 Task: Display intermediate skiing trails near Riverside and moderate hiking trails near Salt Lake City.
Action: Mouse moved to (109, 67)
Screenshot: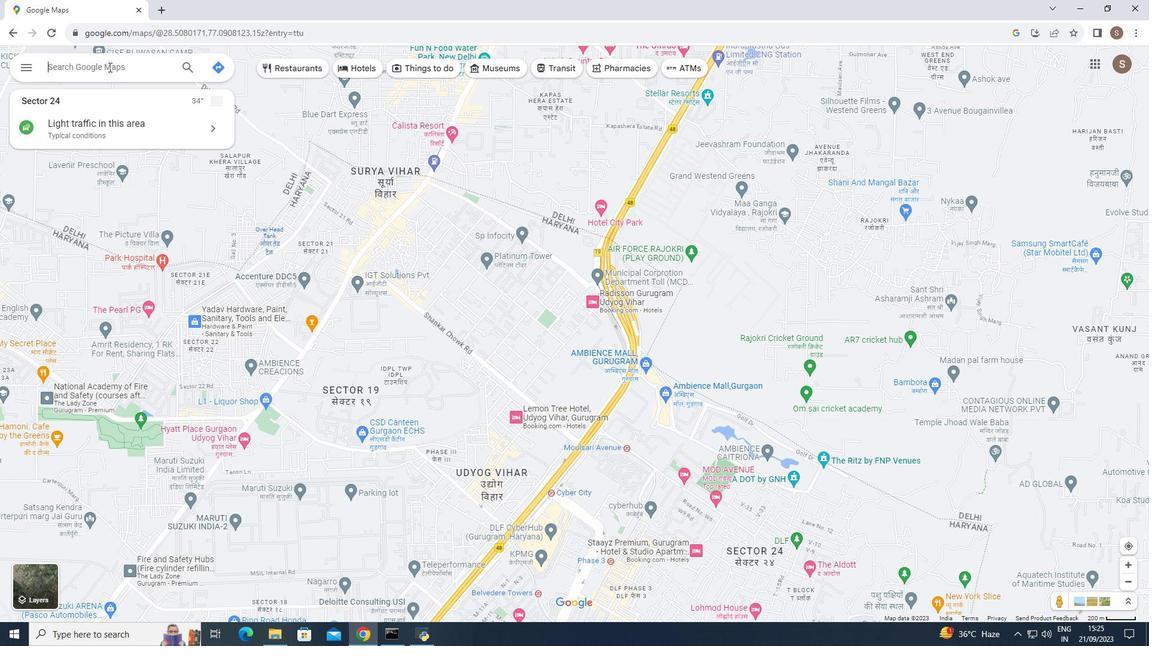 
Action: Mouse pressed left at (109, 67)
Screenshot: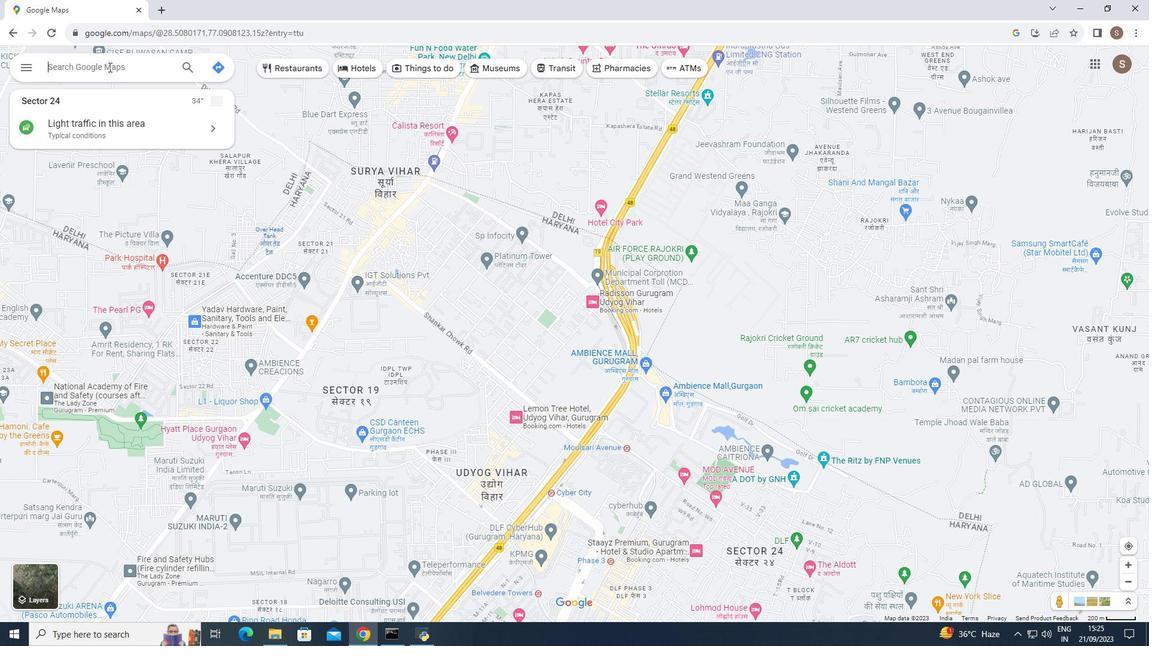 
Action: Key pressed <Key.caps_lock>RIVERSIDE
Screenshot: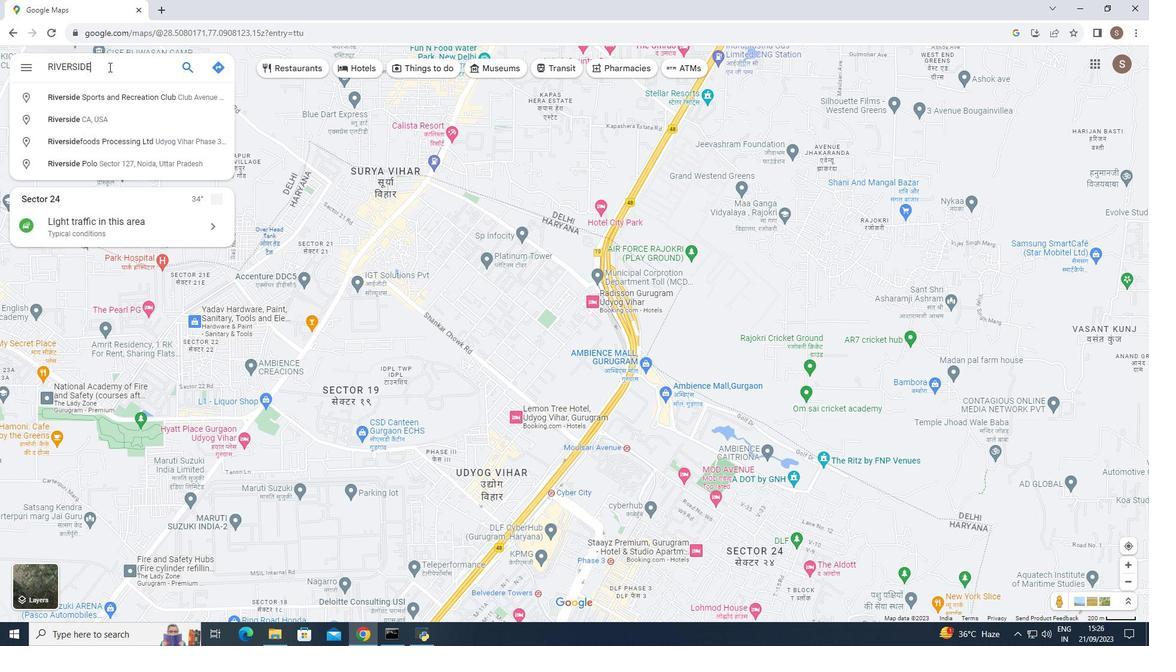 
Action: Mouse moved to (125, 120)
Screenshot: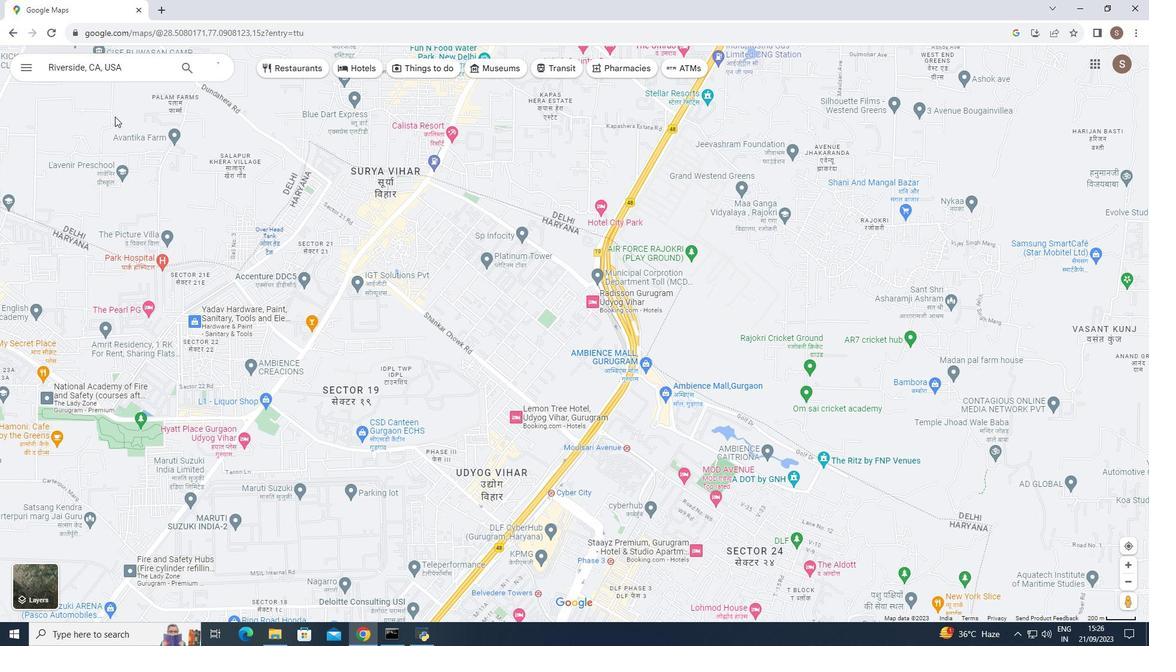 
Action: Mouse pressed left at (125, 120)
Screenshot: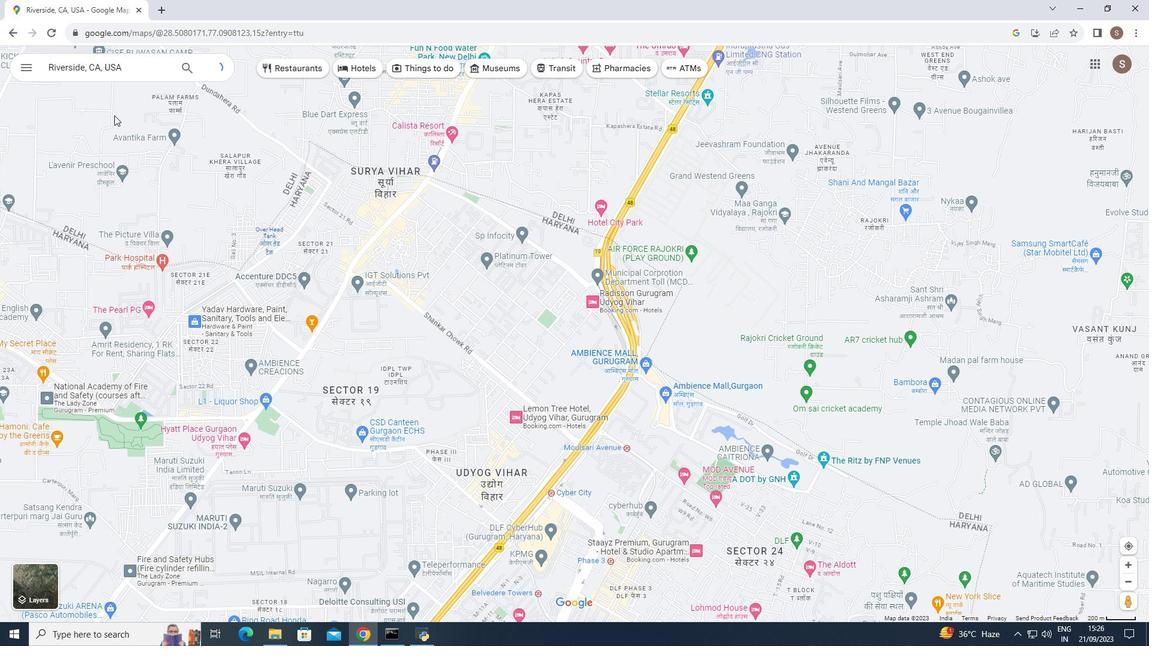 
Action: Mouse moved to (83, 200)
Screenshot: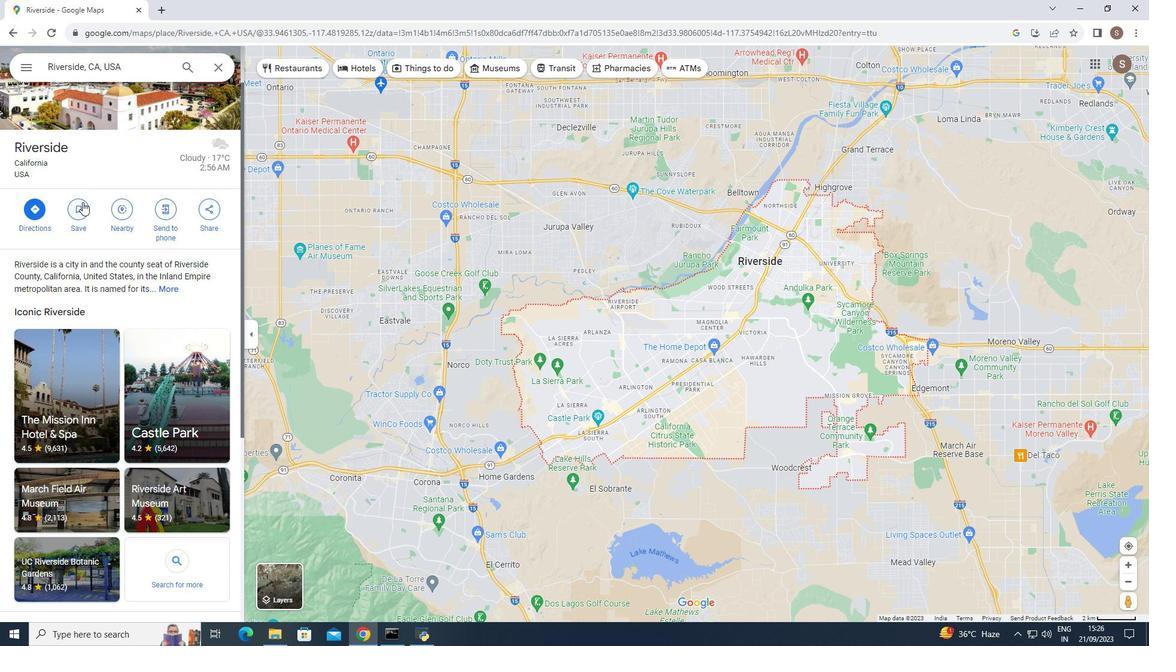 
Action: Mouse scrolled (83, 200) with delta (0, 0)
Screenshot: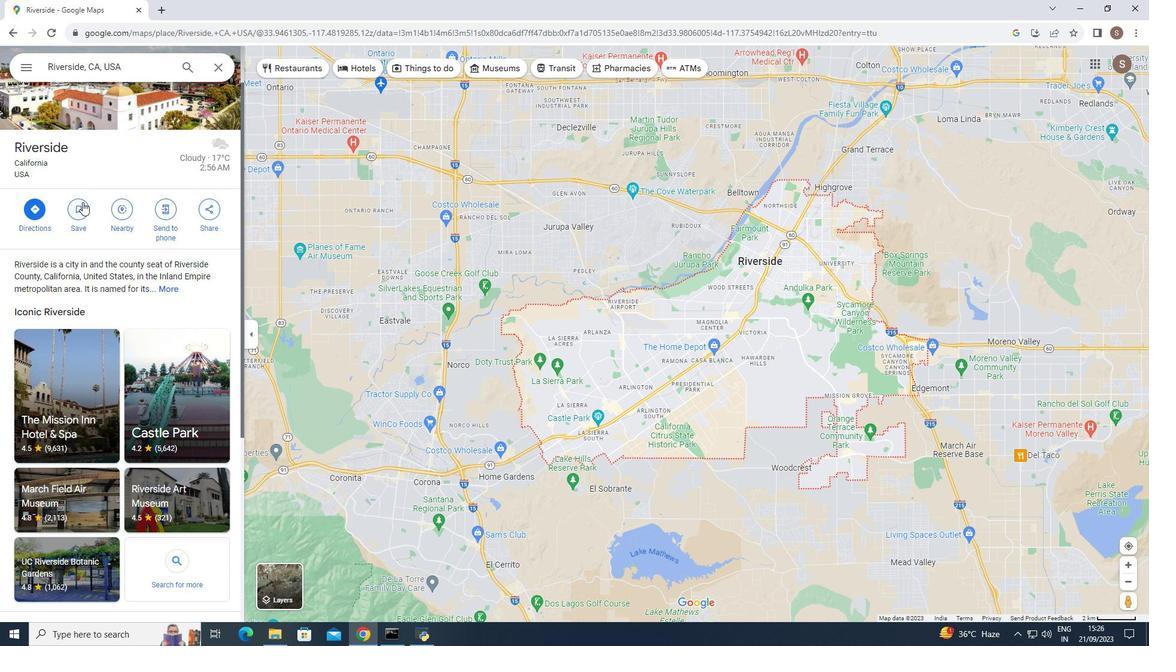 
Action: Mouse moved to (122, 206)
Screenshot: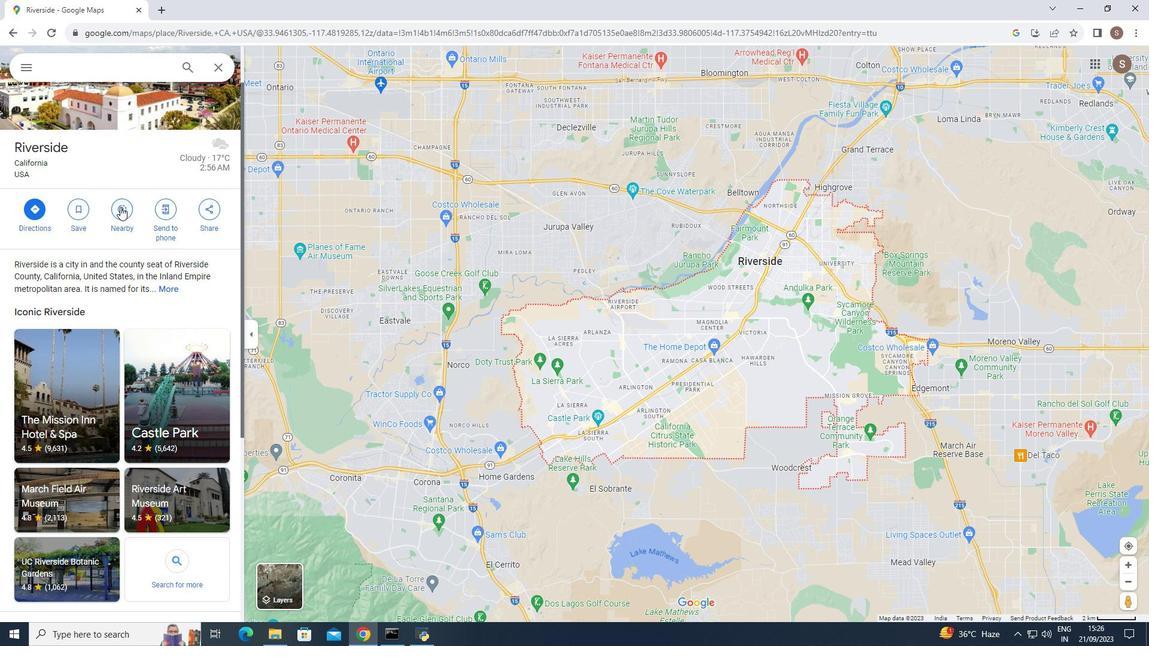 
Action: Mouse pressed left at (122, 206)
Screenshot: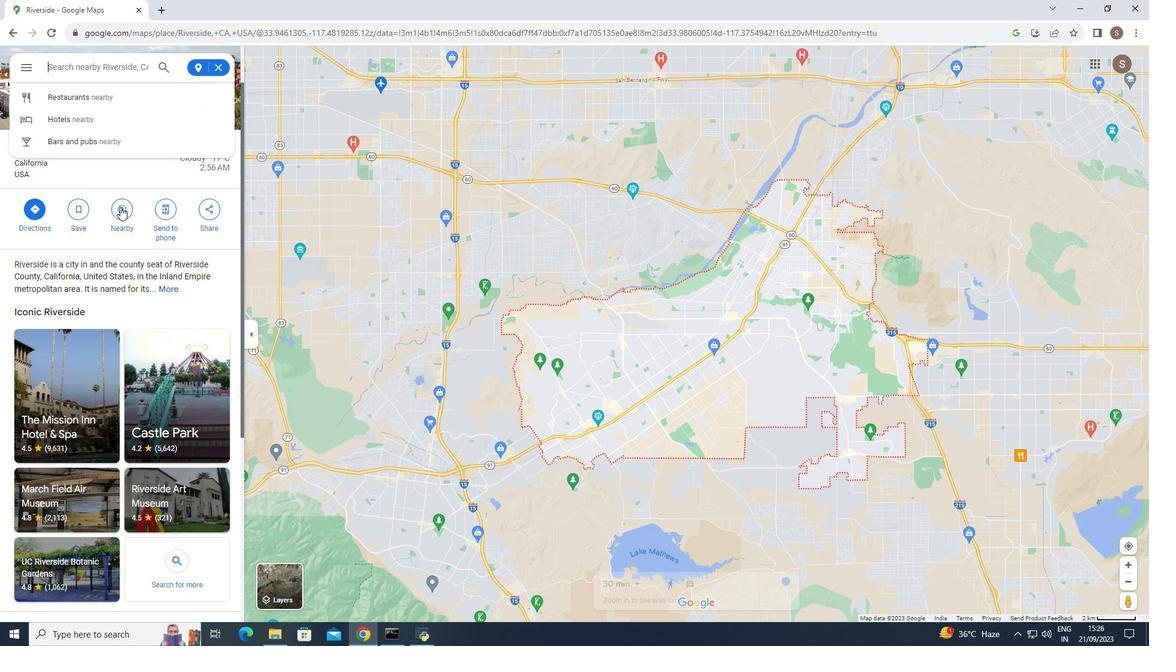
Action: Mouse moved to (101, 67)
Screenshot: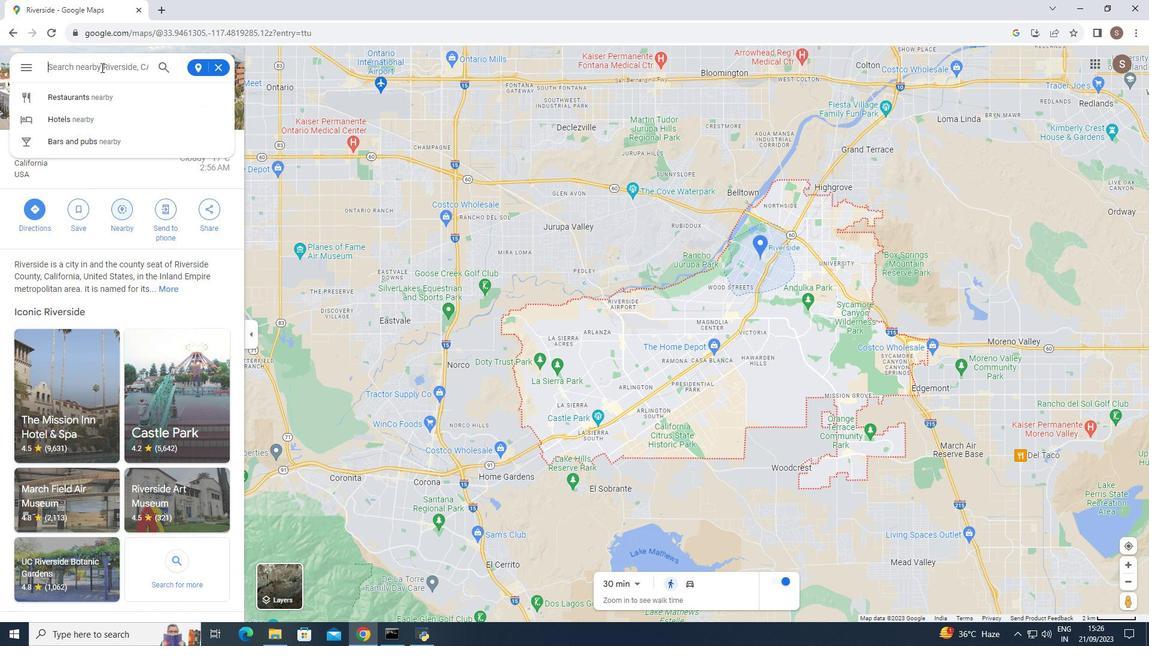 
Action: Key pressed INTERMEDIATE<Key.space>SKIING<Key.space>TRAILS
Screenshot: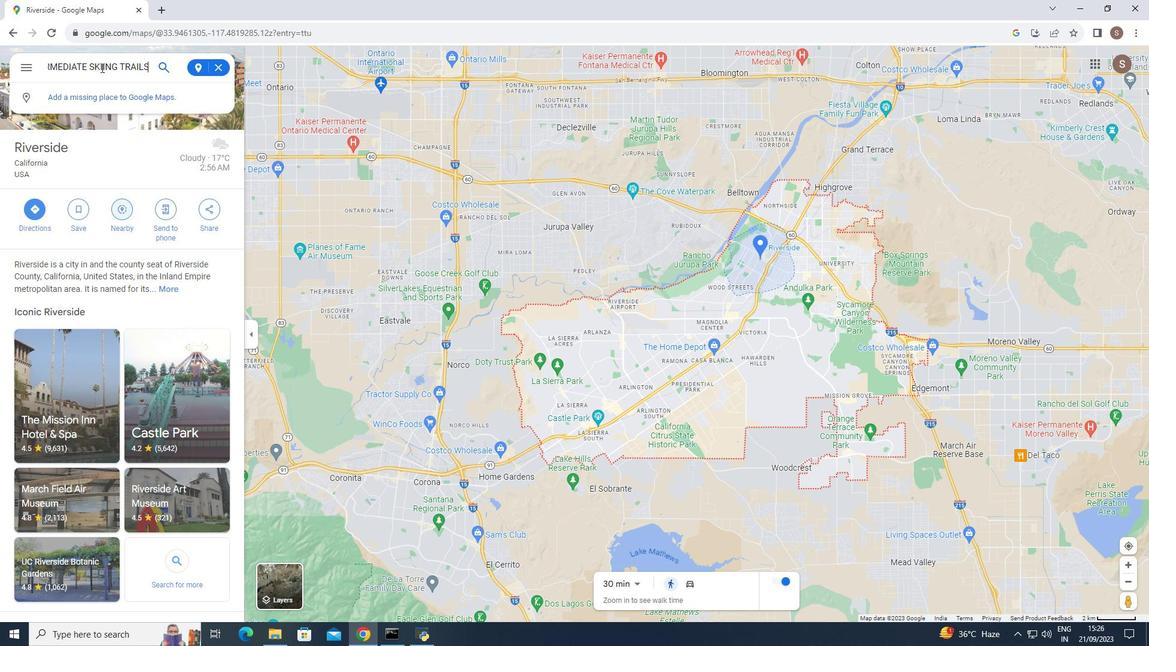 
Action: Mouse moved to (164, 65)
Screenshot: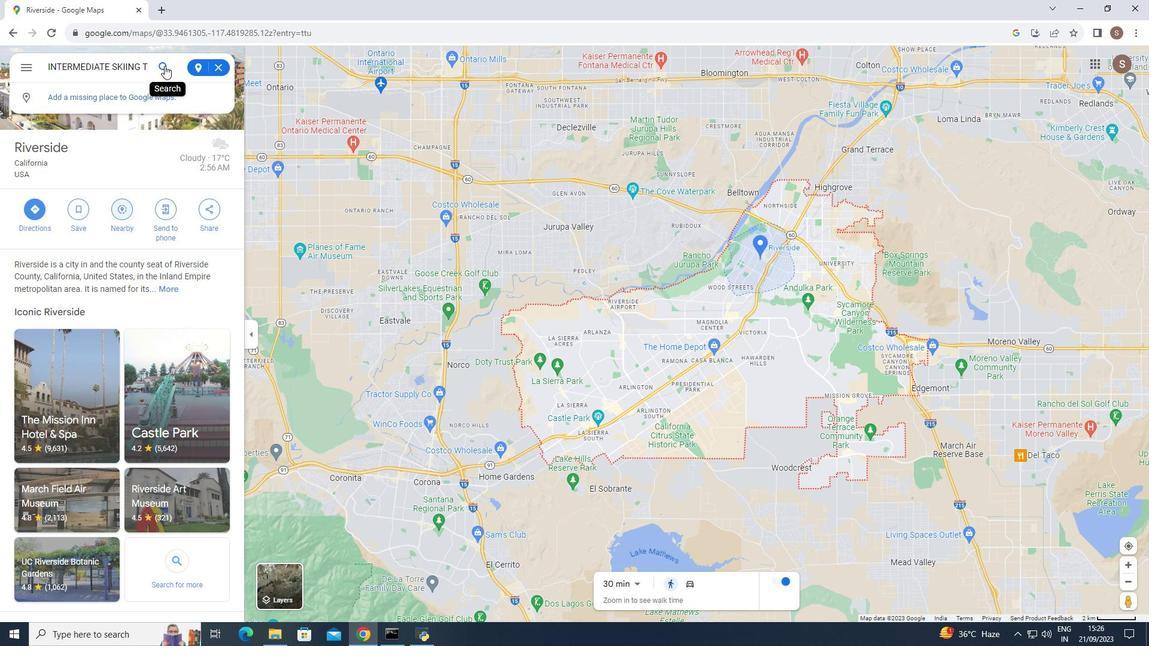 
Action: Mouse pressed left at (164, 65)
Screenshot: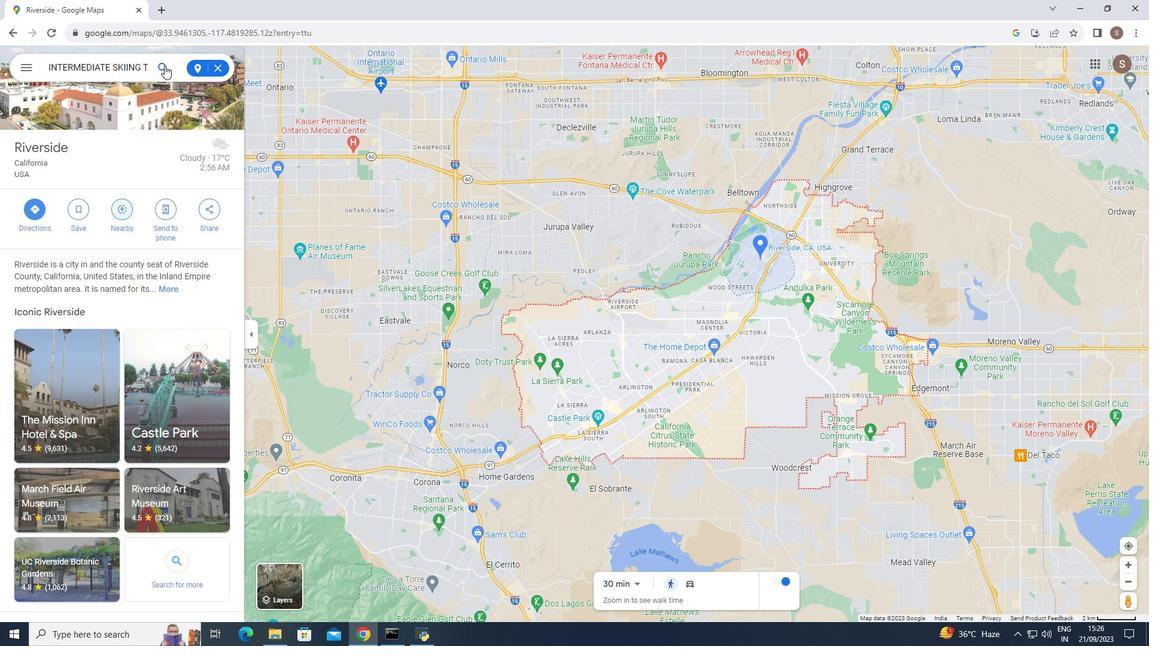 
Action: Mouse moved to (803, 318)
Screenshot: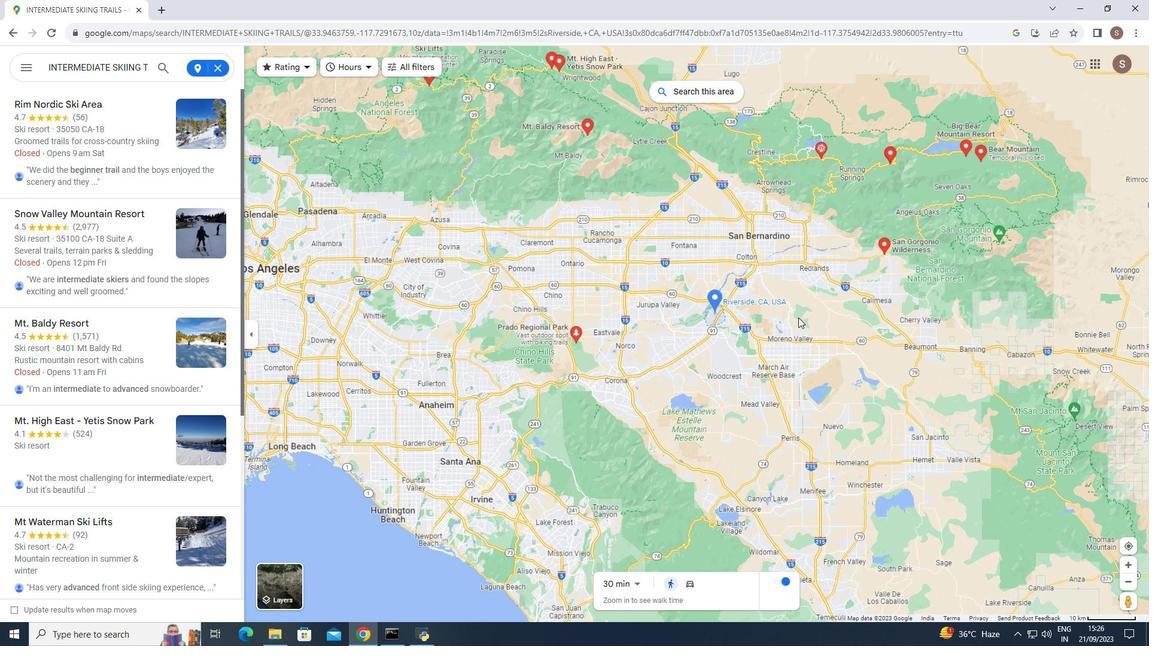 
Action: Mouse scrolled (803, 318) with delta (0, 0)
Screenshot: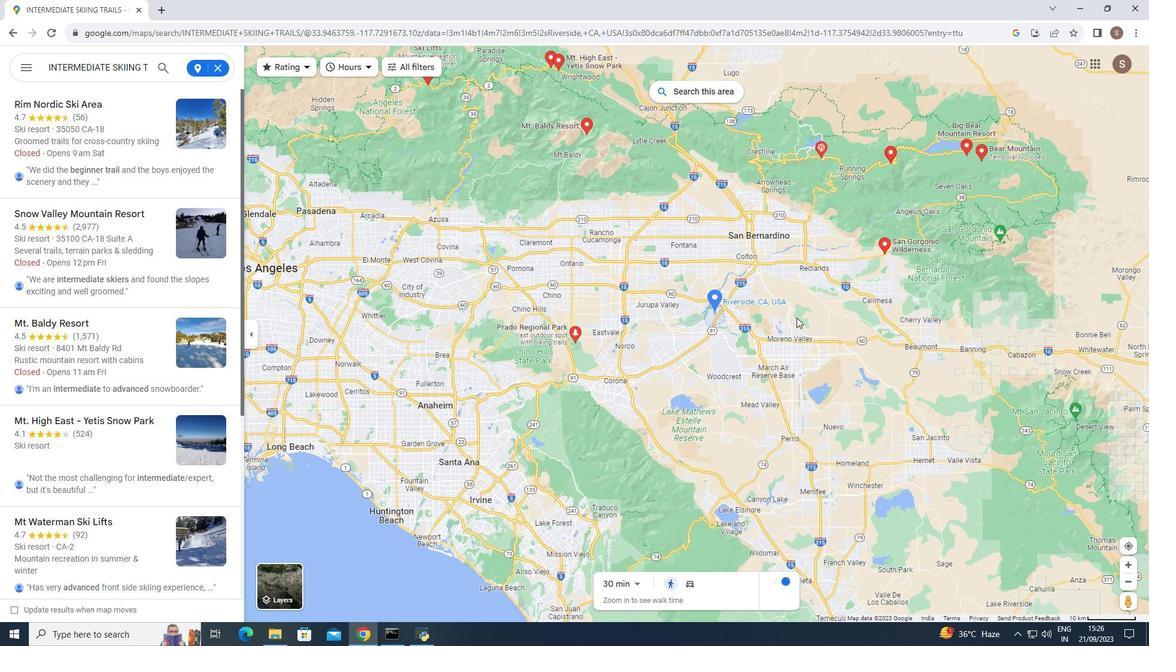 
Action: Mouse moved to (795, 318)
Screenshot: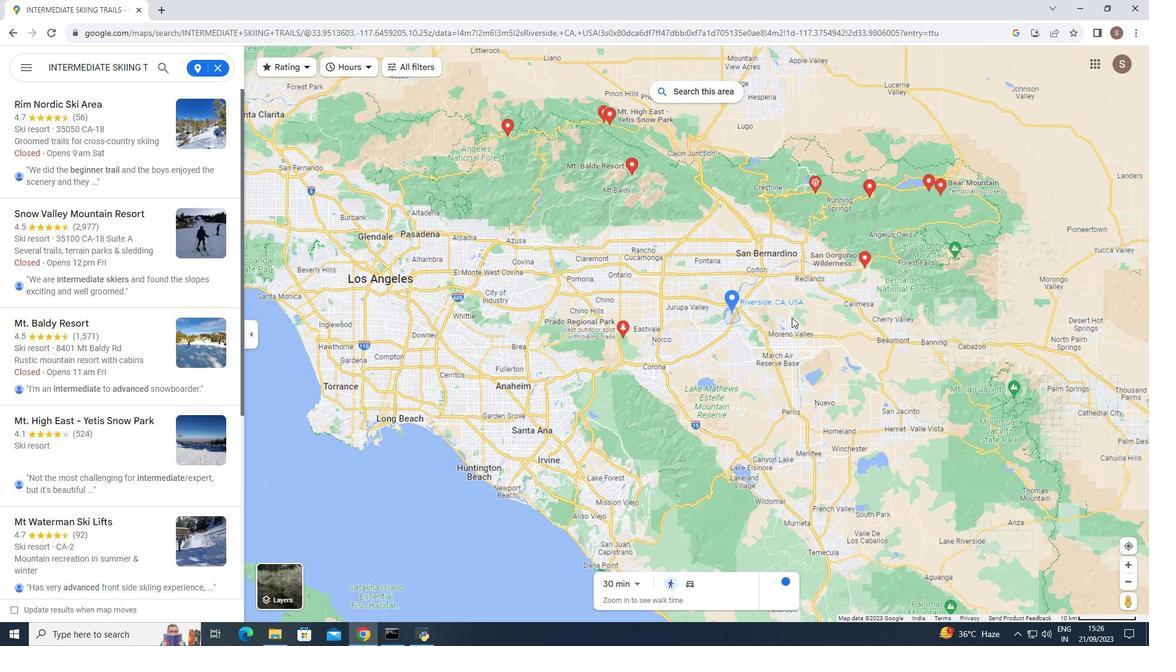 
Action: Mouse scrolled (795, 317) with delta (0, 0)
Screenshot: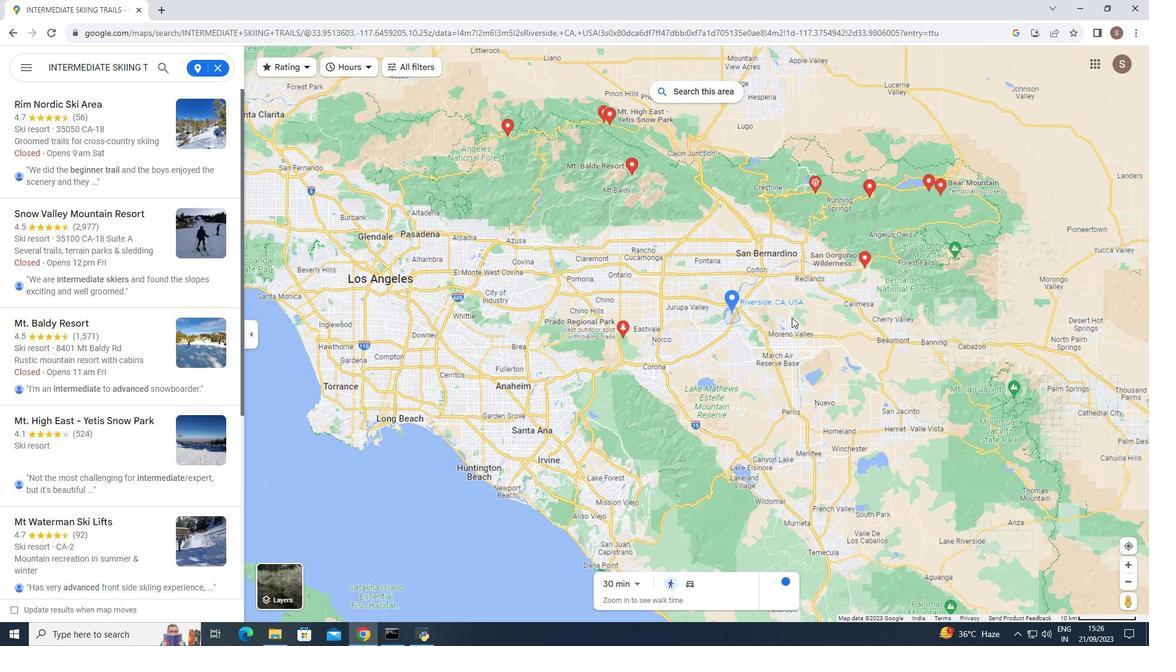 
Action: Mouse moved to (792, 318)
Screenshot: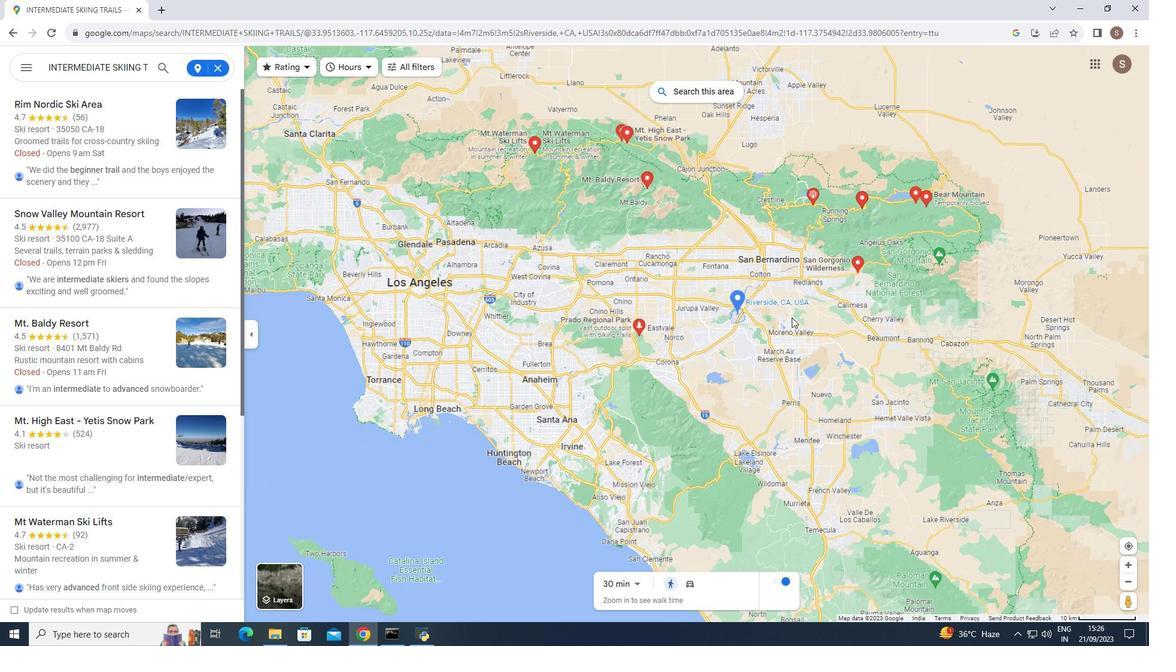 
Action: Mouse scrolled (792, 317) with delta (0, 0)
Screenshot: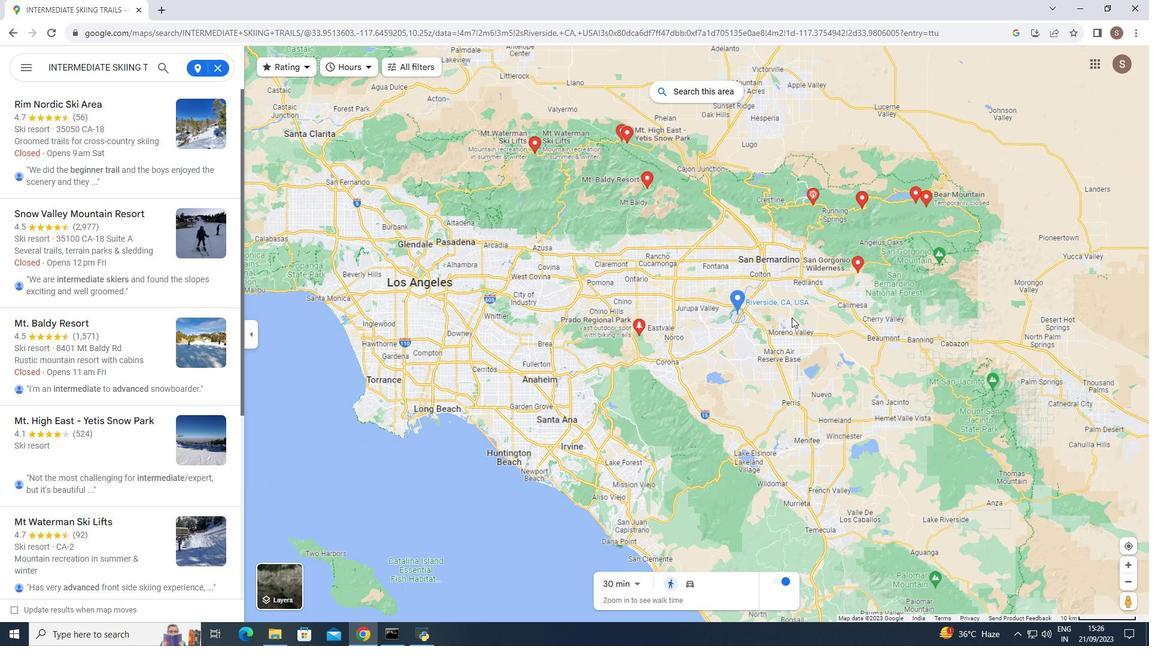 
Action: Mouse scrolled (792, 317) with delta (0, 0)
Screenshot: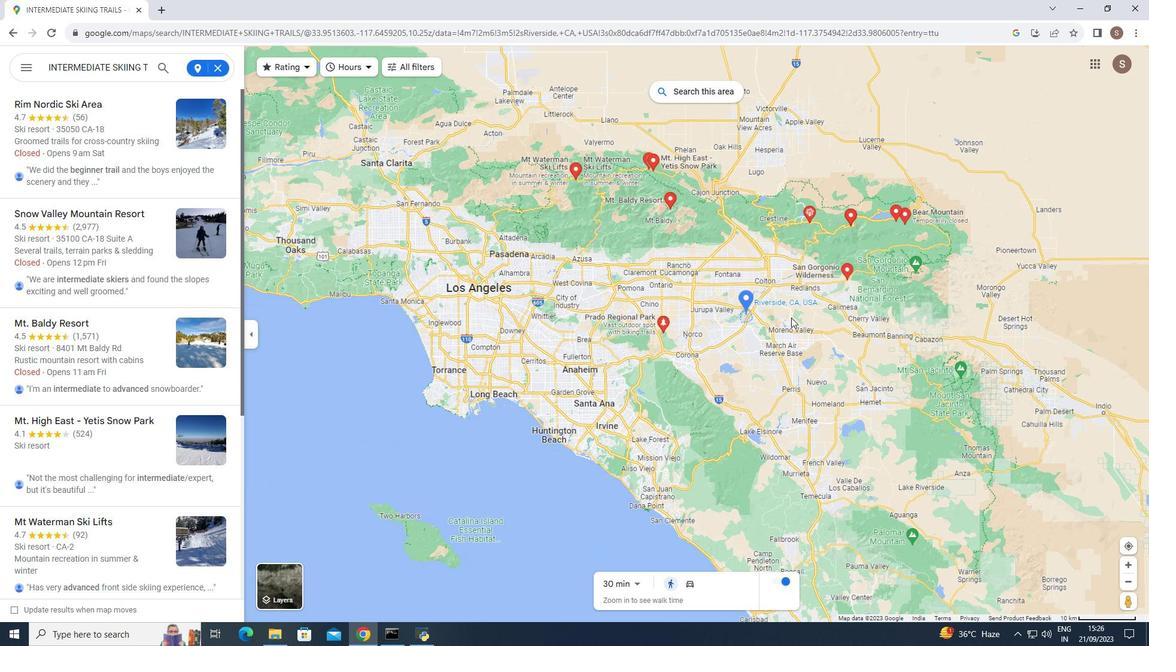 
Action: Mouse moved to (791, 318)
Screenshot: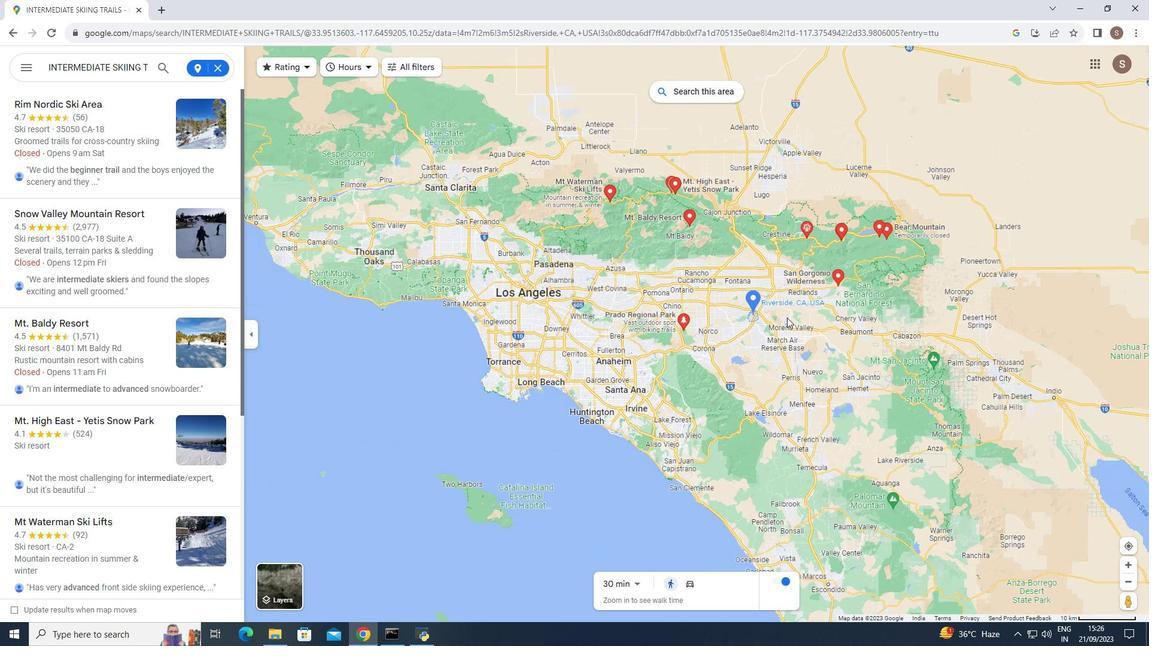 
Action: Mouse scrolled (791, 317) with delta (0, 0)
Screenshot: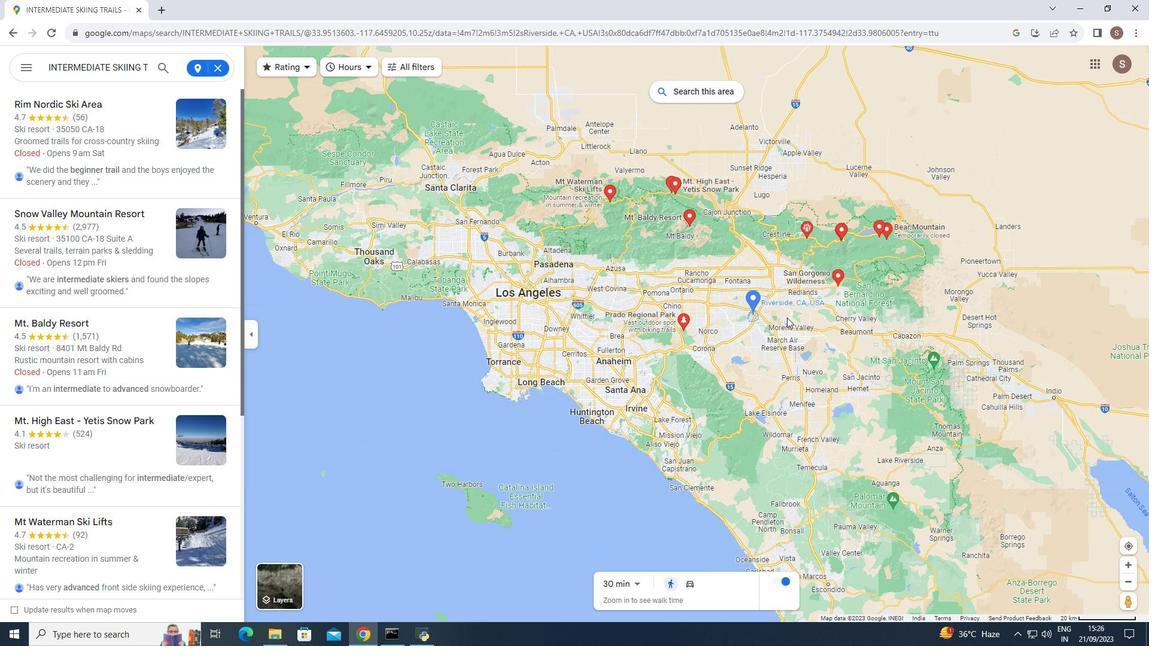 
Action: Mouse moved to (787, 318)
Screenshot: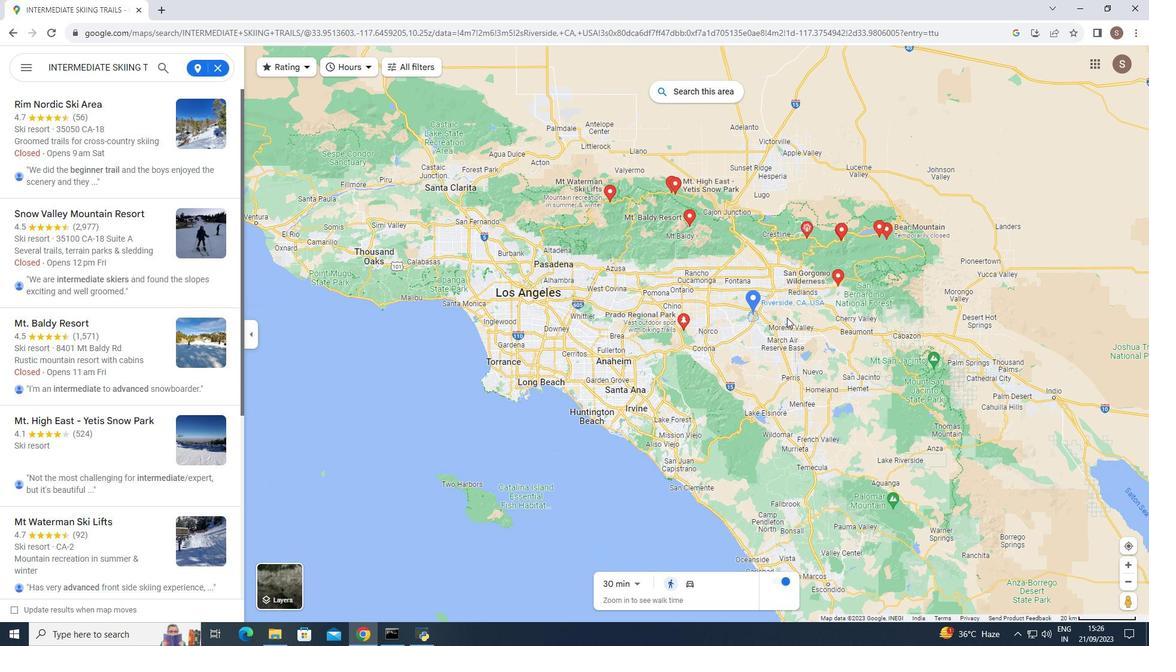 
Action: Mouse scrolled (787, 318) with delta (0, 0)
Screenshot: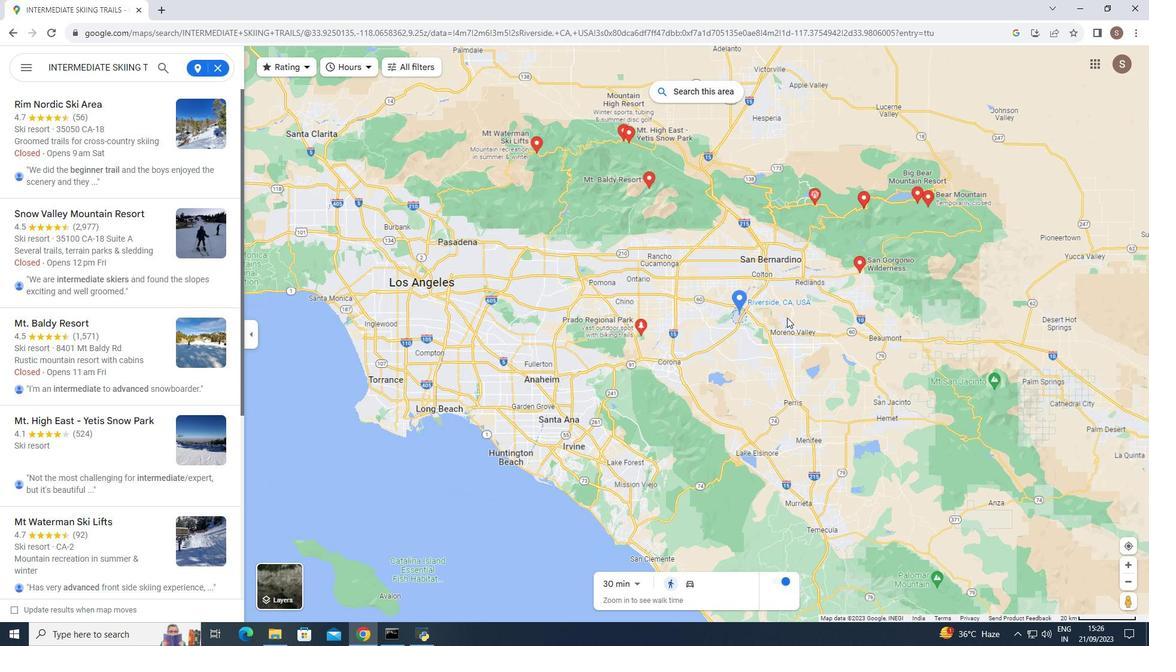 
Action: Mouse scrolled (787, 318) with delta (0, 0)
Screenshot: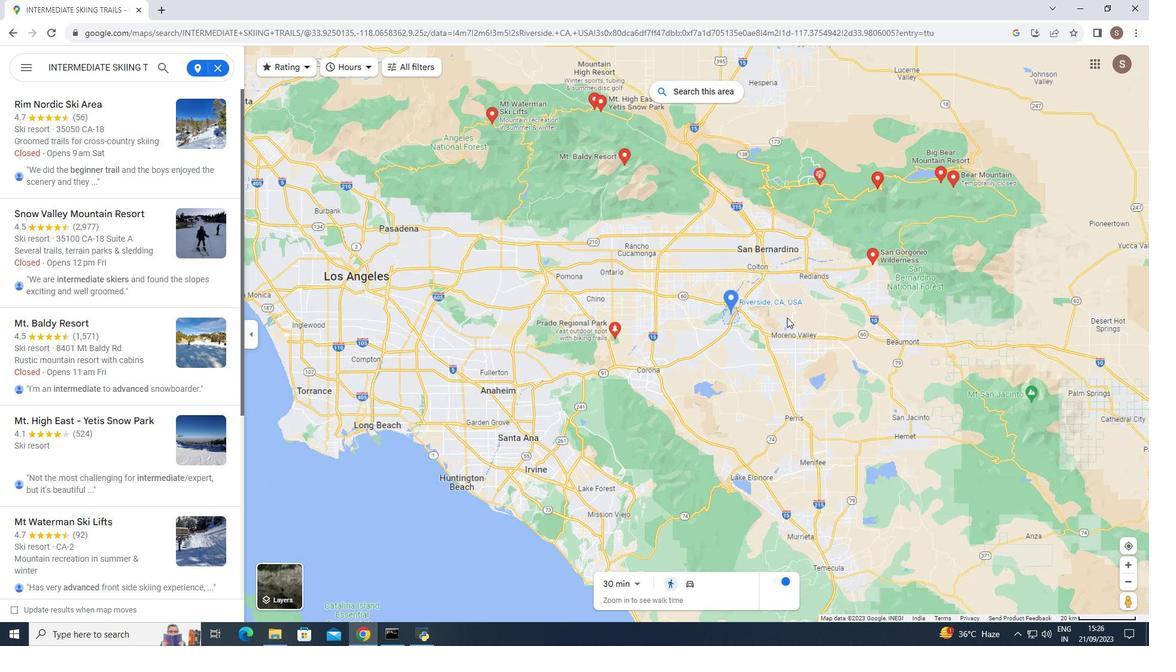 
Action: Mouse scrolled (787, 318) with delta (0, 0)
Screenshot: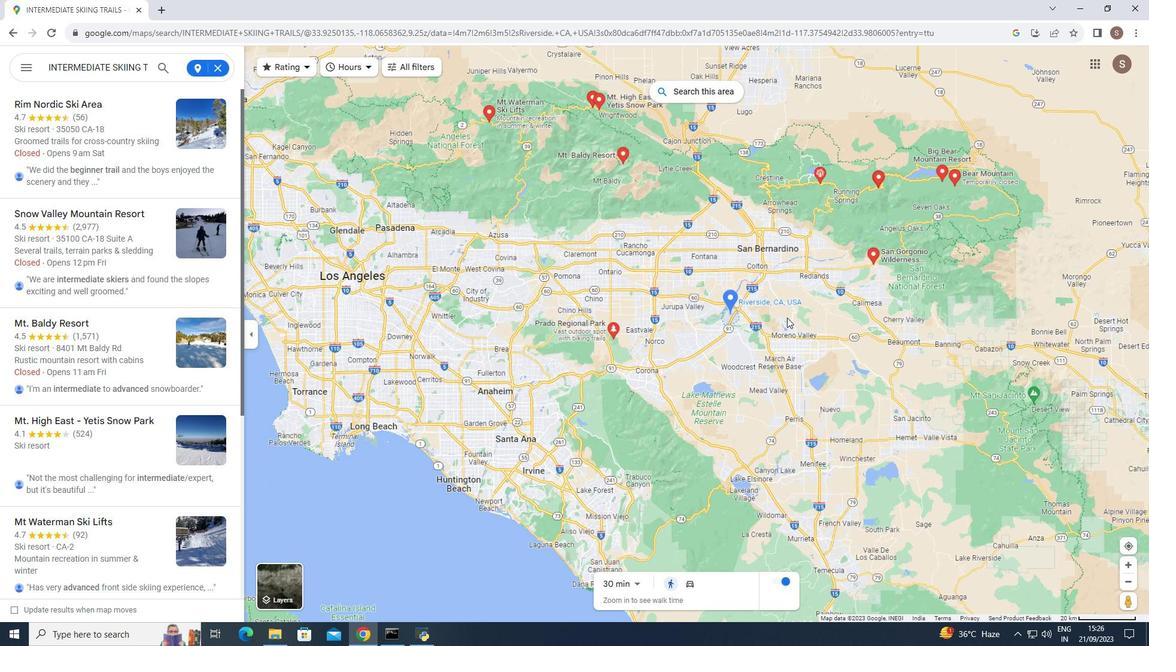 
Action: Mouse moved to (148, 99)
Screenshot: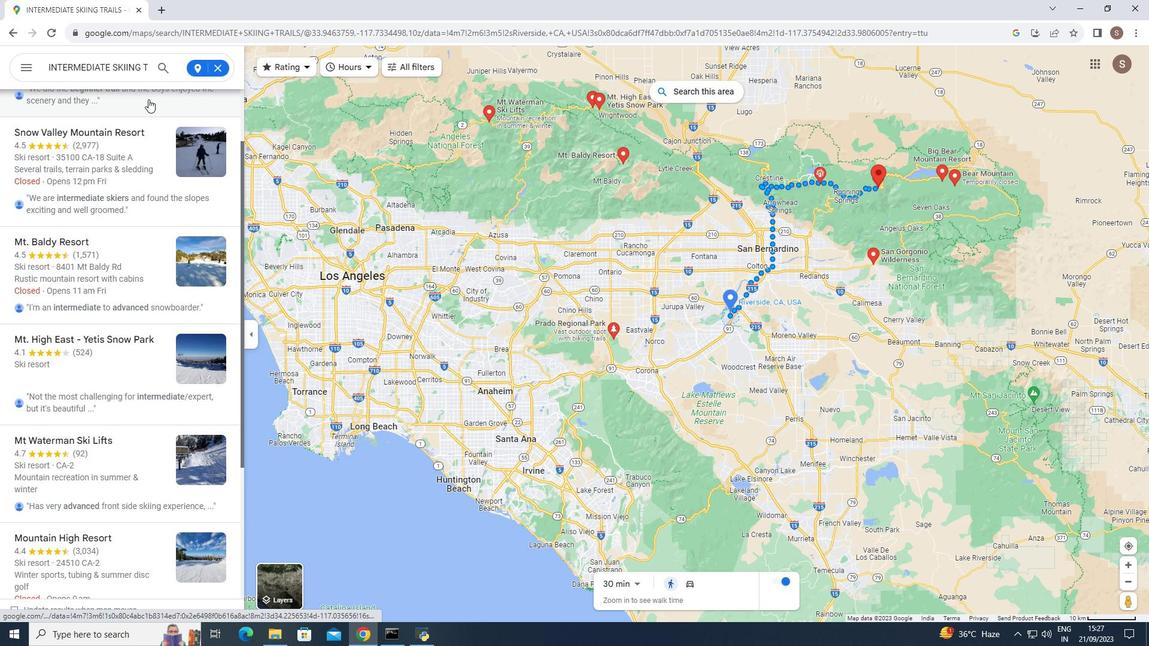 
Action: Mouse scrolled (148, 98) with delta (0, 0)
Screenshot: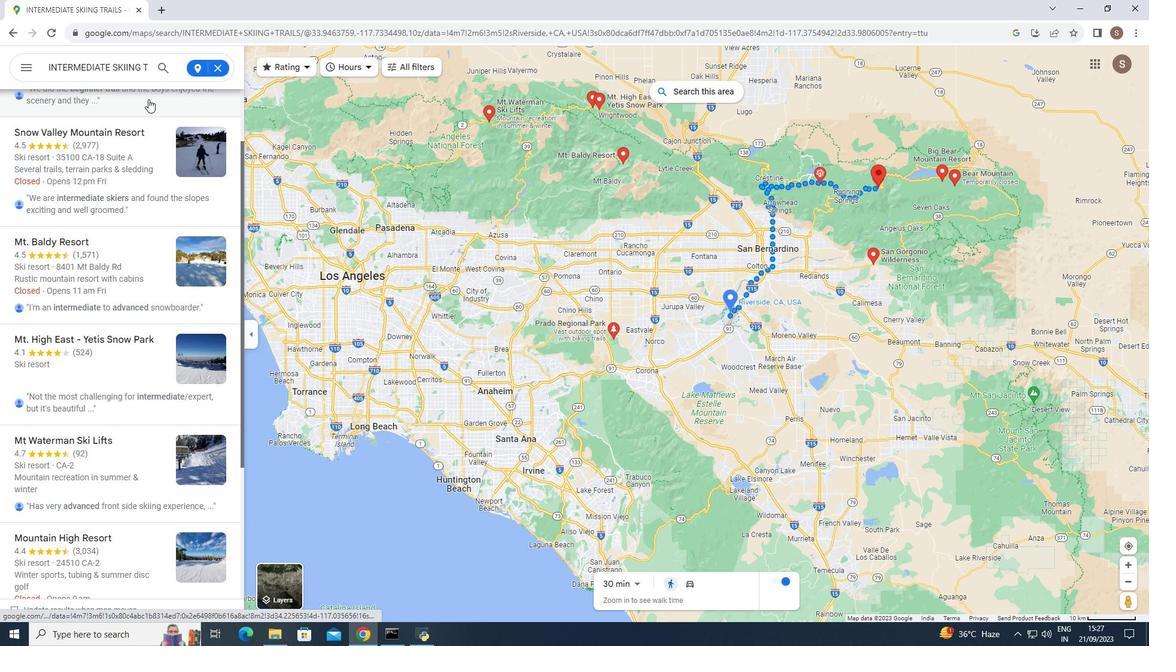 
Action: Mouse scrolled (148, 98) with delta (0, 0)
Screenshot: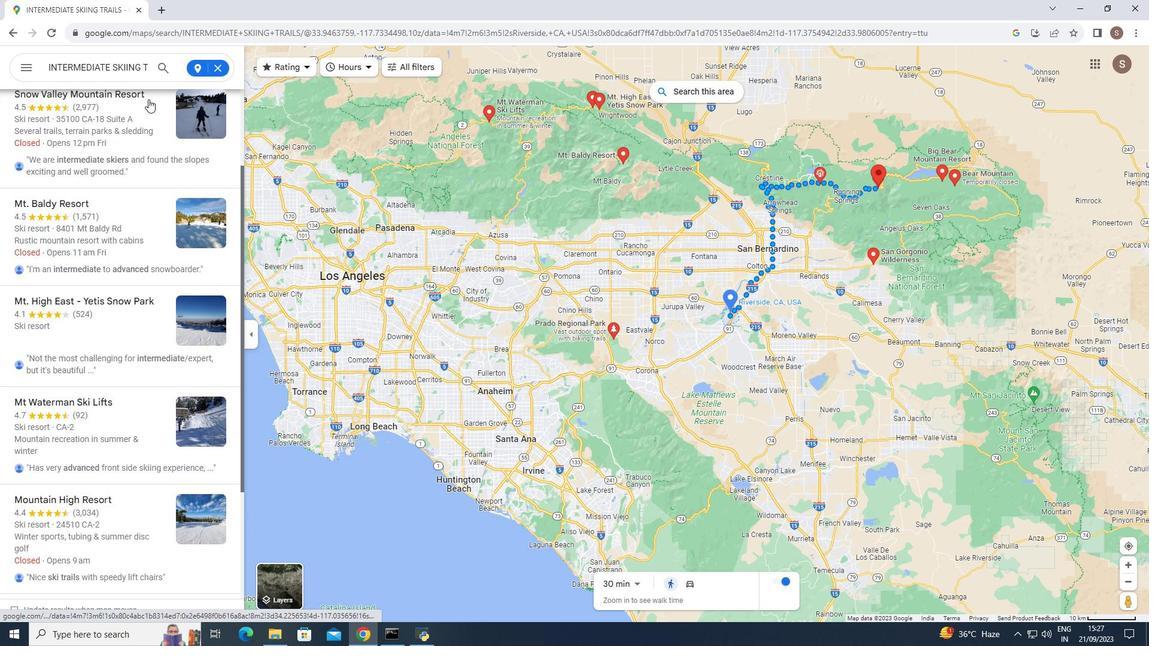 
Action: Mouse moved to (50, 131)
Screenshot: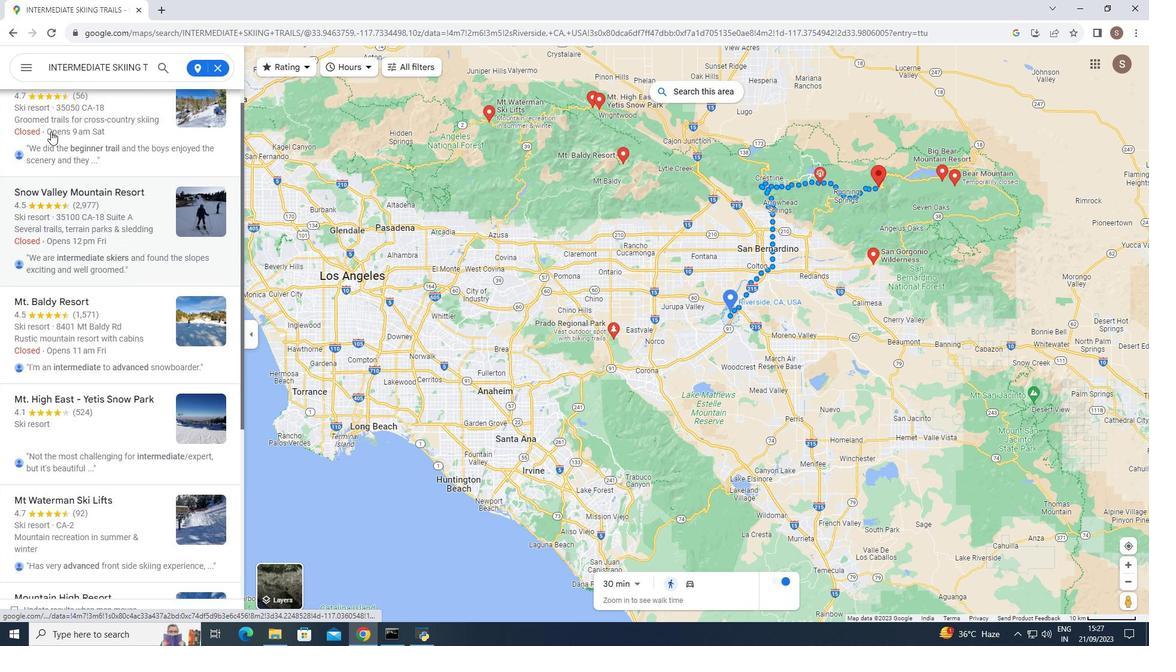 
Action: Mouse scrolled (50, 132) with delta (0, 0)
Screenshot: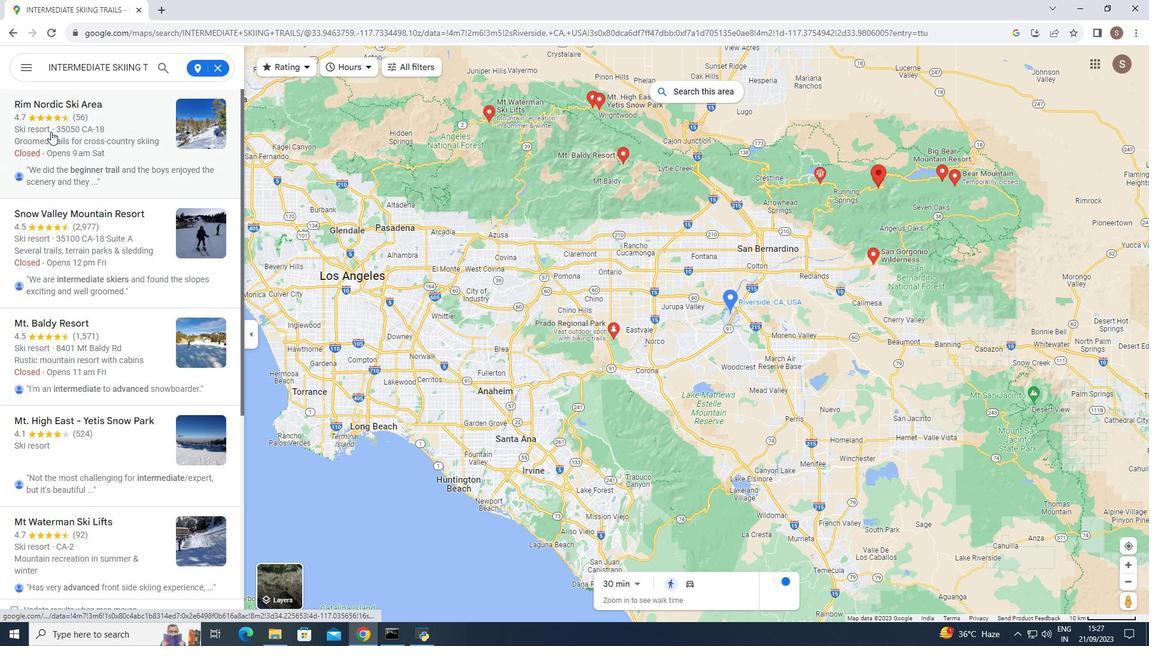 
Action: Mouse scrolled (50, 132) with delta (0, 0)
Screenshot: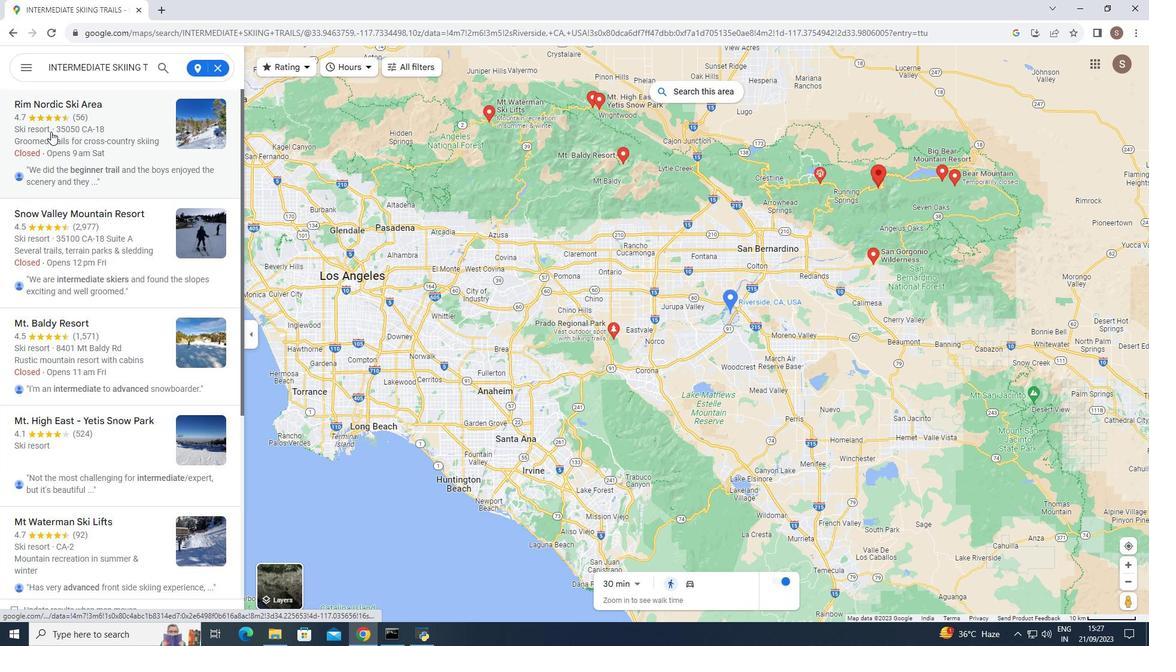
Action: Mouse scrolled (50, 132) with delta (0, 0)
Screenshot: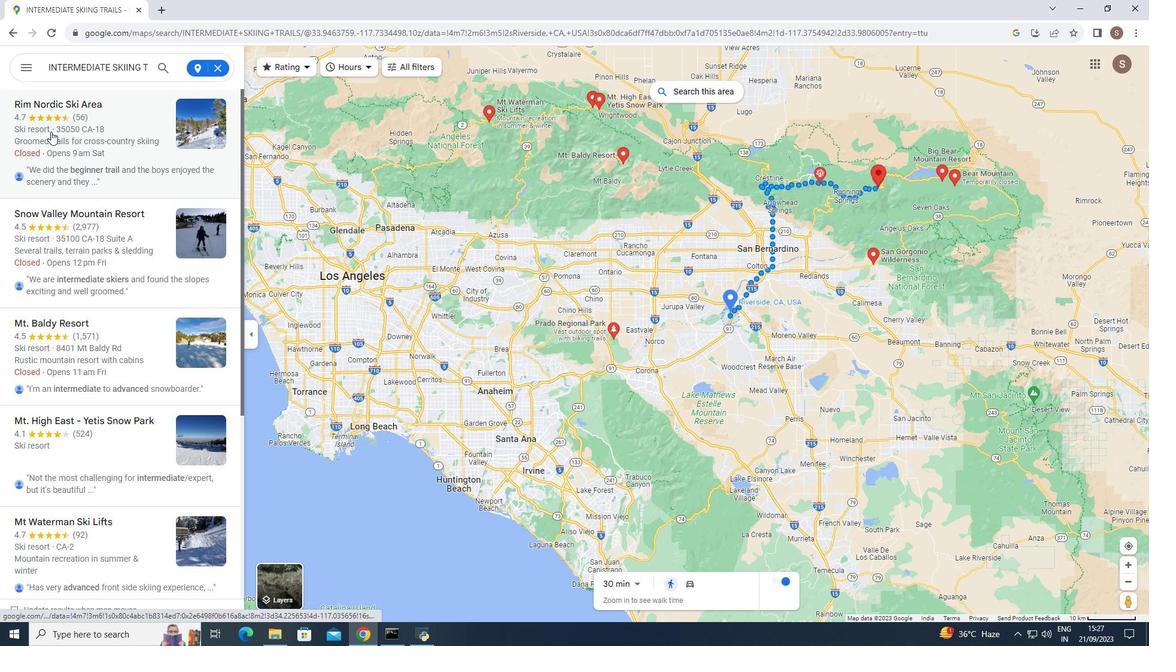 
Action: Mouse scrolled (50, 132) with delta (0, 0)
Screenshot: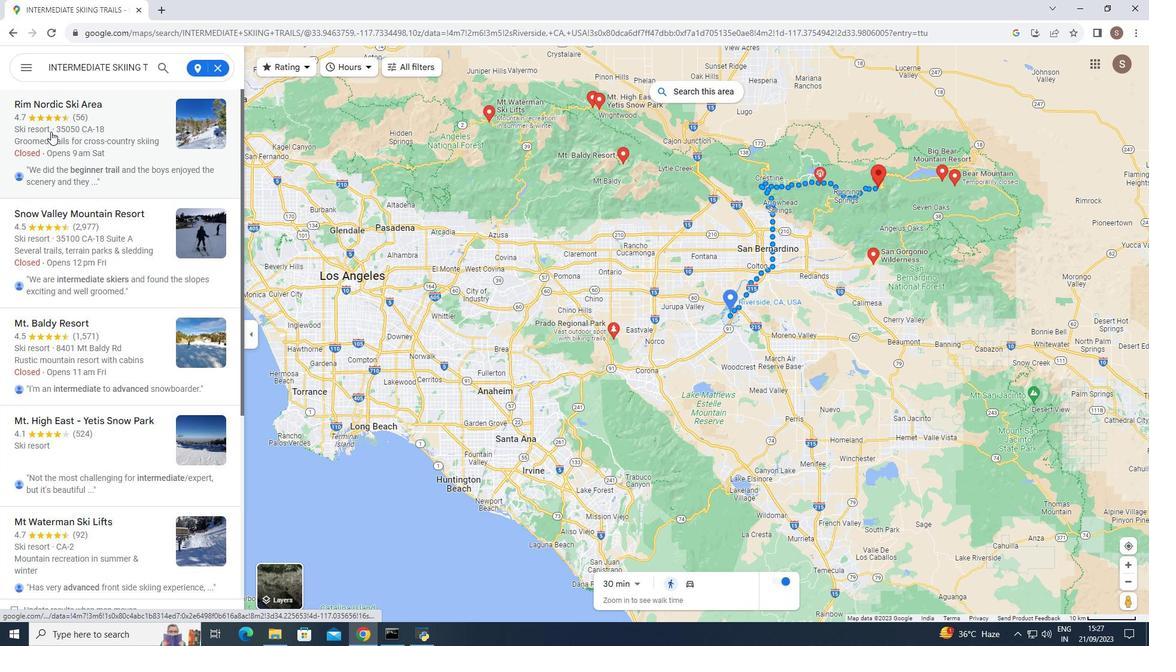
Action: Mouse scrolled (50, 132) with delta (0, 0)
Screenshot: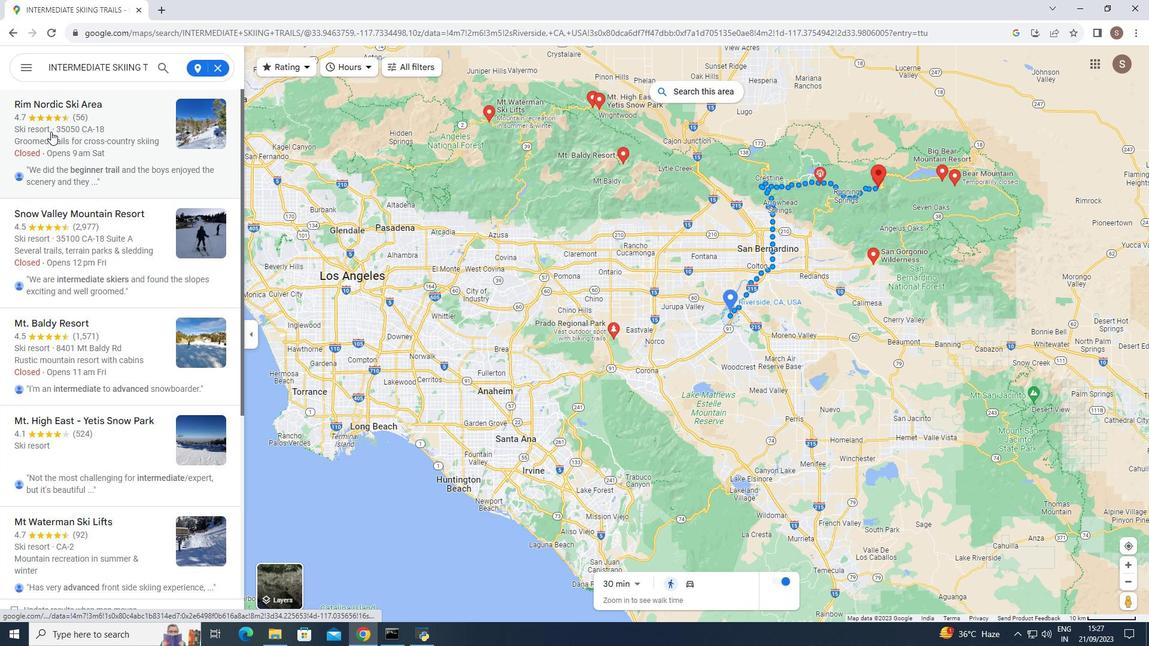 
Action: Mouse scrolled (50, 132) with delta (0, 0)
Screenshot: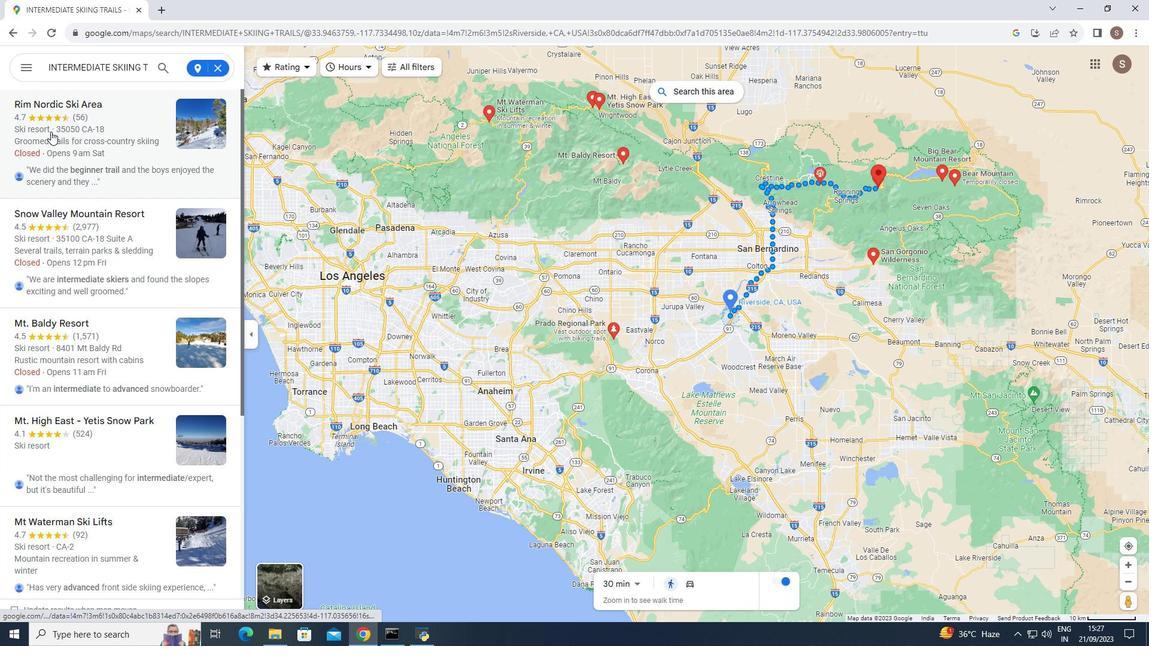 
Action: Mouse scrolled (50, 132) with delta (0, 0)
Screenshot: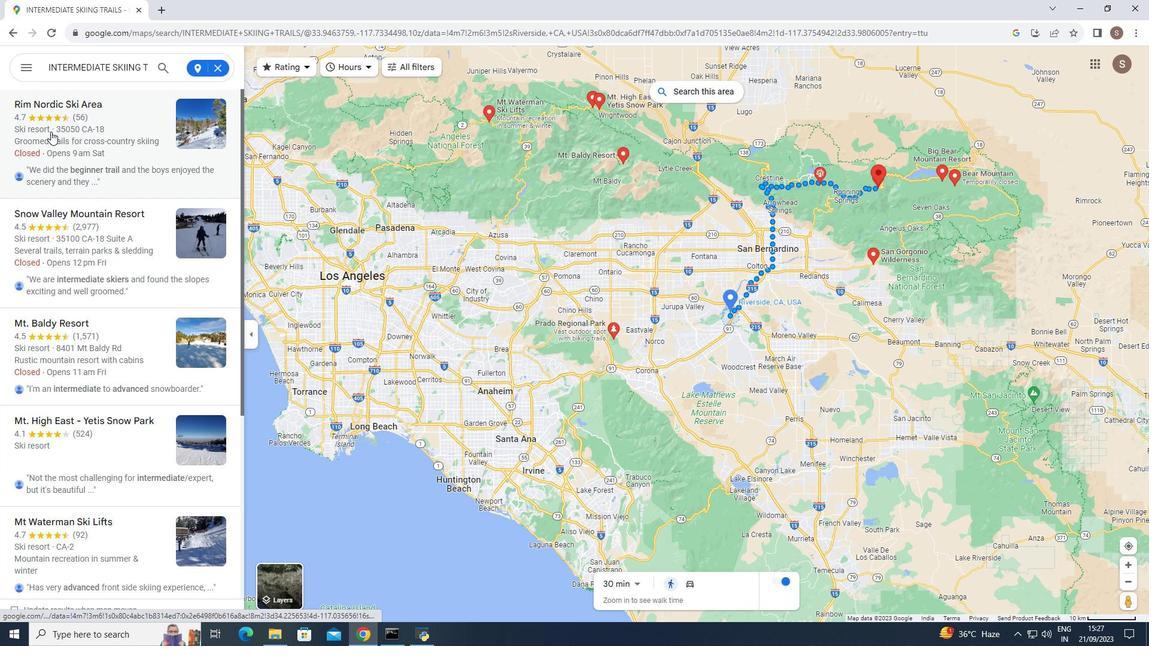 
Action: Mouse scrolled (50, 132) with delta (0, 0)
Screenshot: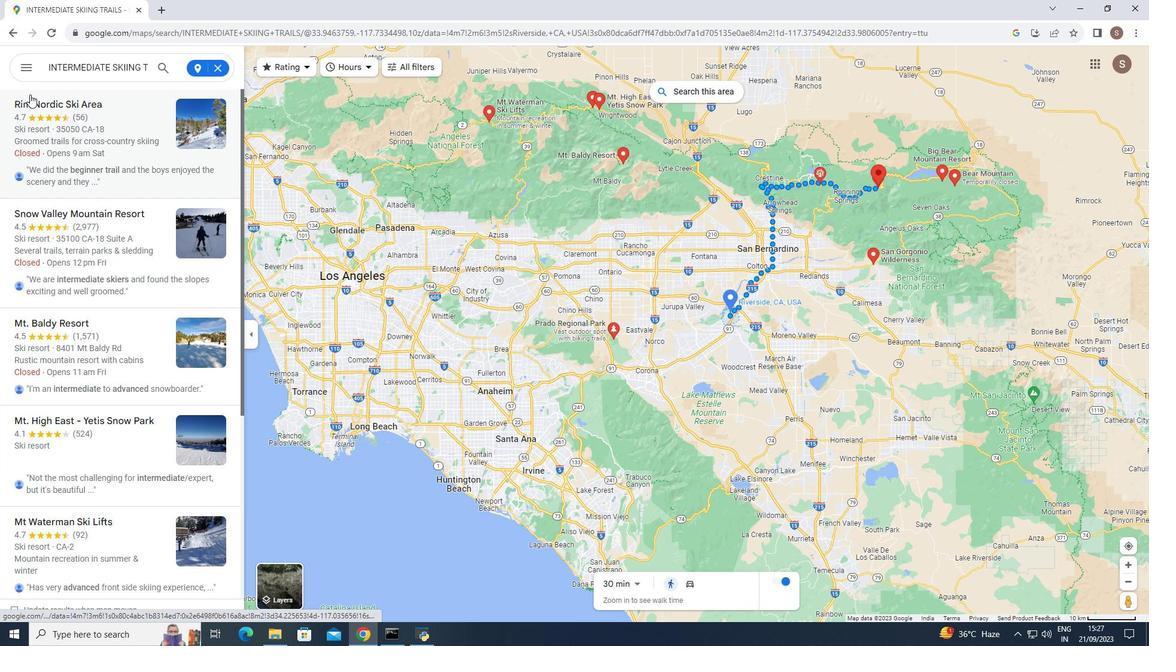 
Action: Mouse moved to (80, 185)
Screenshot: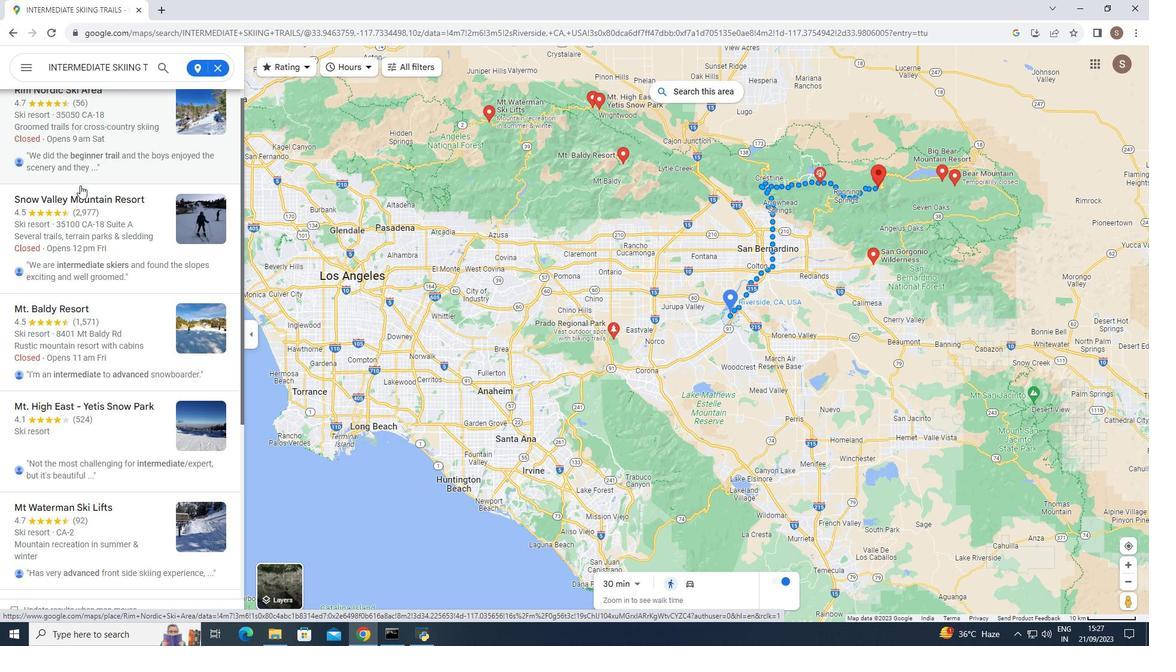 
Action: Mouse scrolled (80, 185) with delta (0, 0)
Screenshot: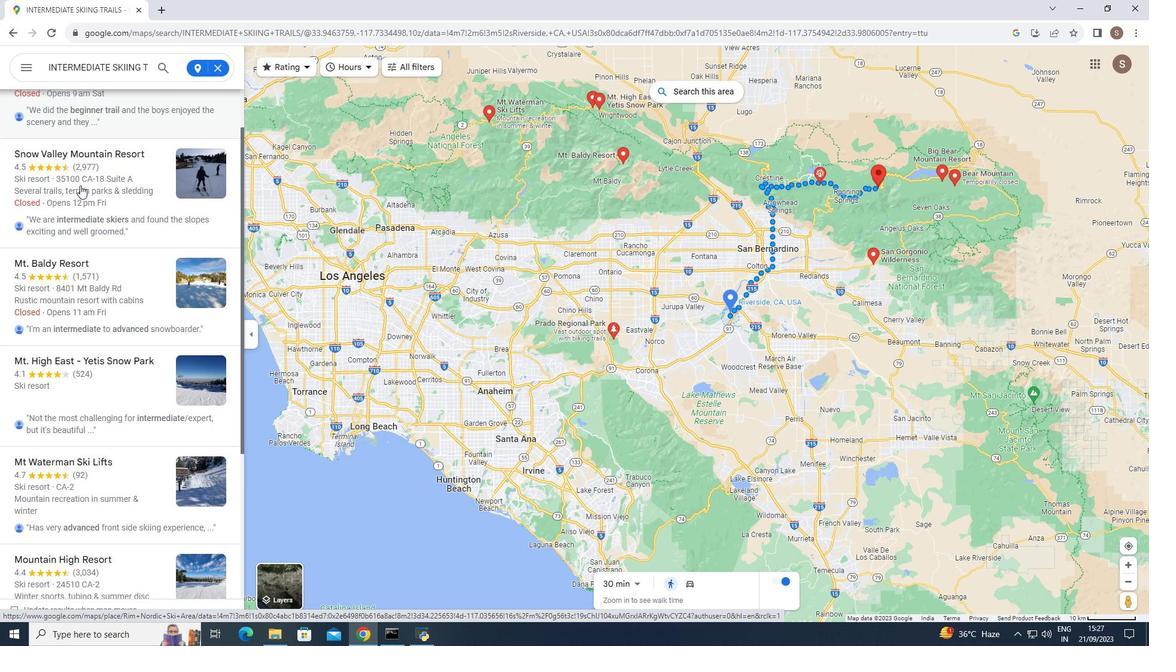 
Action: Mouse moved to (80, 177)
Screenshot: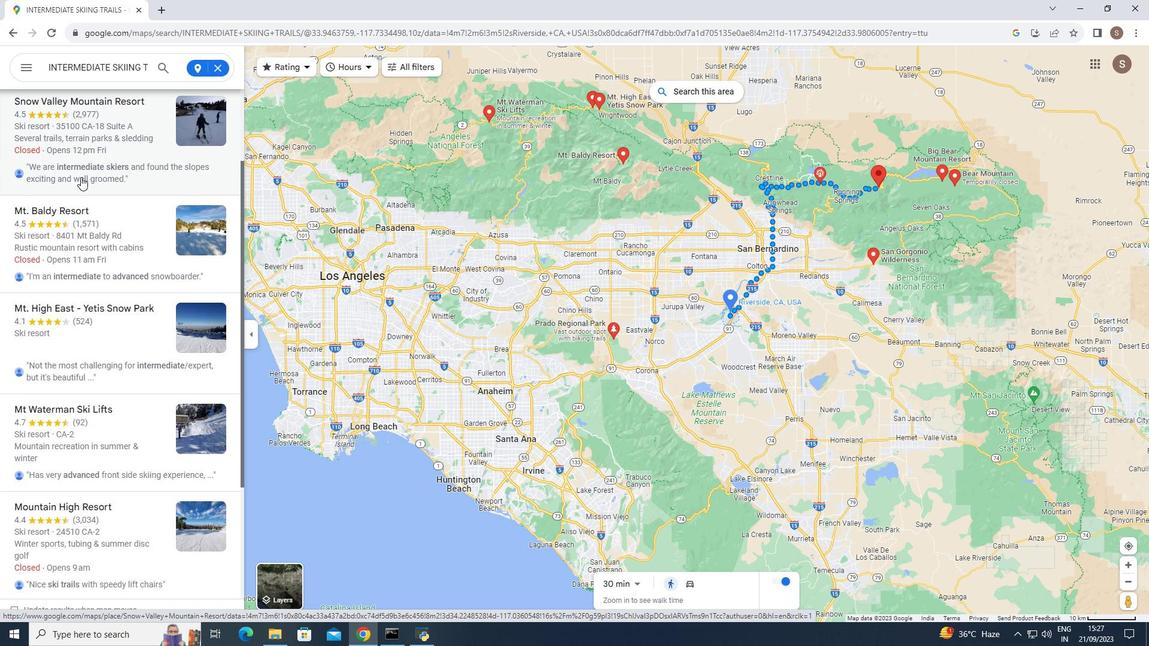 
Action: Mouse scrolled (80, 176) with delta (0, 0)
Screenshot: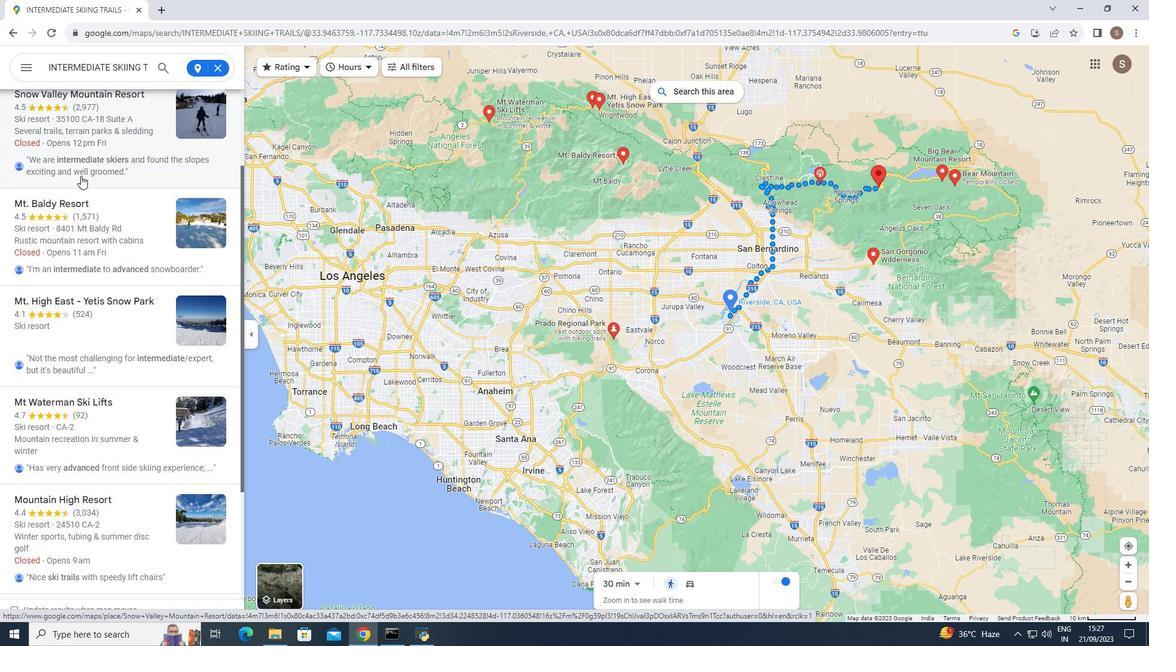 
Action: Mouse moved to (80, 174)
Screenshot: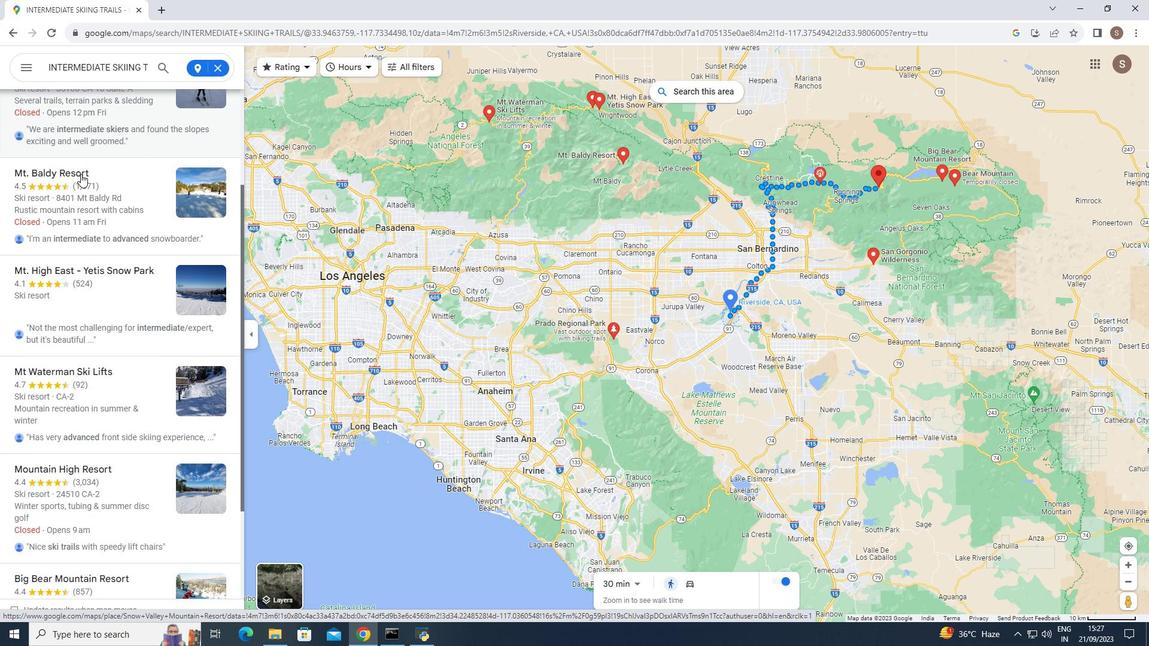 
Action: Mouse scrolled (80, 173) with delta (0, 0)
Screenshot: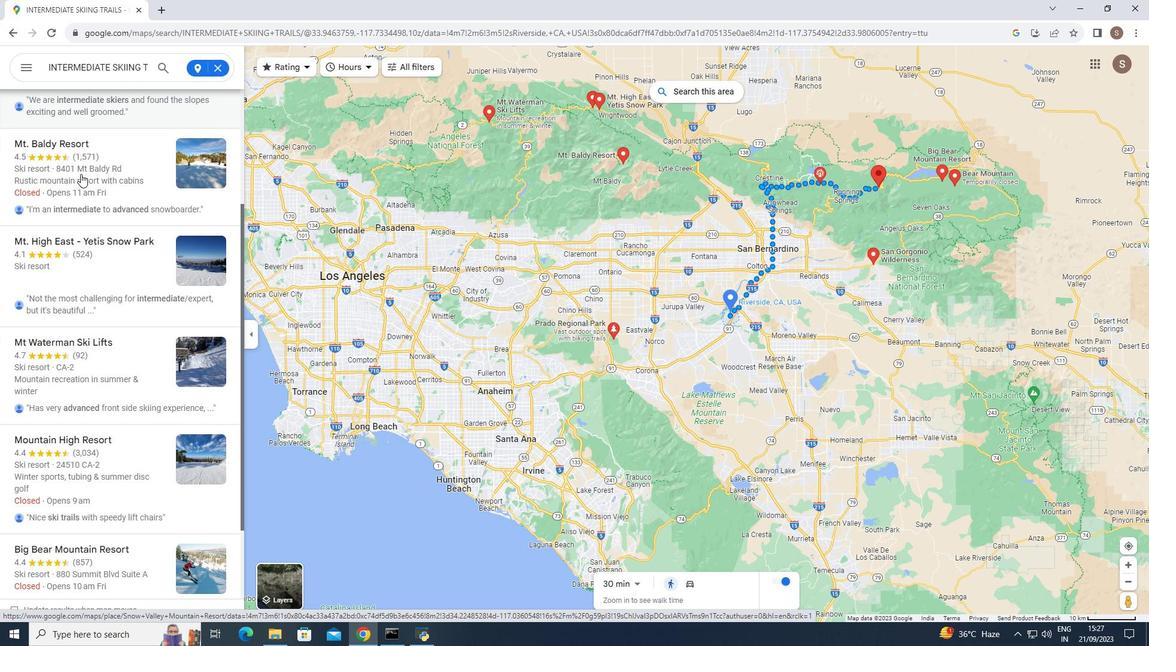 
Action: Mouse moved to (80, 171)
Screenshot: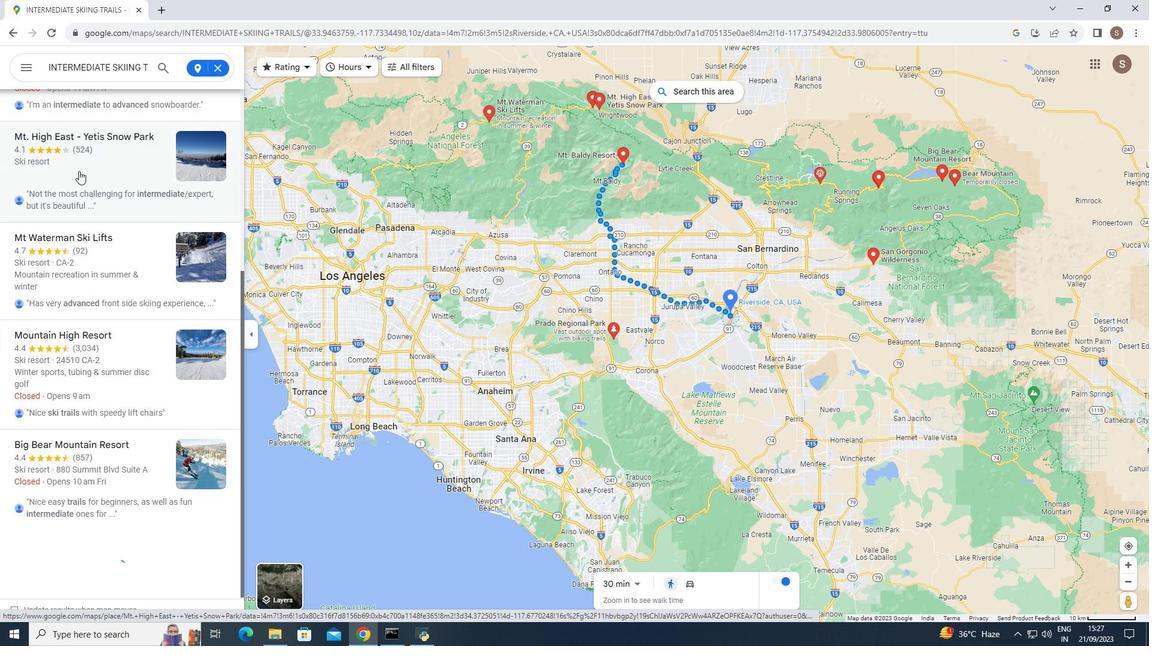 
Action: Mouse scrolled (80, 171) with delta (0, 0)
Screenshot: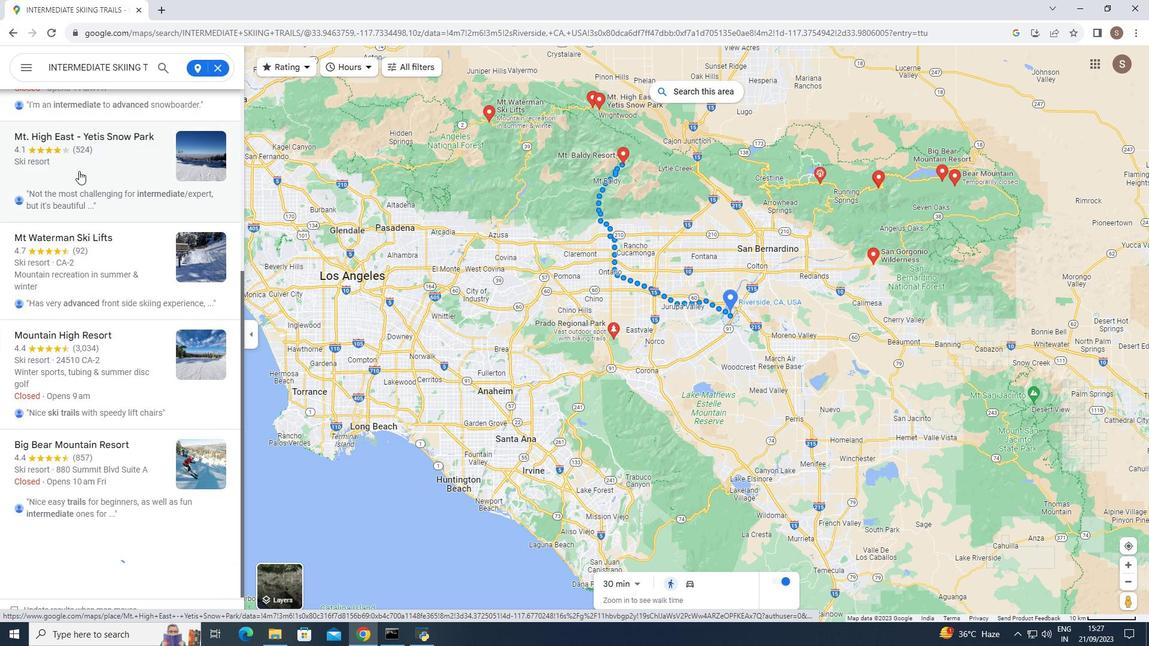 
Action: Mouse scrolled (80, 171) with delta (0, 0)
Screenshot: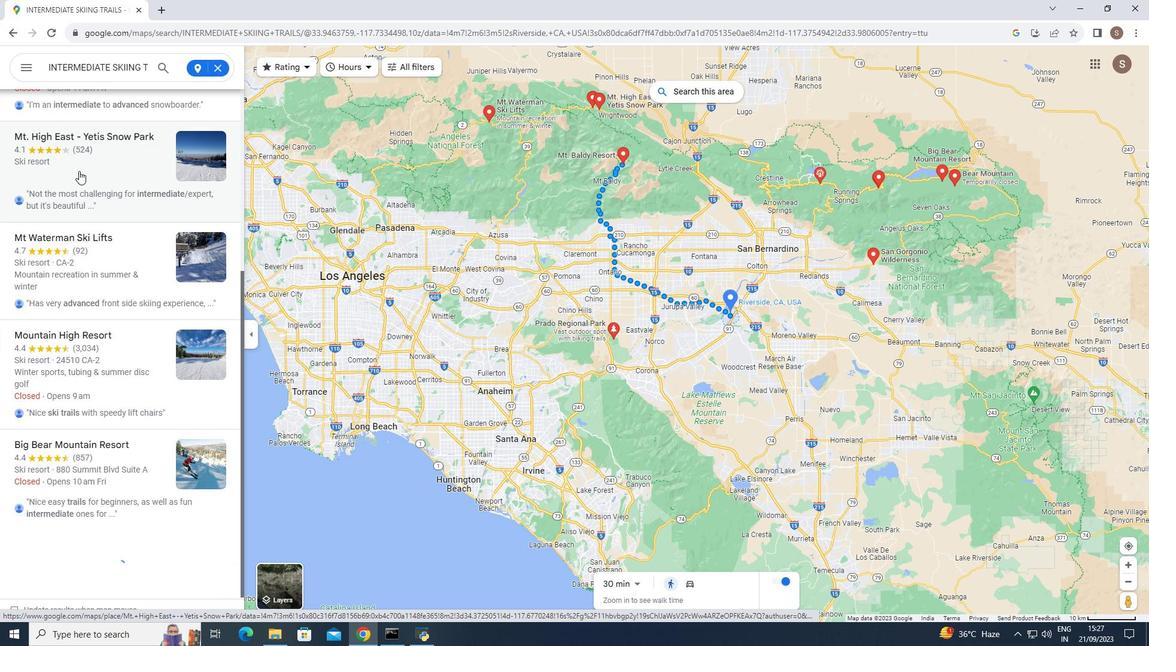 
Action: Mouse moved to (77, 168)
Screenshot: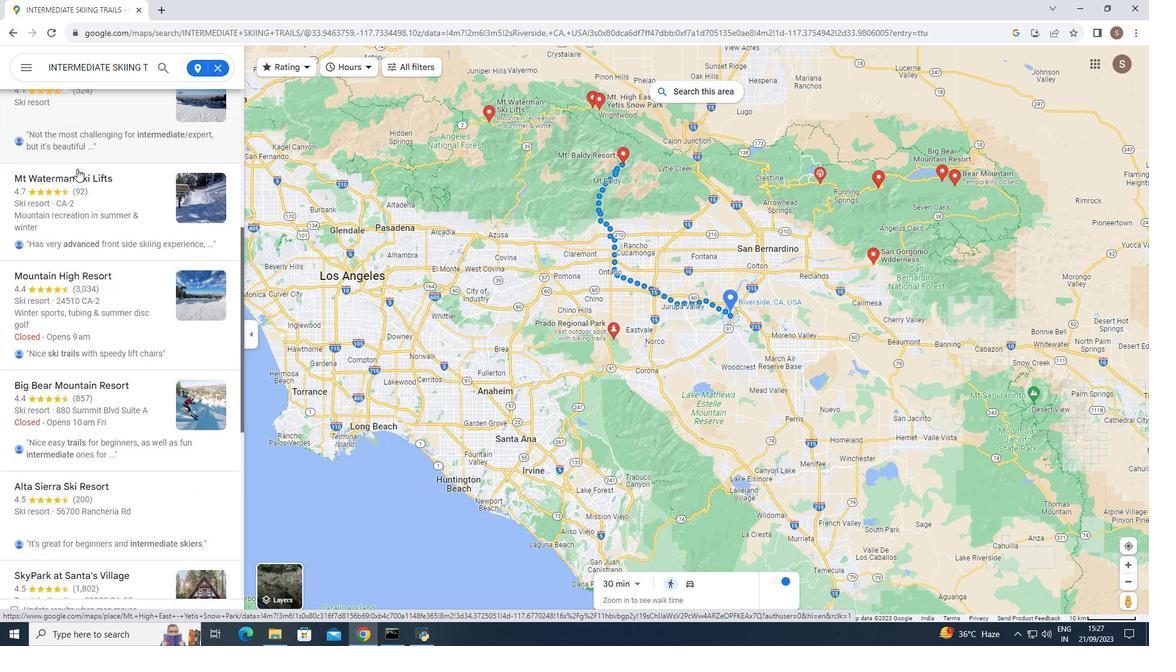 
Action: Mouse scrolled (77, 168) with delta (0, 0)
Screenshot: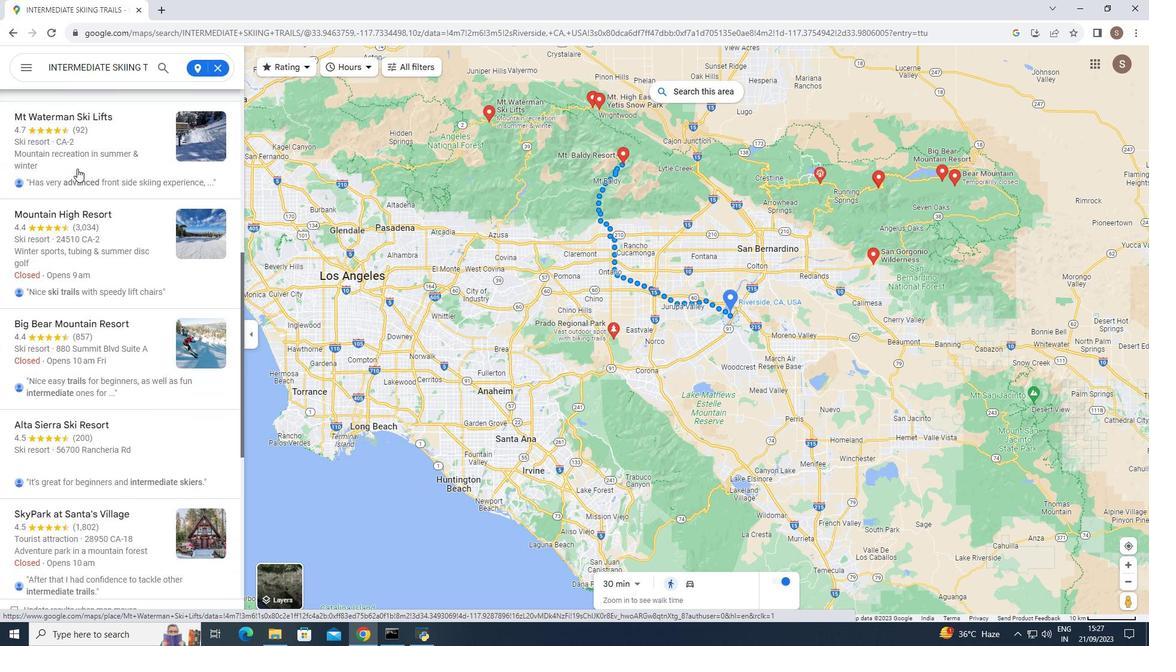 
Action: Mouse moved to (77, 168)
Screenshot: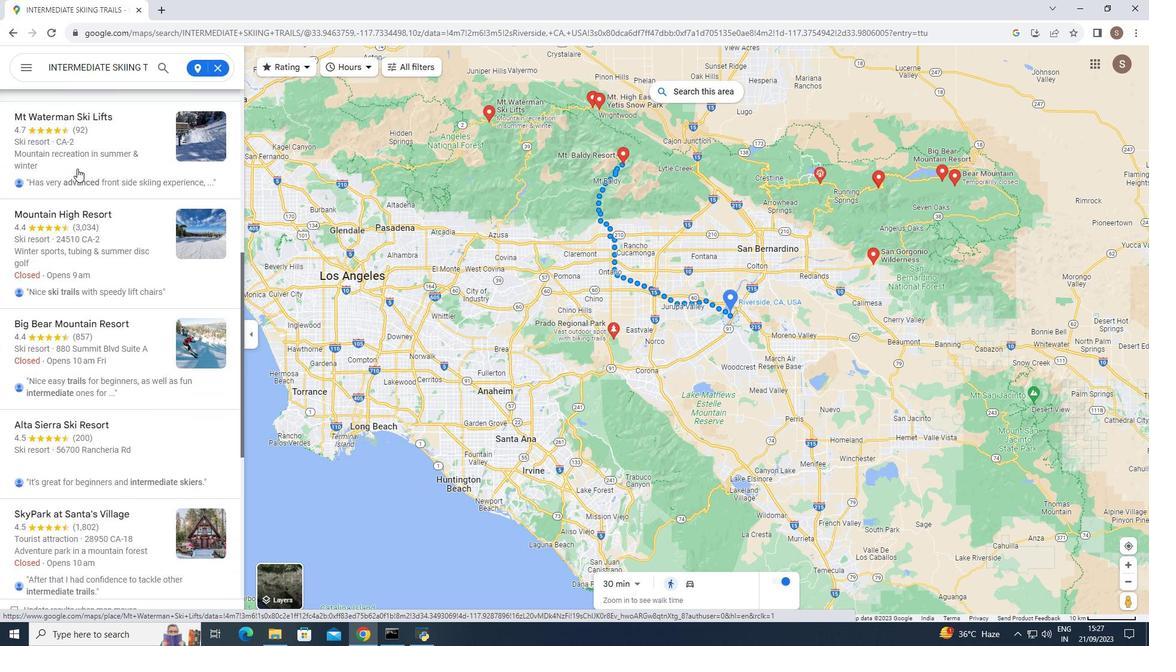 
Action: Mouse scrolled (77, 168) with delta (0, 0)
Screenshot: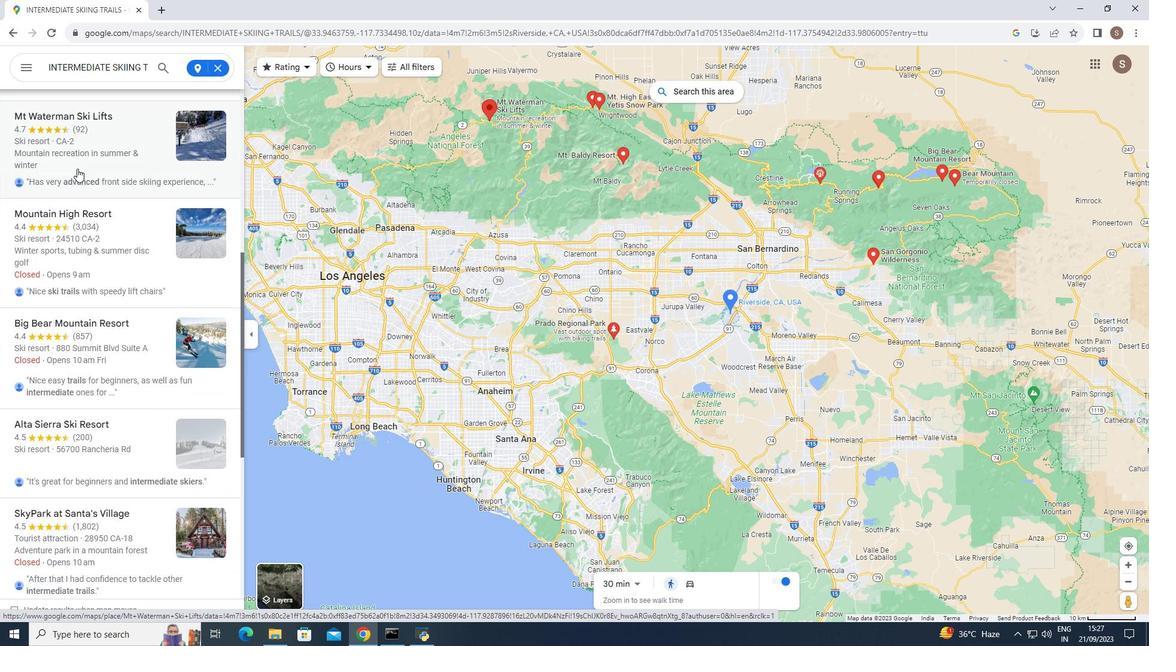 
Action: Mouse moved to (77, 166)
Screenshot: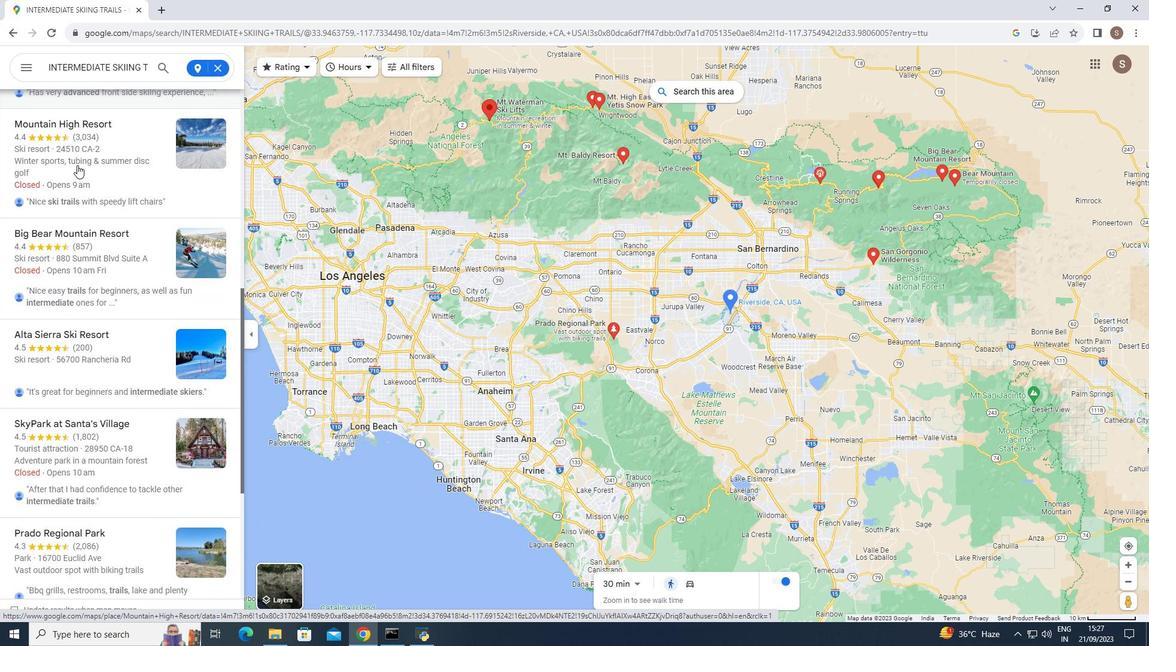 
Action: Mouse scrolled (77, 165) with delta (0, 0)
Screenshot: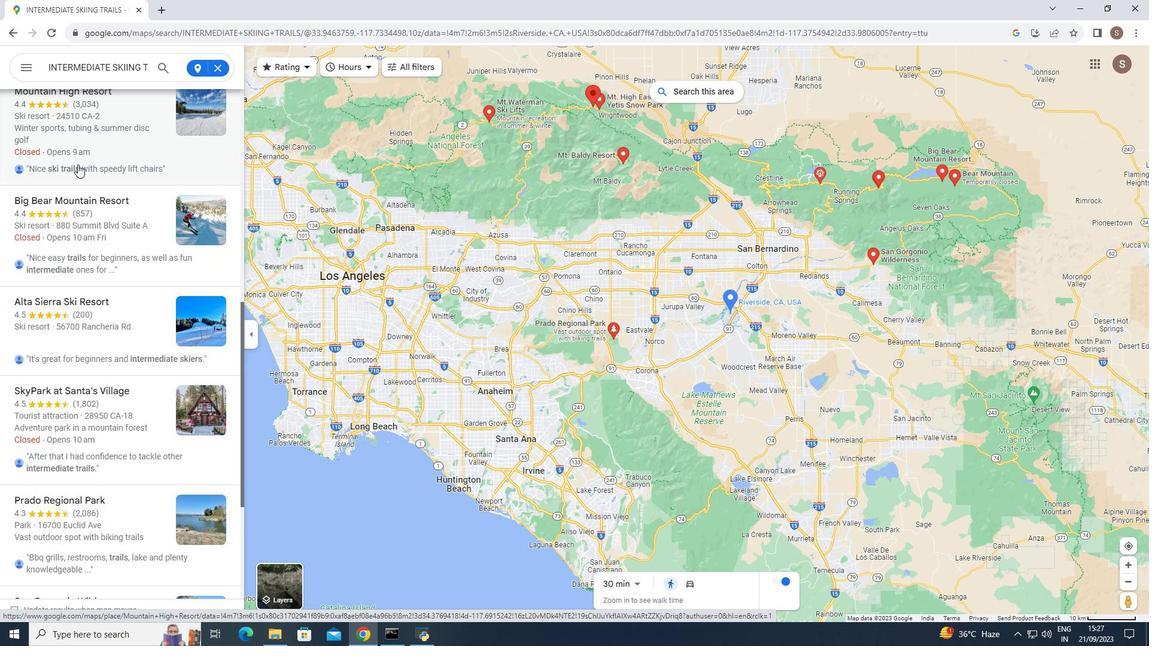 
Action: Mouse scrolled (77, 165) with delta (0, 0)
Screenshot: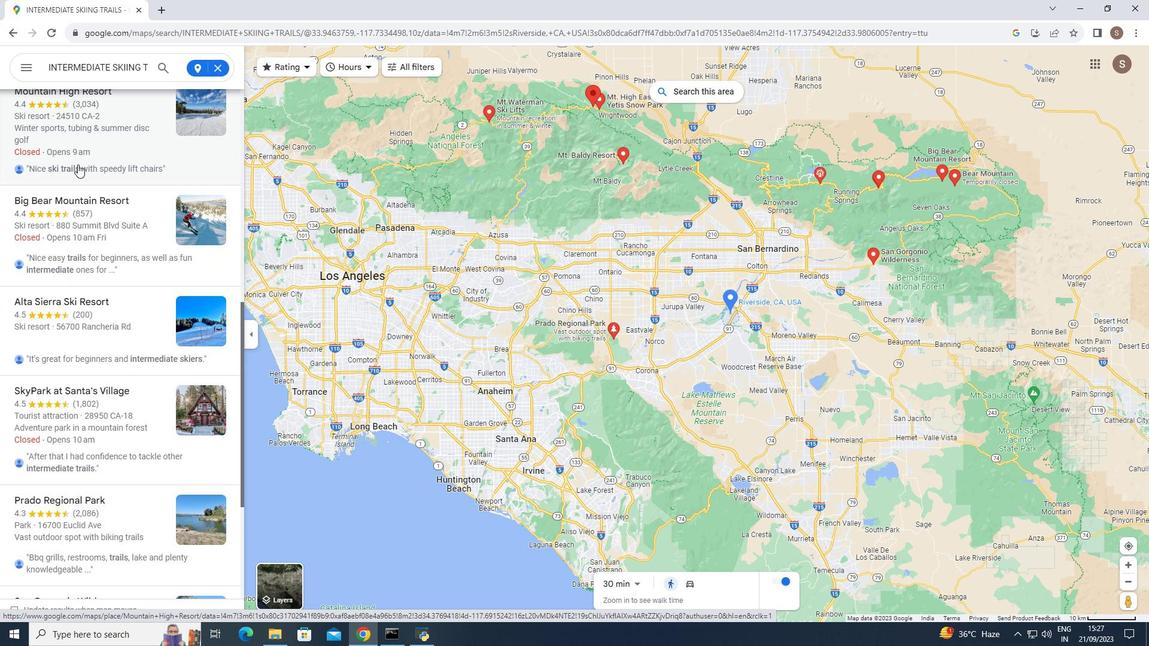 
Action: Mouse scrolled (77, 165) with delta (0, 0)
Screenshot: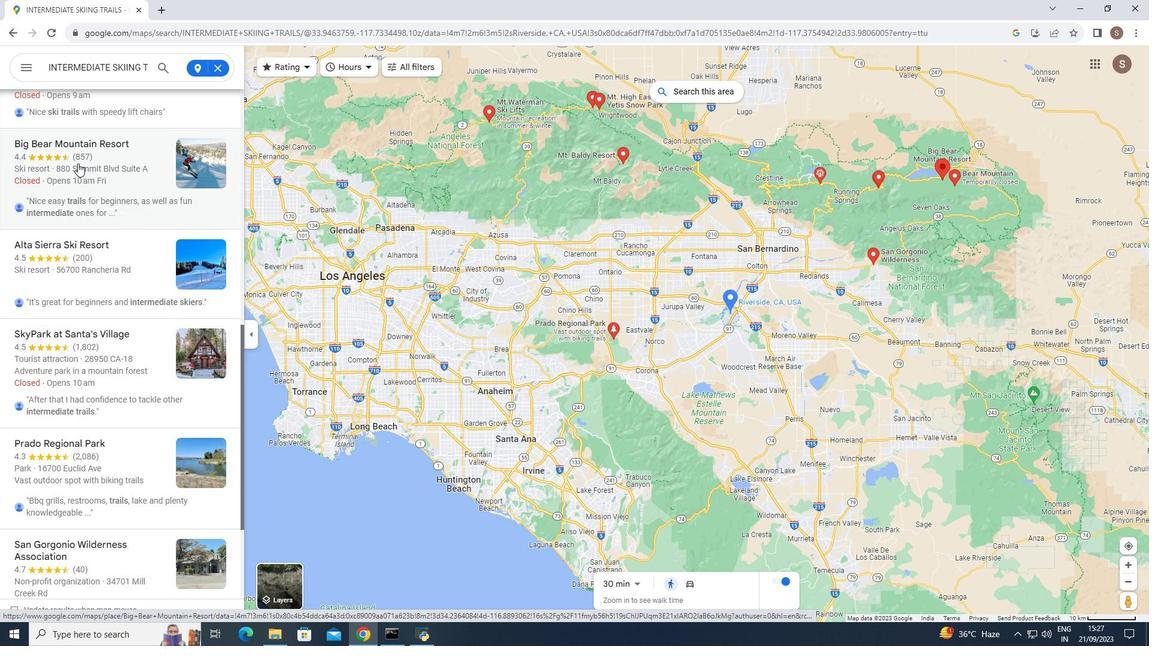 
Action: Mouse moved to (78, 161)
Screenshot: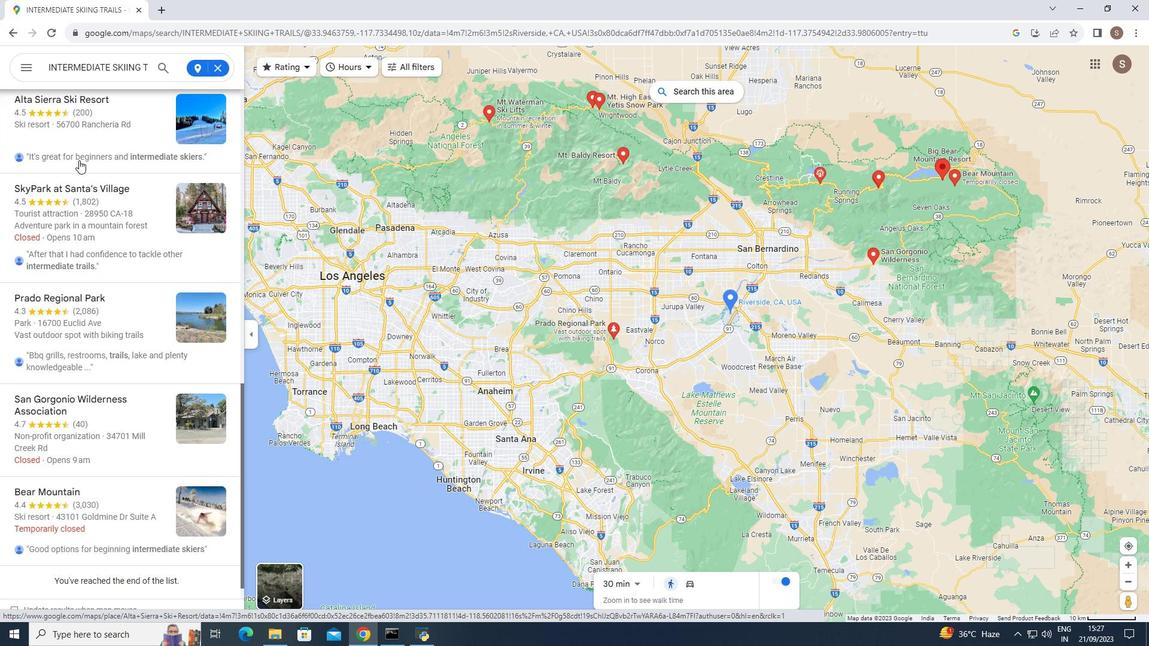 
Action: Mouse scrolled (78, 160) with delta (0, 0)
Screenshot: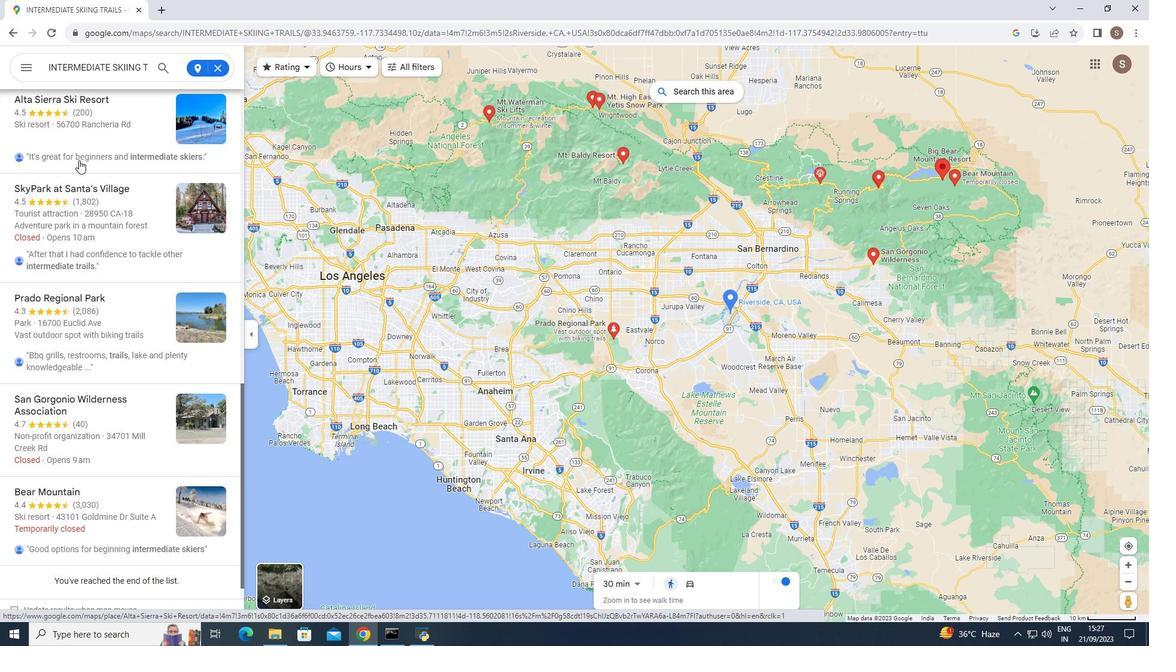
Action: Mouse scrolled (78, 160) with delta (0, 0)
Screenshot: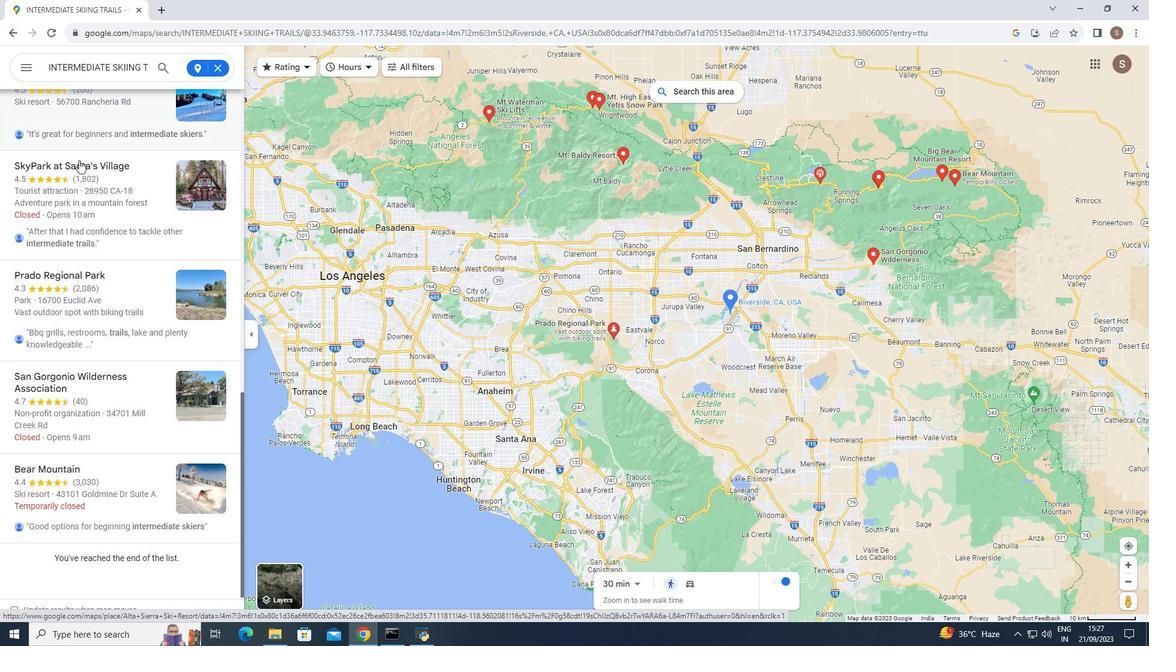 
Action: Mouse scrolled (78, 160) with delta (0, 0)
Screenshot: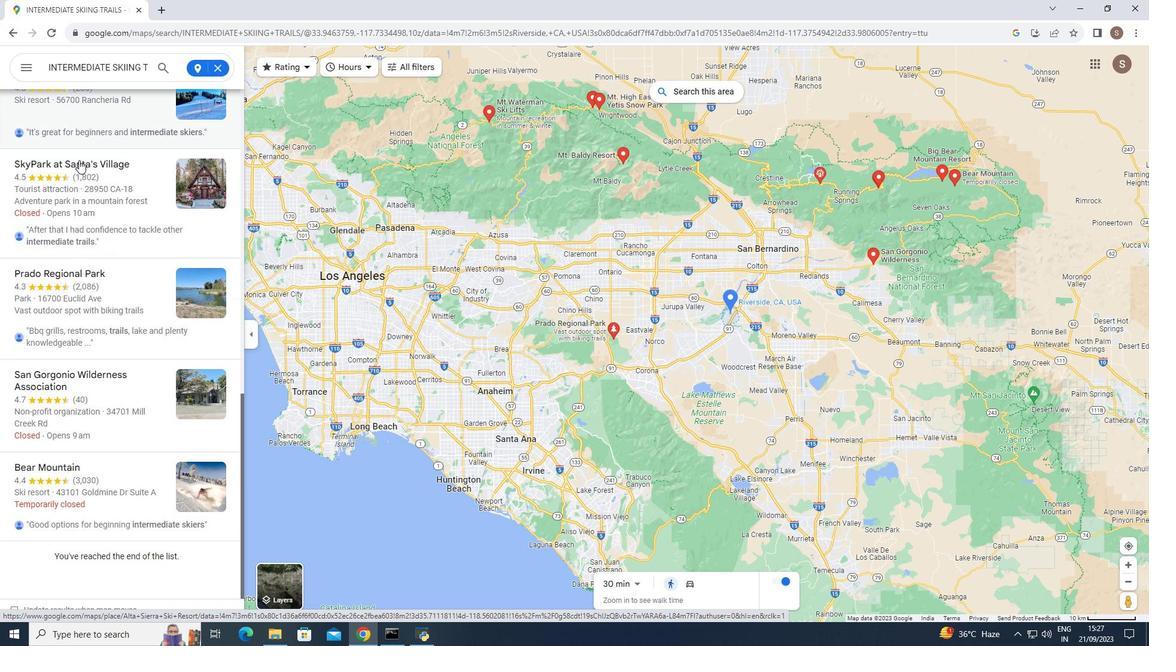 
Action: Mouse moved to (79, 160)
Screenshot: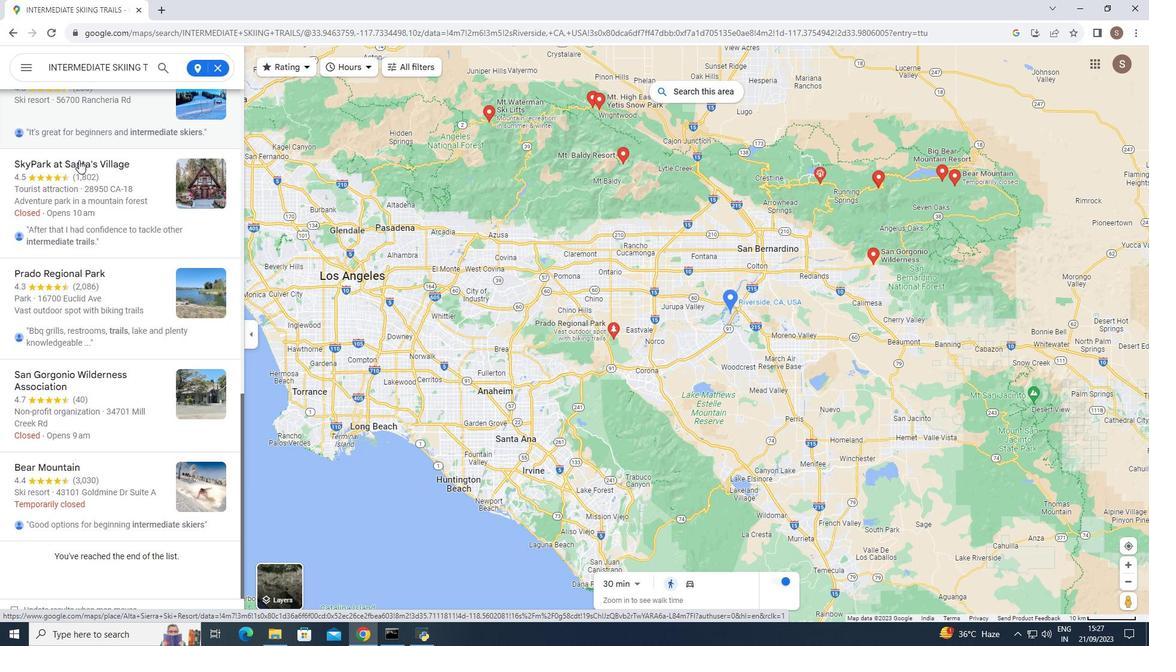 
Action: Mouse scrolled (79, 159) with delta (0, 0)
Screenshot: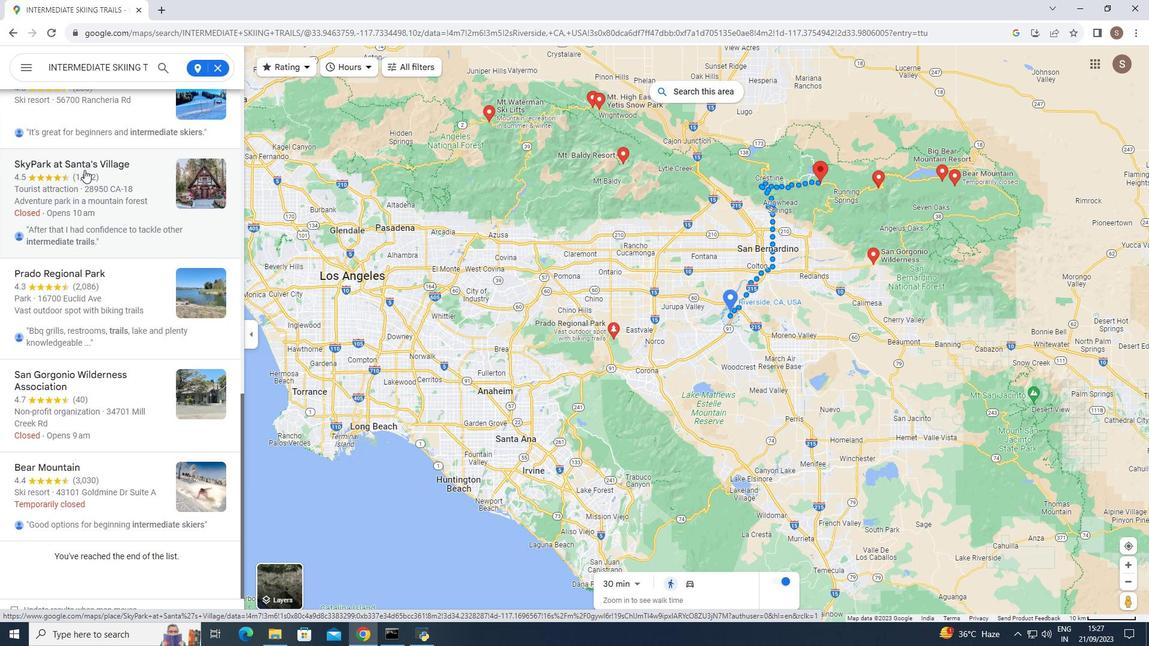 
Action: Mouse scrolled (79, 159) with delta (0, 0)
Screenshot: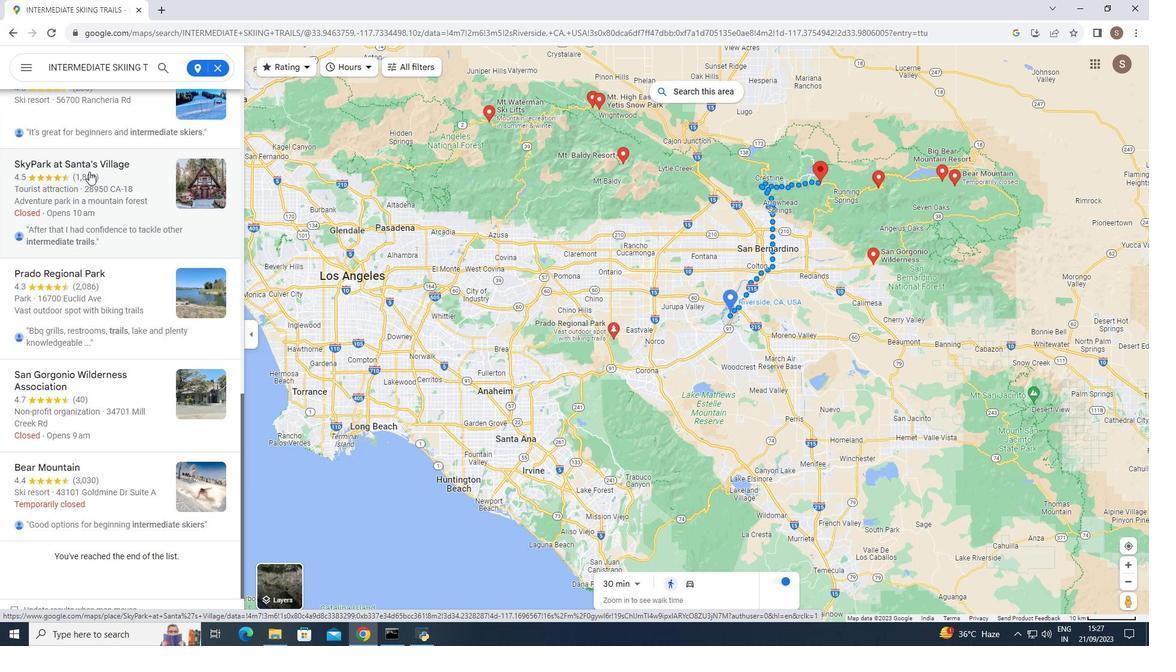 
Action: Mouse moved to (83, 167)
Screenshot: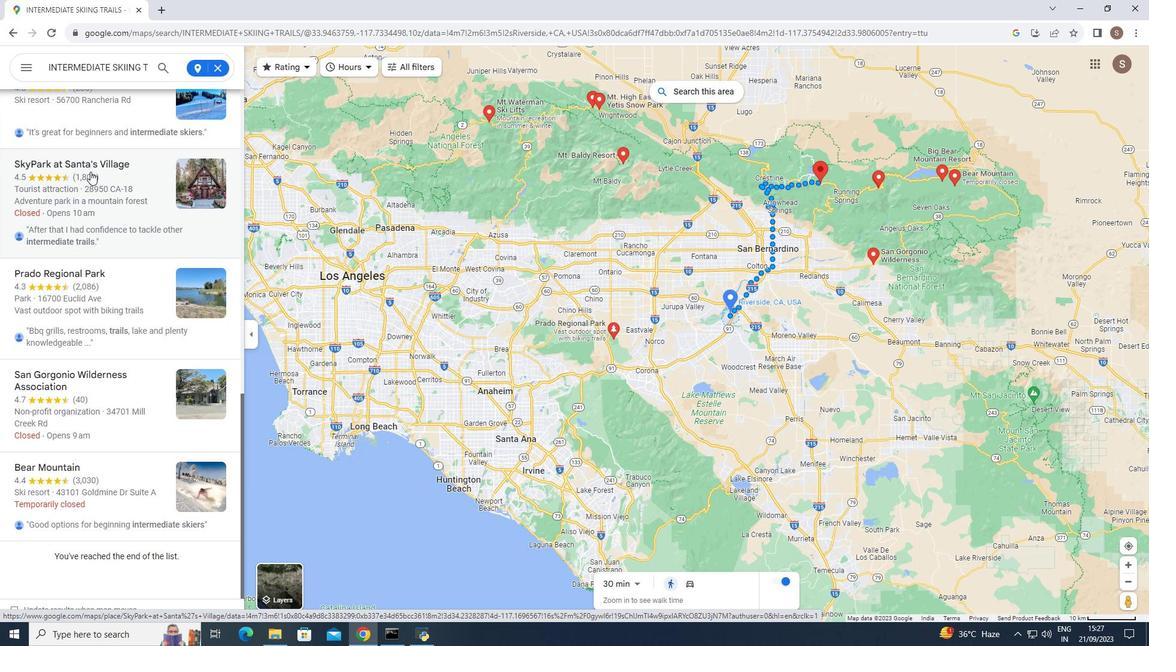 
Action: Mouse scrolled (83, 166) with delta (0, 0)
Screenshot: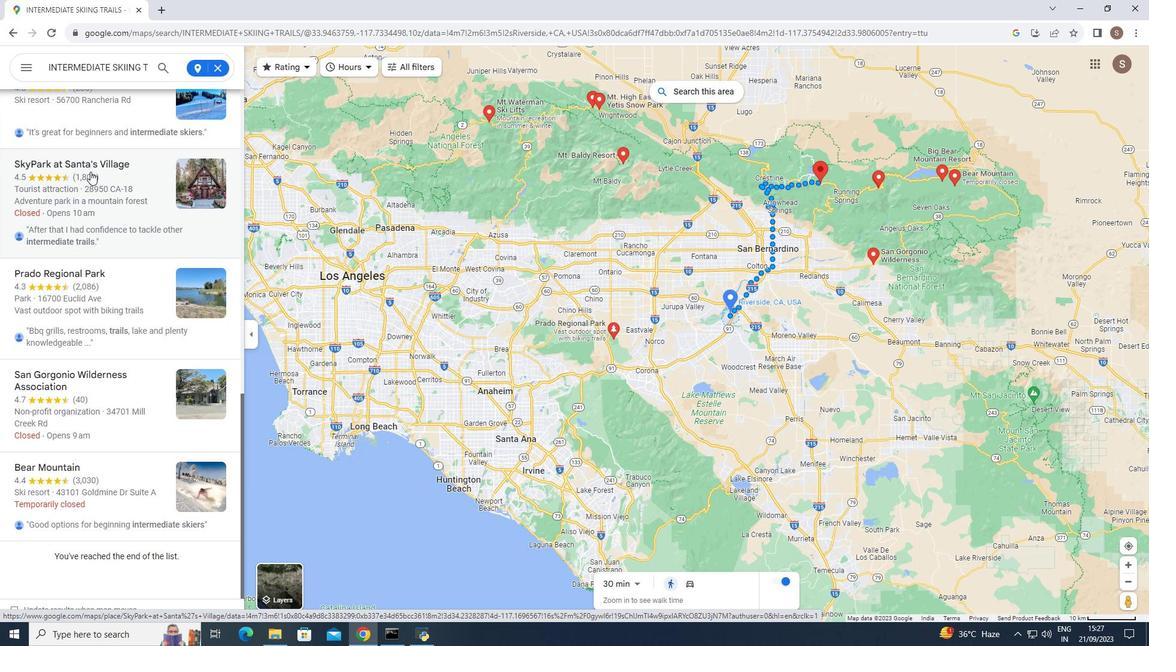 
Action: Mouse moved to (90, 171)
Screenshot: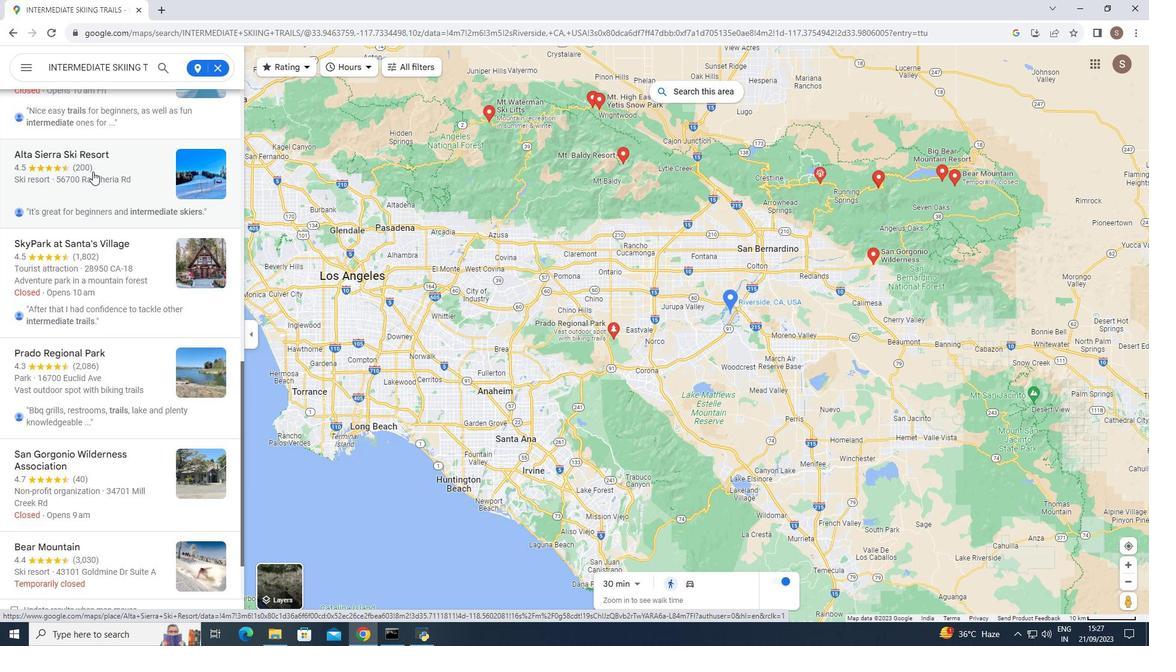 
Action: Mouse scrolled (90, 172) with delta (0, 0)
Screenshot: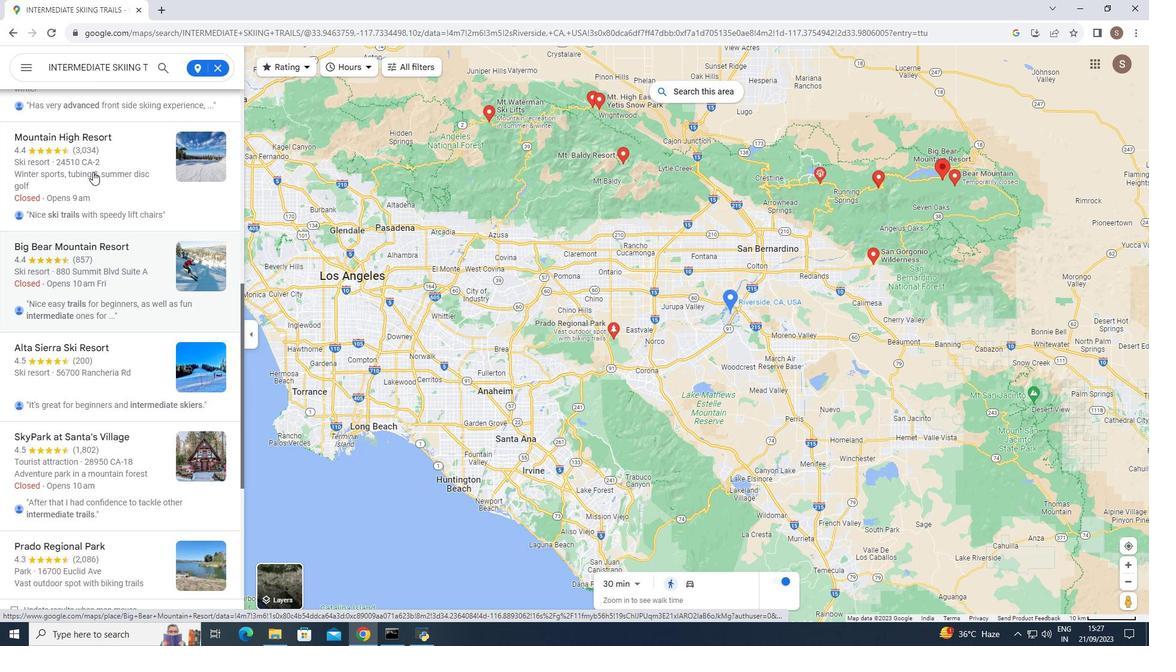 
Action: Mouse scrolled (90, 172) with delta (0, 0)
Screenshot: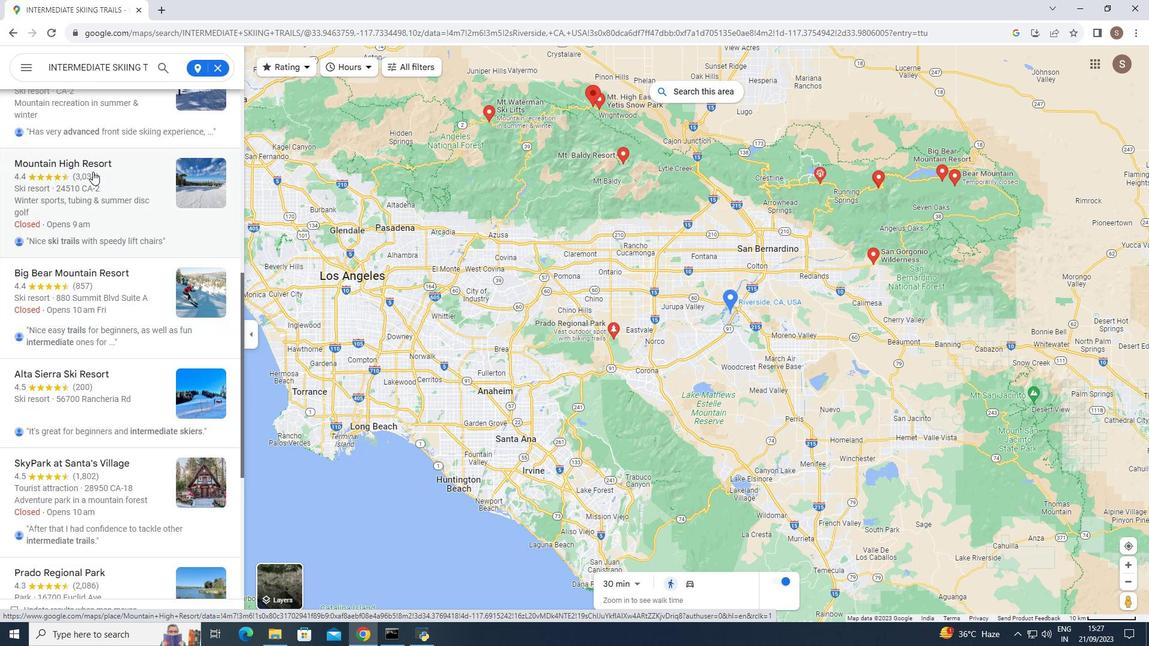 
Action: Mouse scrolled (90, 172) with delta (0, 0)
Screenshot: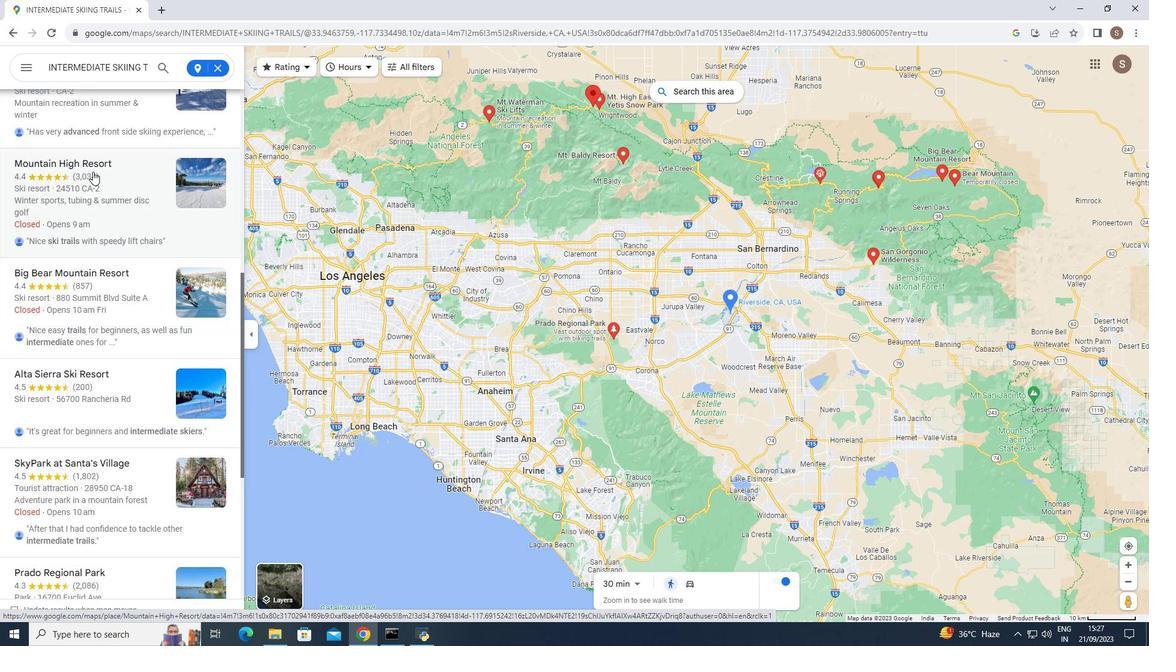 
Action: Mouse scrolled (90, 172) with delta (0, 0)
Screenshot: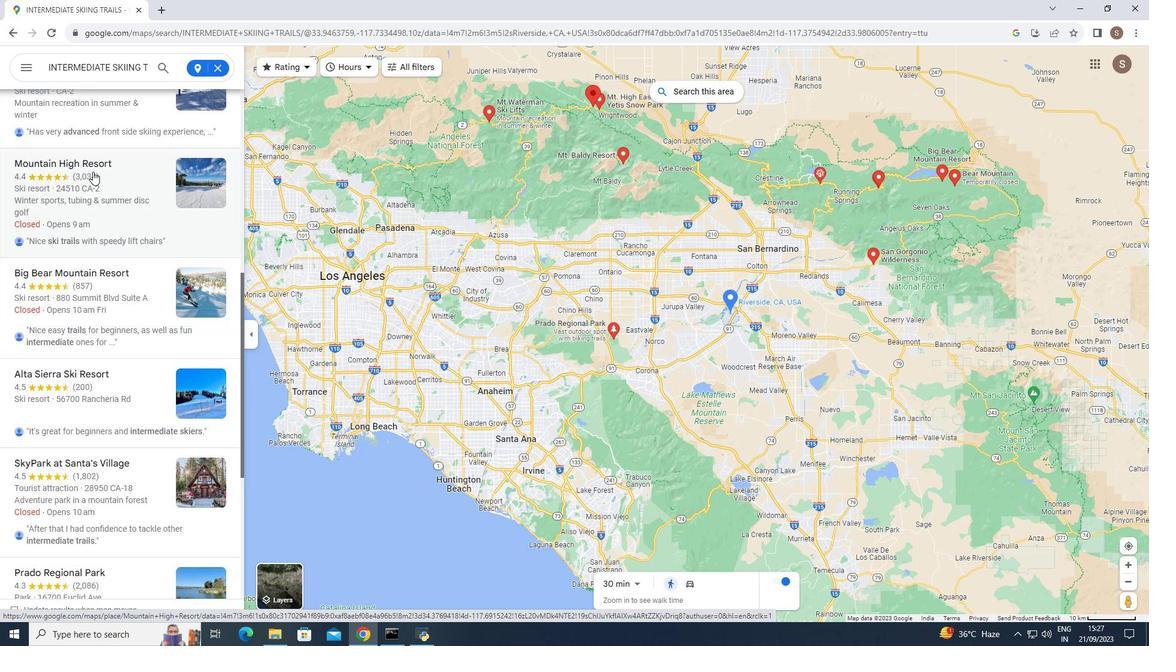 
Action: Mouse moved to (92, 171)
Screenshot: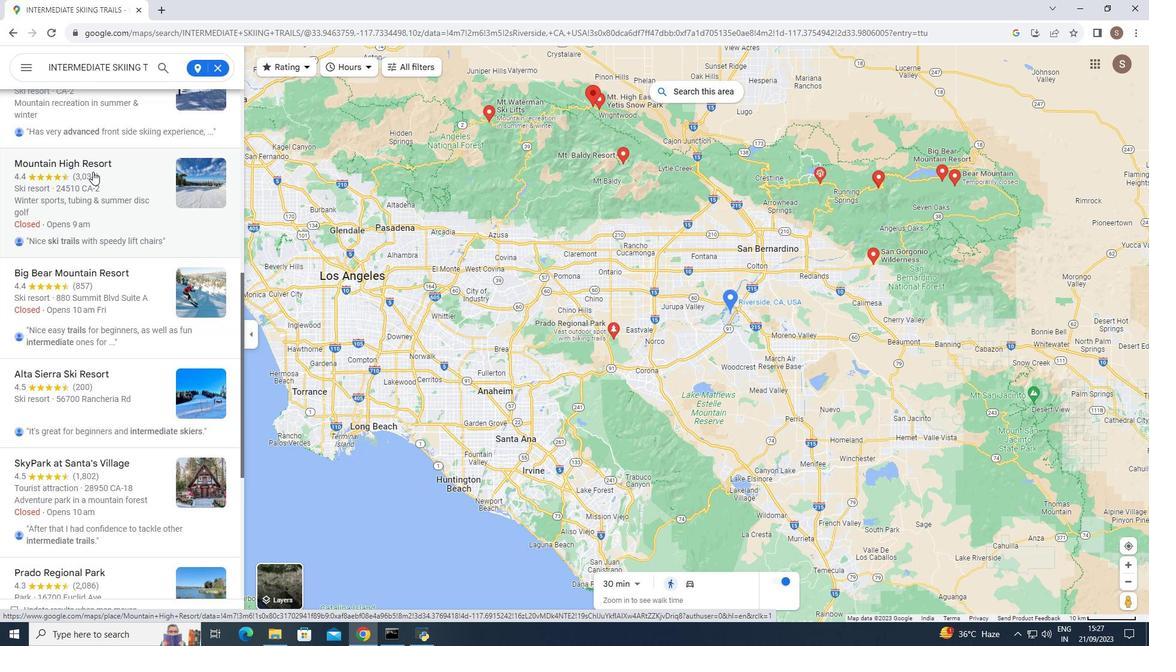 
Action: Mouse scrolled (92, 172) with delta (0, 0)
Screenshot: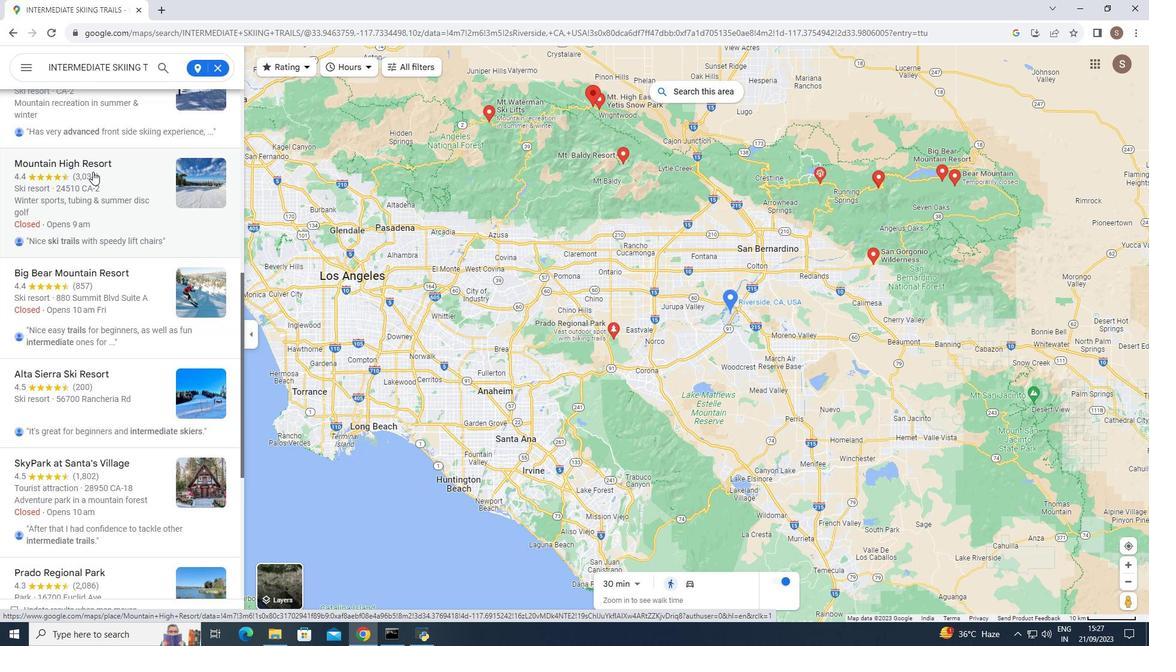 
Action: Mouse moved to (92, 171)
Screenshot: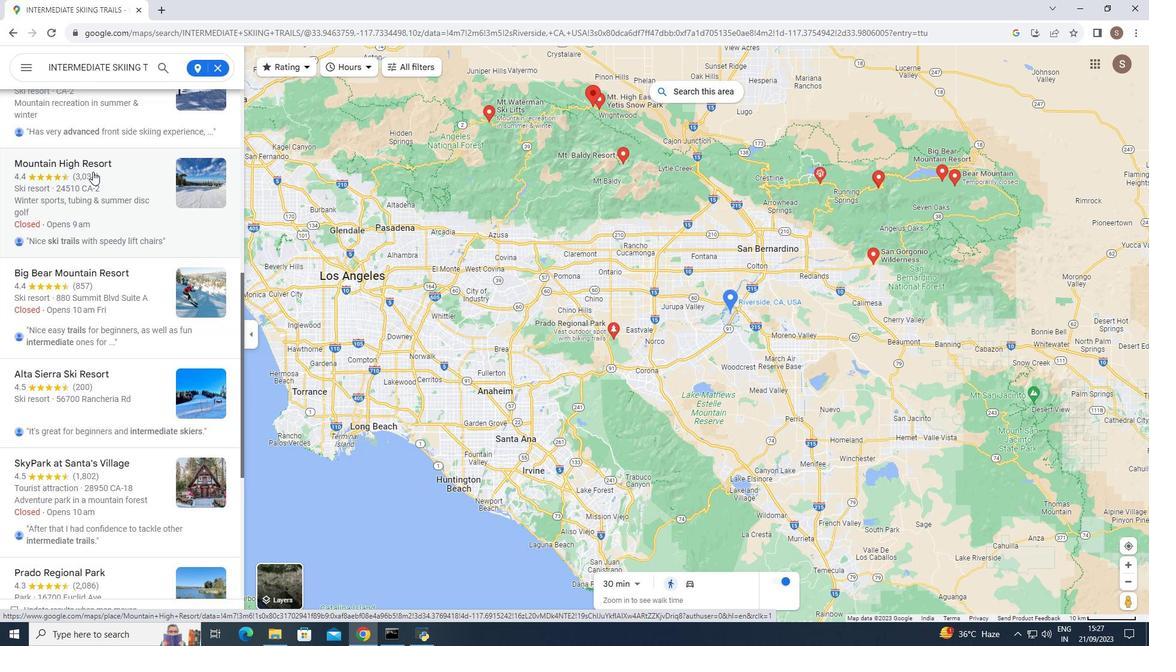 
Action: Mouse scrolled (92, 172) with delta (0, 0)
Screenshot: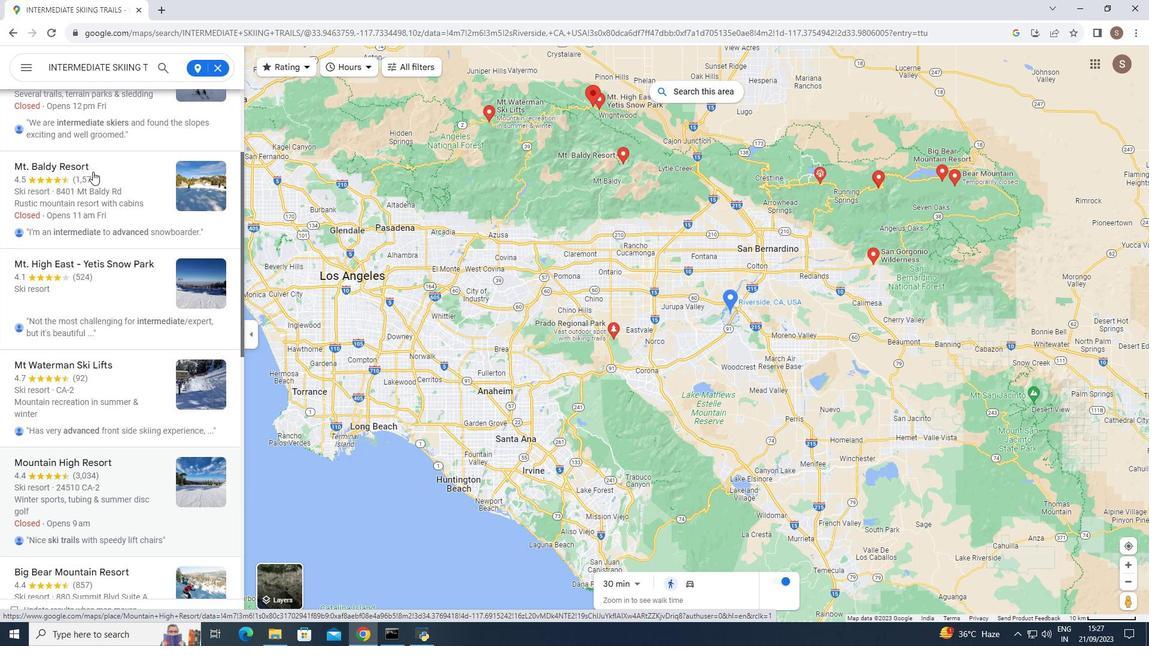 
Action: Mouse scrolled (92, 172) with delta (0, 0)
Screenshot: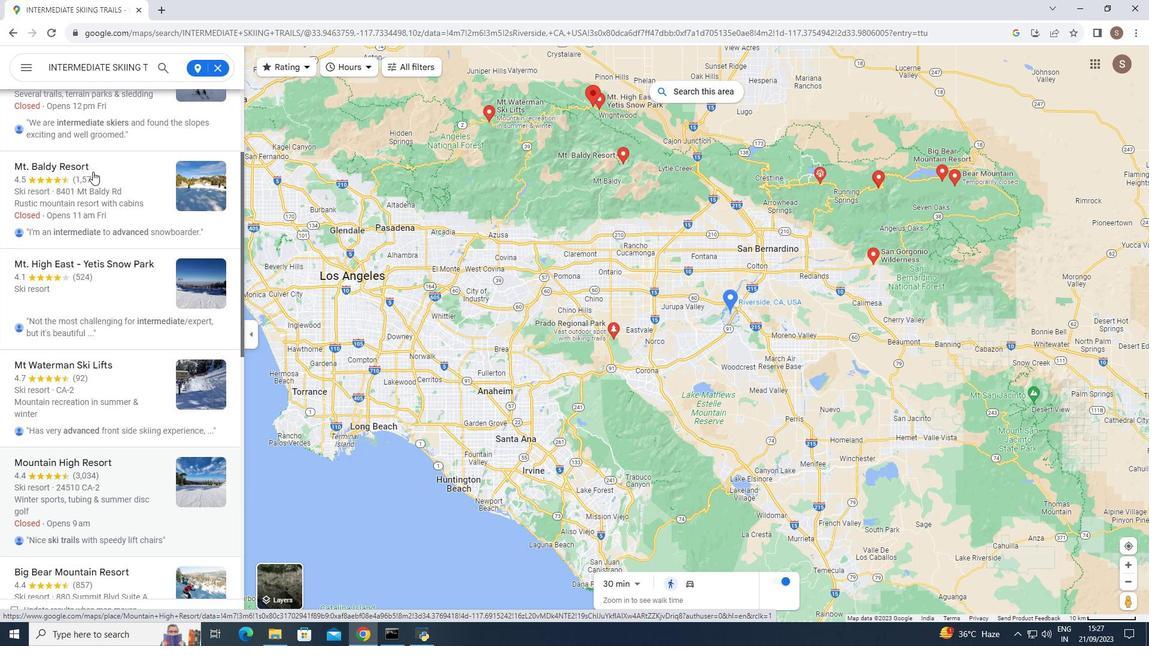 
Action: Mouse scrolled (92, 172) with delta (0, 0)
Screenshot: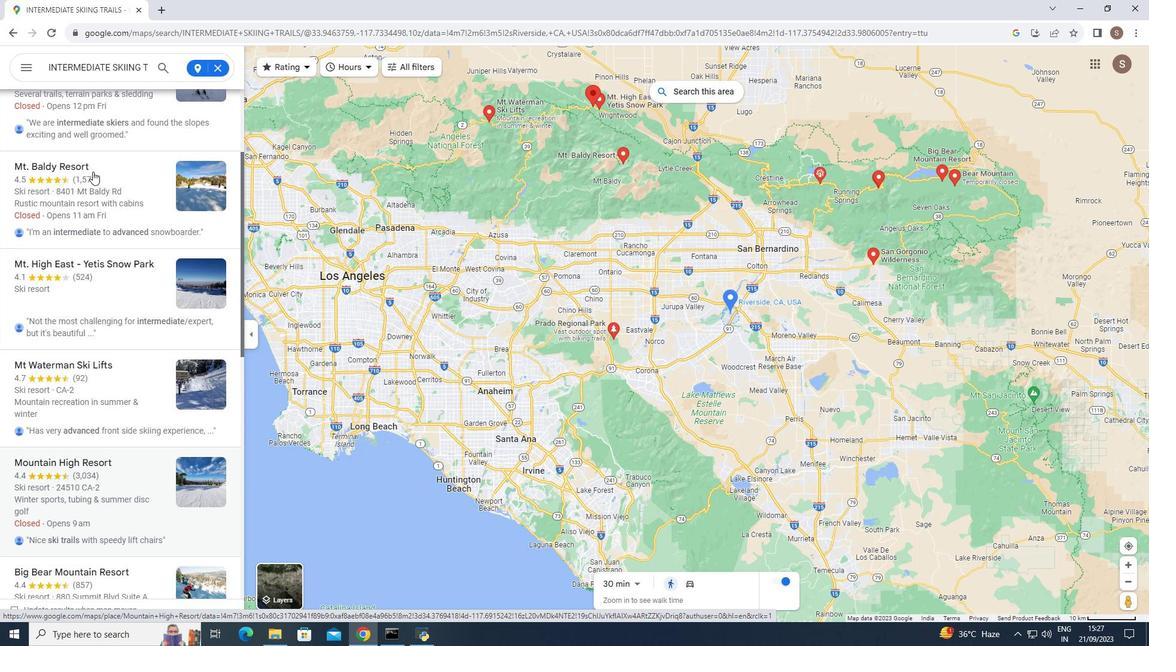 
Action: Mouse scrolled (92, 172) with delta (0, 0)
Screenshot: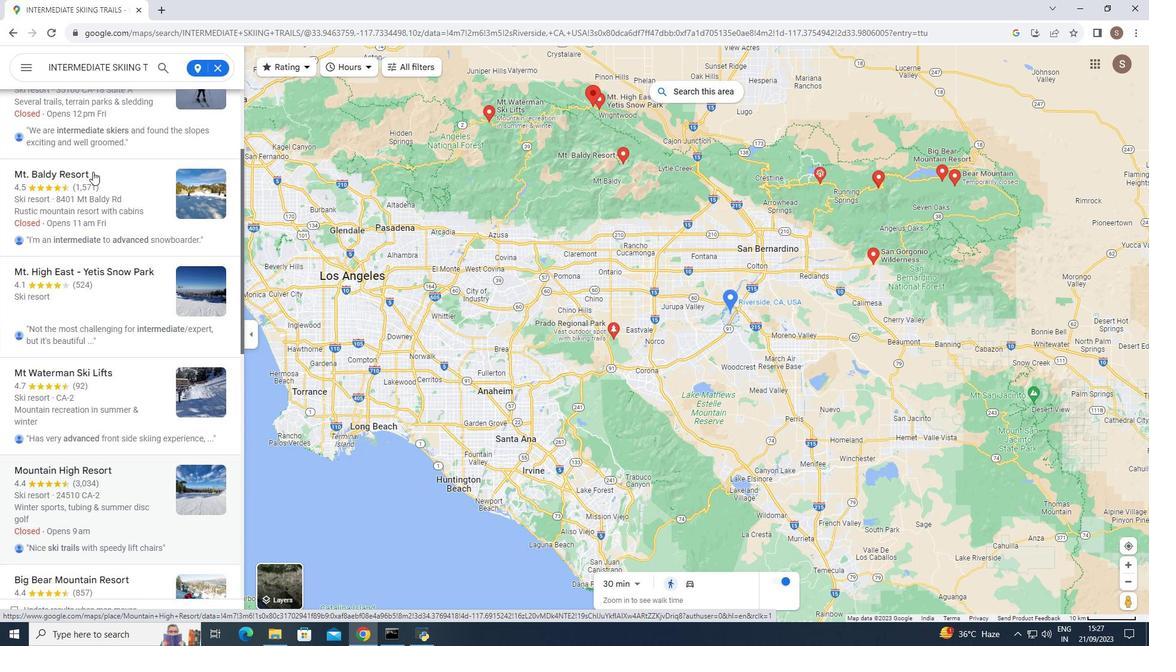 
Action: Mouse scrolled (92, 172) with delta (0, 0)
Screenshot: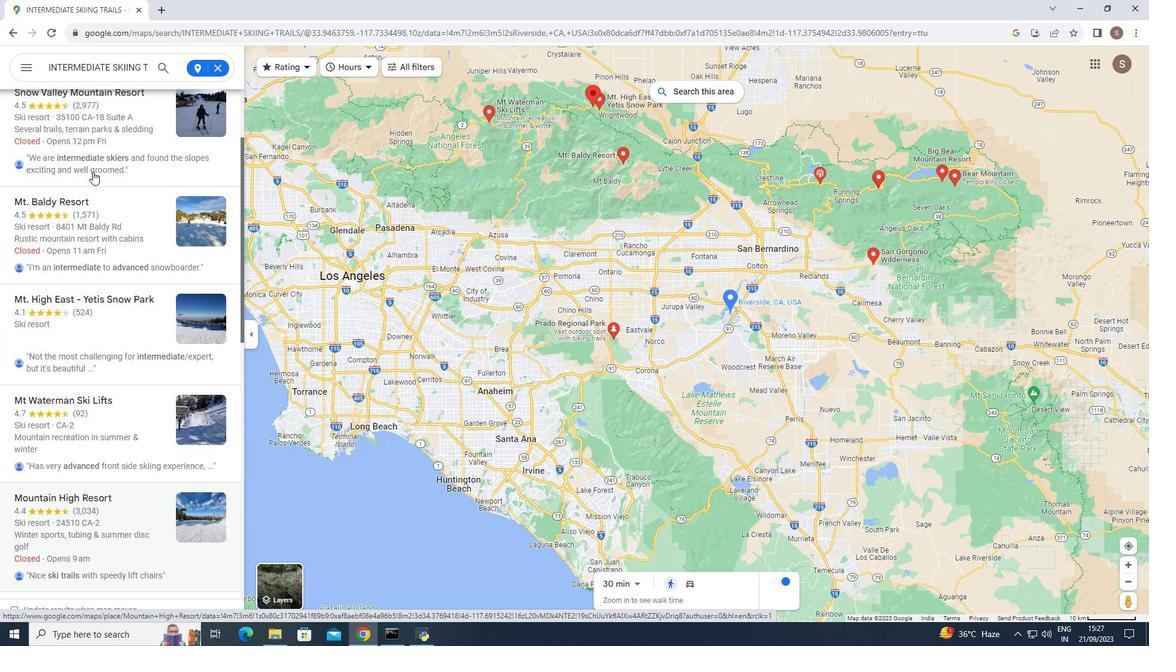 
Action: Mouse scrolled (92, 172) with delta (0, 0)
Screenshot: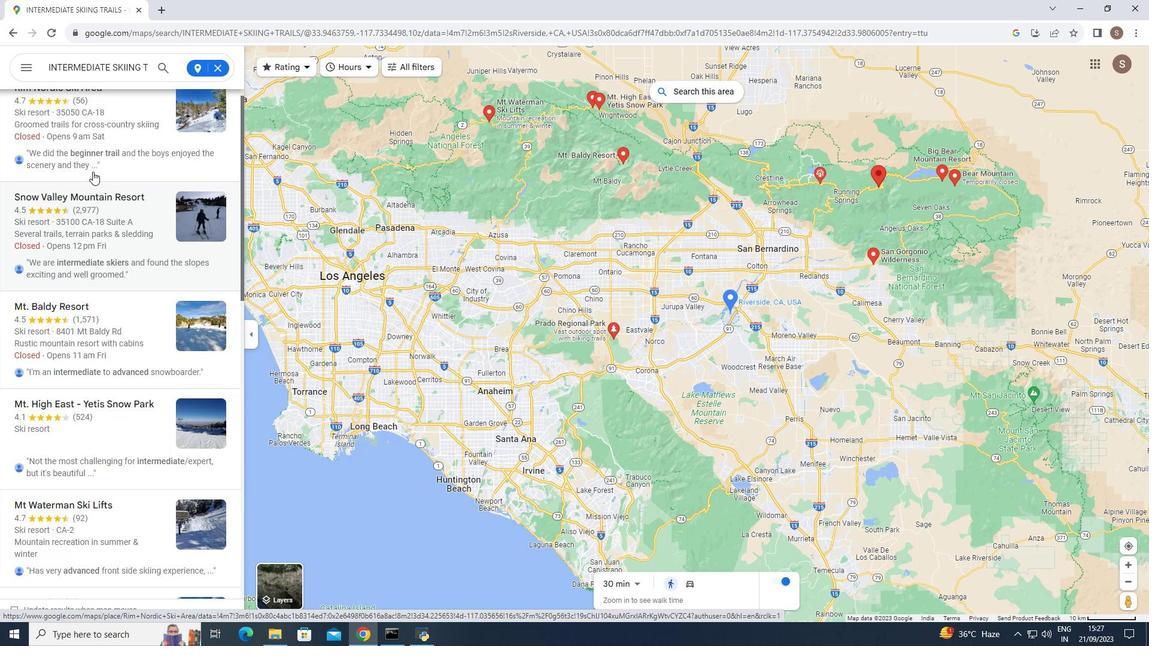 
Action: Mouse scrolled (92, 172) with delta (0, 0)
Screenshot: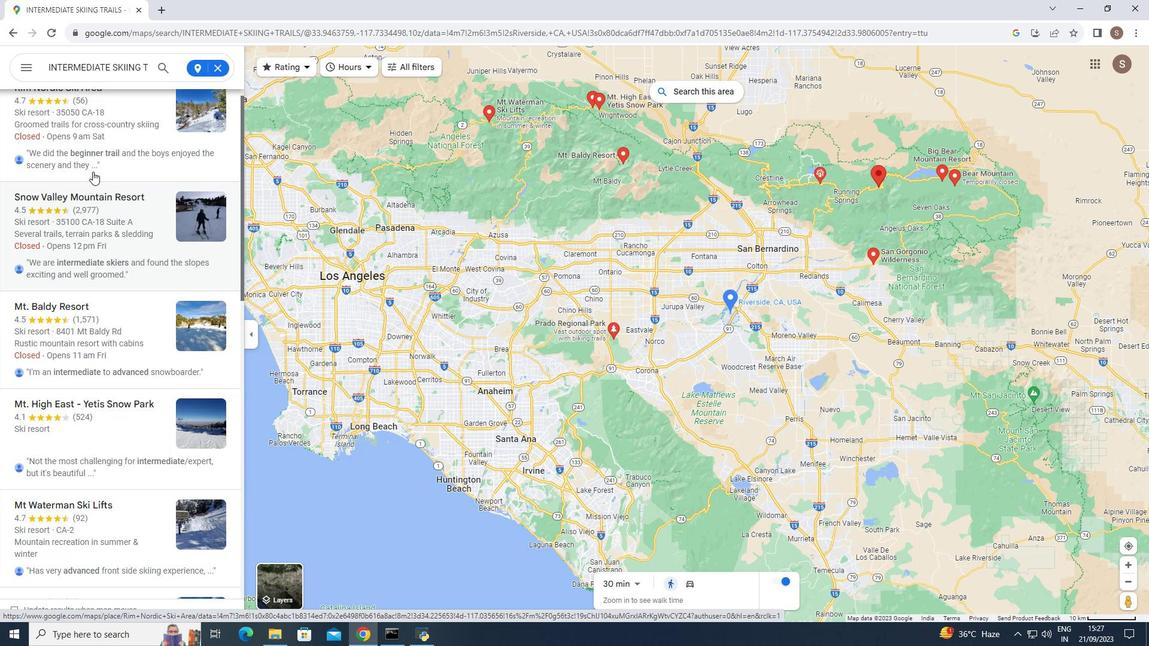 
Action: Mouse scrolled (92, 172) with delta (0, 0)
Screenshot: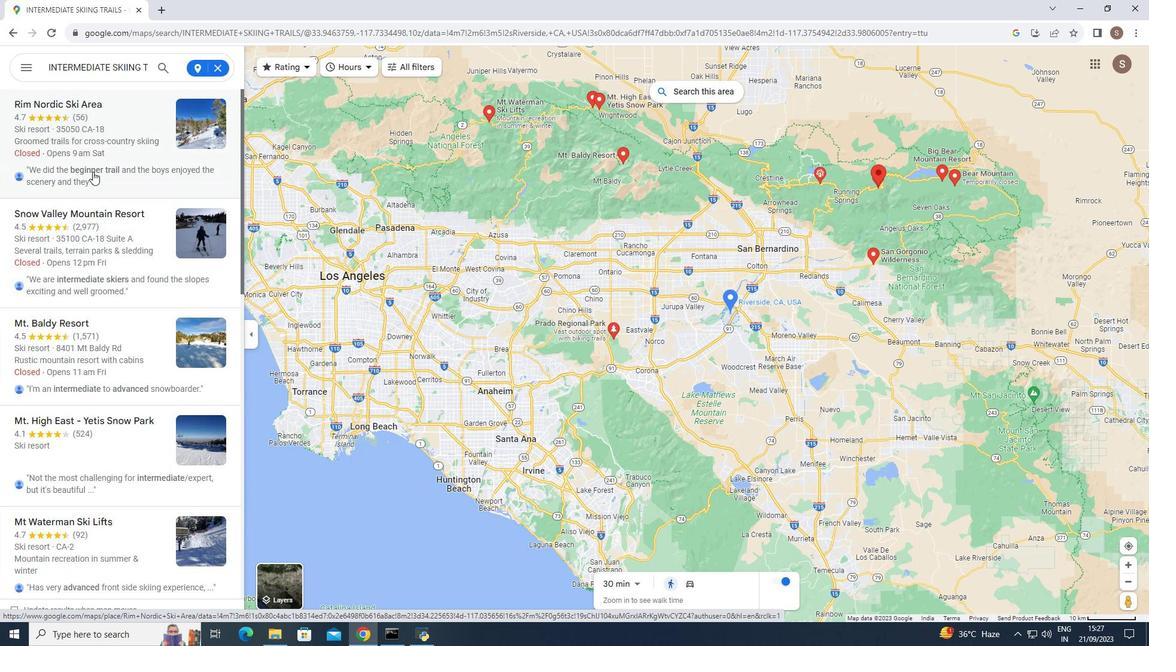 
Action: Mouse scrolled (92, 172) with delta (0, 0)
Screenshot: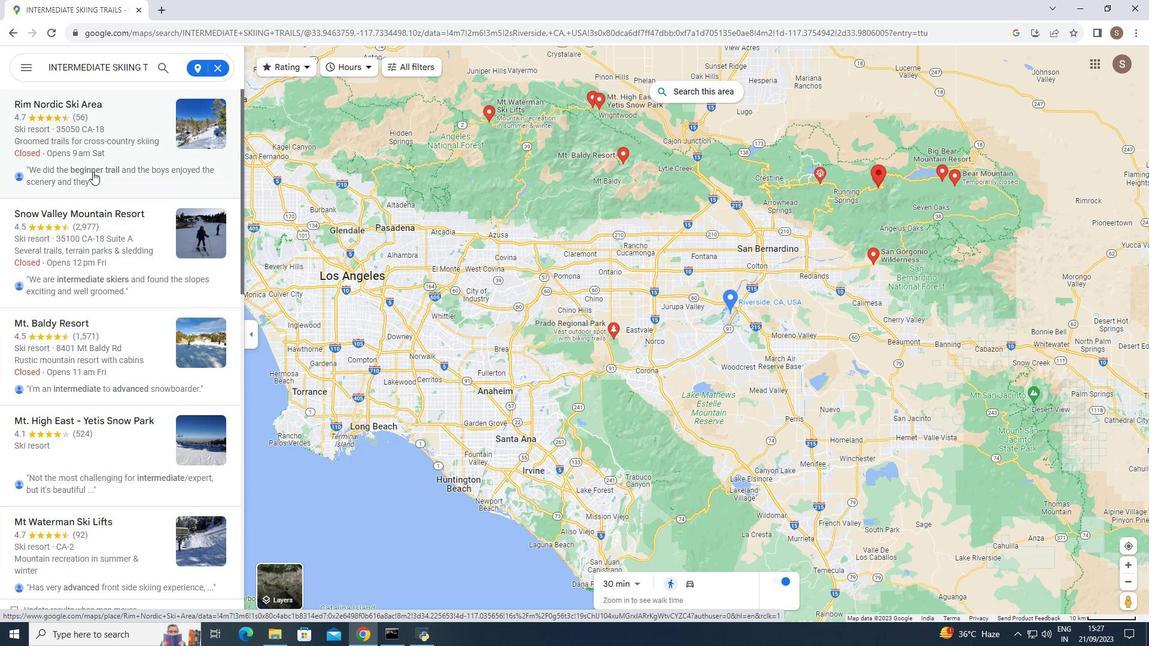 
Action: Mouse scrolled (92, 172) with delta (0, 0)
Screenshot: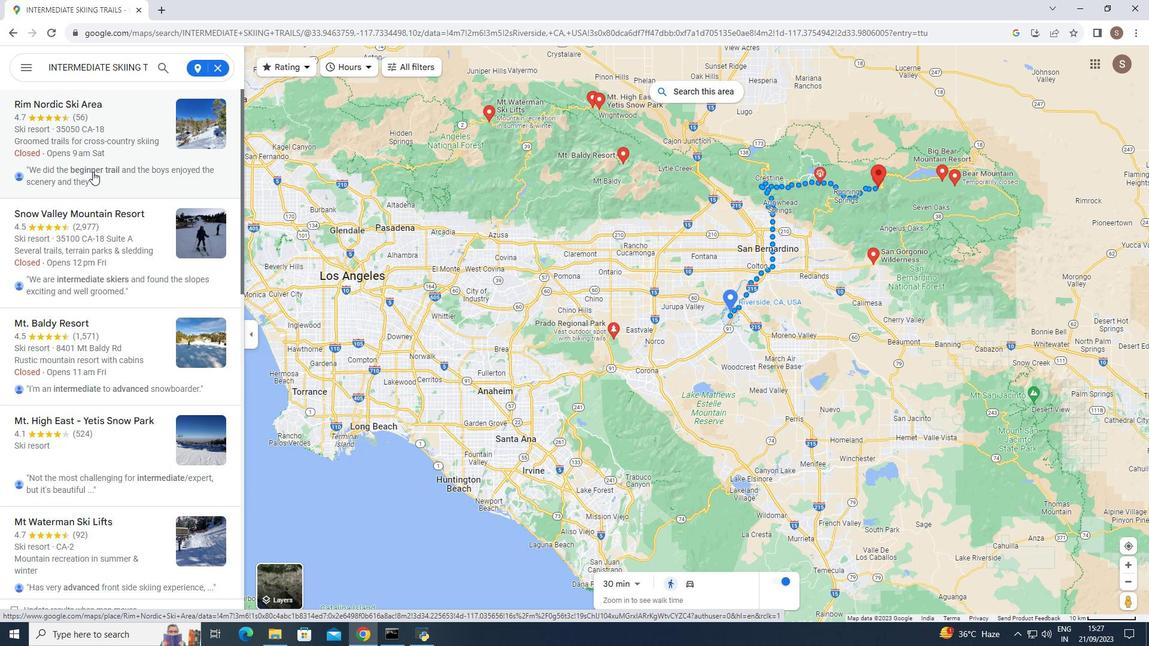 
Action: Mouse scrolled (92, 172) with delta (0, 0)
Screenshot: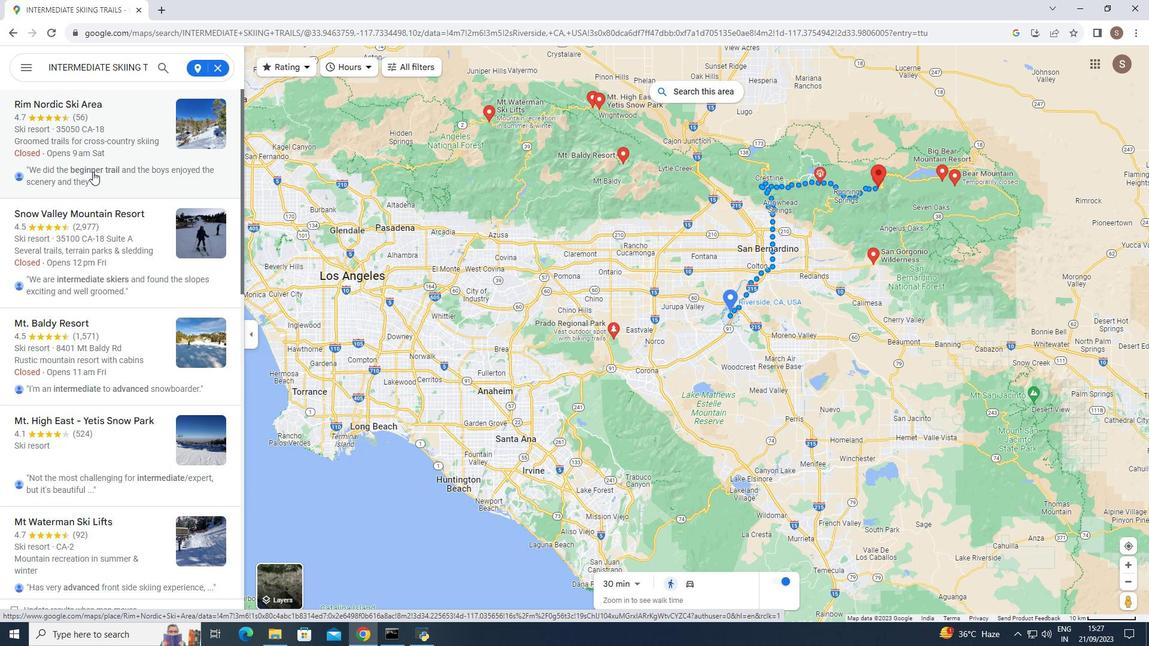 
Action: Mouse scrolled (92, 172) with delta (0, 0)
Screenshot: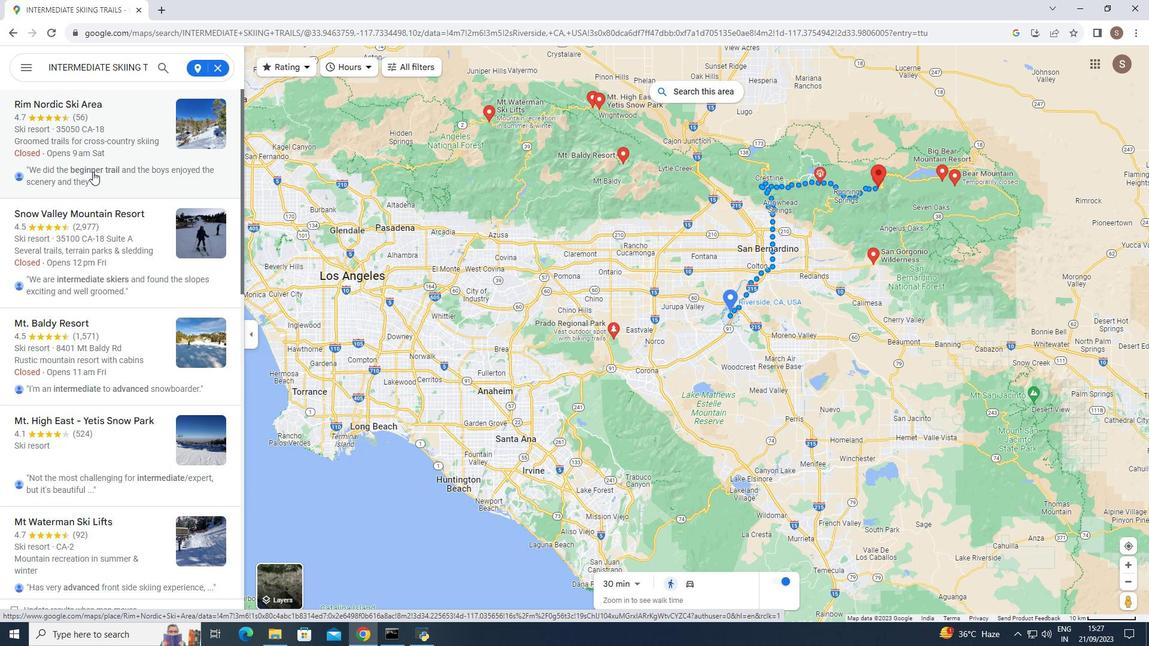 
Action: Mouse scrolled (92, 172) with delta (0, 0)
Screenshot: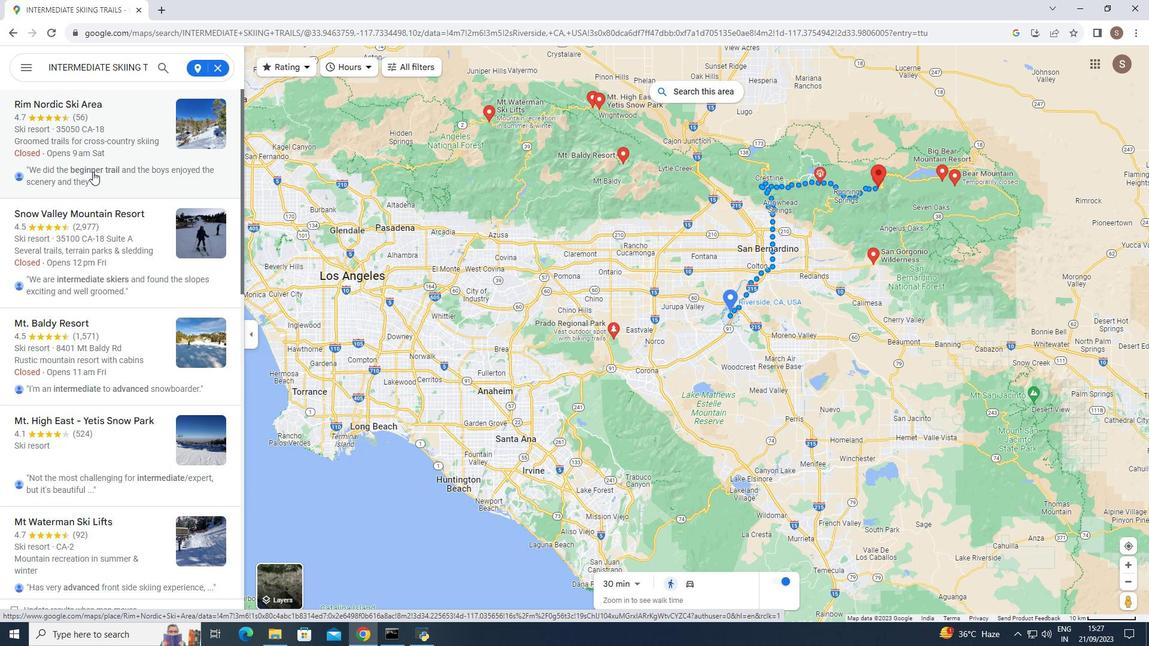 
Action: Mouse scrolled (92, 172) with delta (0, 0)
Screenshot: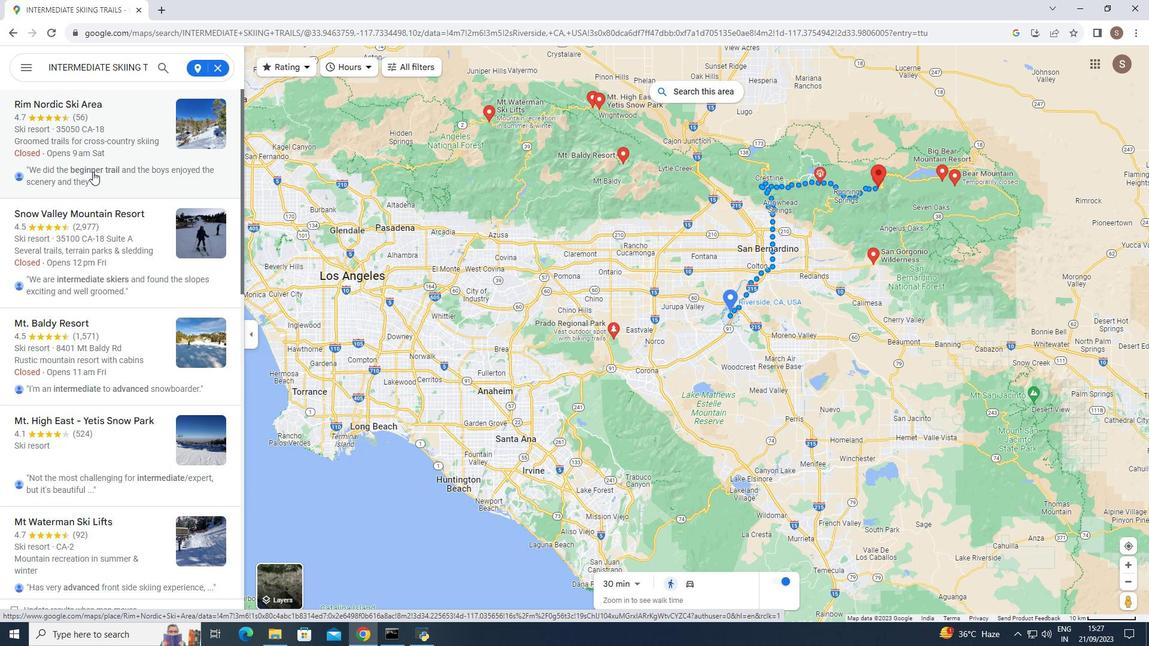 
Action: Mouse scrolled (92, 172) with delta (0, 0)
Screenshot: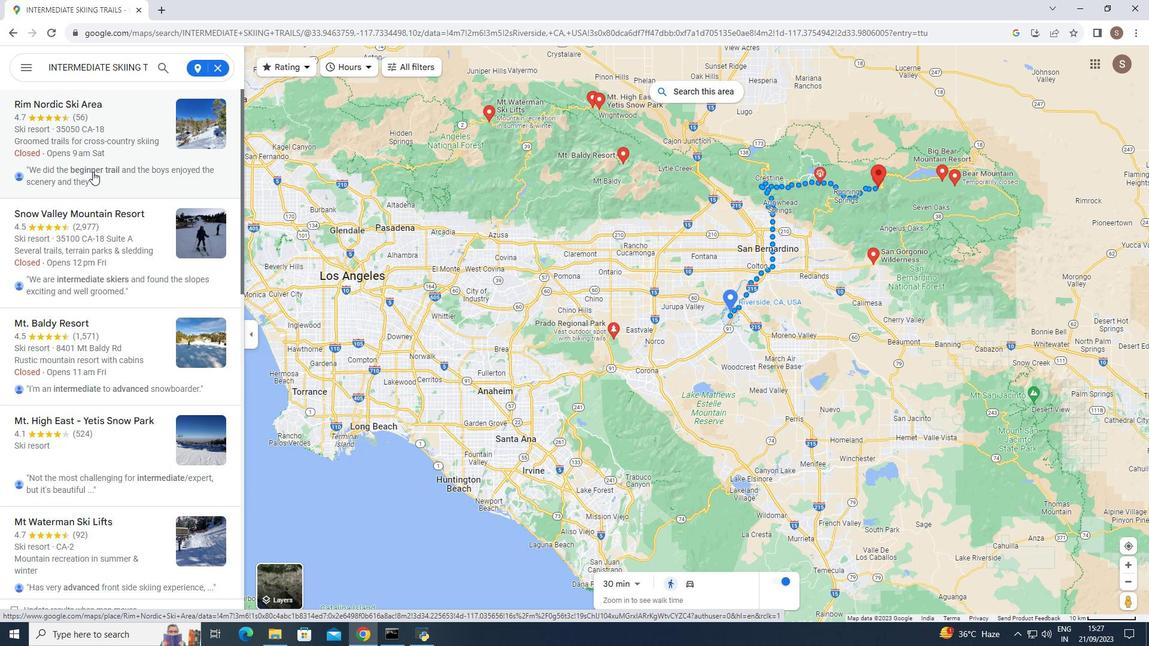 
Action: Mouse scrolled (92, 172) with delta (0, 0)
Screenshot: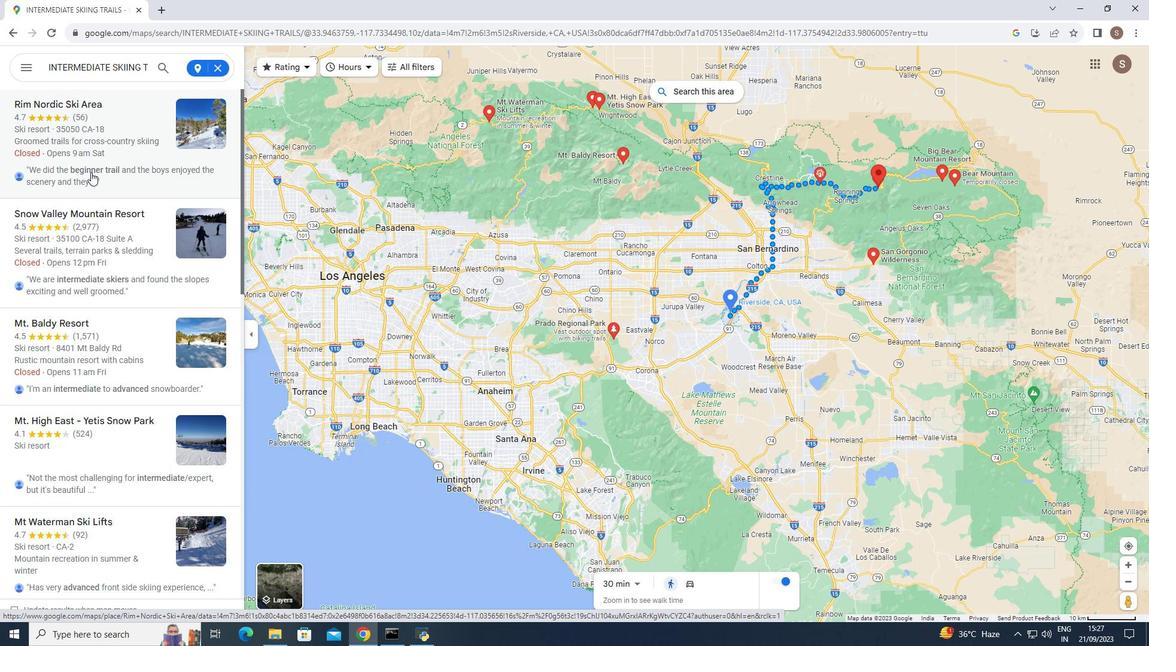 
Action: Mouse scrolled (92, 172) with delta (0, 0)
Screenshot: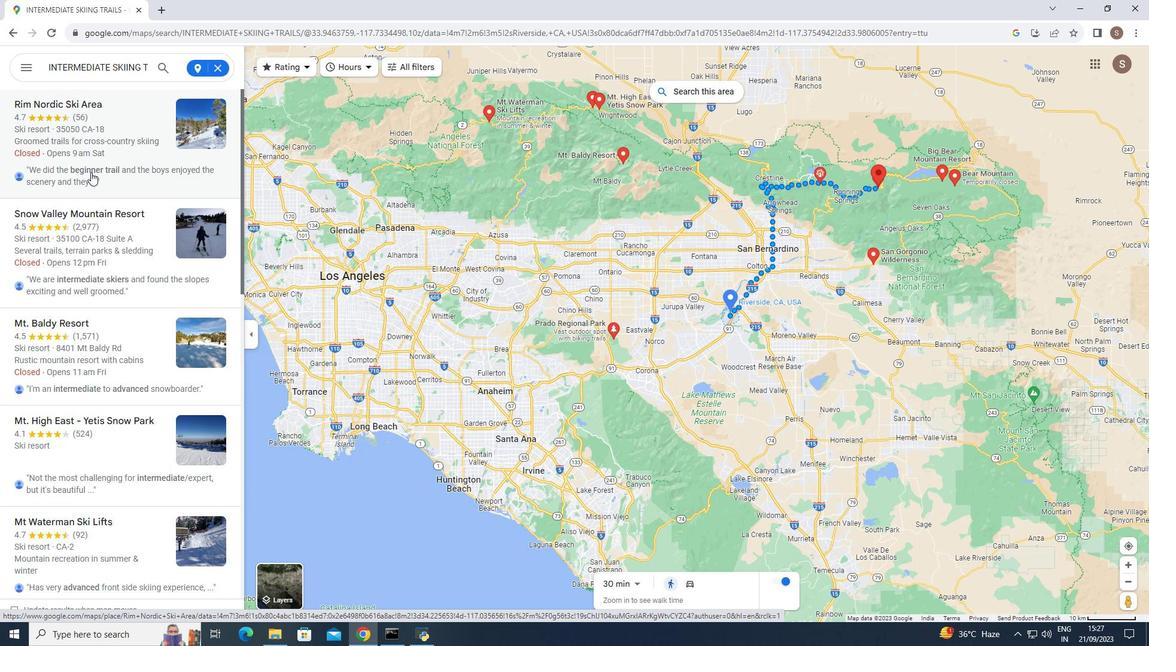 
Action: Mouse moved to (51, 106)
Screenshot: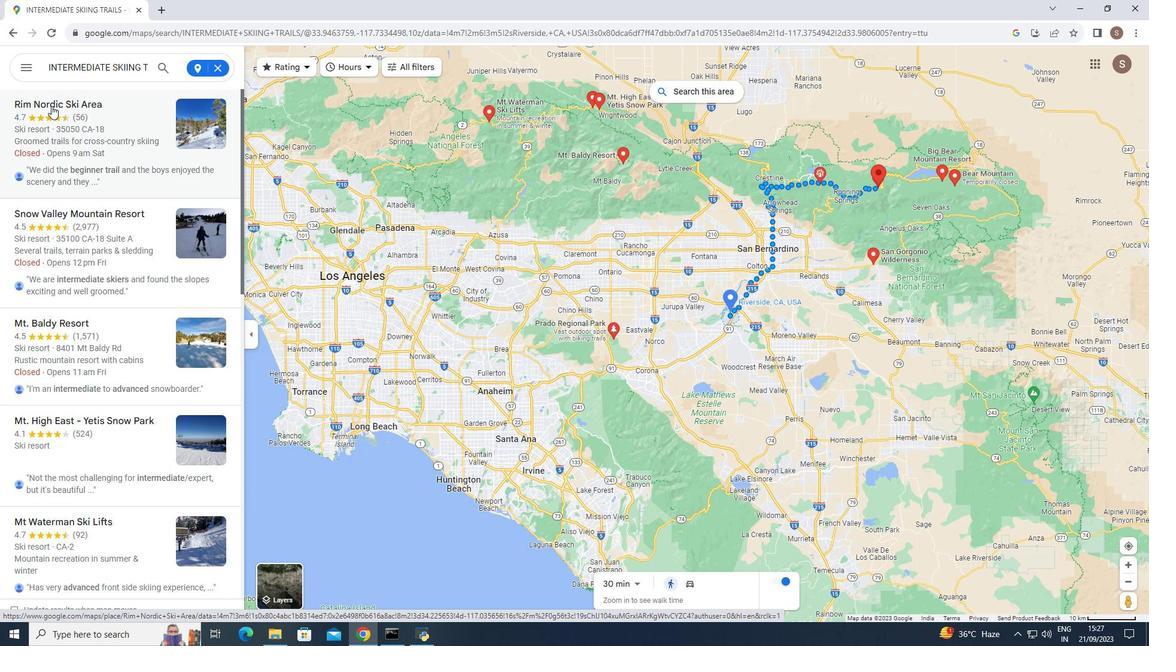 
Action: Mouse pressed left at (51, 106)
Screenshot: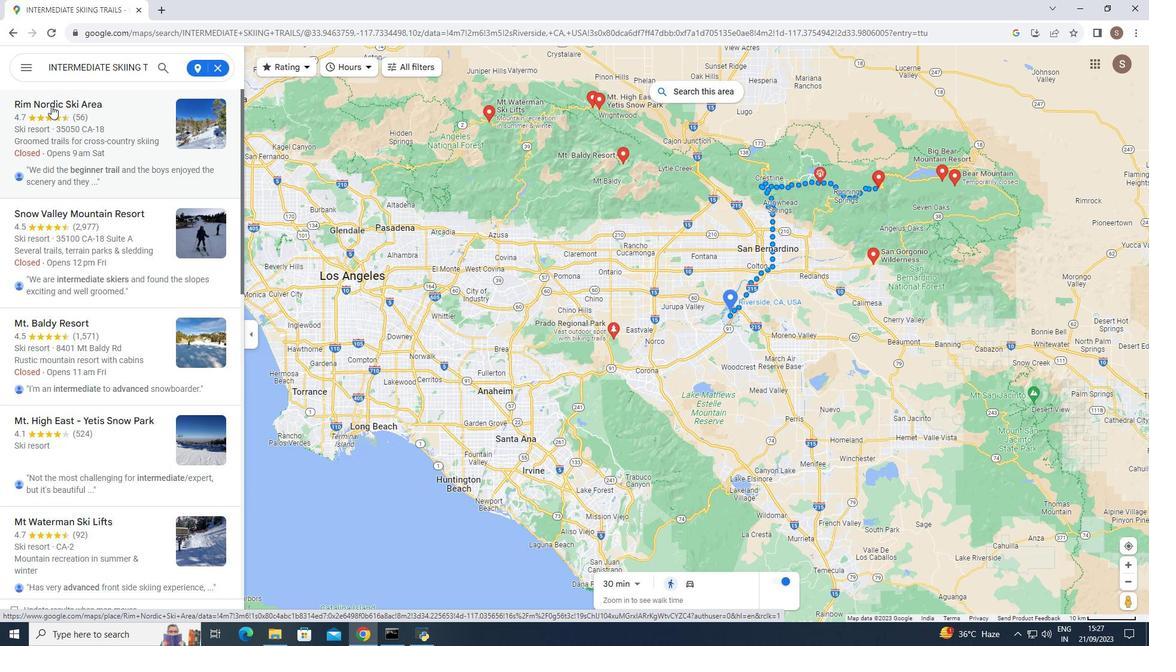 
Action: Mouse moved to (309, 309)
Screenshot: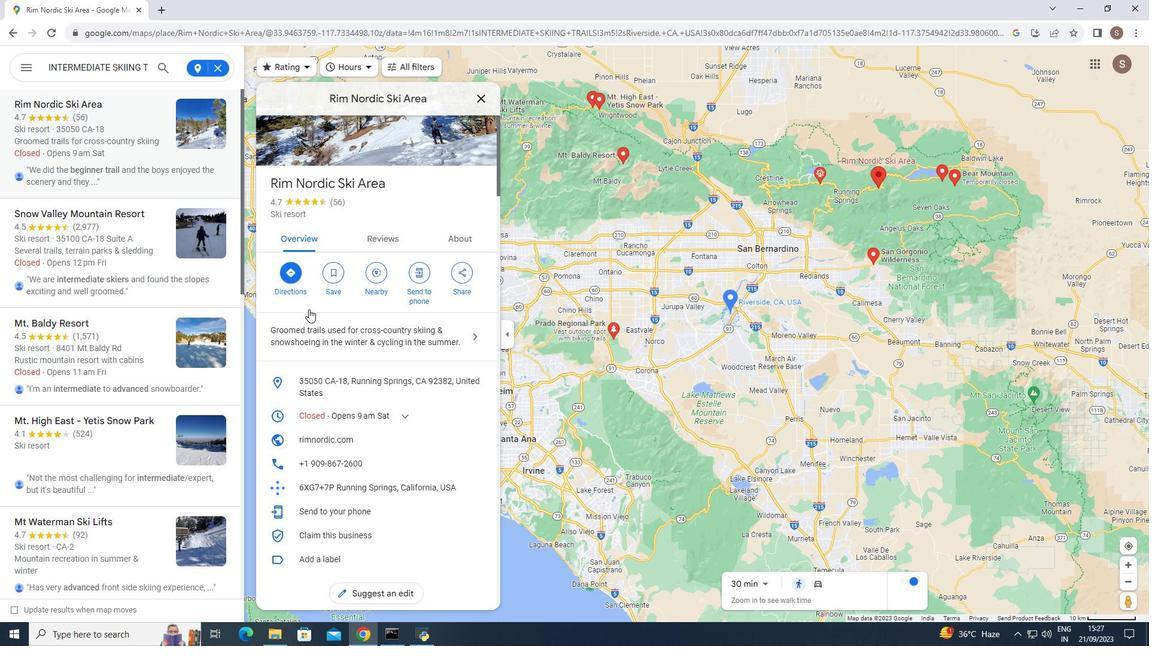 
Action: Mouse scrolled (309, 309) with delta (0, 0)
Screenshot: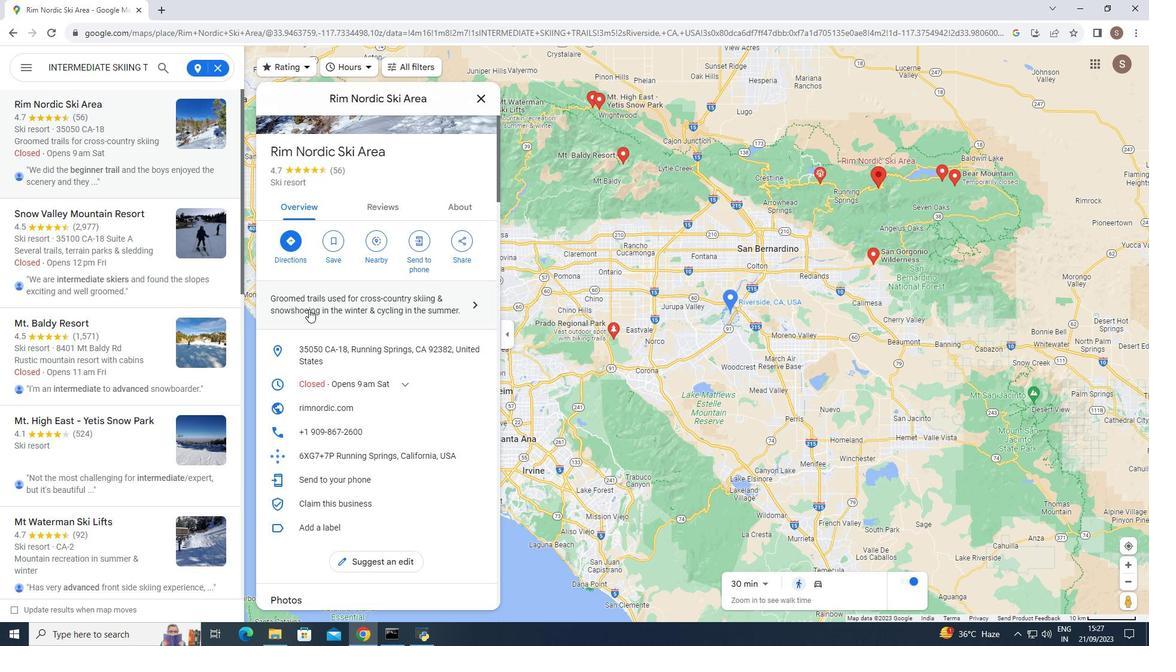 
Action: Mouse scrolled (309, 309) with delta (0, 0)
Screenshot: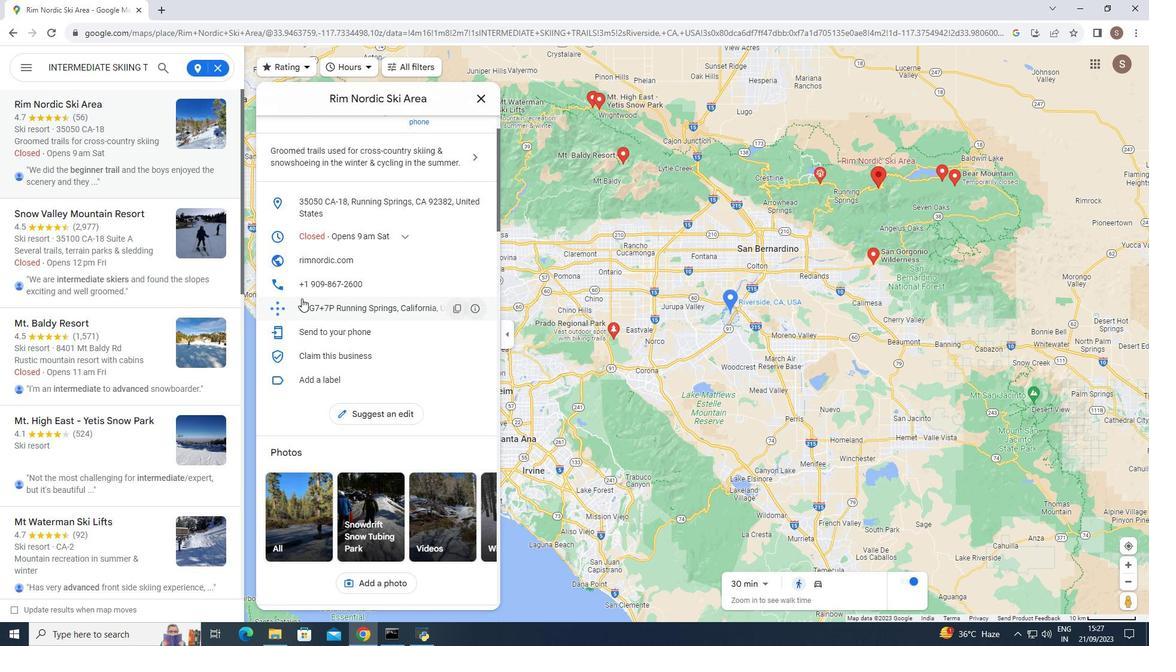 
Action: Mouse scrolled (309, 309) with delta (0, 0)
Screenshot: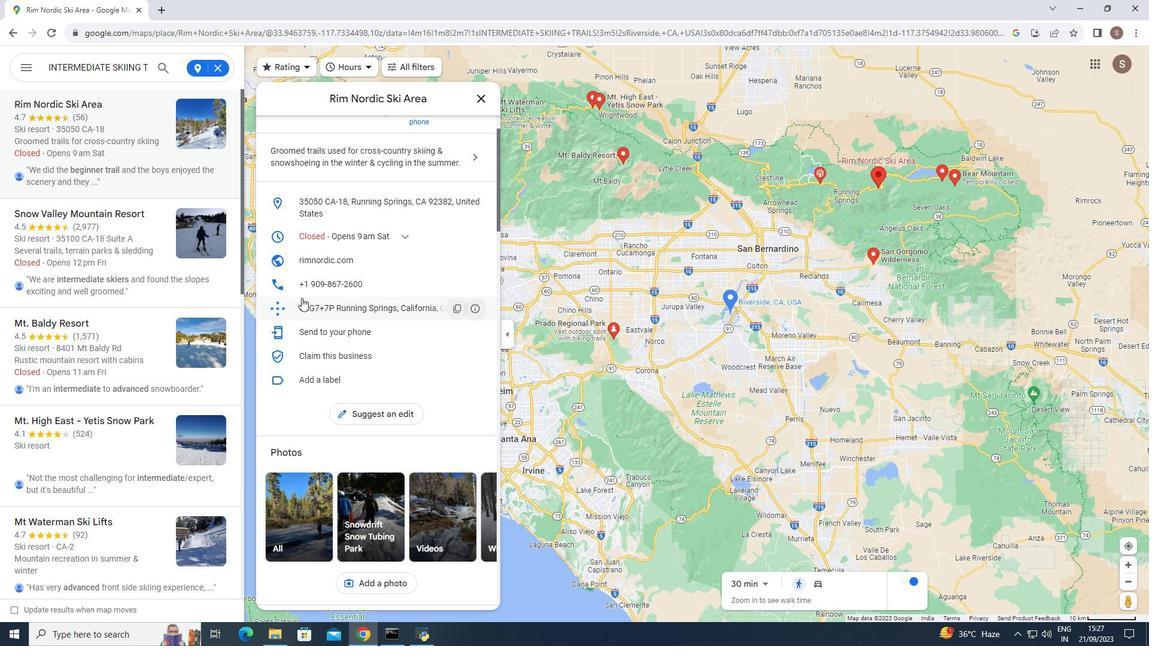 
Action: Mouse scrolled (309, 309) with delta (0, 0)
Screenshot: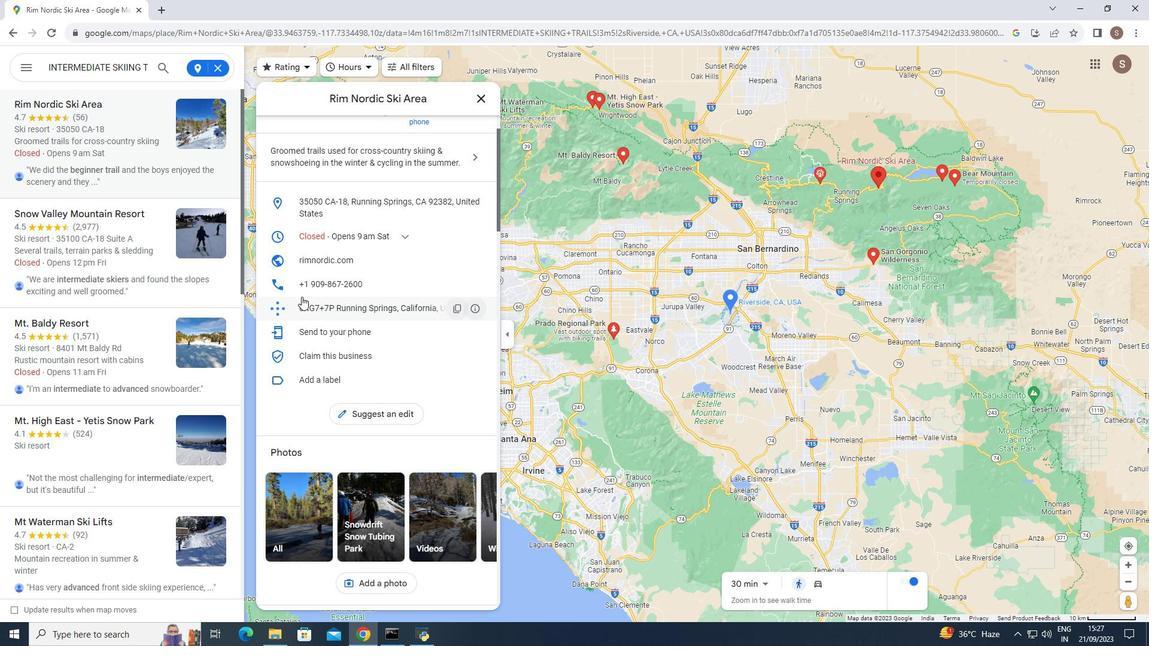 
Action: Mouse moved to (301, 297)
Screenshot: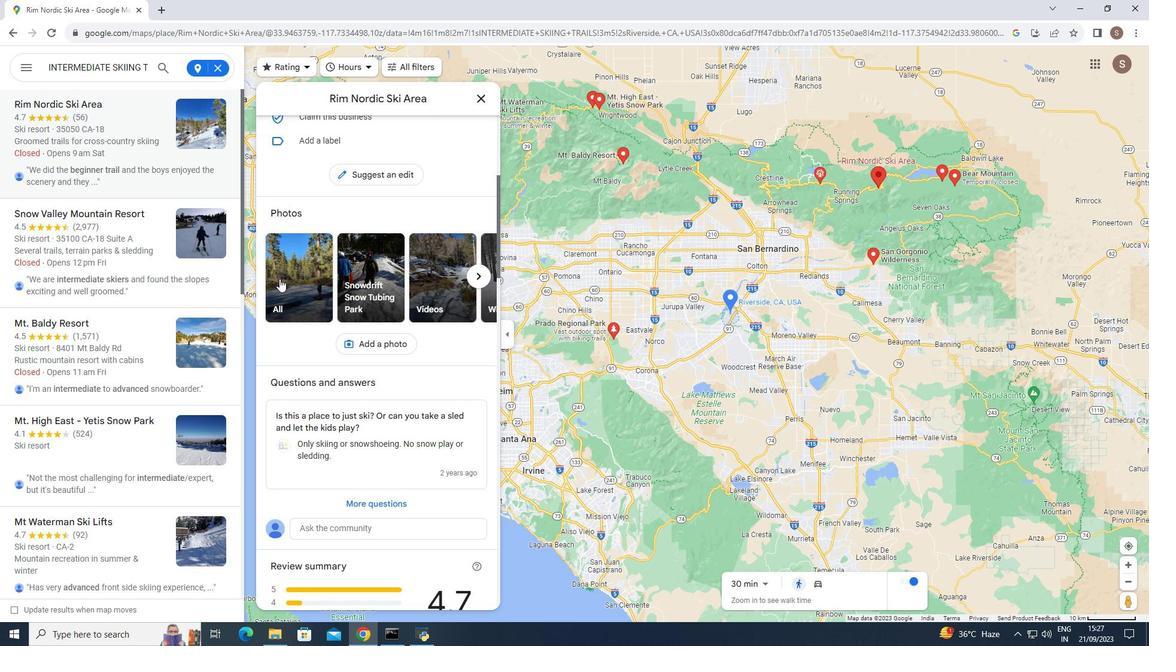 
Action: Mouse scrolled (301, 296) with delta (0, 0)
Screenshot: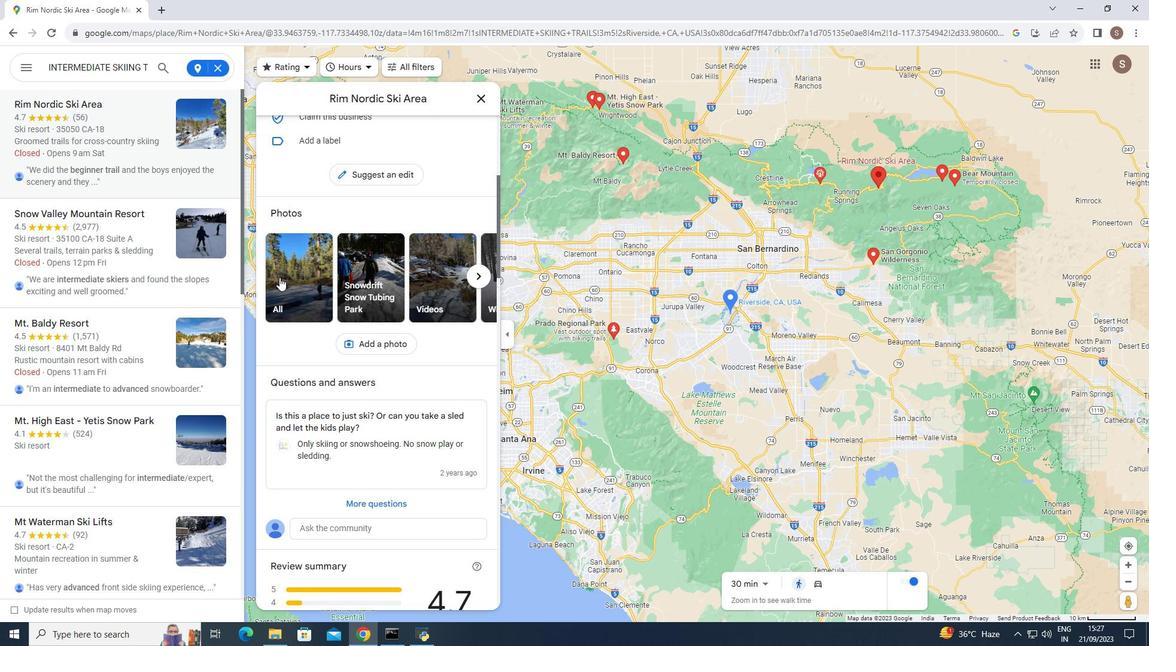 
Action: Mouse scrolled (301, 296) with delta (0, 0)
Screenshot: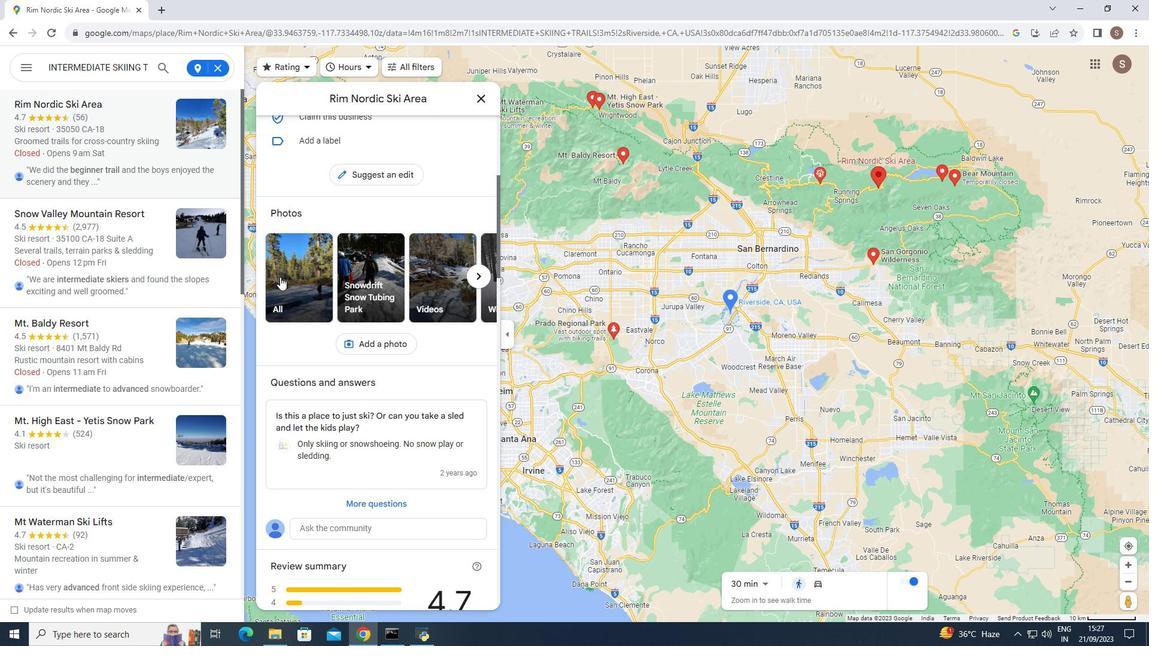
Action: Mouse scrolled (301, 296) with delta (0, 0)
Screenshot: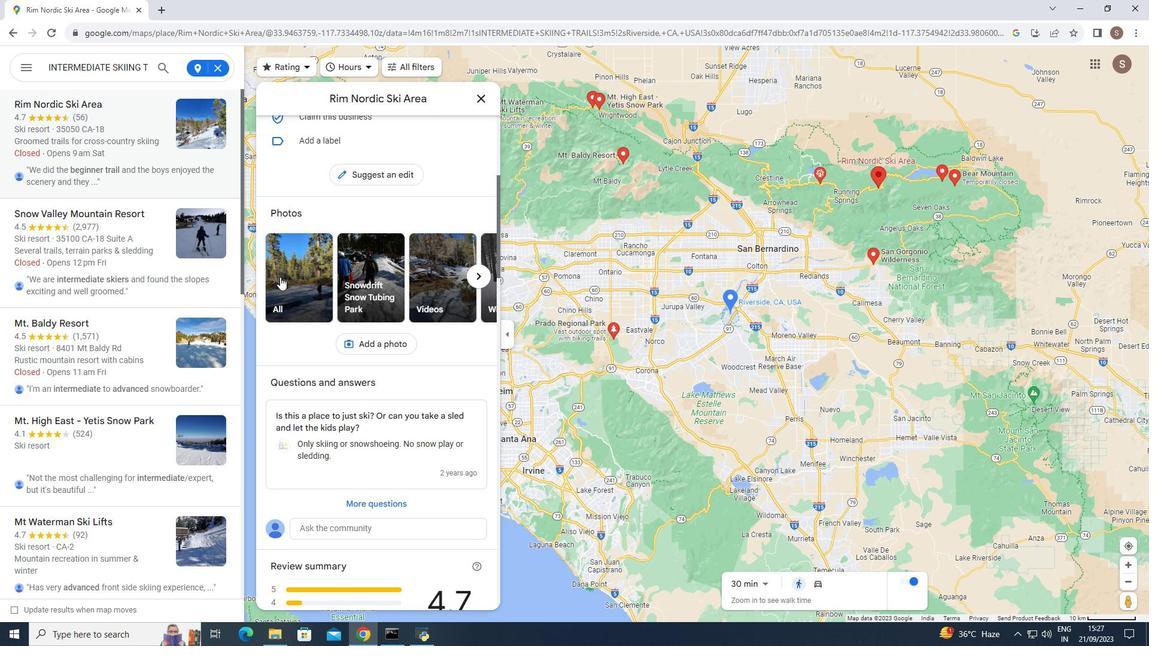
Action: Mouse moved to (301, 296)
Screenshot: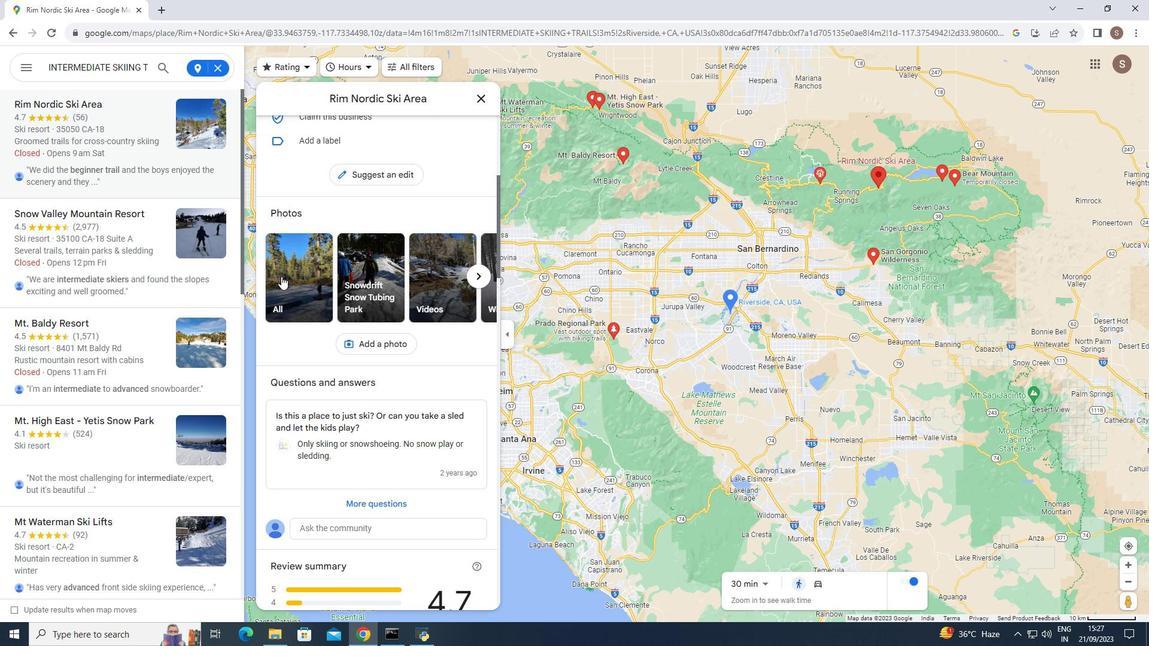 
Action: Mouse scrolled (301, 295) with delta (0, 0)
Screenshot: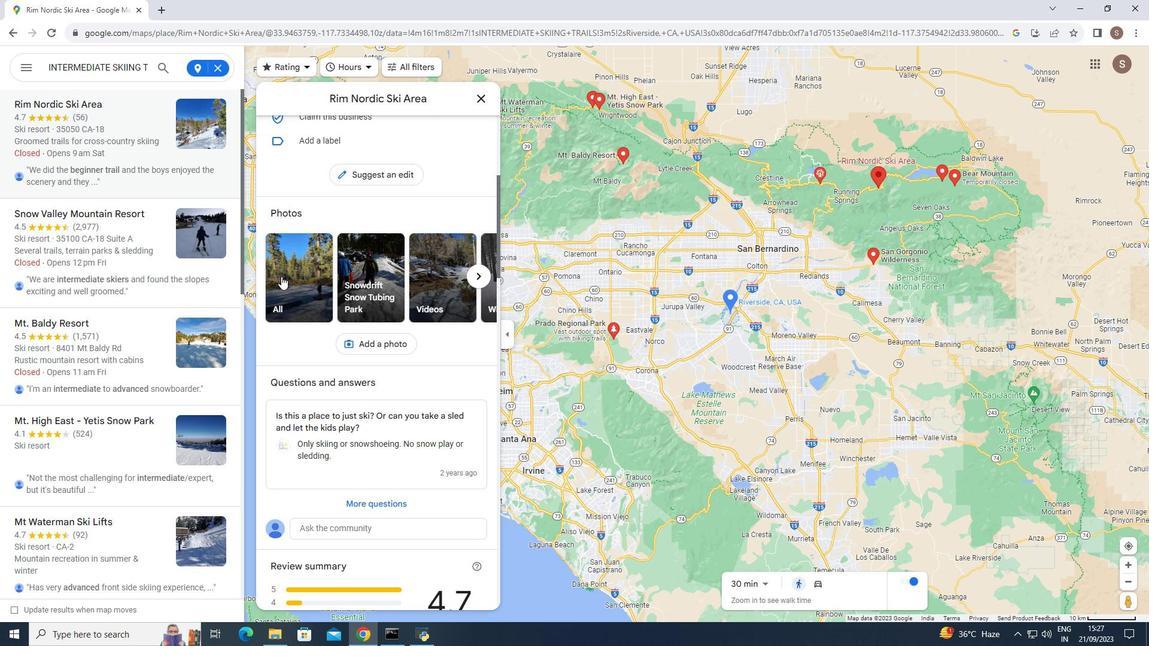 
Action: Mouse moved to (281, 276)
Screenshot: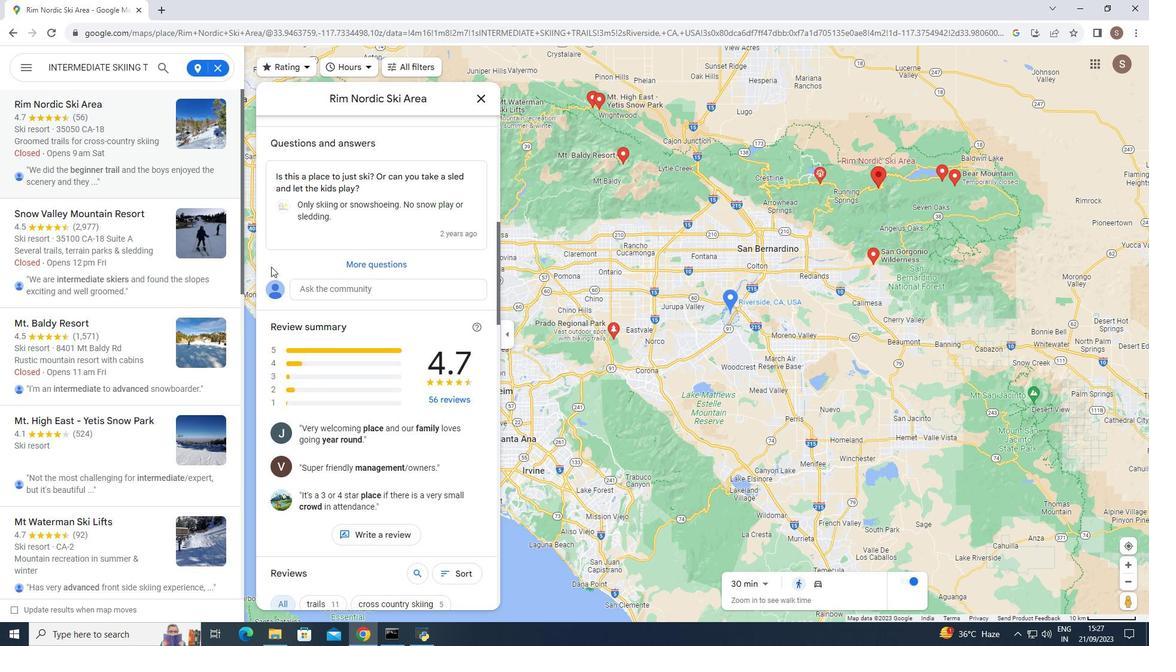 
Action: Mouse scrolled (281, 276) with delta (0, 0)
Screenshot: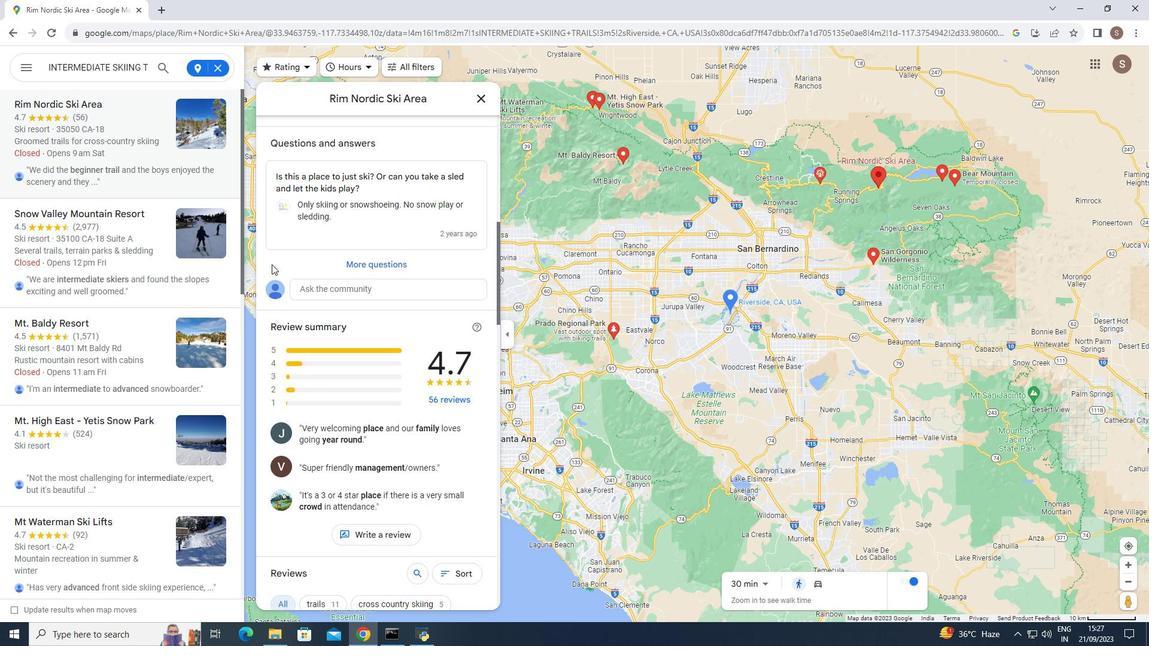 
Action: Mouse scrolled (281, 276) with delta (0, 0)
Screenshot: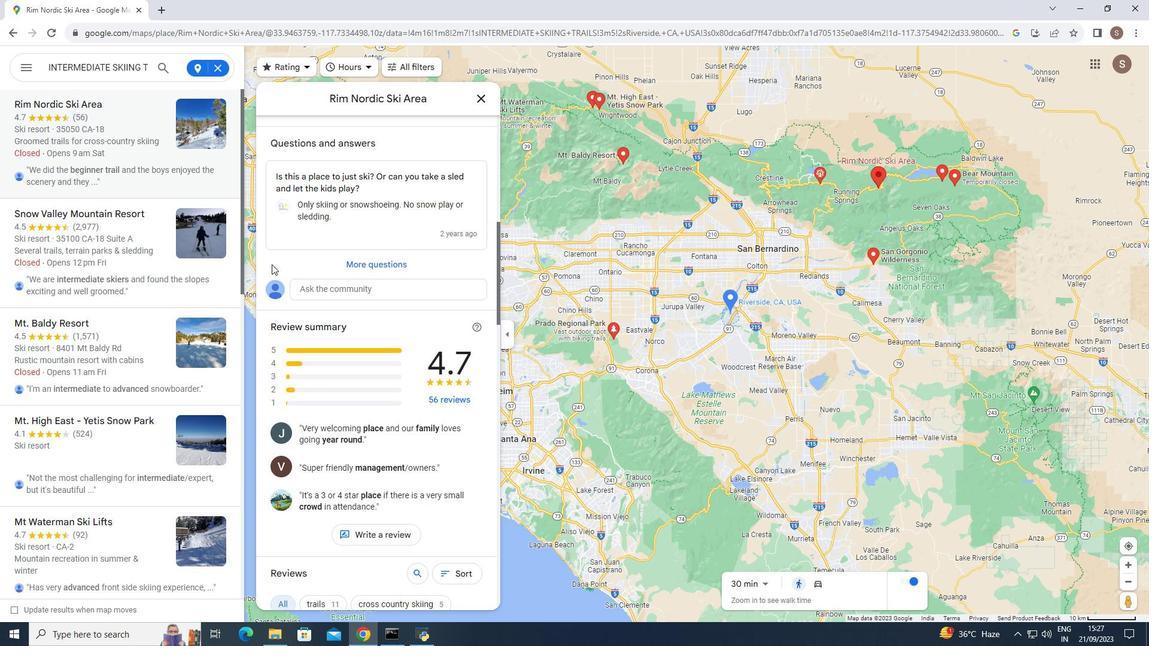 
Action: Mouse scrolled (281, 276) with delta (0, 0)
Screenshot: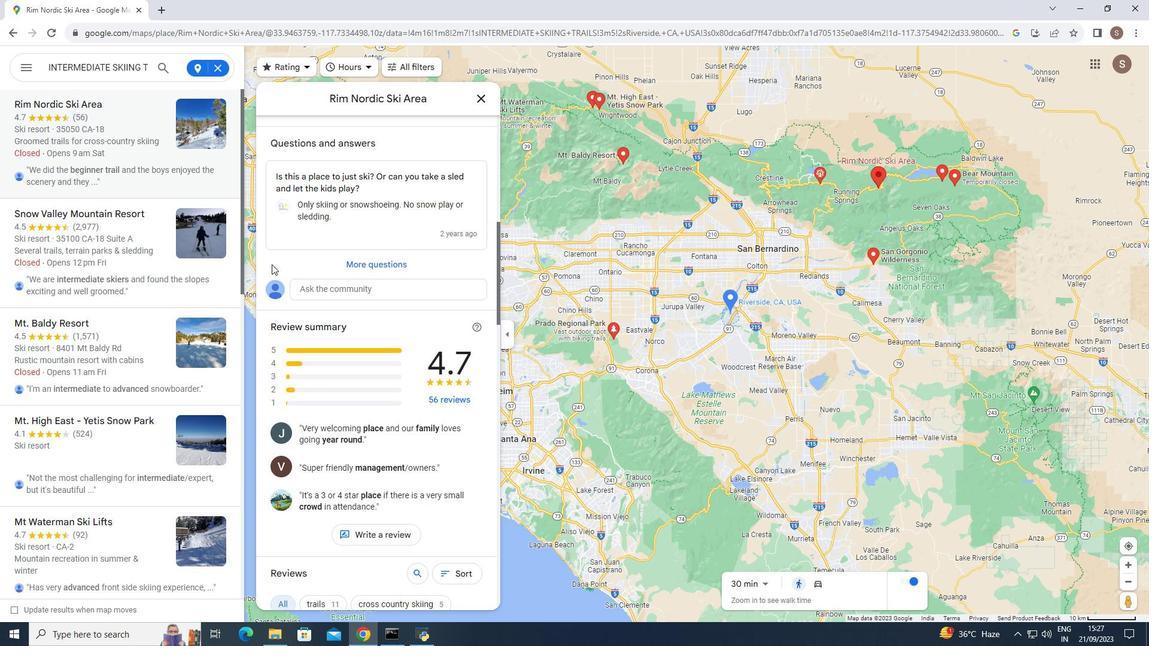 
Action: Mouse scrolled (281, 276) with delta (0, 0)
Screenshot: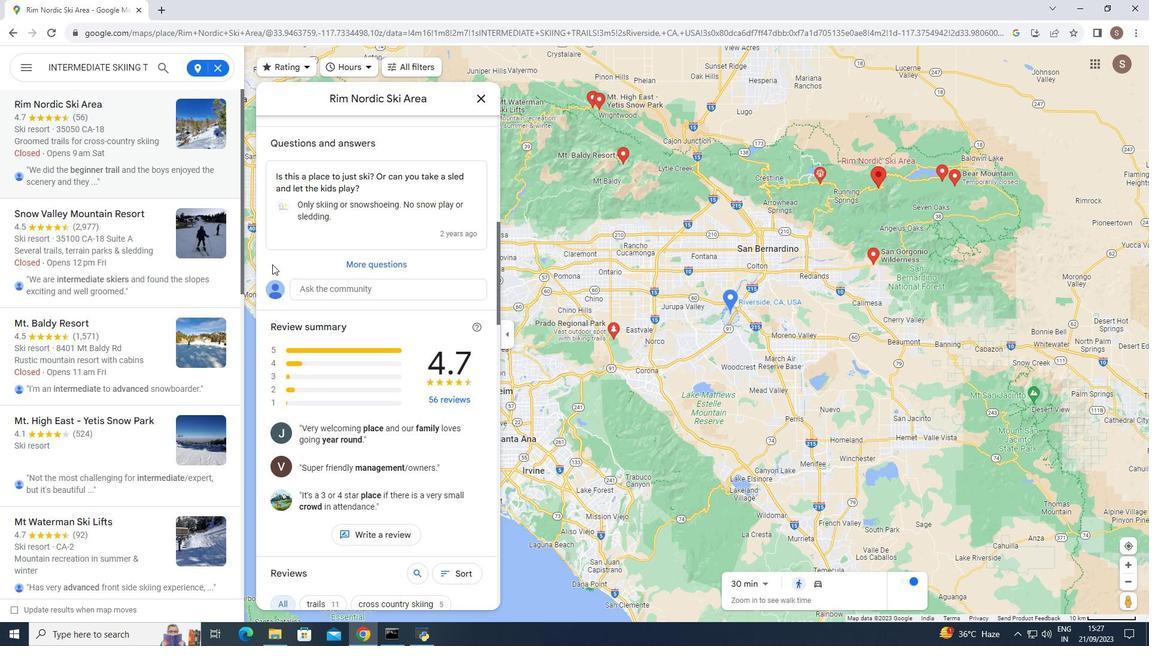 
Action: Mouse moved to (272, 264)
Screenshot: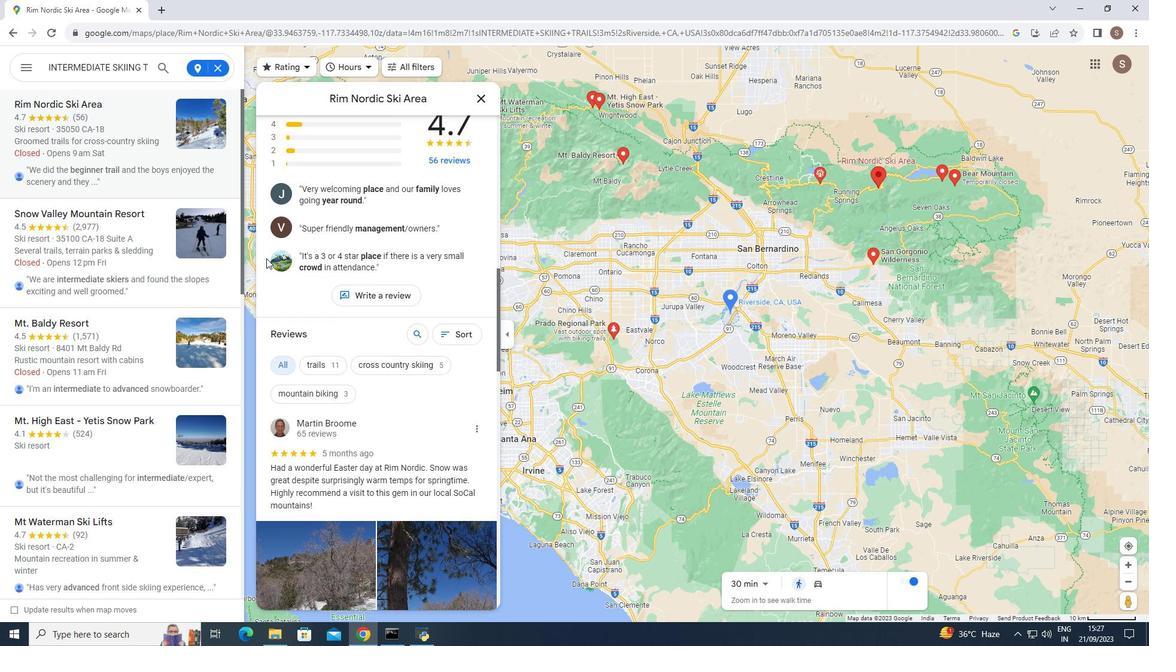 
Action: Mouse scrolled (272, 264) with delta (0, 0)
Screenshot: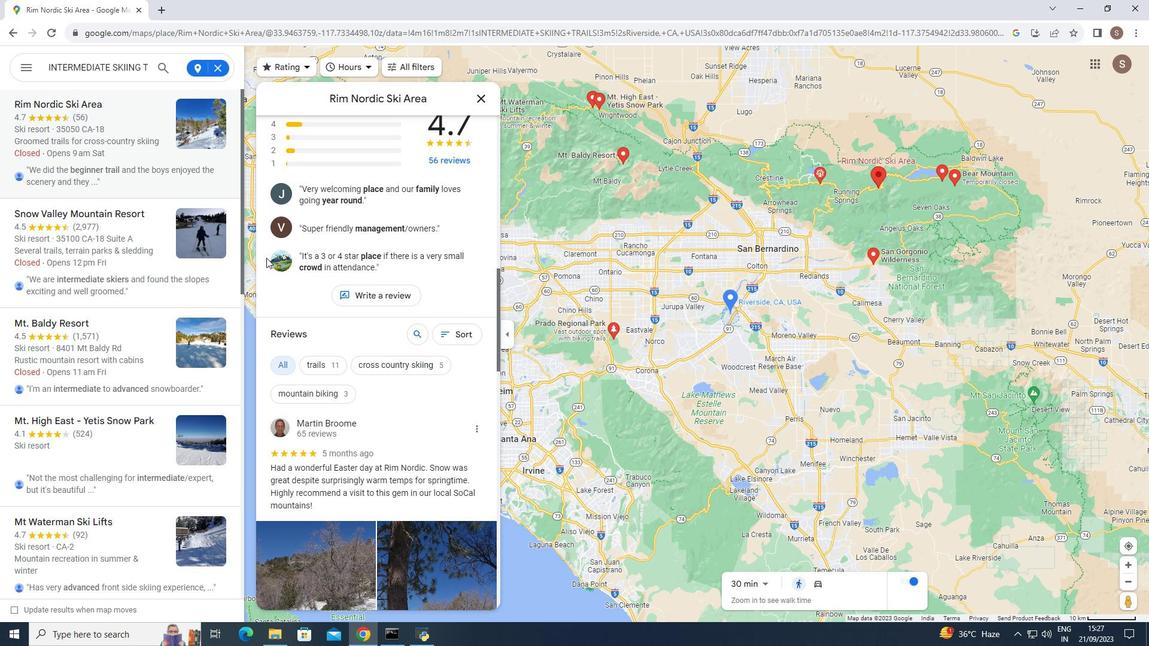 
Action: Mouse scrolled (272, 264) with delta (0, 0)
Screenshot: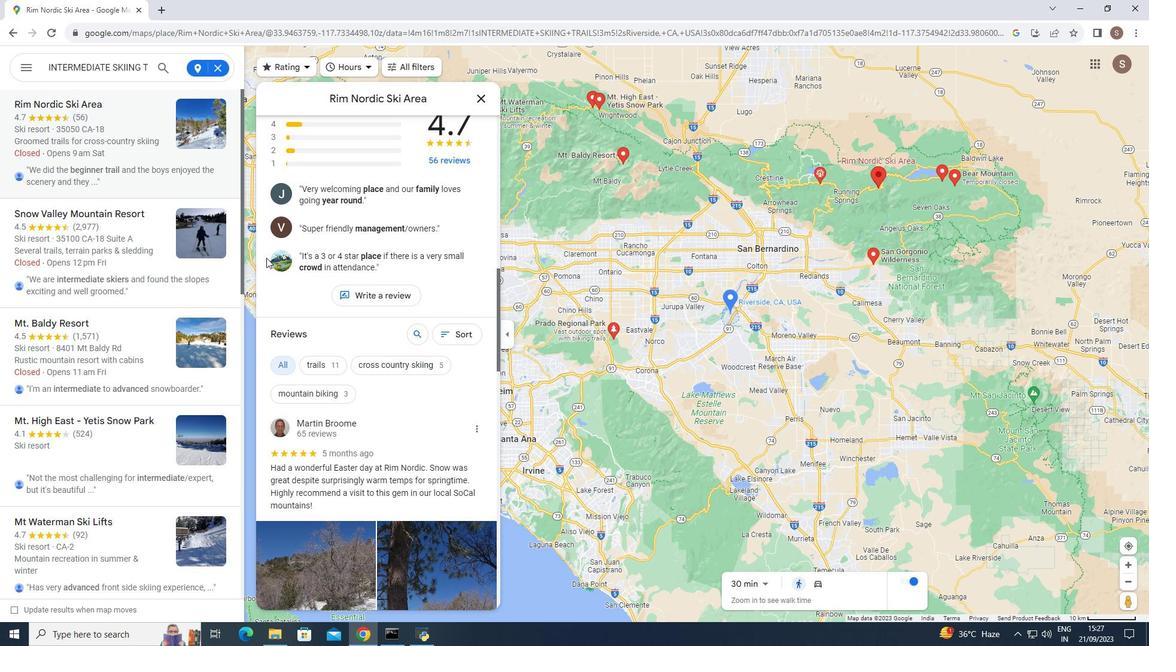 
Action: Mouse moved to (272, 264)
Screenshot: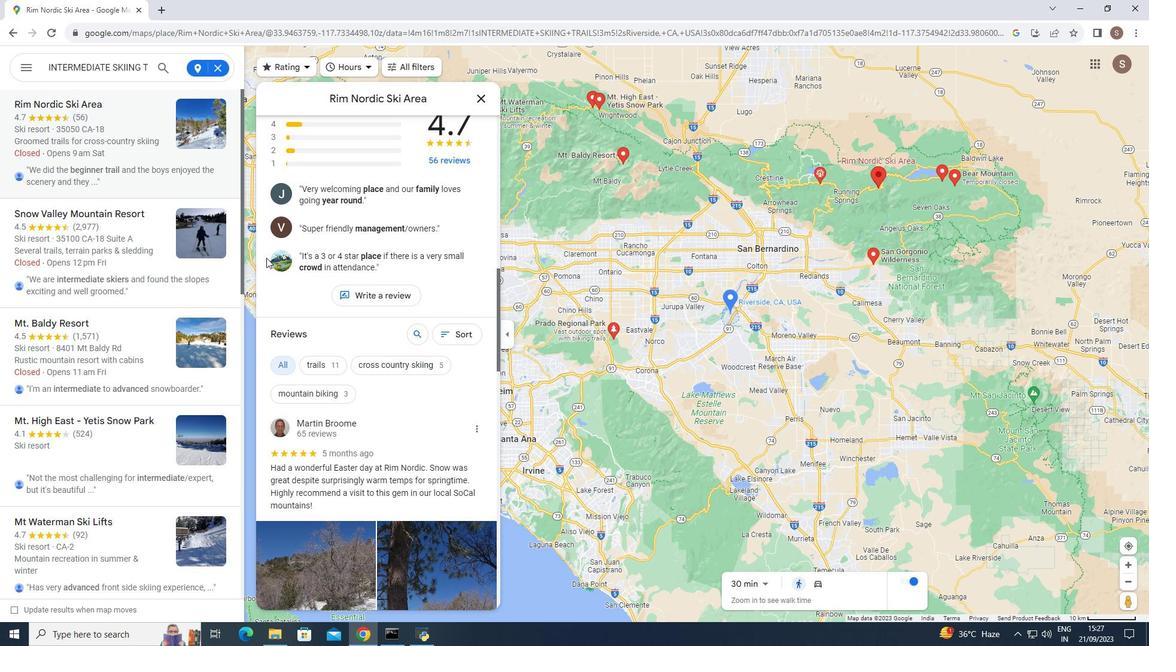 
Action: Mouse scrolled (272, 264) with delta (0, 0)
Screenshot: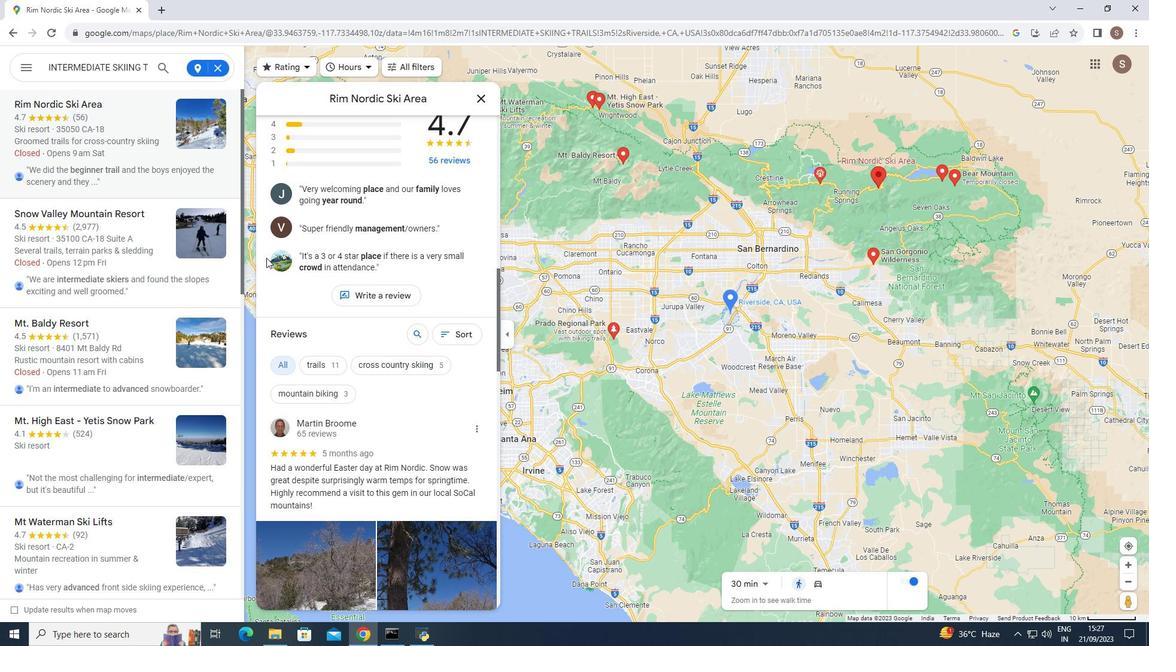 
Action: Mouse moved to (272, 264)
Screenshot: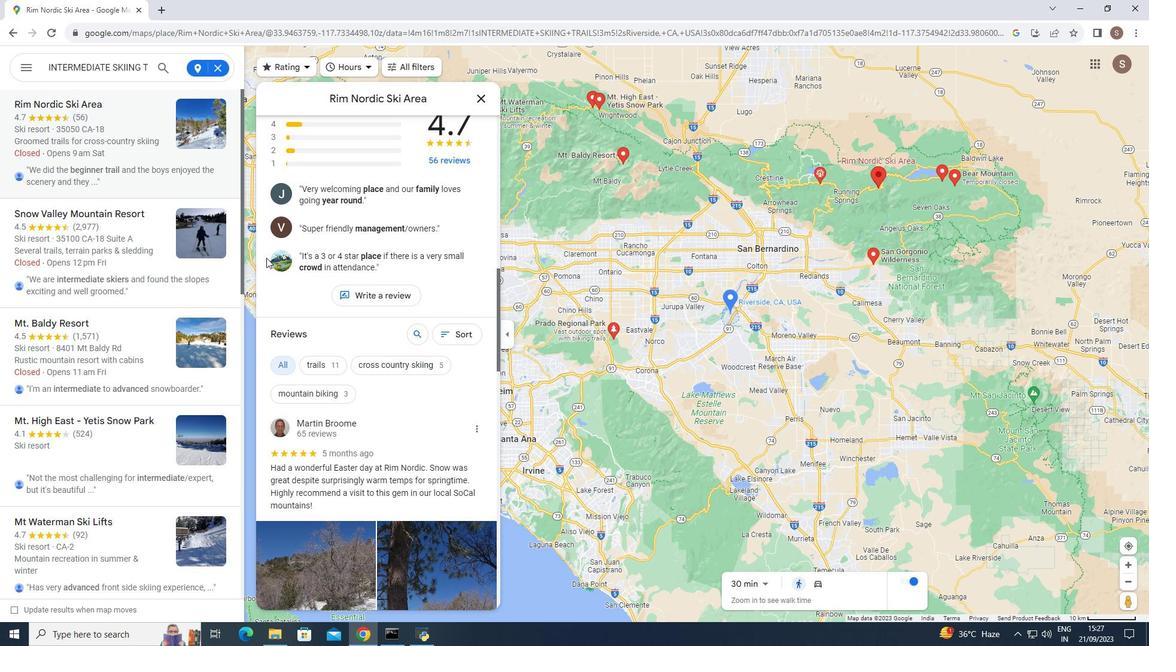 
Action: Mouse scrolled (272, 264) with delta (0, 0)
Screenshot: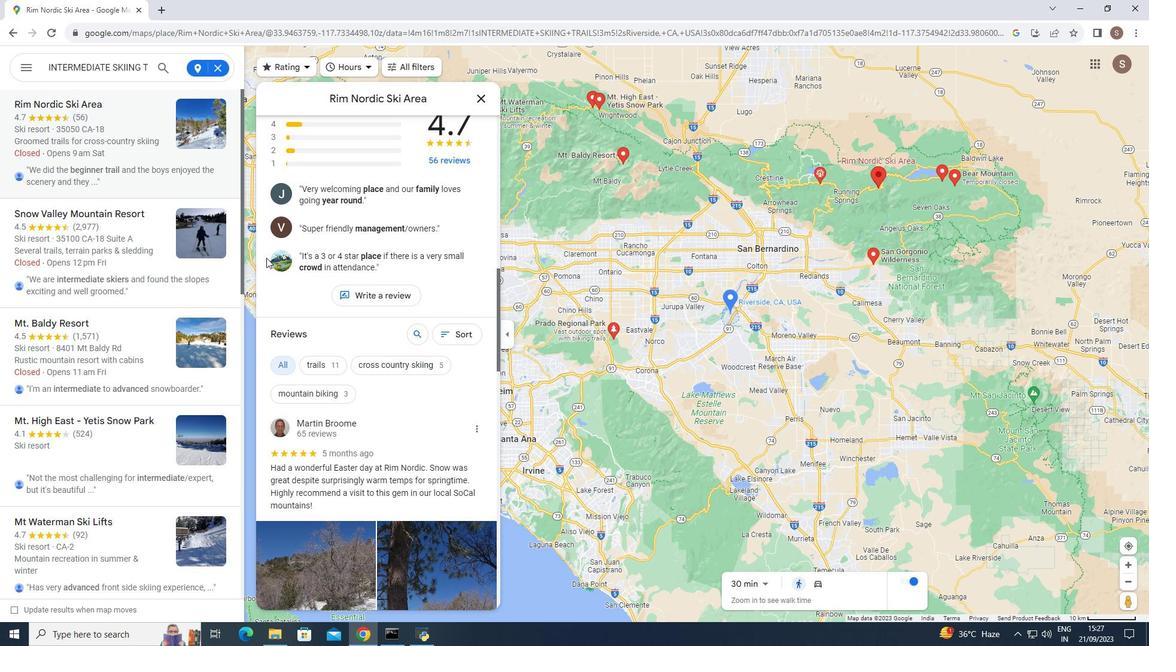 
Action: Mouse moved to (266, 258)
Screenshot: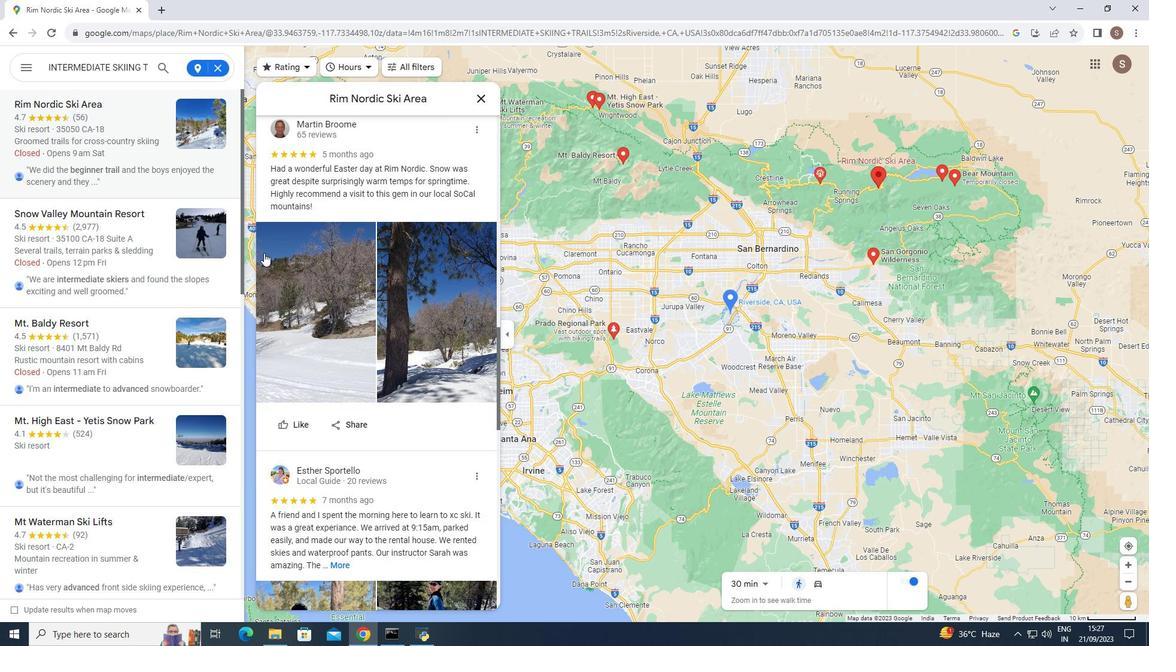 
Action: Mouse scrolled (266, 257) with delta (0, 0)
Screenshot: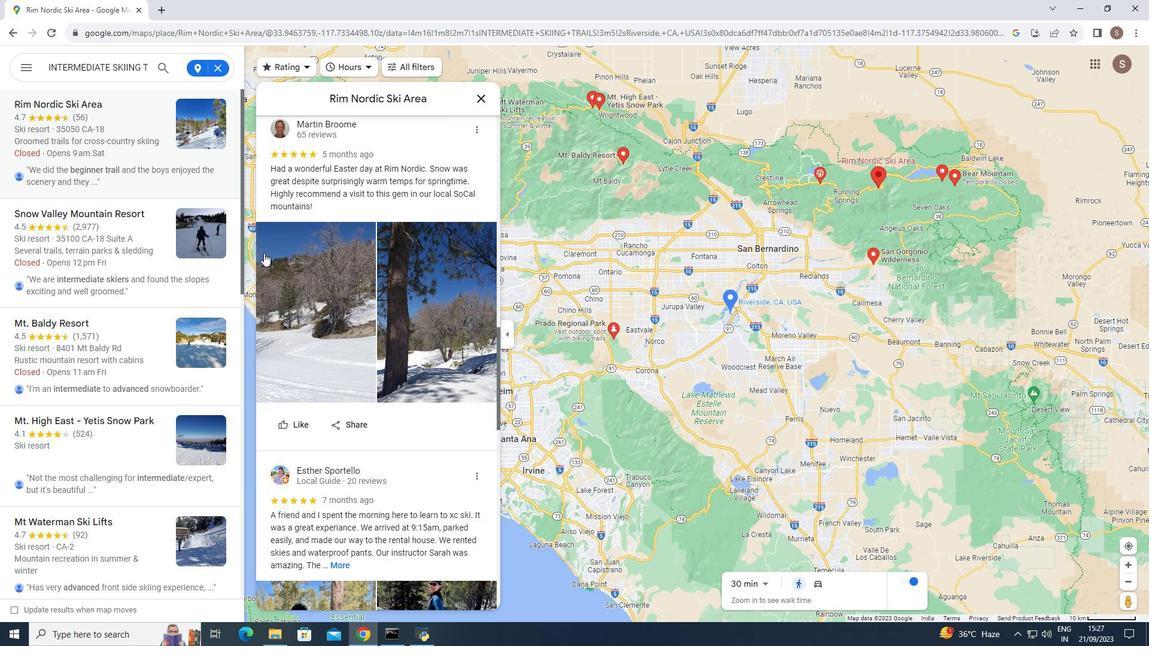 
Action: Mouse scrolled (266, 257) with delta (0, 0)
Screenshot: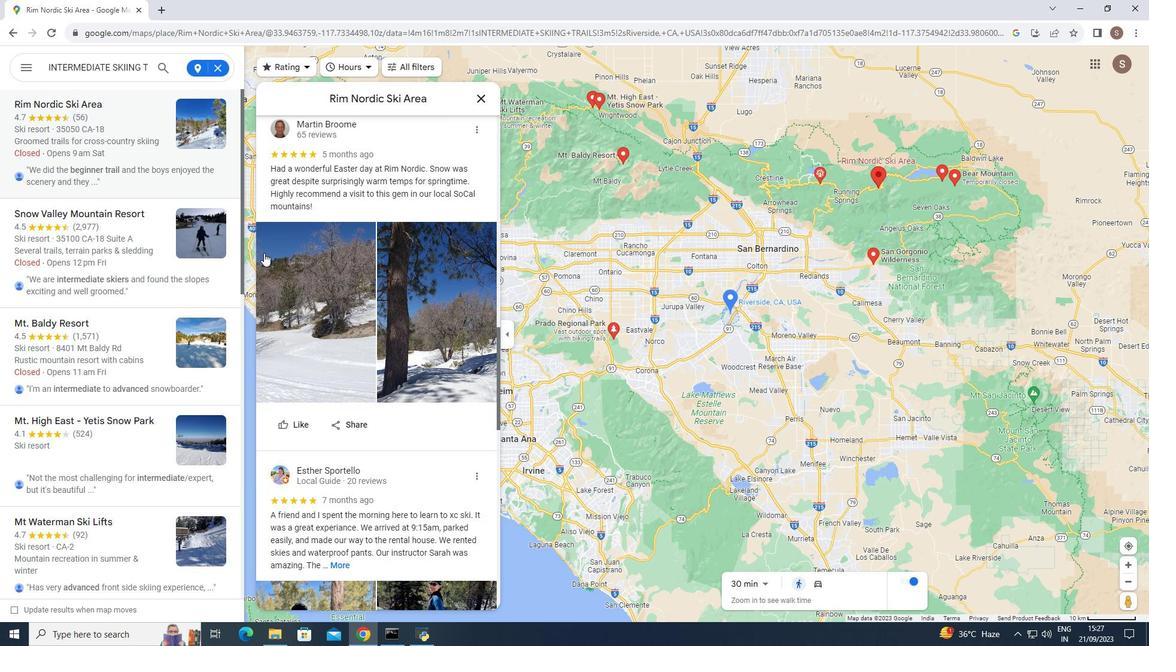 
Action: Mouse scrolled (266, 257) with delta (0, 0)
Screenshot: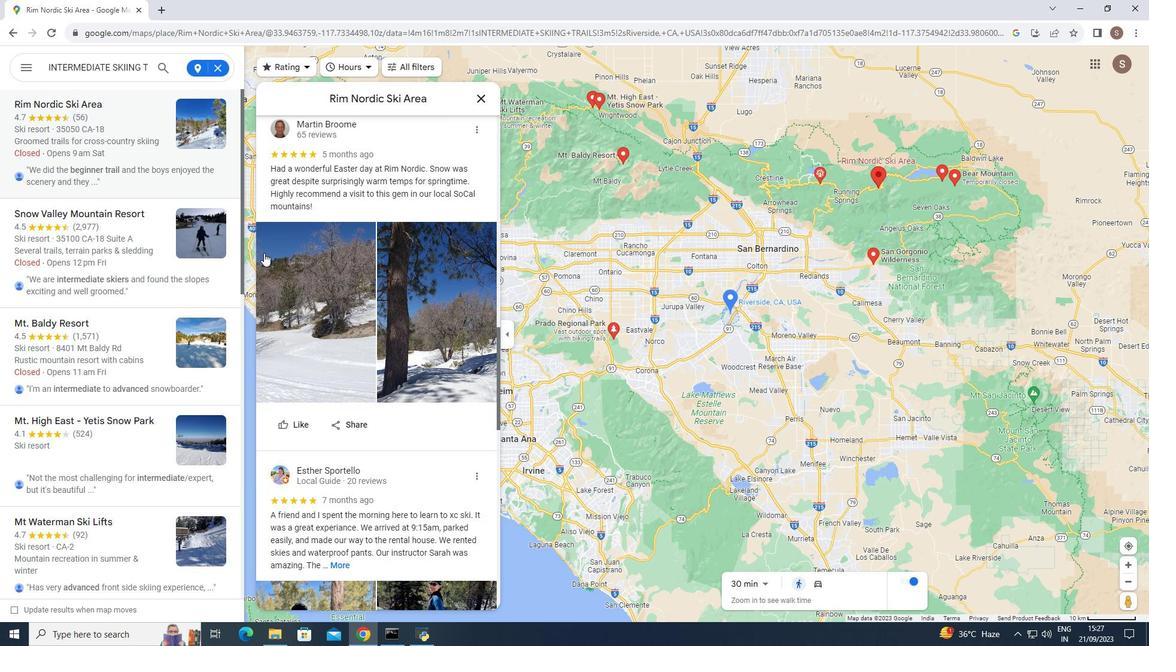 
Action: Mouse scrolled (266, 257) with delta (0, 0)
Screenshot: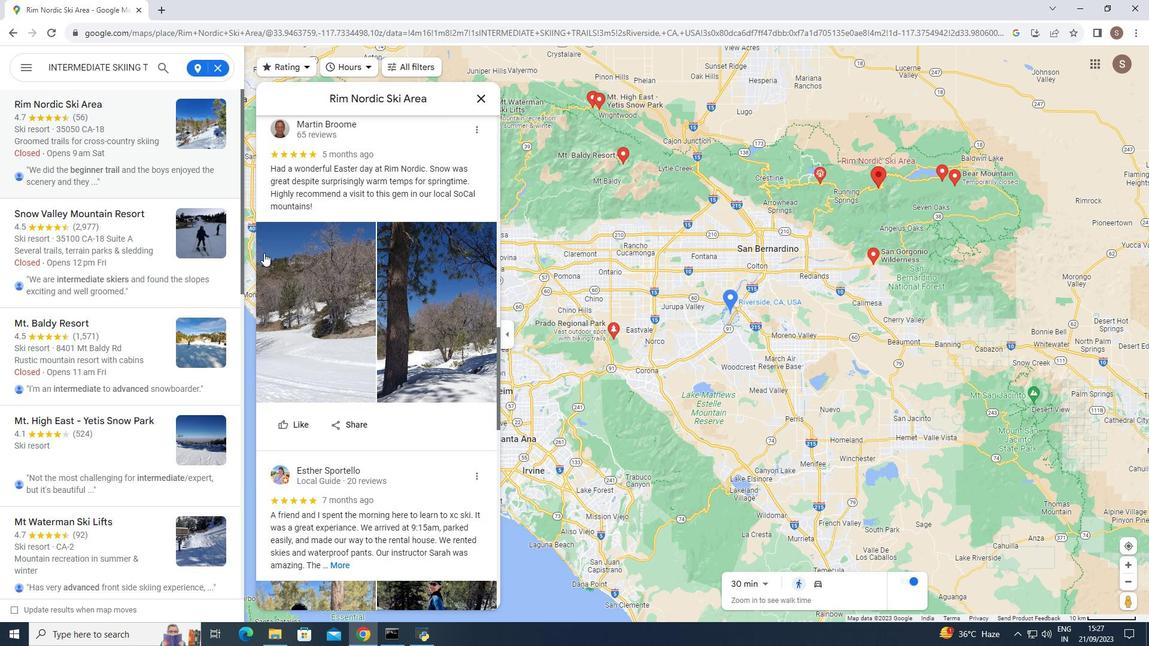 
Action: Mouse scrolled (266, 257) with delta (0, 0)
Screenshot: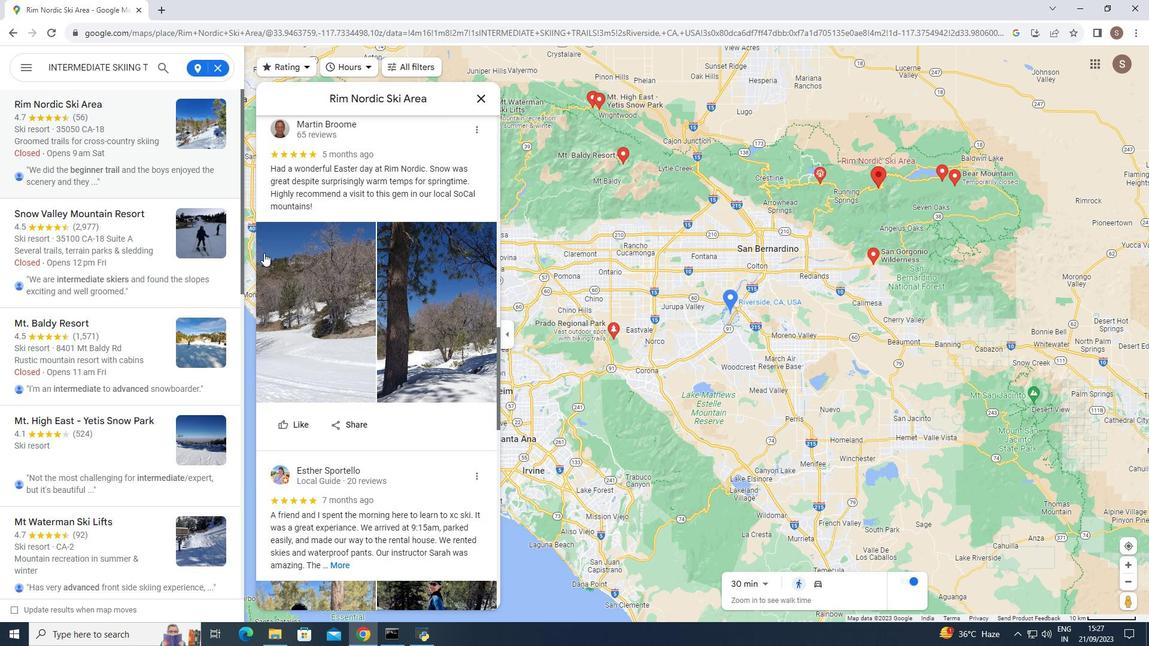 
Action: Mouse moved to (264, 253)
Screenshot: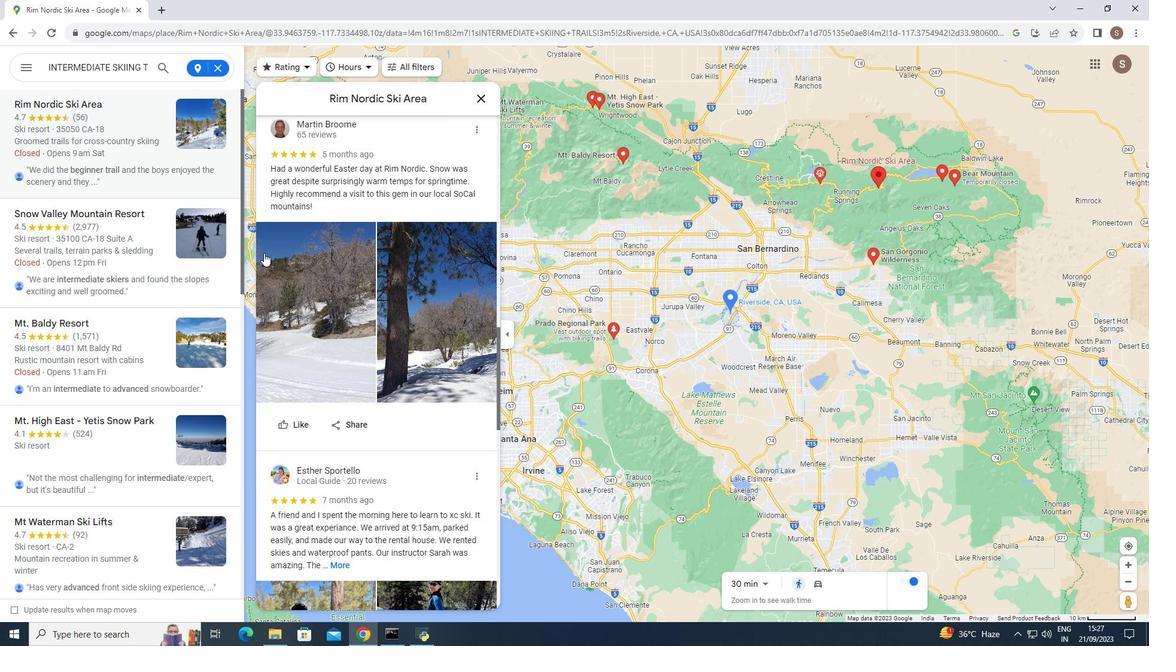 
Action: Mouse scrolled (264, 252) with delta (0, 0)
Screenshot: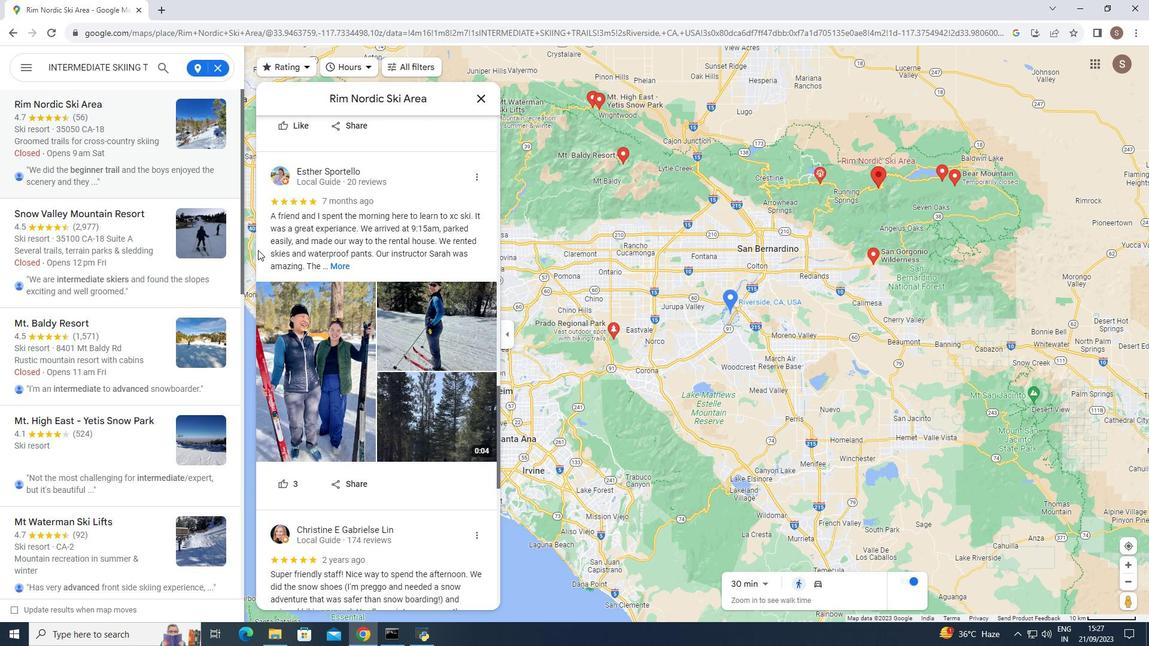 
Action: Mouse scrolled (264, 252) with delta (0, 0)
Screenshot: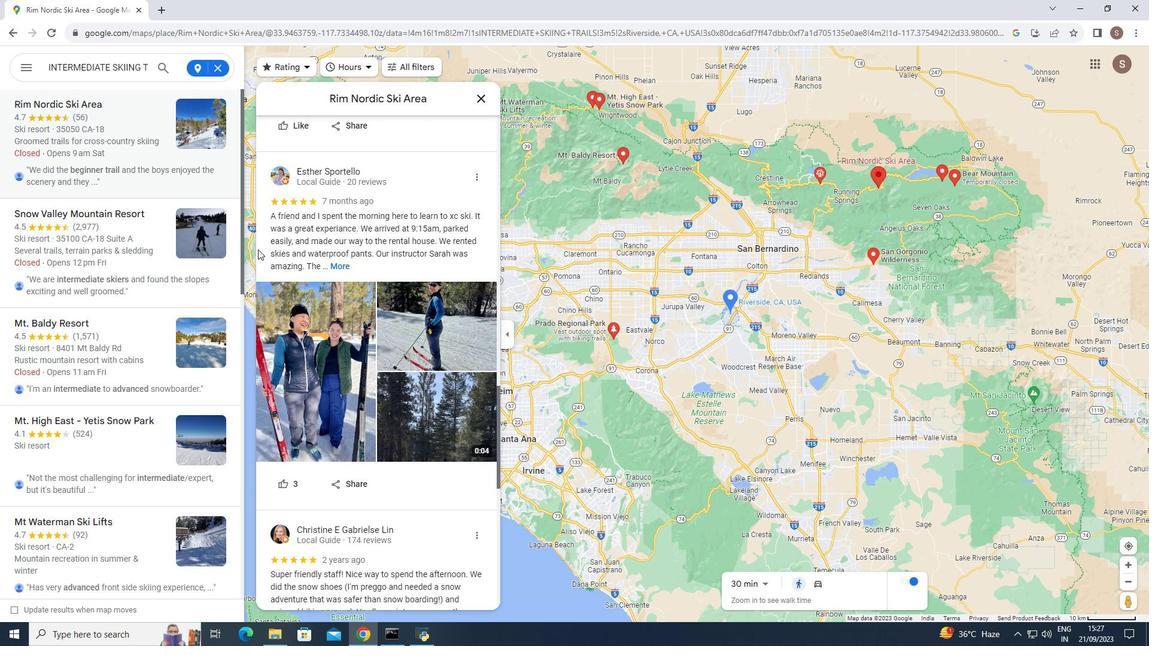 
Action: Mouse scrolled (264, 252) with delta (0, 0)
Screenshot: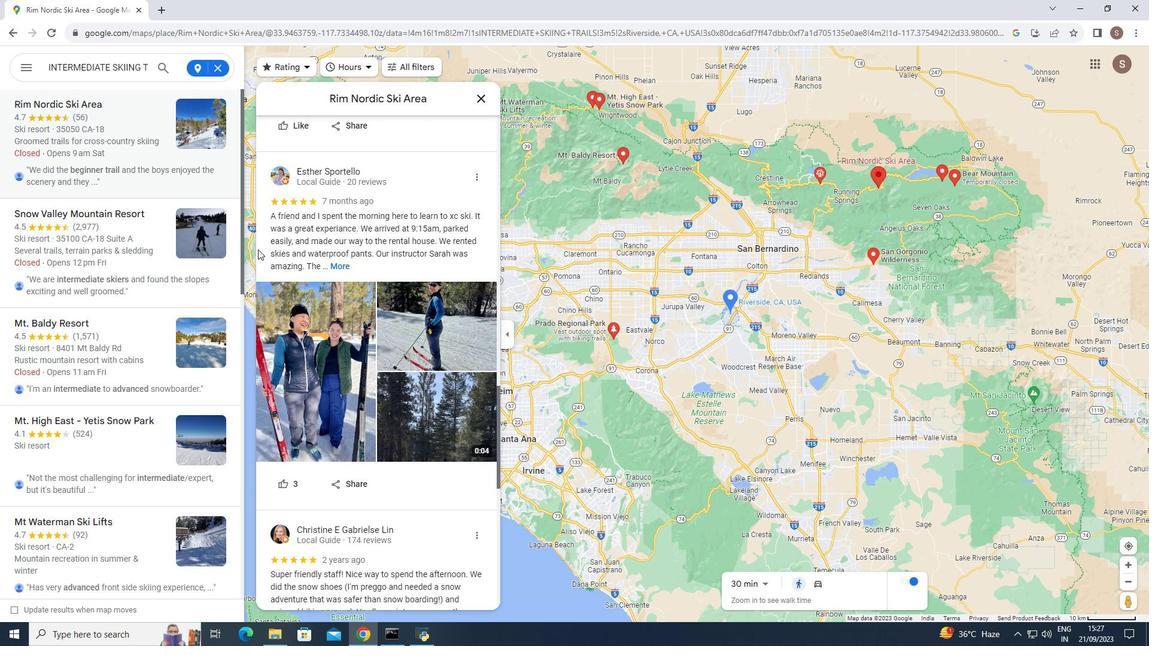 
Action: Mouse scrolled (264, 252) with delta (0, 0)
Screenshot: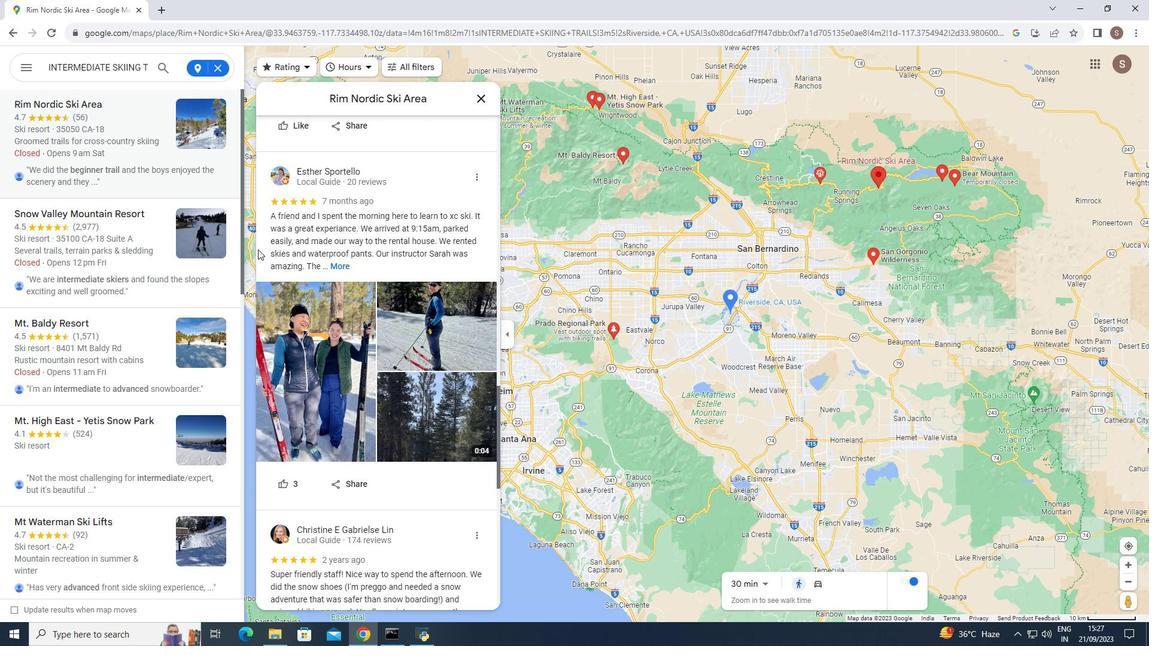 
Action: Mouse scrolled (264, 252) with delta (0, 0)
Screenshot: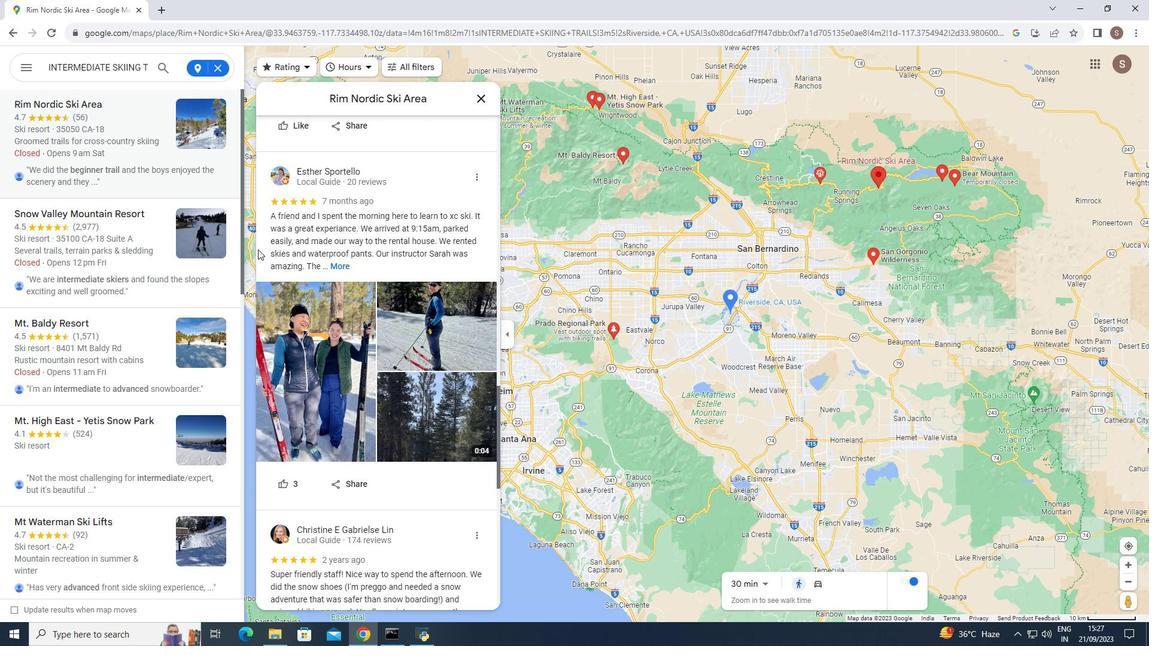 
Action: Mouse moved to (258, 249)
Screenshot: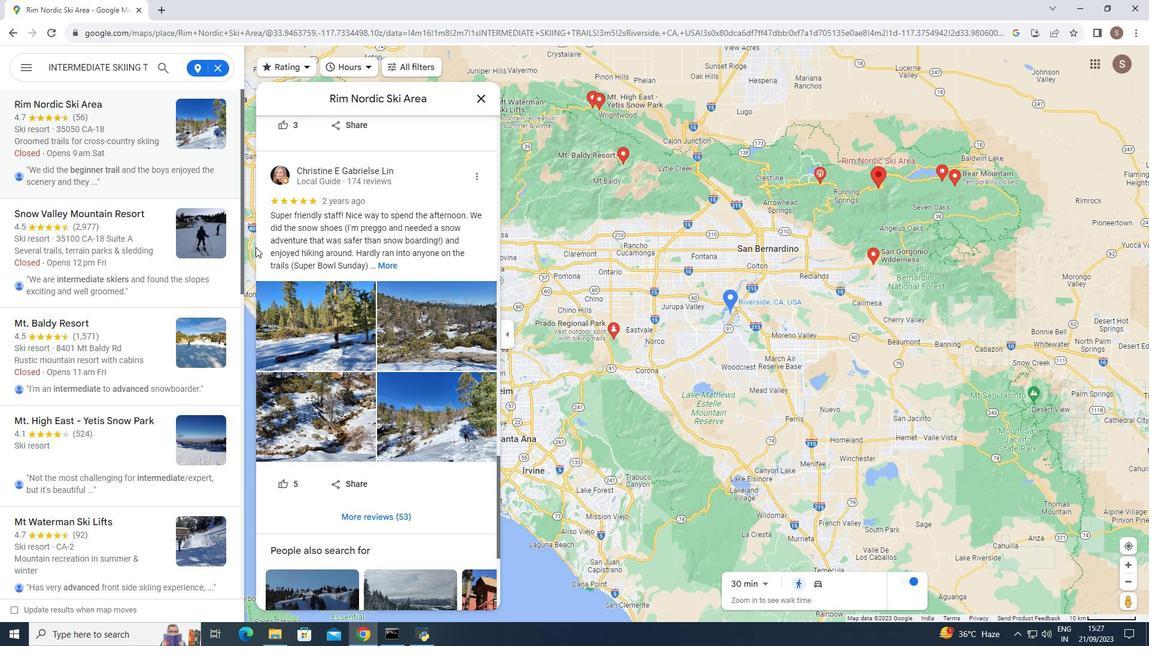 
Action: Mouse scrolled (258, 249) with delta (0, 0)
Screenshot: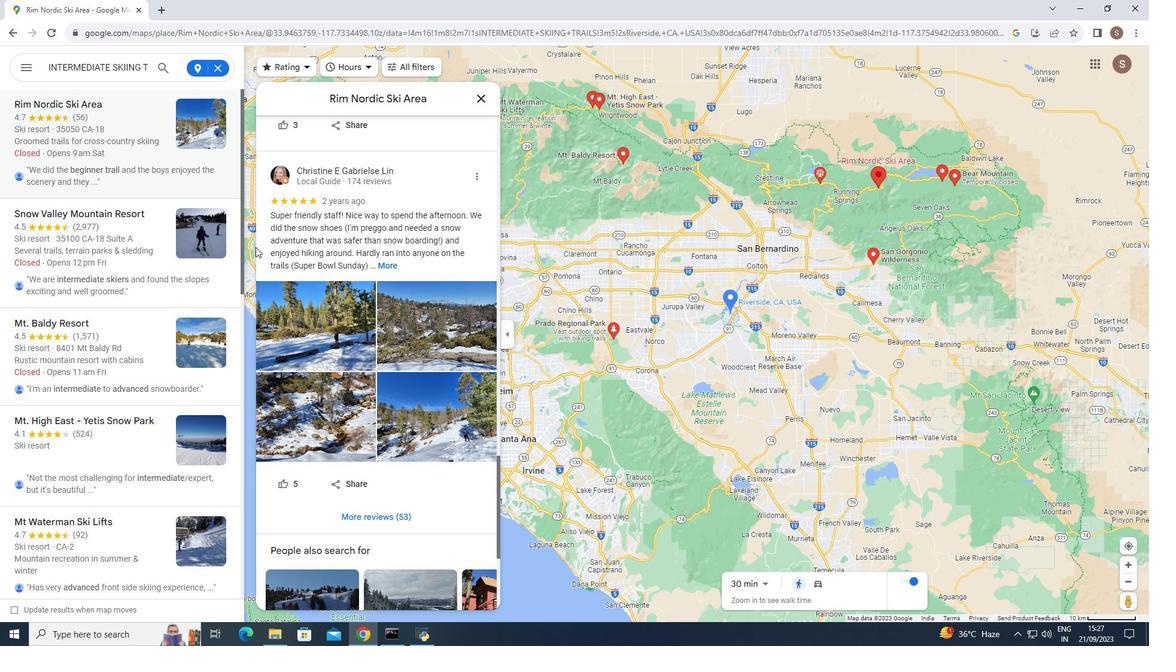 
Action: Mouse scrolled (258, 249) with delta (0, 0)
Screenshot: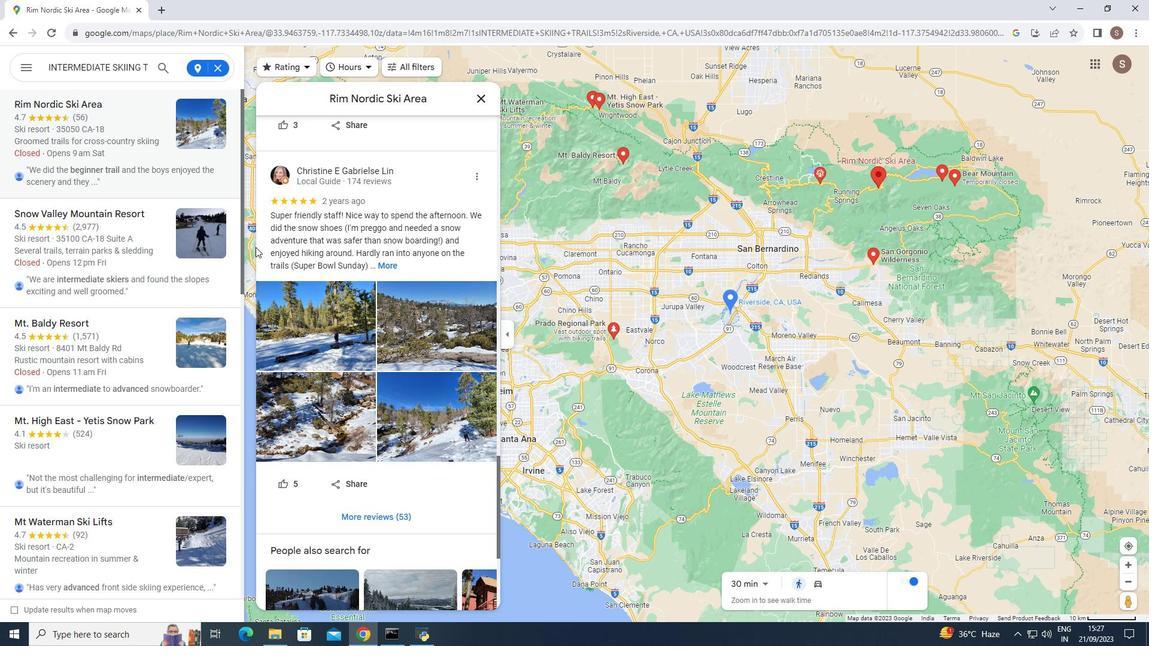 
Action: Mouse scrolled (258, 249) with delta (0, 0)
Screenshot: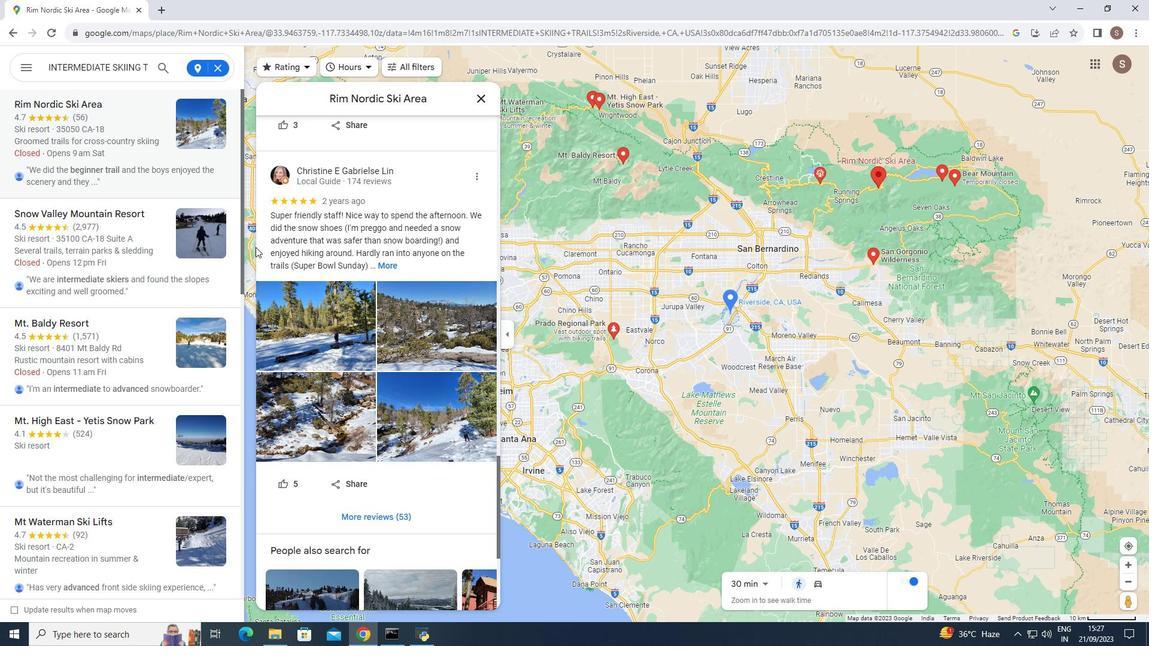 
Action: Mouse scrolled (258, 249) with delta (0, 0)
Screenshot: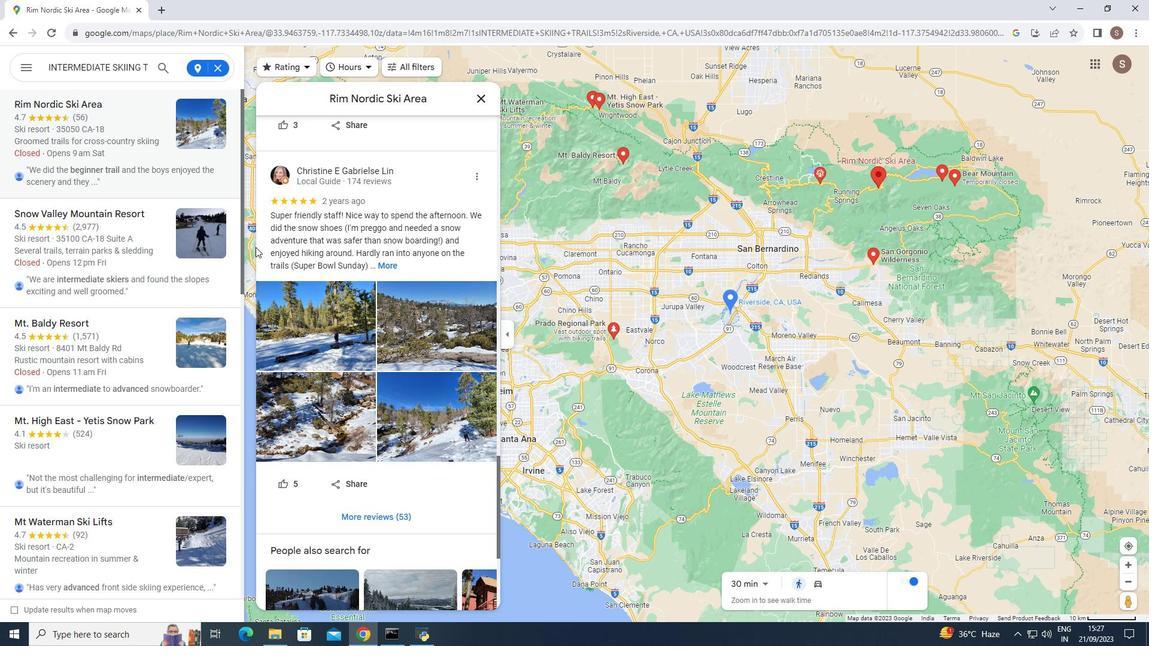 
Action: Mouse scrolled (258, 249) with delta (0, 0)
Screenshot: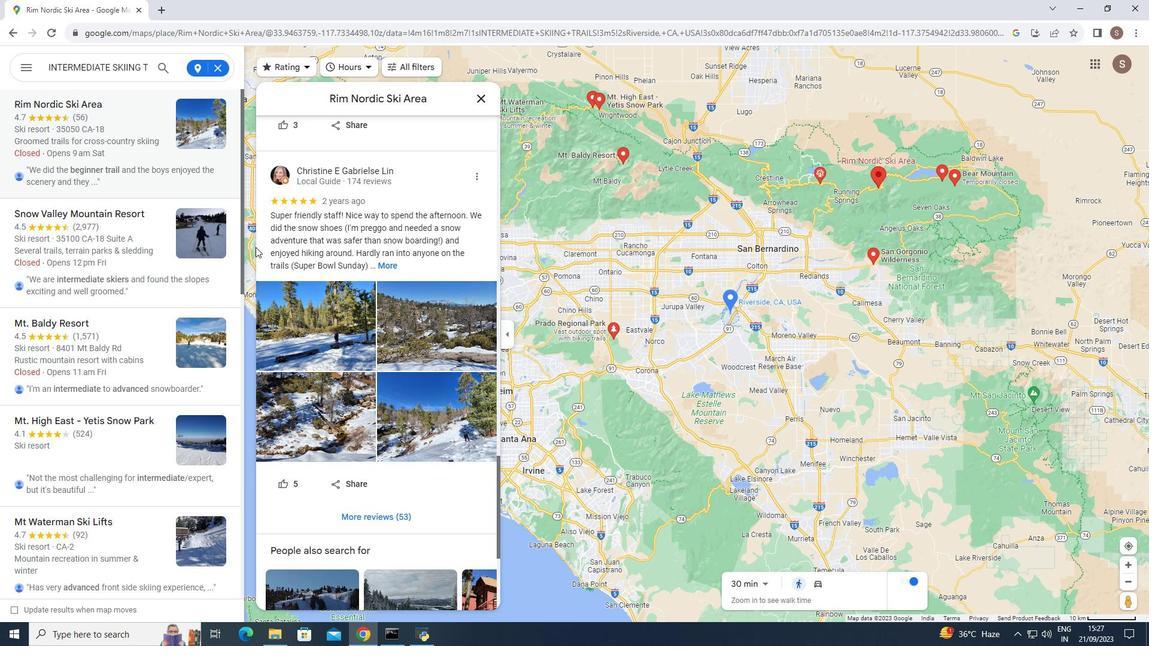 
Action: Mouse scrolled (258, 249) with delta (0, 0)
Screenshot: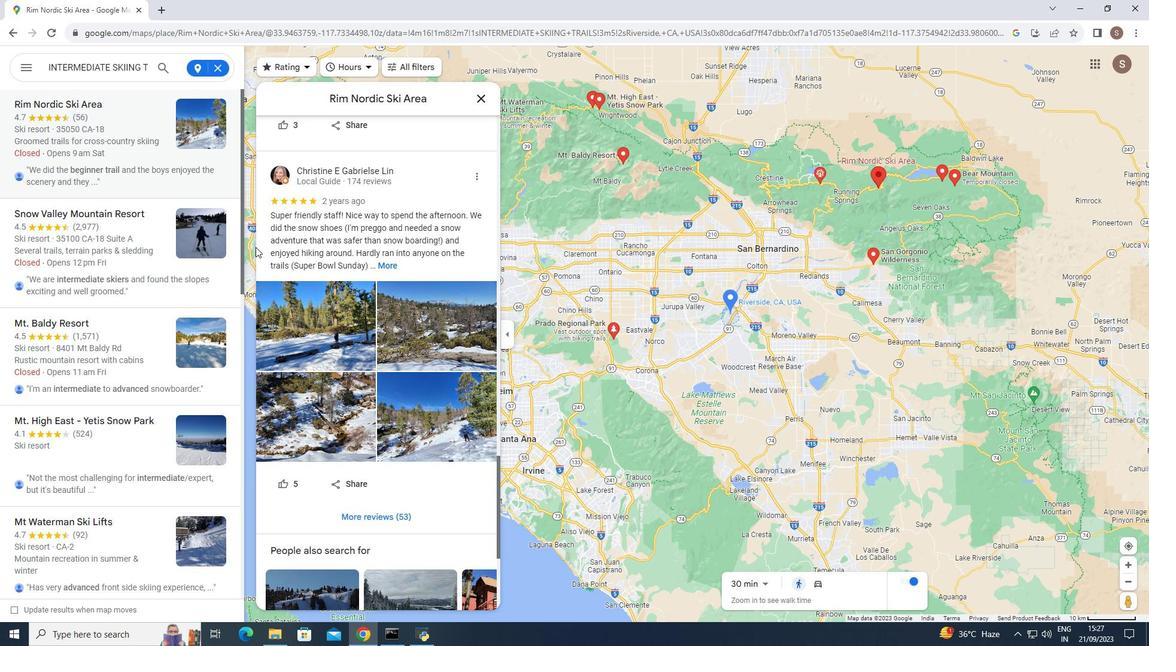 
Action: Mouse moved to (255, 247)
Screenshot: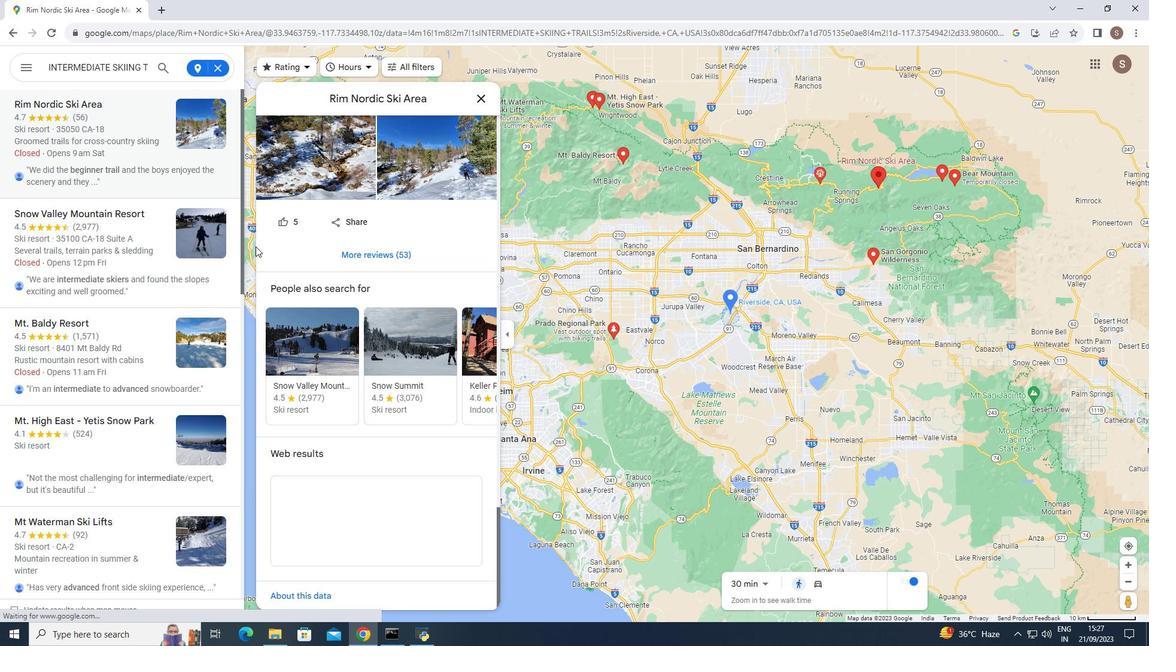 
Action: Mouse scrolled (255, 246) with delta (0, 0)
Screenshot: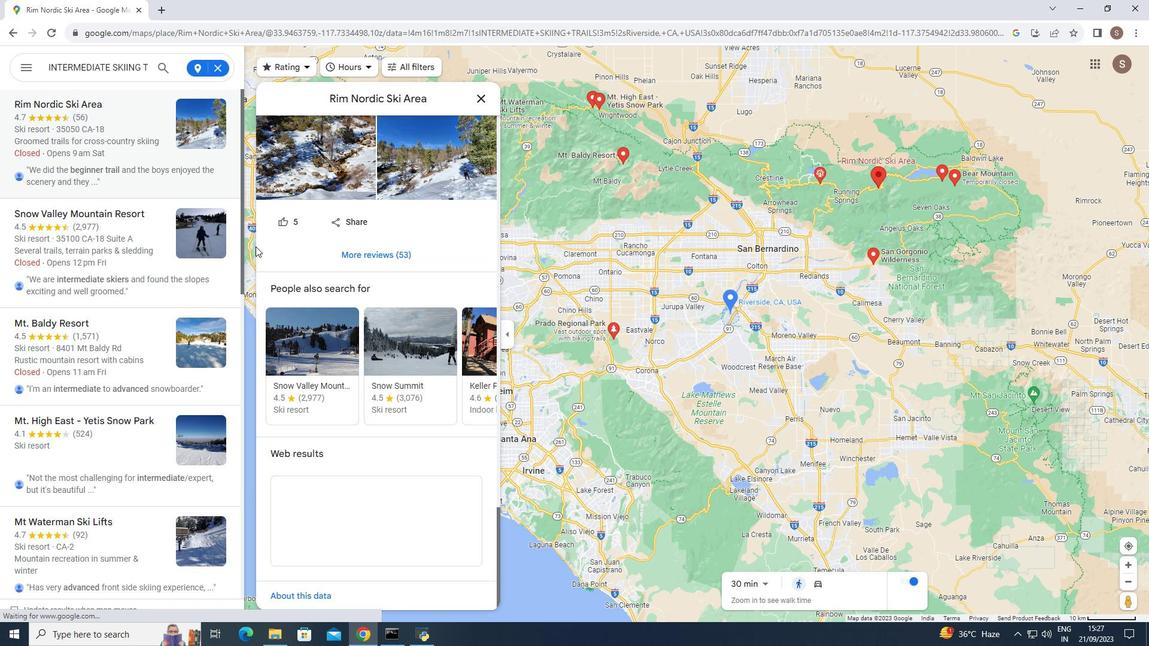 
Action: Mouse scrolled (255, 246) with delta (0, 0)
Screenshot: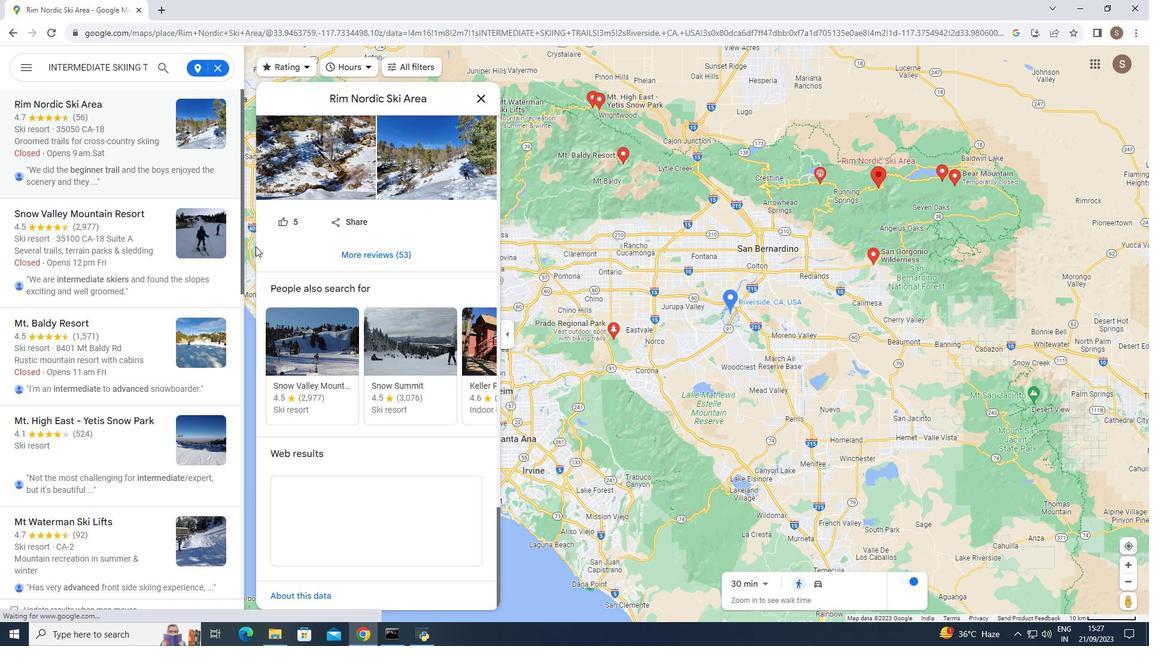 
Action: Mouse scrolled (255, 246) with delta (0, 0)
Screenshot: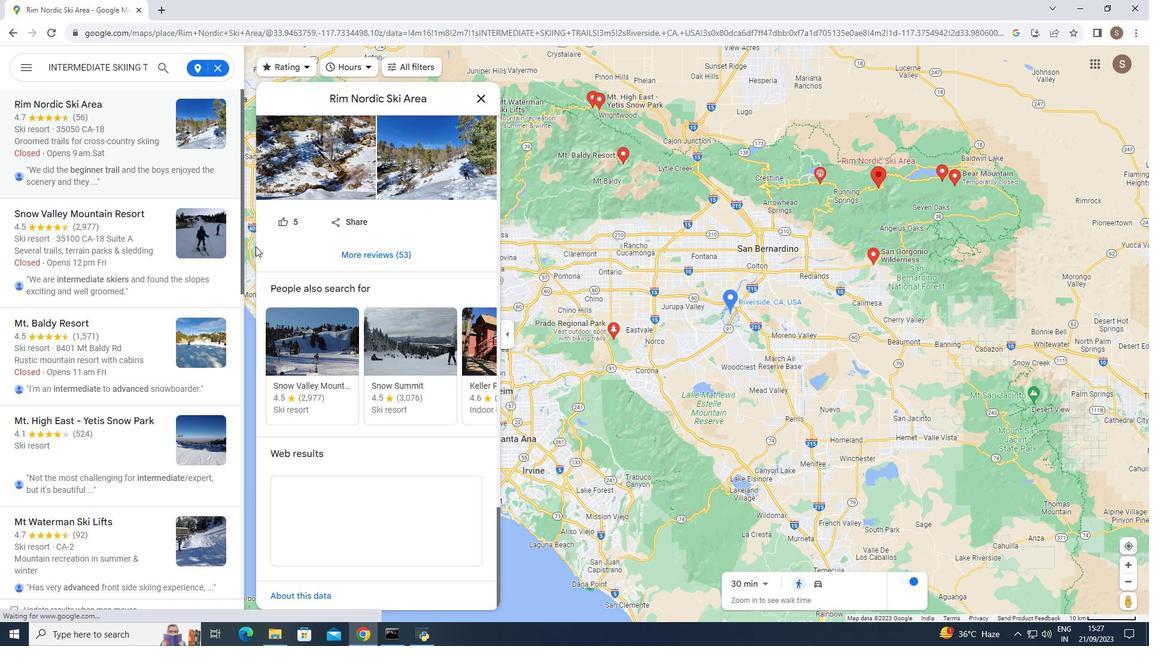 
Action: Mouse moved to (255, 246)
Screenshot: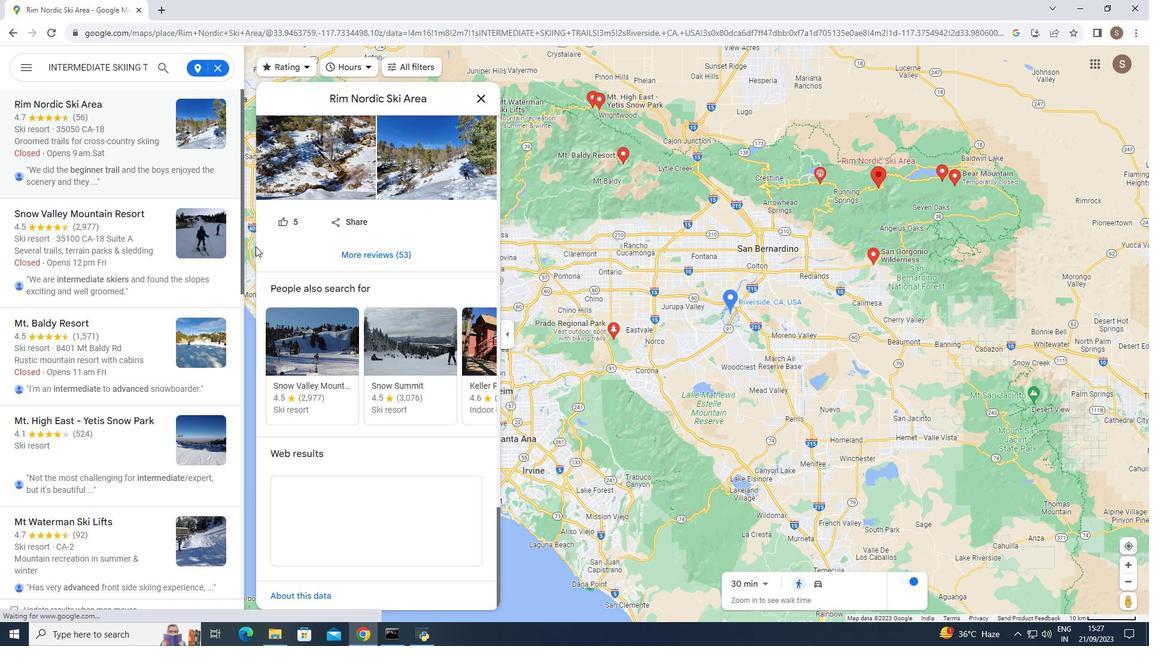 
Action: Mouse scrolled (255, 246) with delta (0, 0)
Screenshot: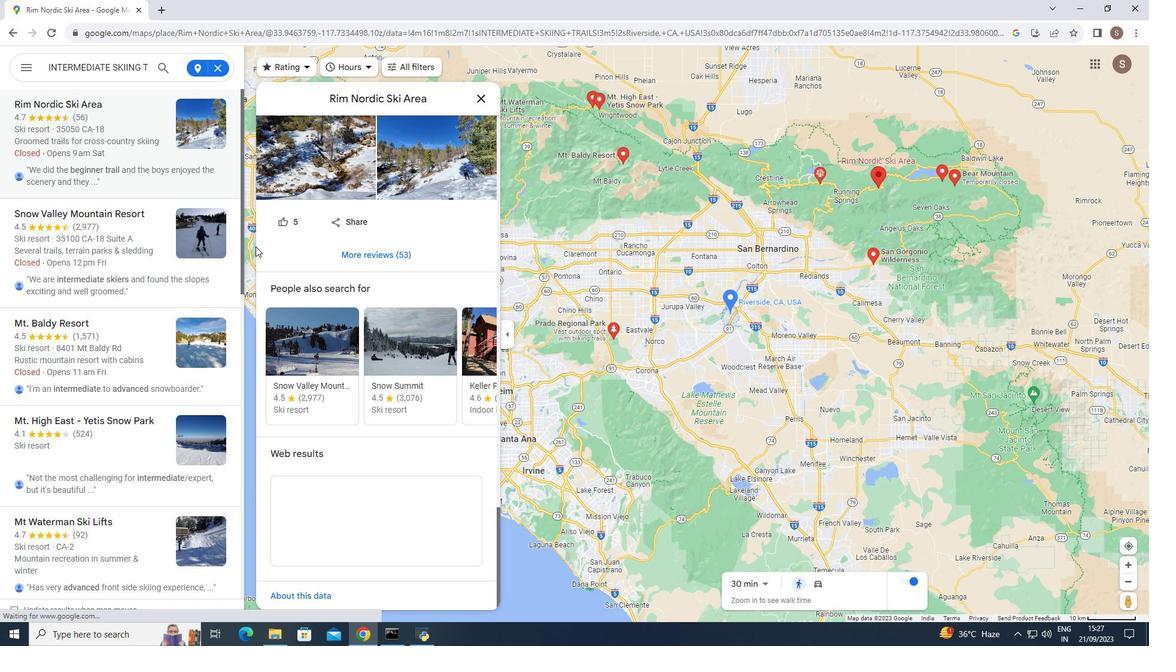 
Action: Mouse scrolled (255, 246) with delta (0, 0)
Screenshot: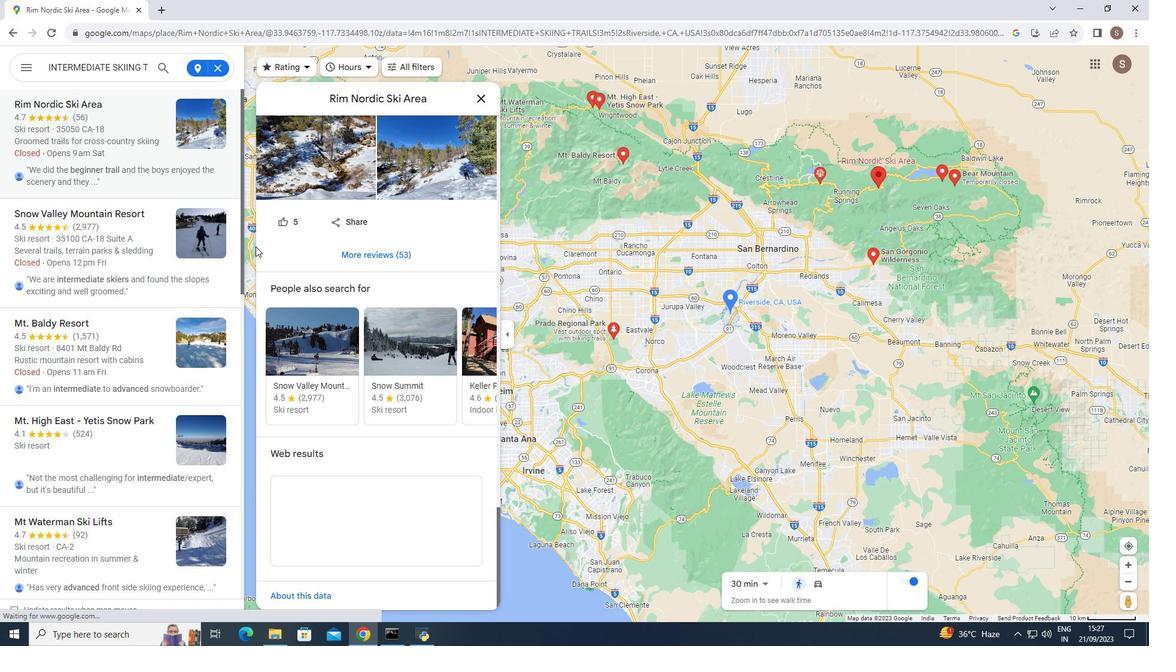 
Action: Mouse scrolled (255, 246) with delta (0, 0)
Screenshot: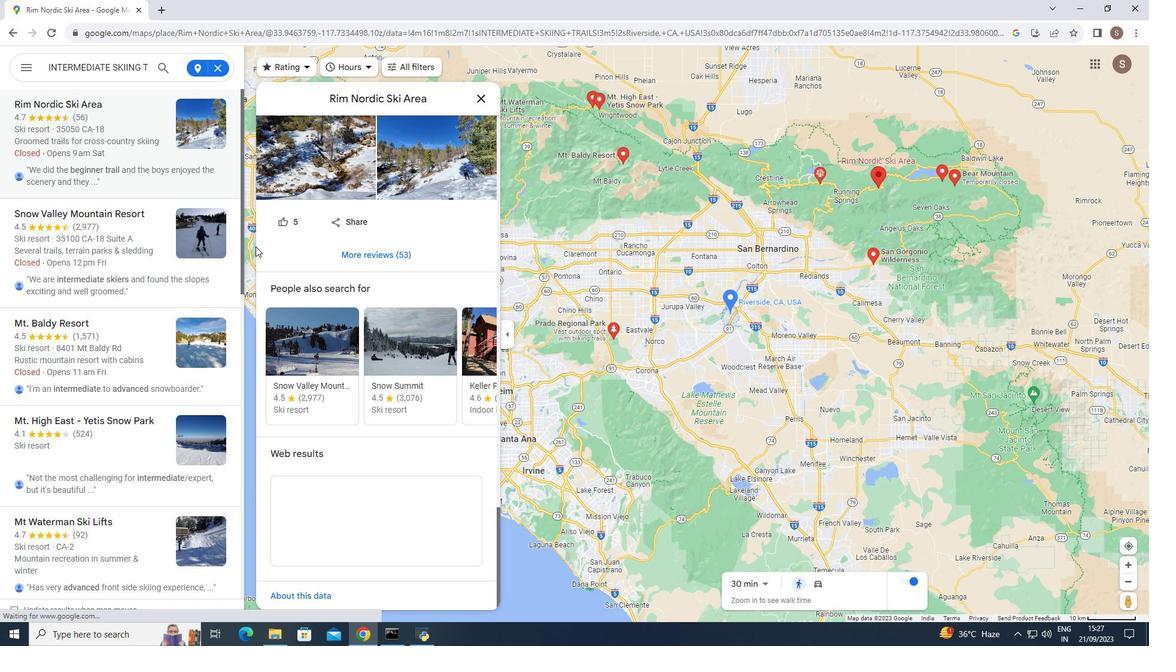
Action: Mouse scrolled (255, 246) with delta (0, 0)
Screenshot: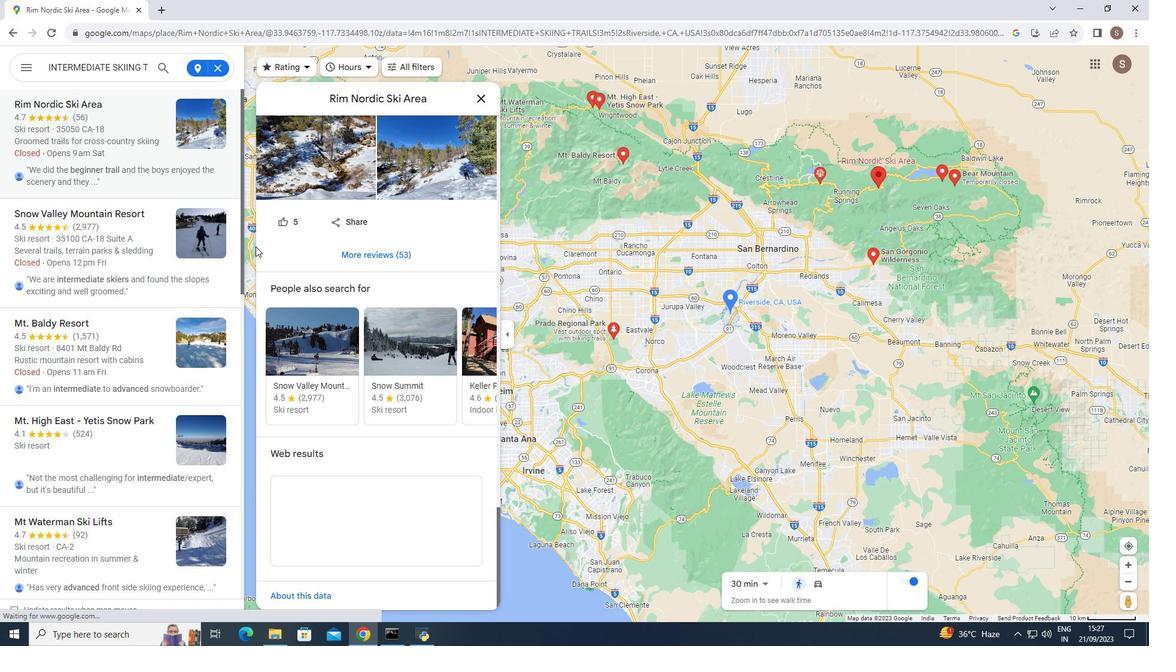 
Action: Mouse moved to (255, 246)
Screenshot: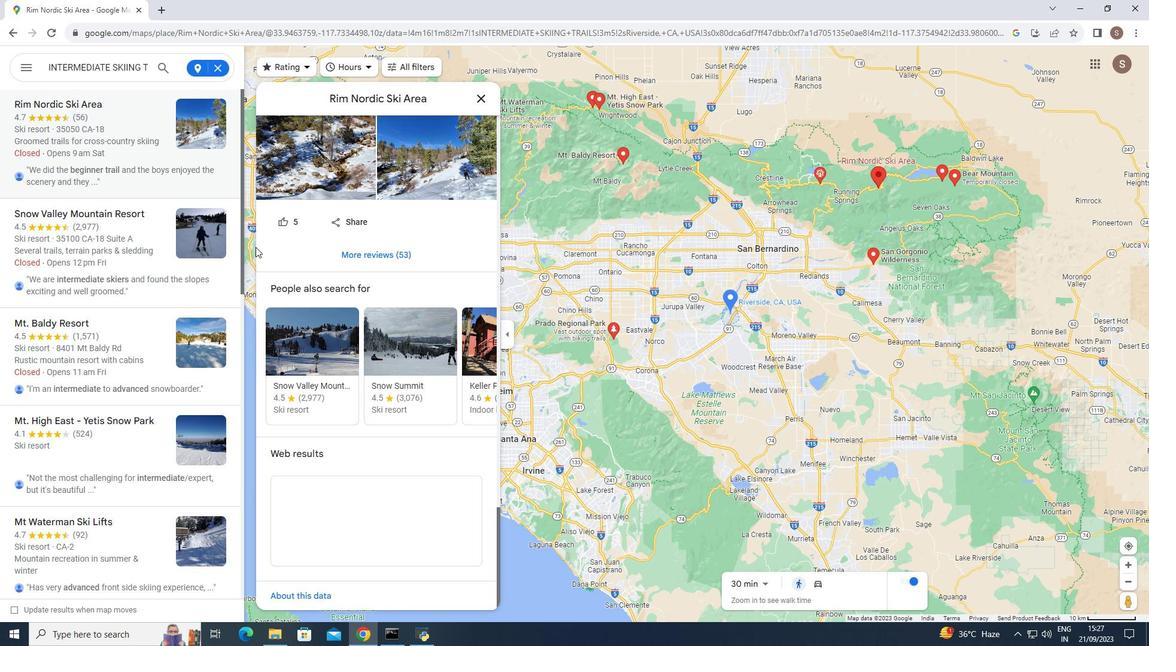
Action: Mouse scrolled (255, 246) with delta (0, 0)
Screenshot: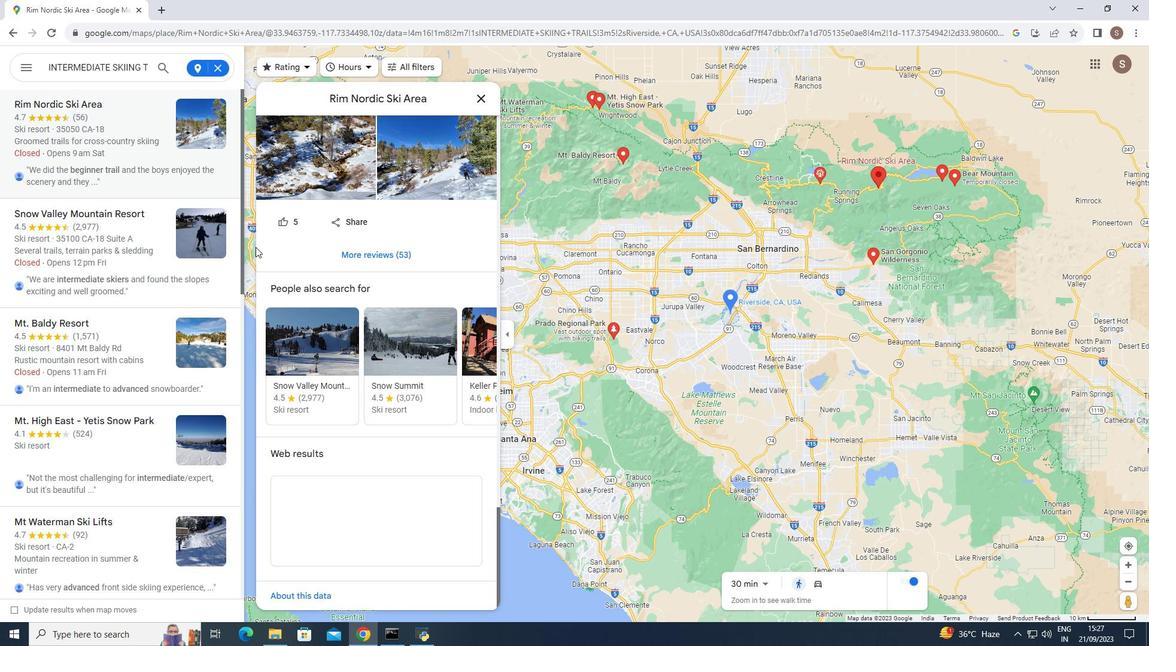 
Action: Mouse moved to (255, 246)
Screenshot: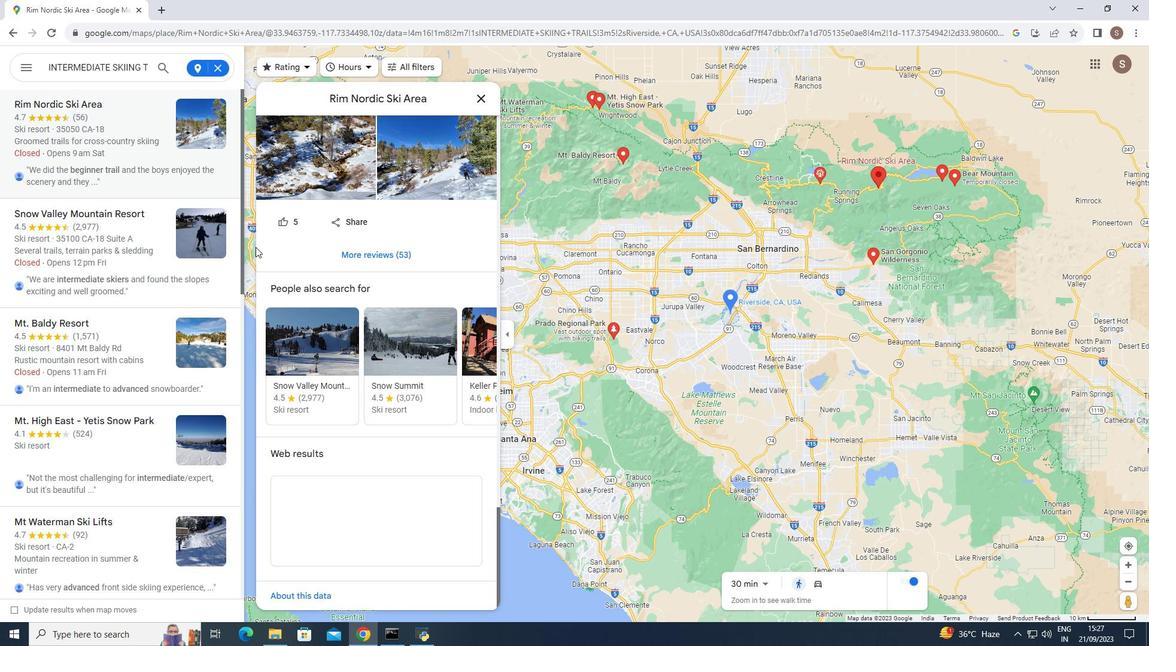 
Action: Mouse scrolled (255, 246) with delta (0, 0)
Screenshot: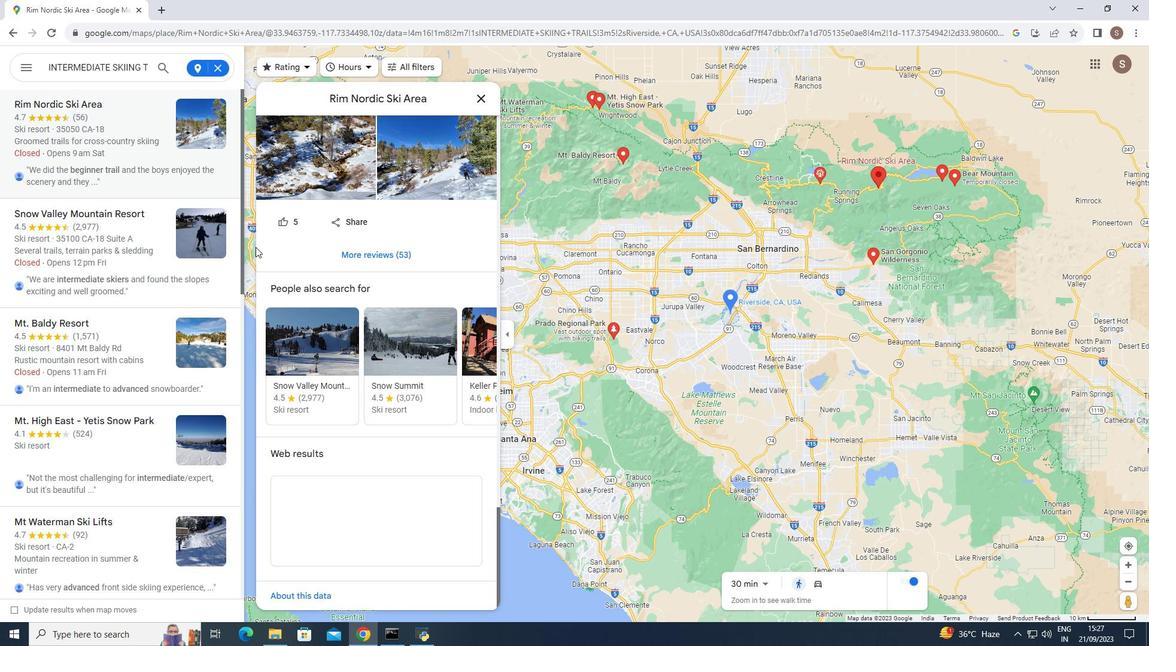 
Action: Mouse scrolled (255, 246) with delta (0, 0)
Screenshot: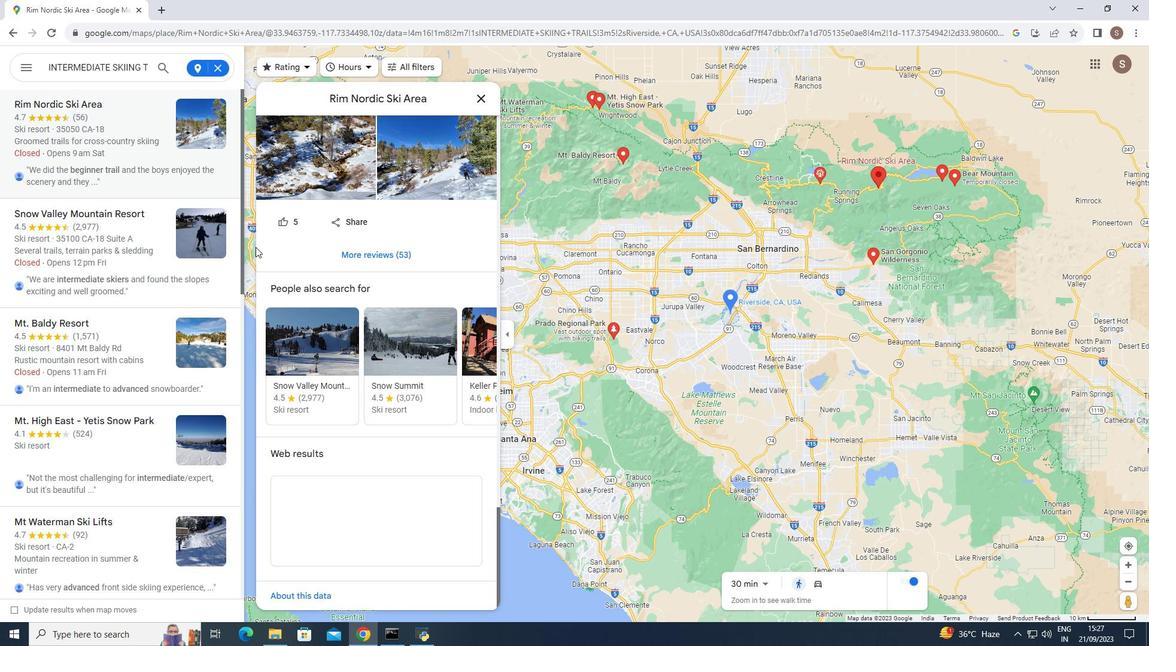 
Action: Mouse scrolled (255, 246) with delta (0, 0)
Screenshot: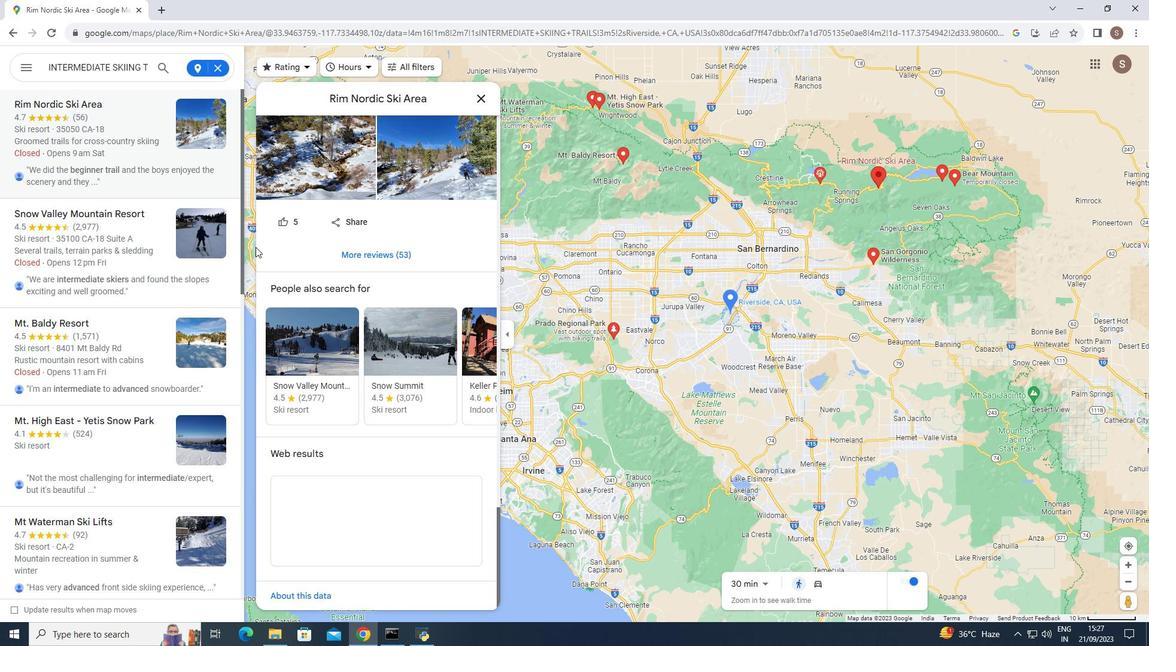 
Action: Mouse scrolled (255, 246) with delta (0, 0)
Screenshot: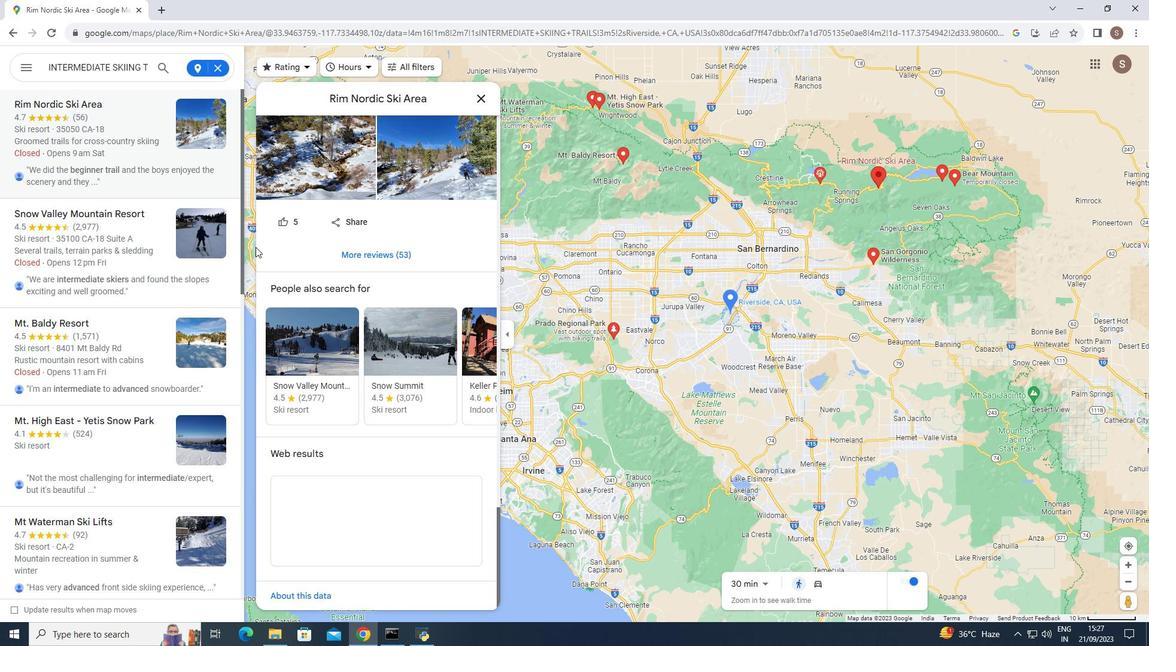 
Action: Mouse moved to (256, 247)
Screenshot: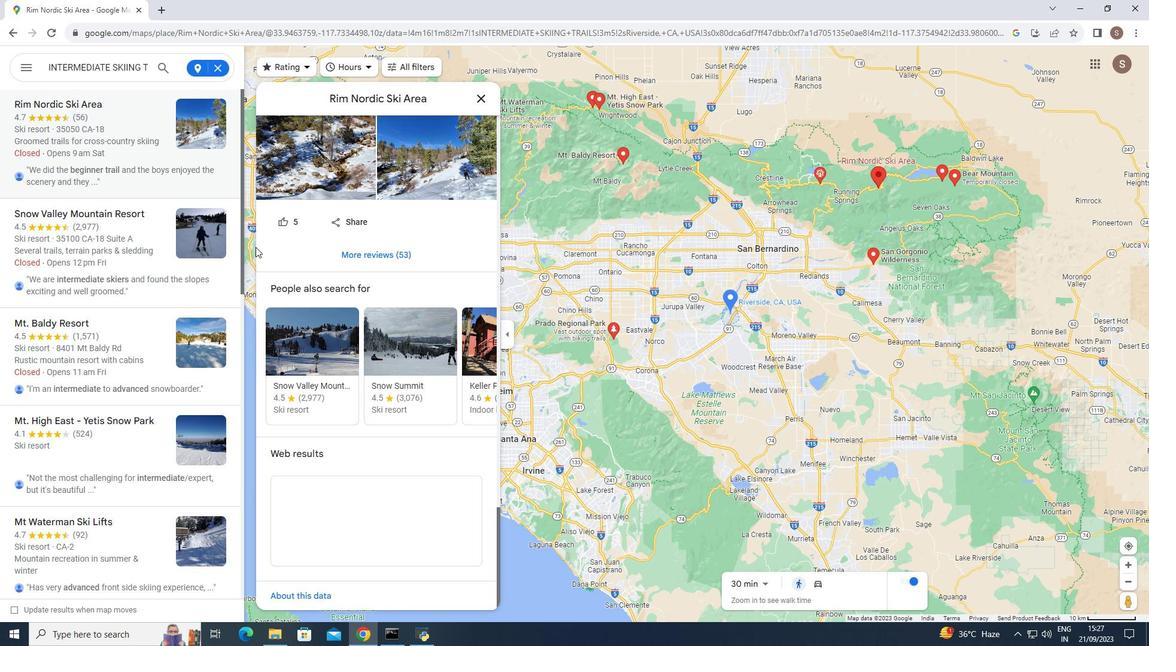 
Action: Mouse scrolled (256, 246) with delta (0, 0)
Screenshot: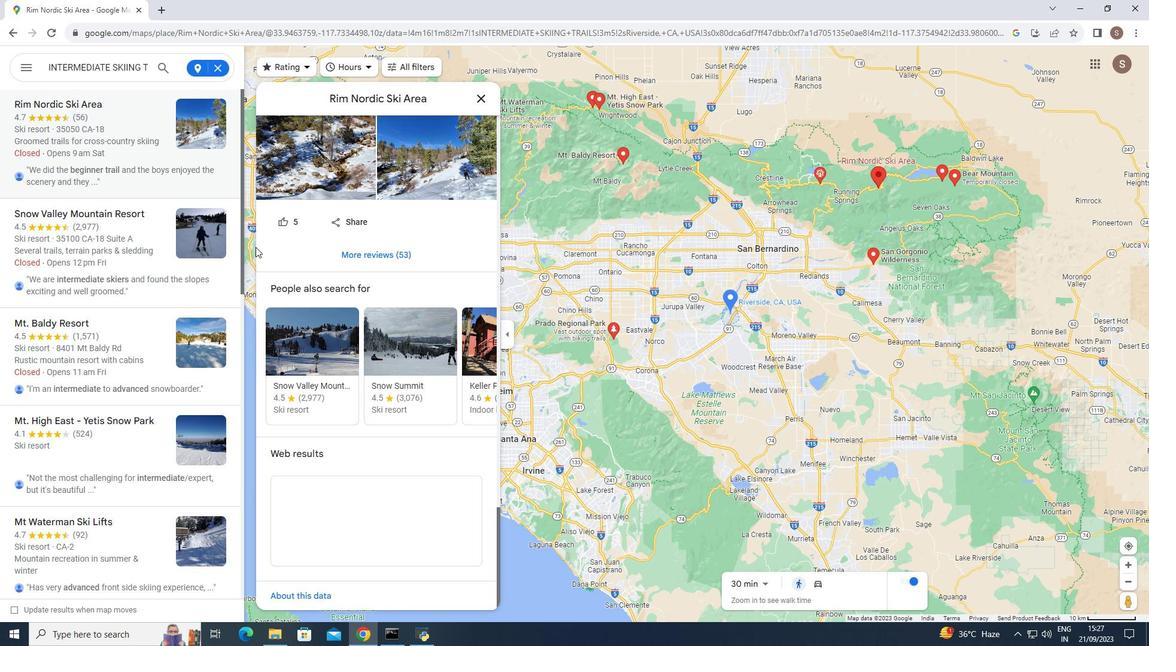 
Action: Mouse moved to (255, 247)
Screenshot: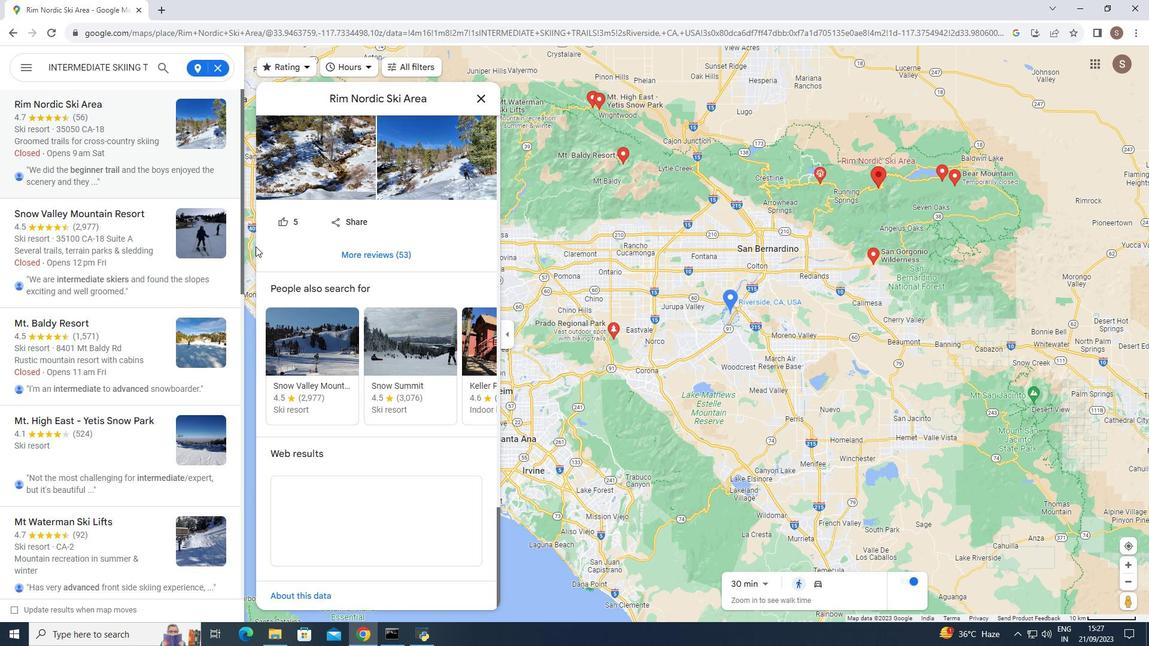 
Action: Mouse scrolled (255, 246) with delta (0, 0)
Screenshot: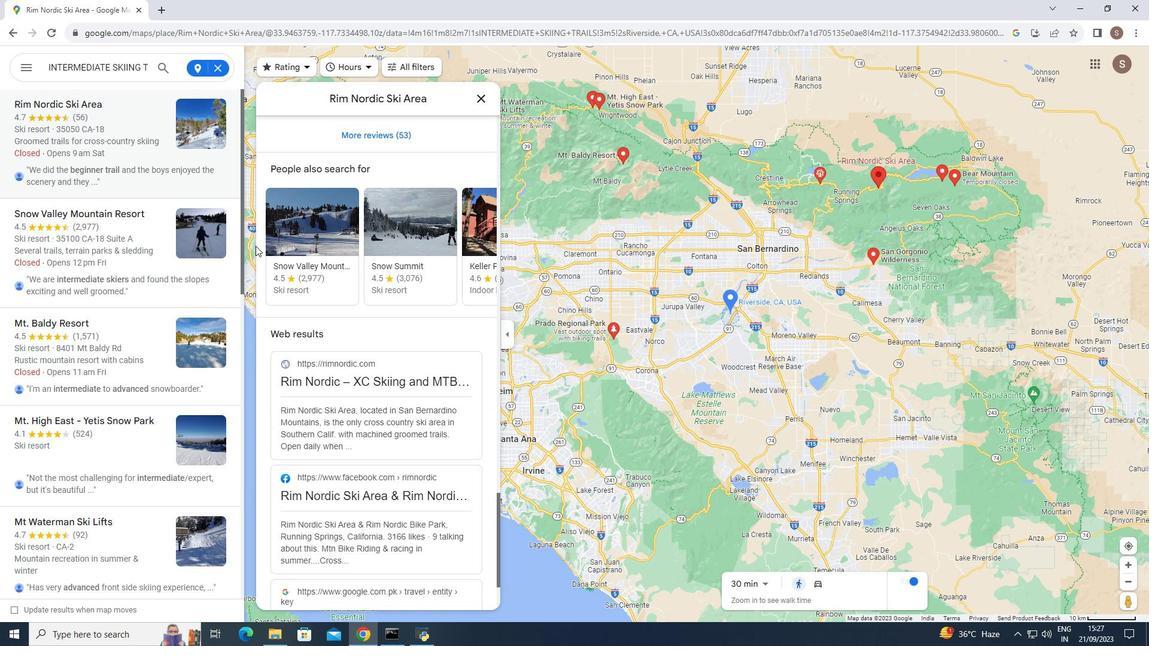
Action: Mouse scrolled (255, 246) with delta (0, 0)
Screenshot: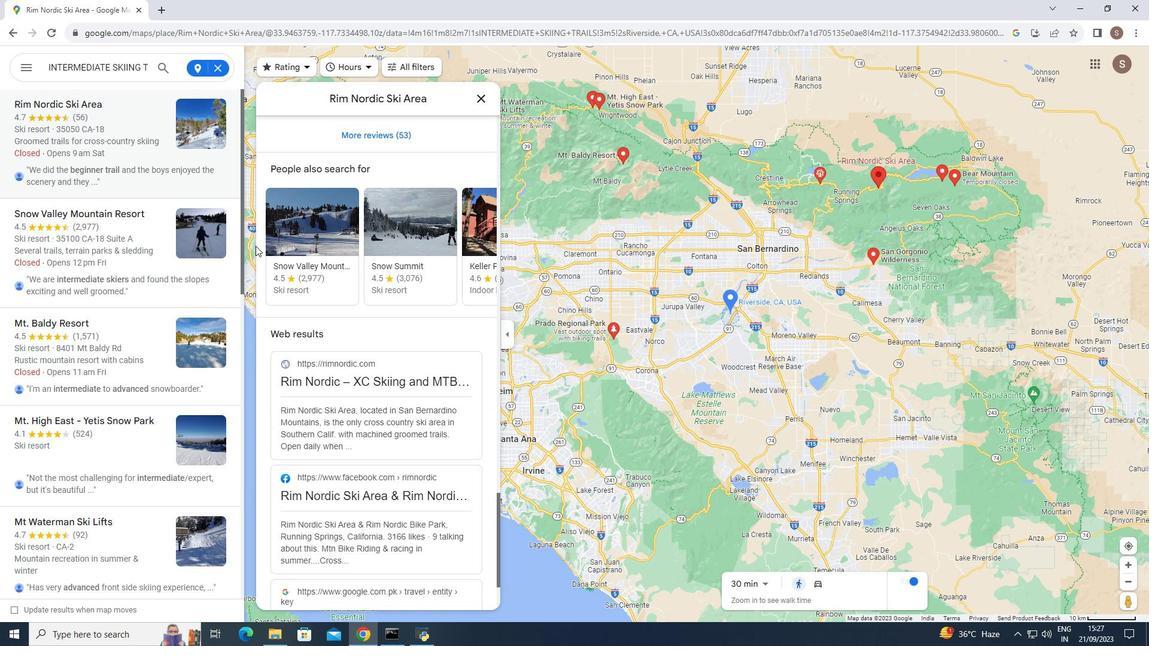 
Action: Mouse scrolled (255, 246) with delta (0, 0)
Screenshot: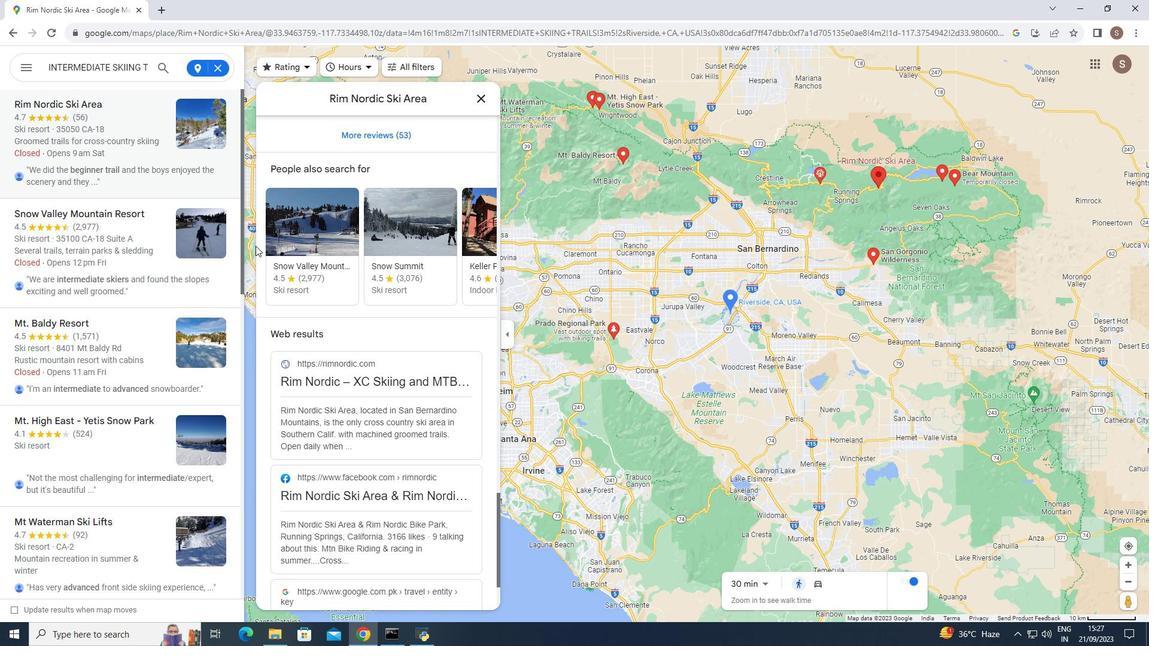 
Action: Mouse scrolled (255, 246) with delta (0, 0)
Screenshot: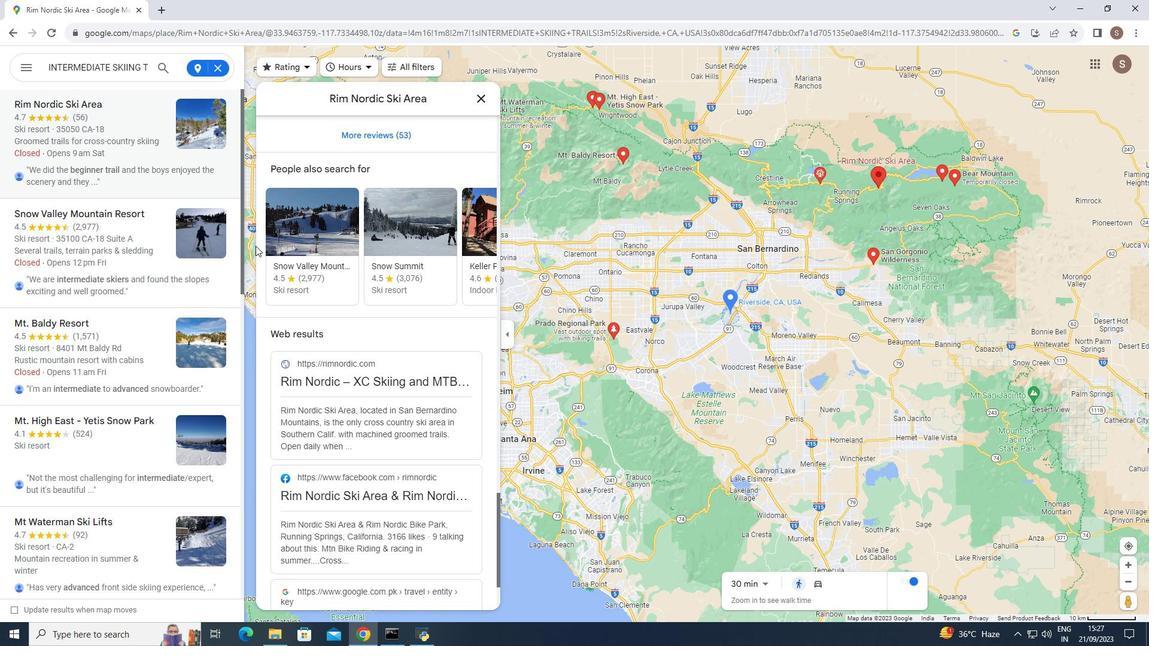 
Action: Mouse scrolled (255, 246) with delta (0, 0)
Screenshot: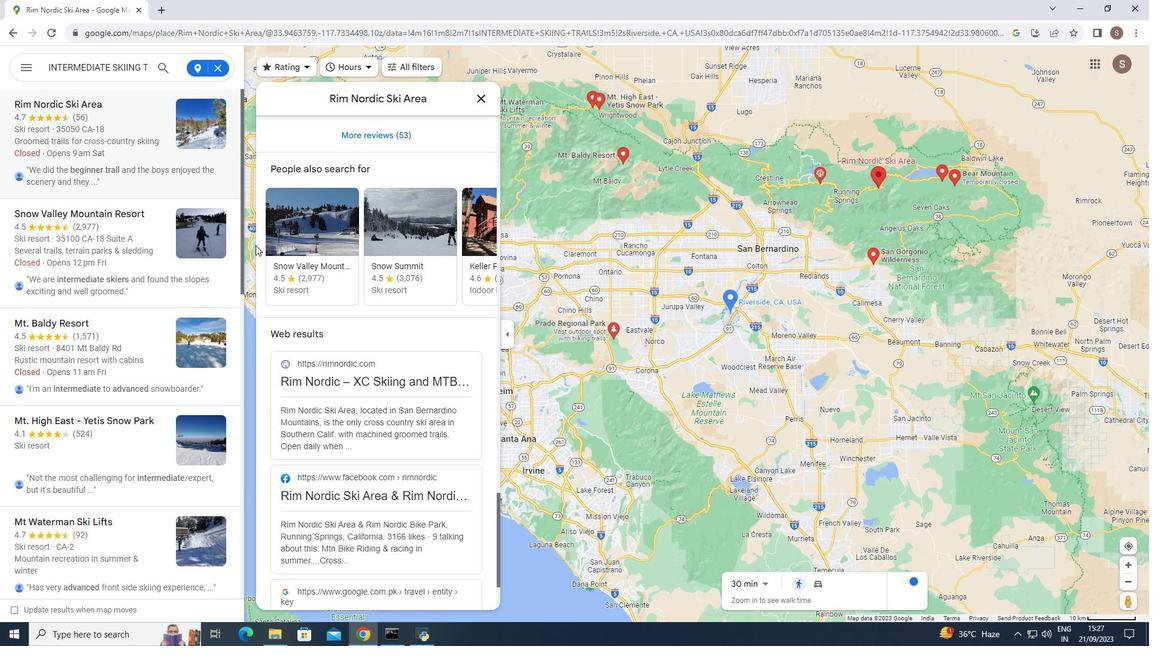 
Action: Mouse scrolled (255, 246) with delta (0, 0)
Screenshot: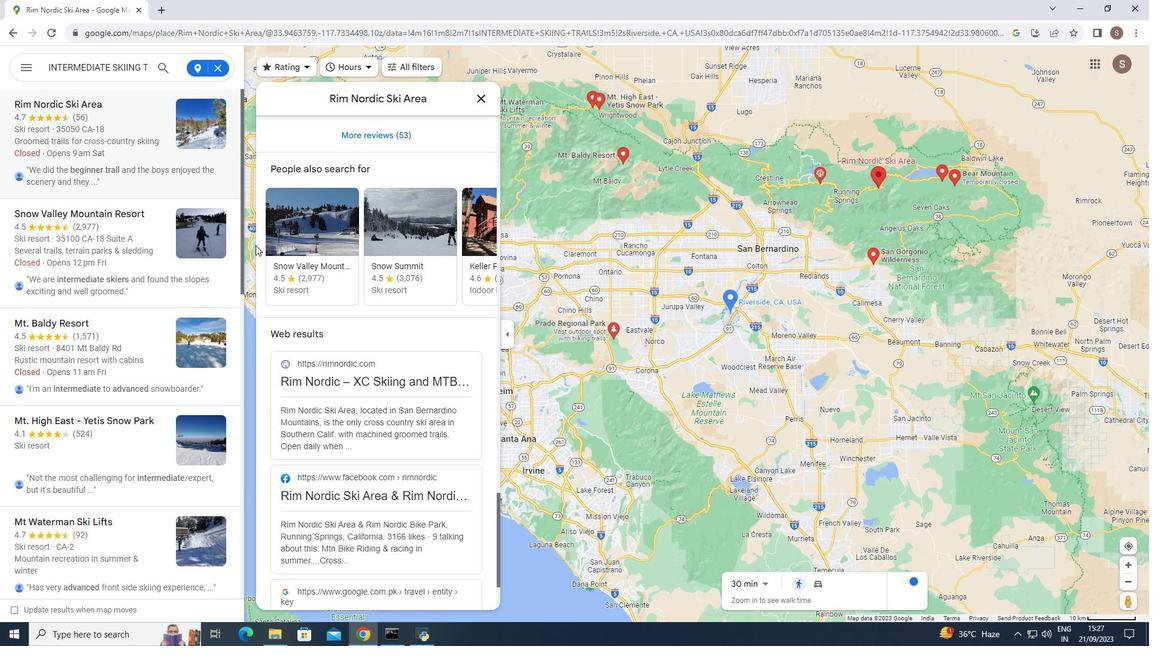 
Action: Mouse moved to (256, 244)
Screenshot: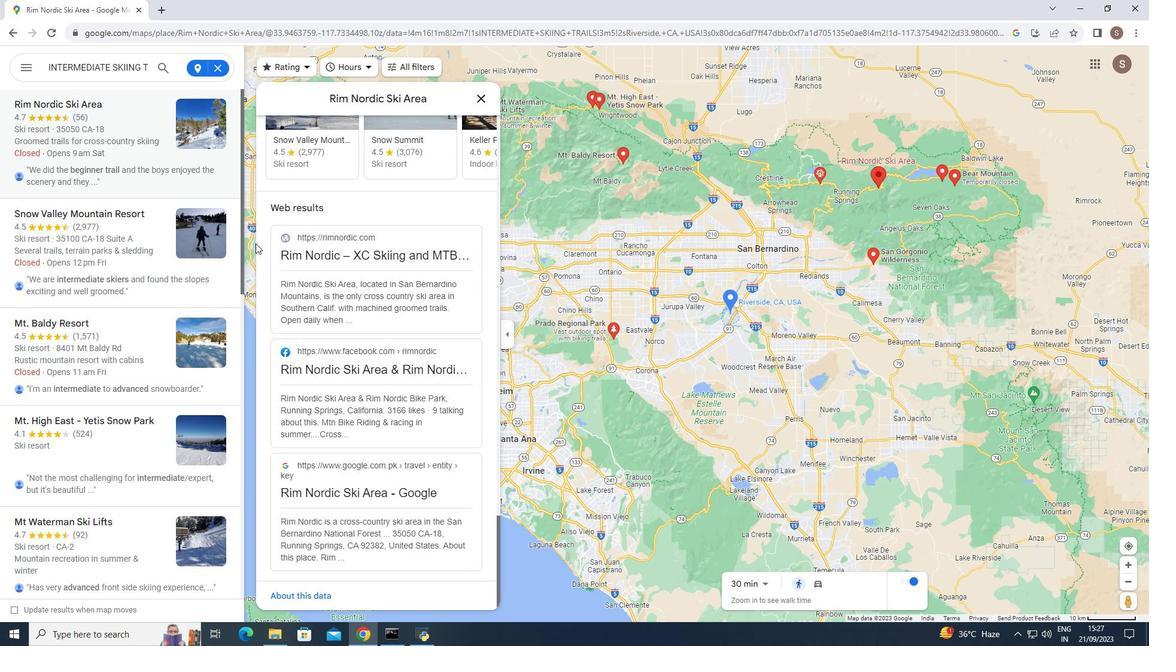 
Action: Mouse scrolled (256, 243) with delta (0, 0)
Screenshot: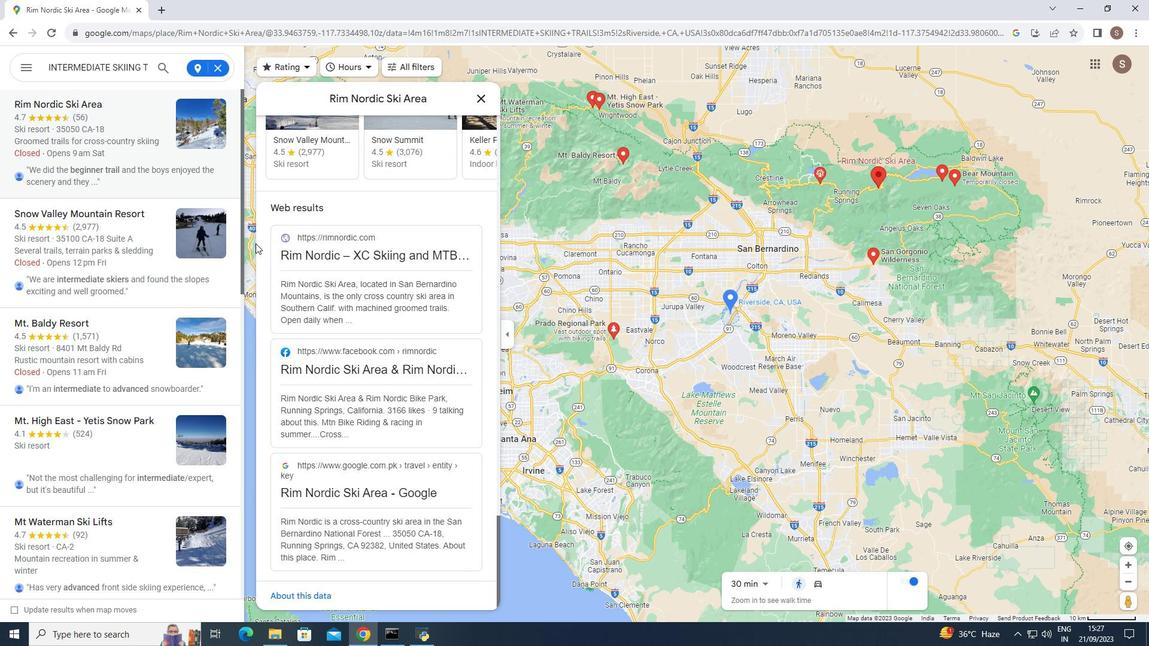 
Action: Mouse moved to (256, 244)
Screenshot: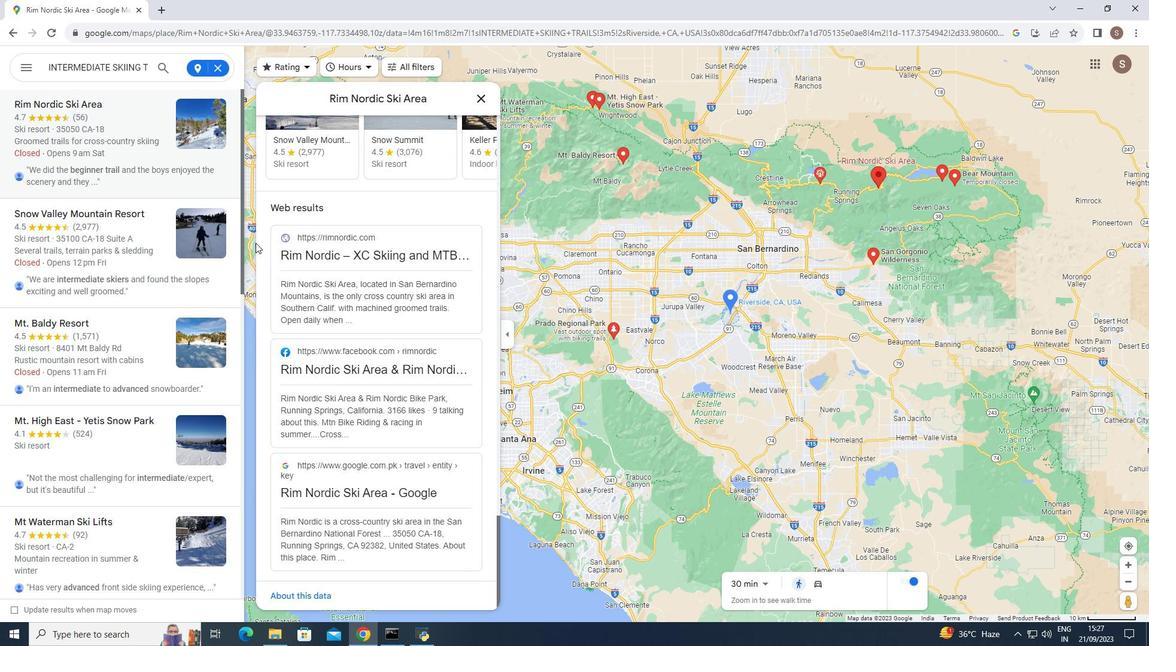 
Action: Mouse scrolled (256, 243) with delta (0, 0)
Screenshot: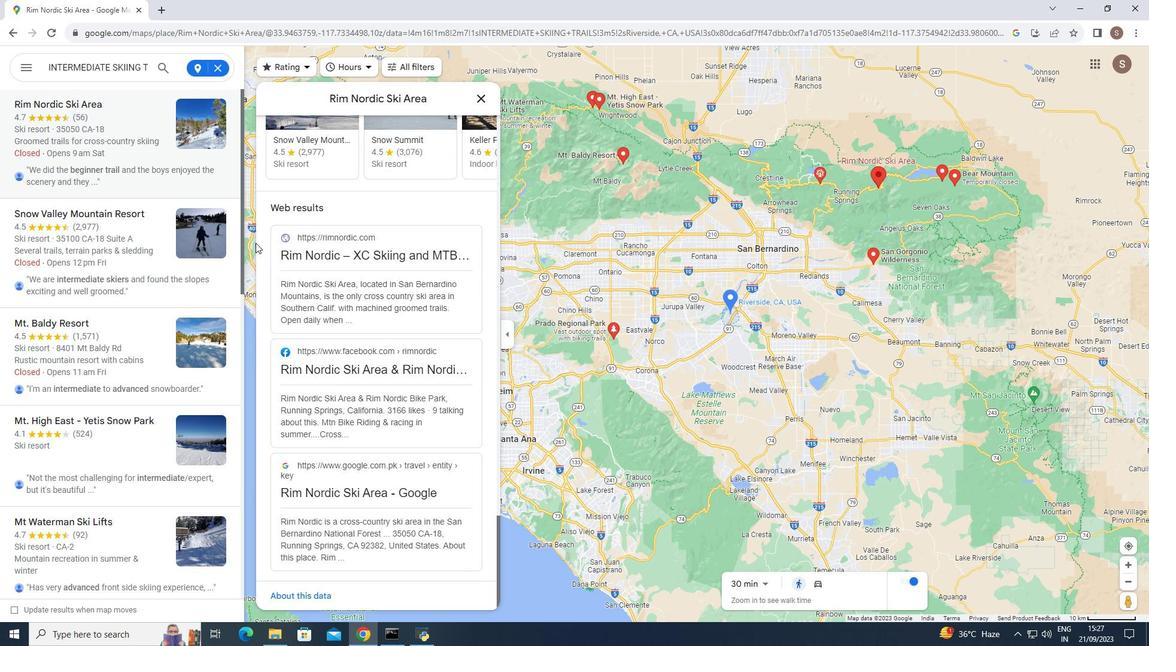 
Action: Mouse moved to (256, 244)
Screenshot: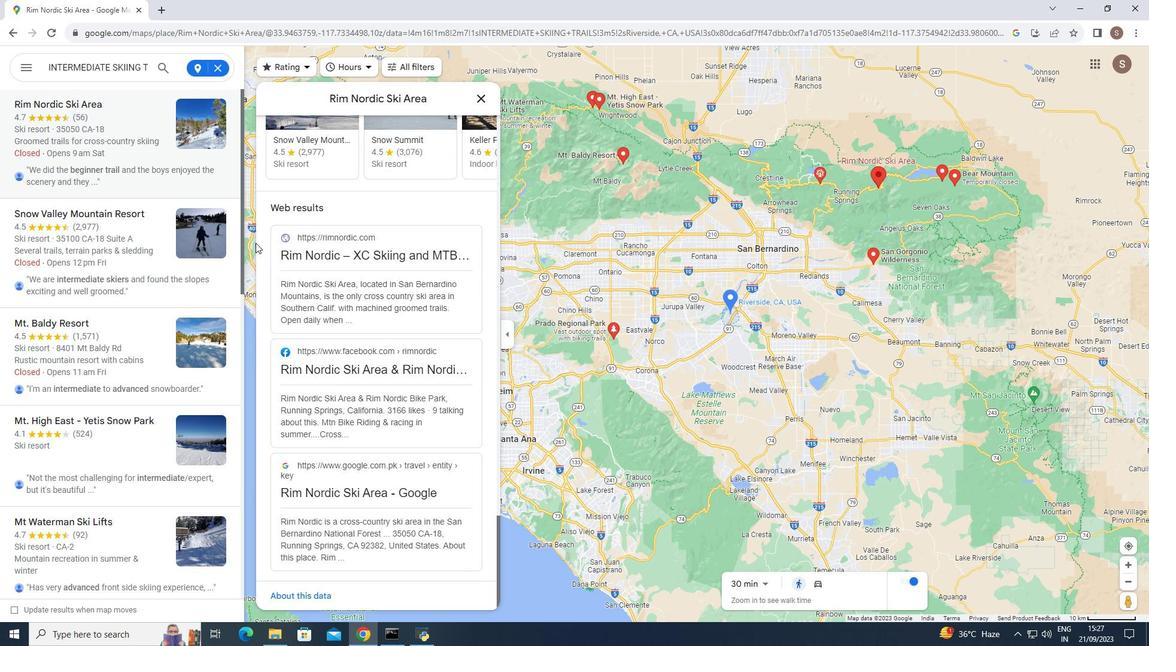 
Action: Mouse scrolled (256, 243) with delta (0, 0)
Screenshot: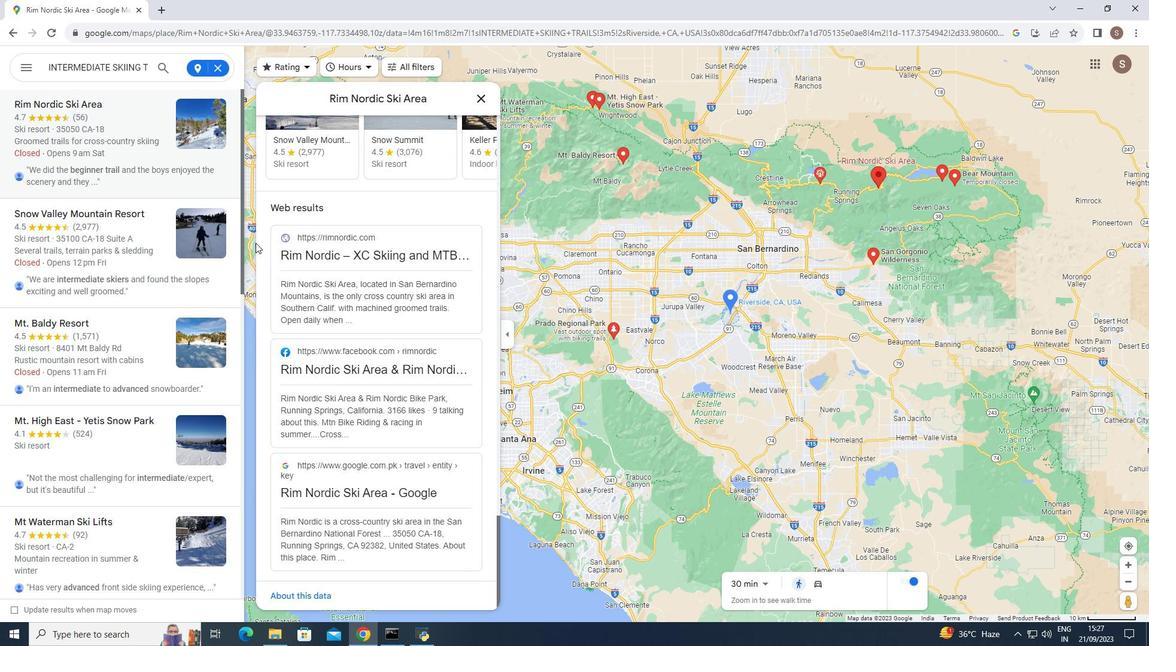 
Action: Mouse scrolled (256, 243) with delta (0, 0)
Screenshot: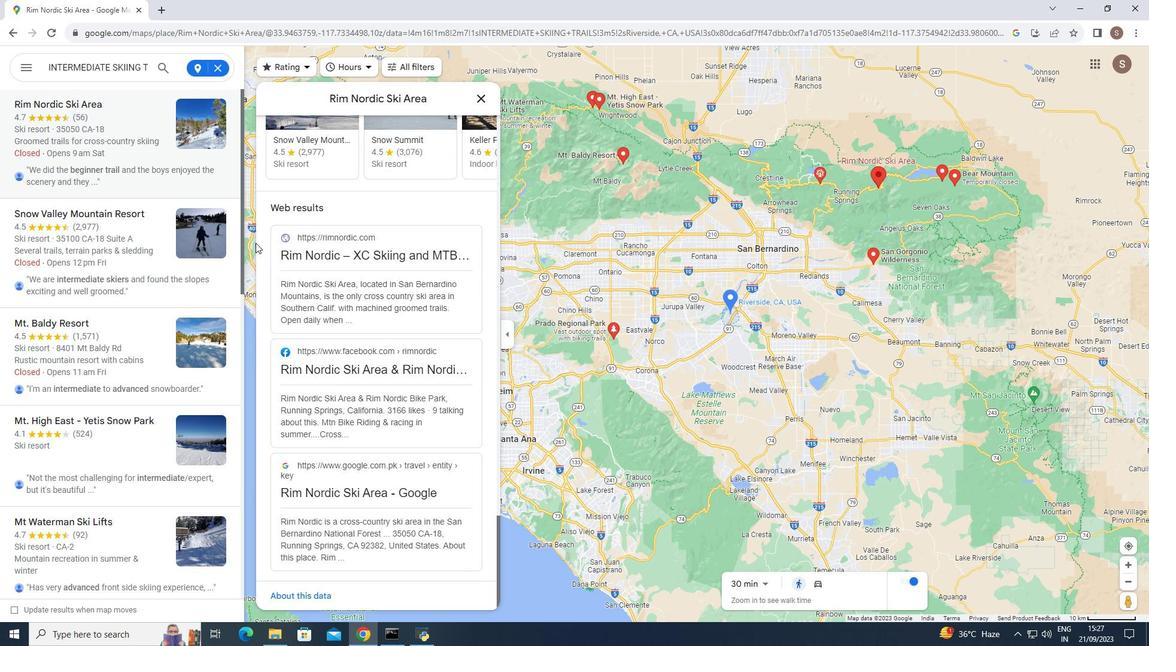 
Action: Mouse scrolled (256, 243) with delta (0, 0)
Screenshot: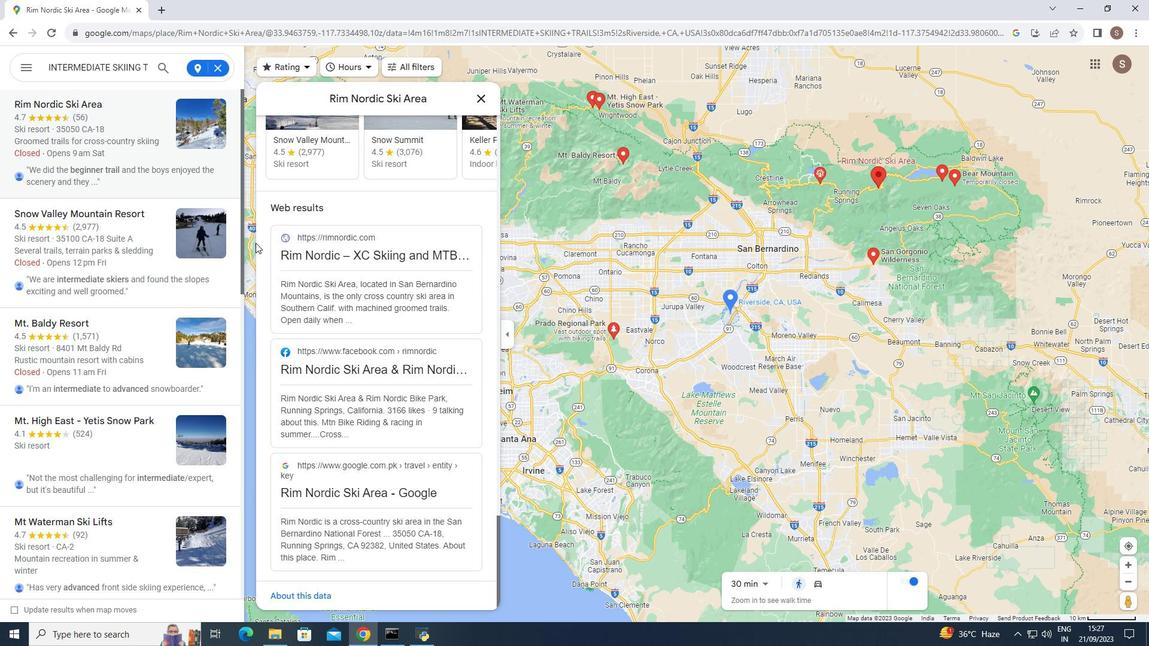 
Action: Mouse moved to (256, 245)
Screenshot: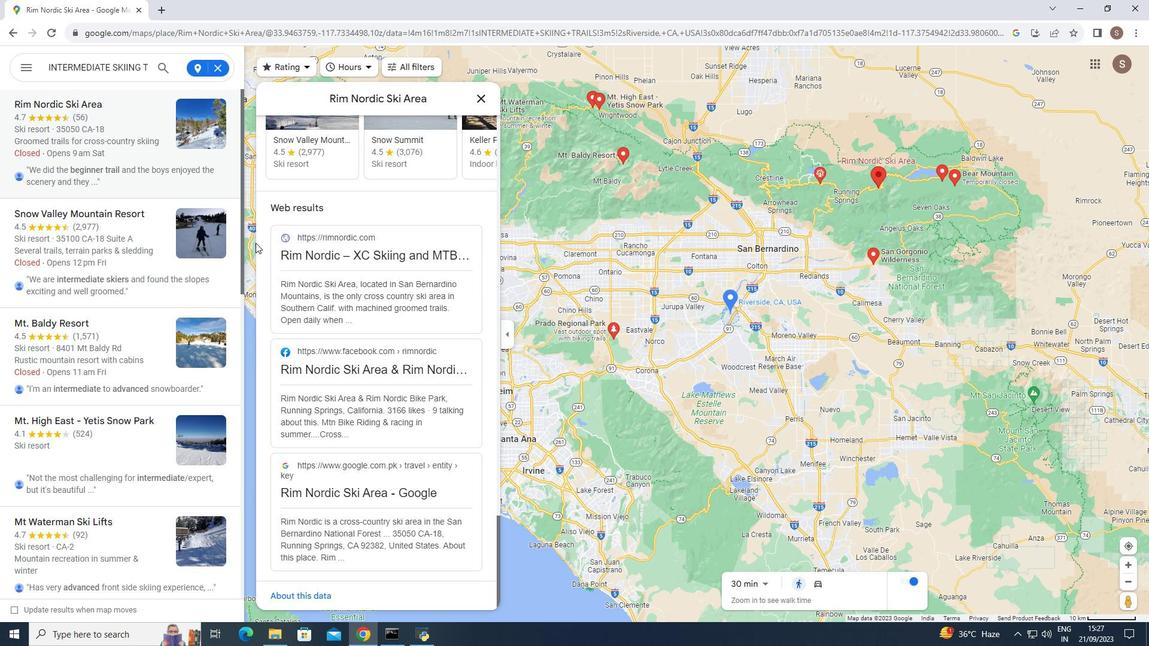 
Action: Mouse scrolled (256, 244) with delta (0, 0)
Screenshot: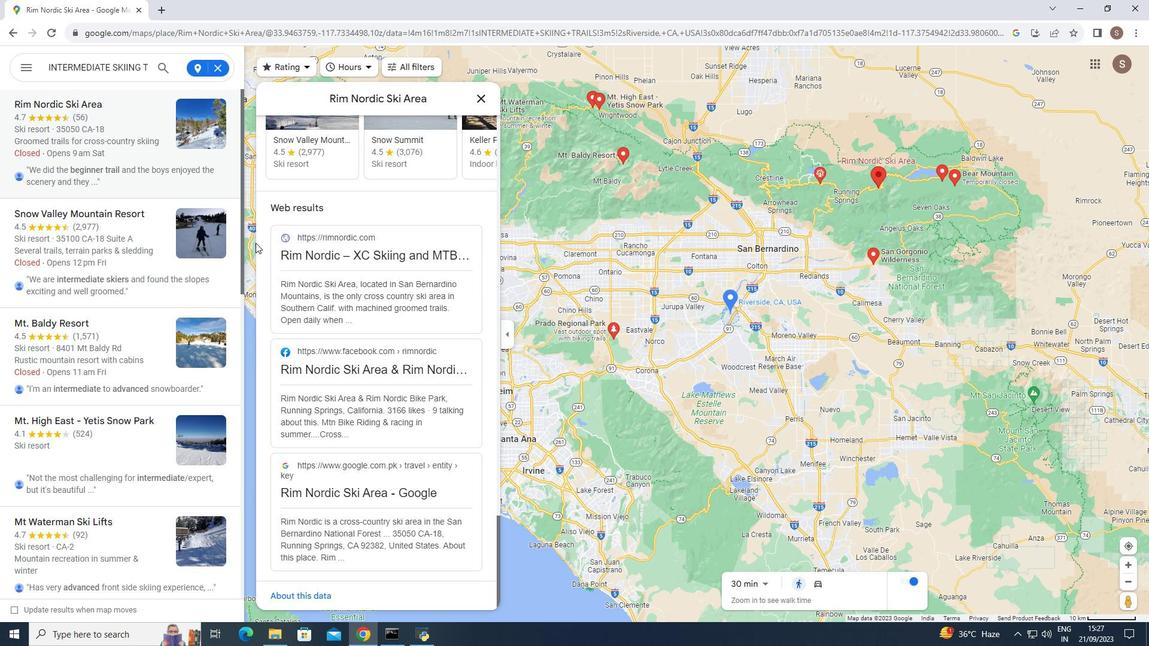 
Action: Mouse scrolled (256, 244) with delta (0, 0)
Screenshot: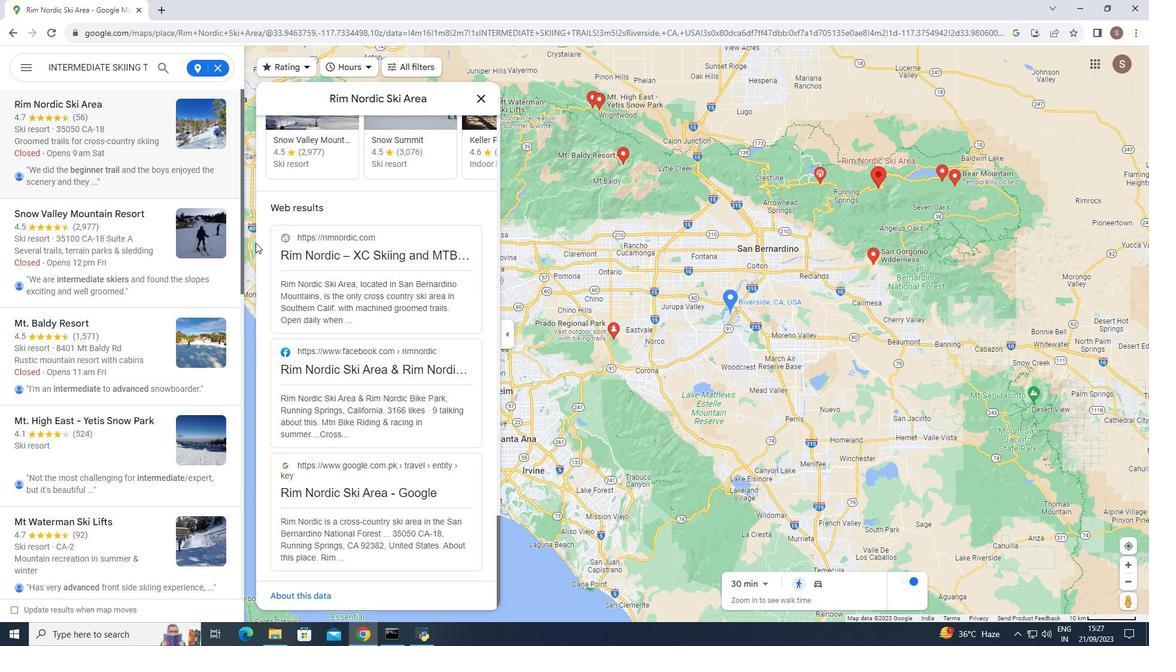 
Action: Mouse moved to (255, 243)
Screenshot: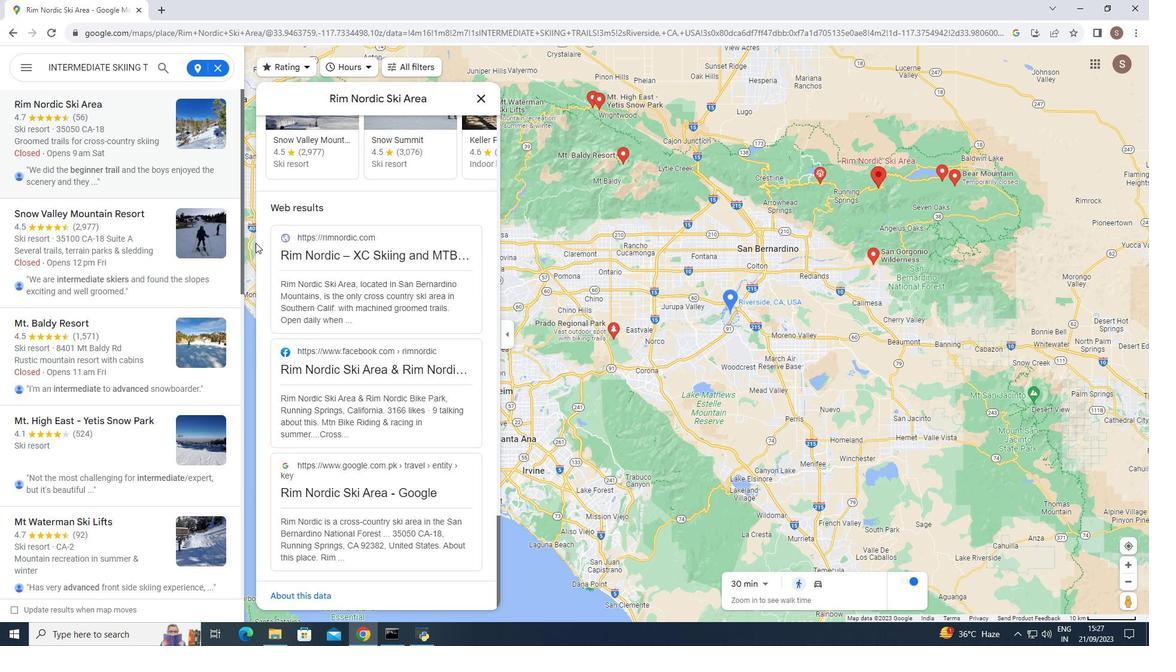 
Action: Mouse scrolled (255, 242) with delta (0, 0)
Screenshot: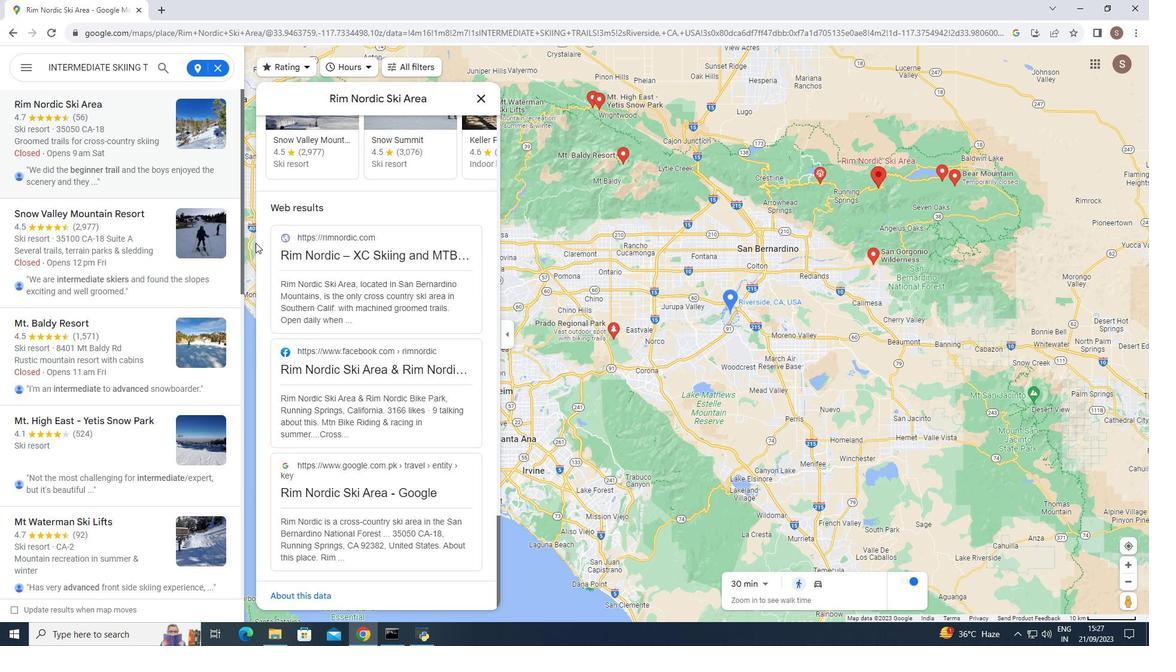 
Action: Mouse scrolled (255, 242) with delta (0, 0)
Screenshot: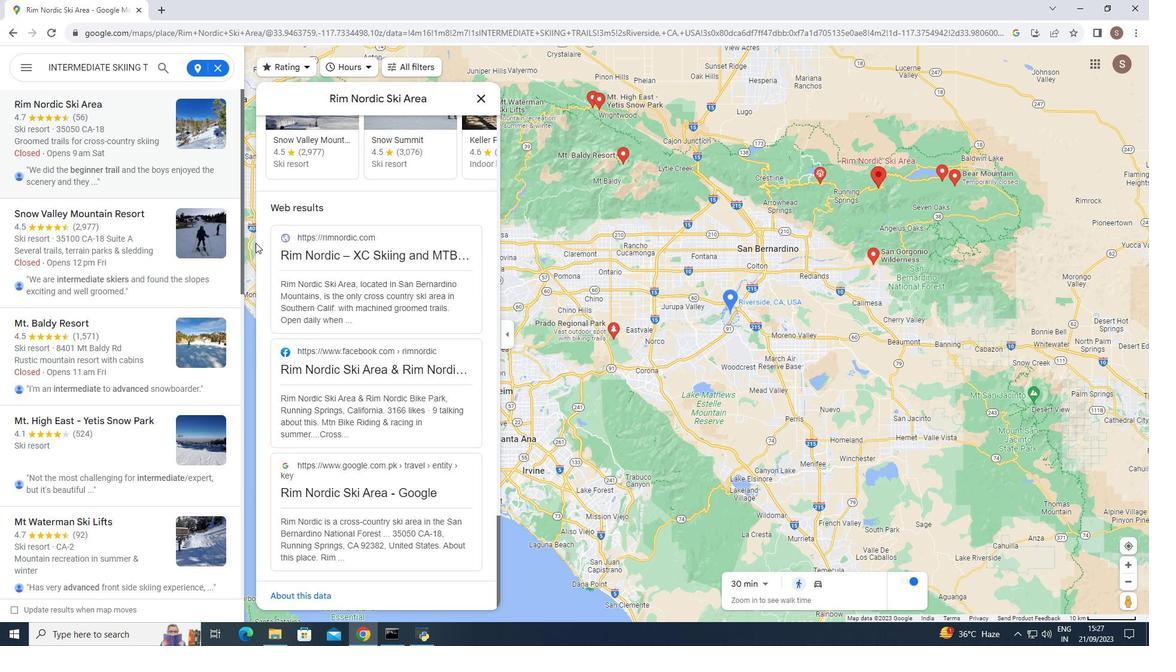 
Action: Mouse scrolled (255, 242) with delta (0, 0)
Screenshot: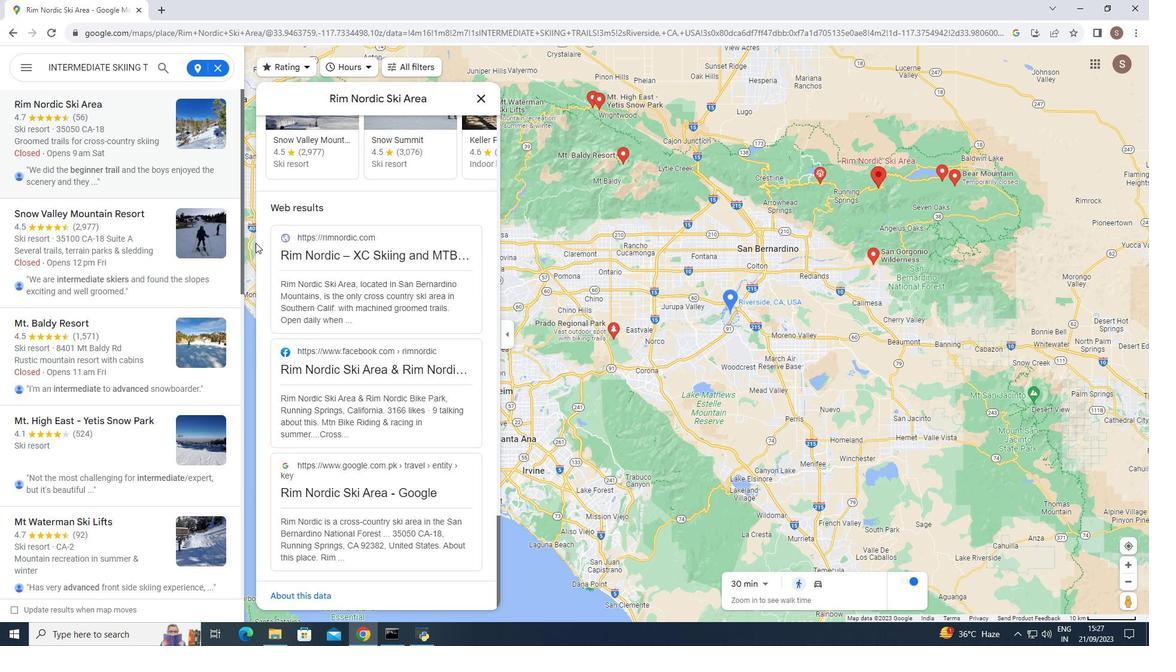 
Action: Mouse scrolled (255, 242) with delta (0, 0)
Screenshot: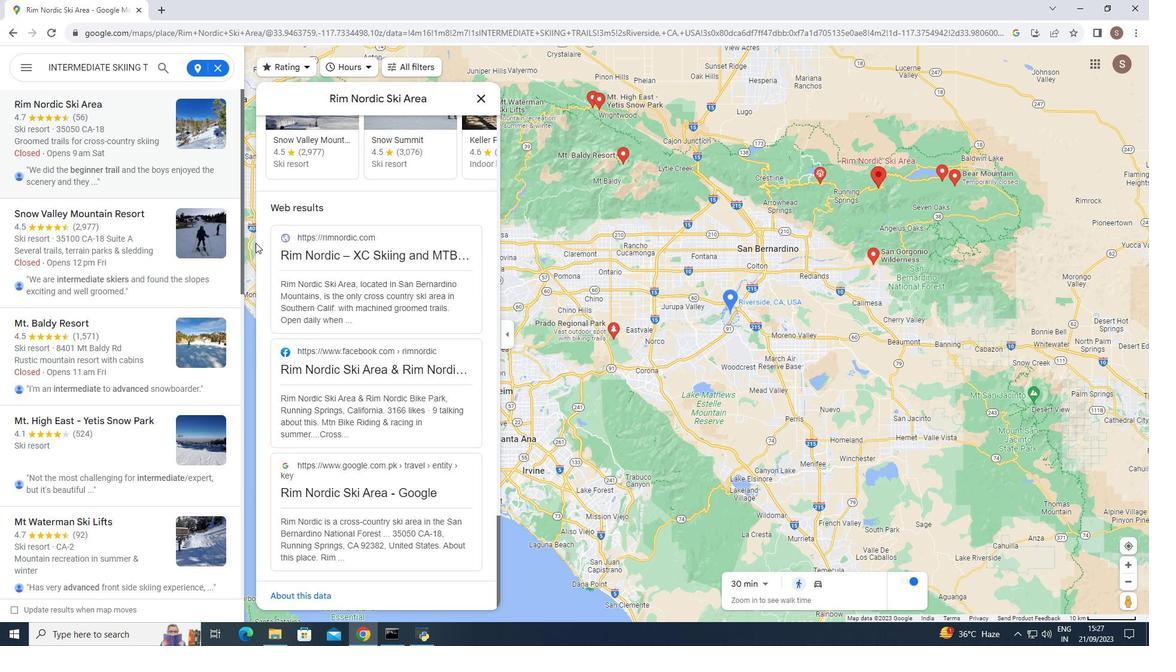 
Action: Mouse scrolled (255, 242) with delta (0, 0)
Screenshot: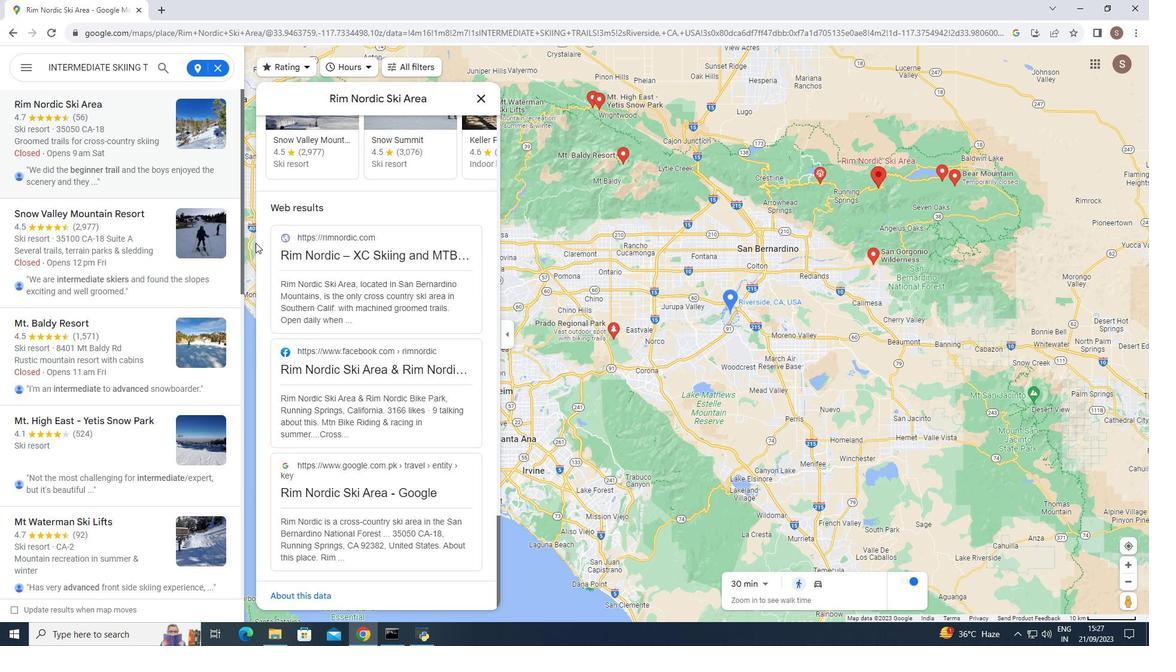 
Action: Mouse scrolled (255, 243) with delta (0, 0)
Screenshot: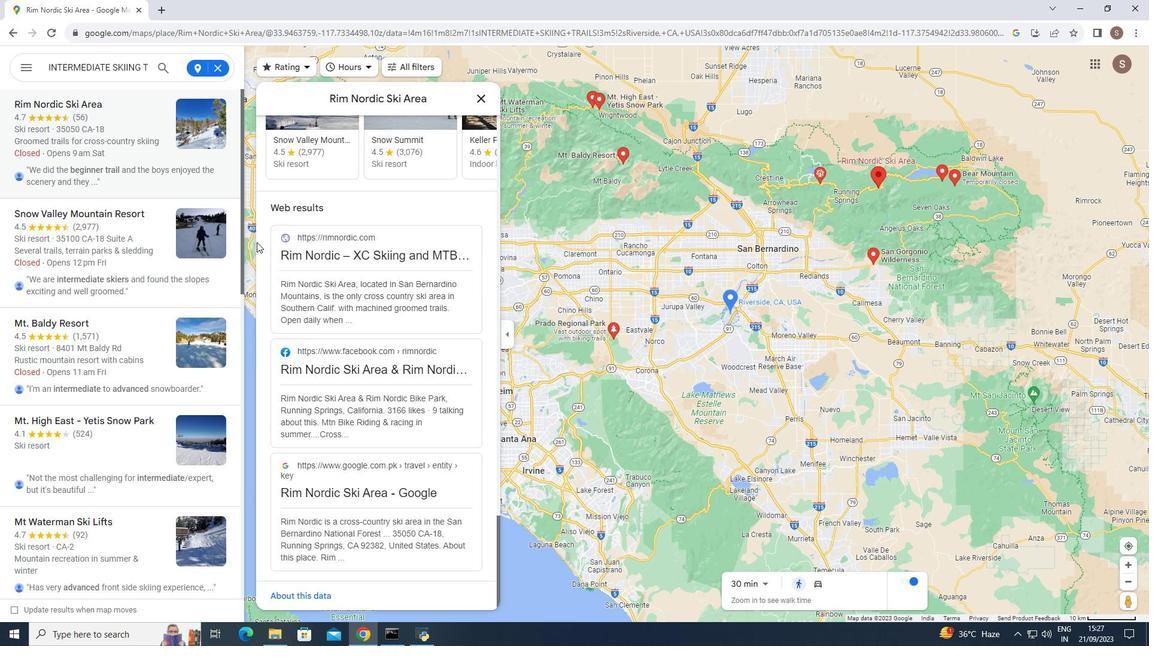
Action: Mouse scrolled (255, 243) with delta (0, 0)
Screenshot: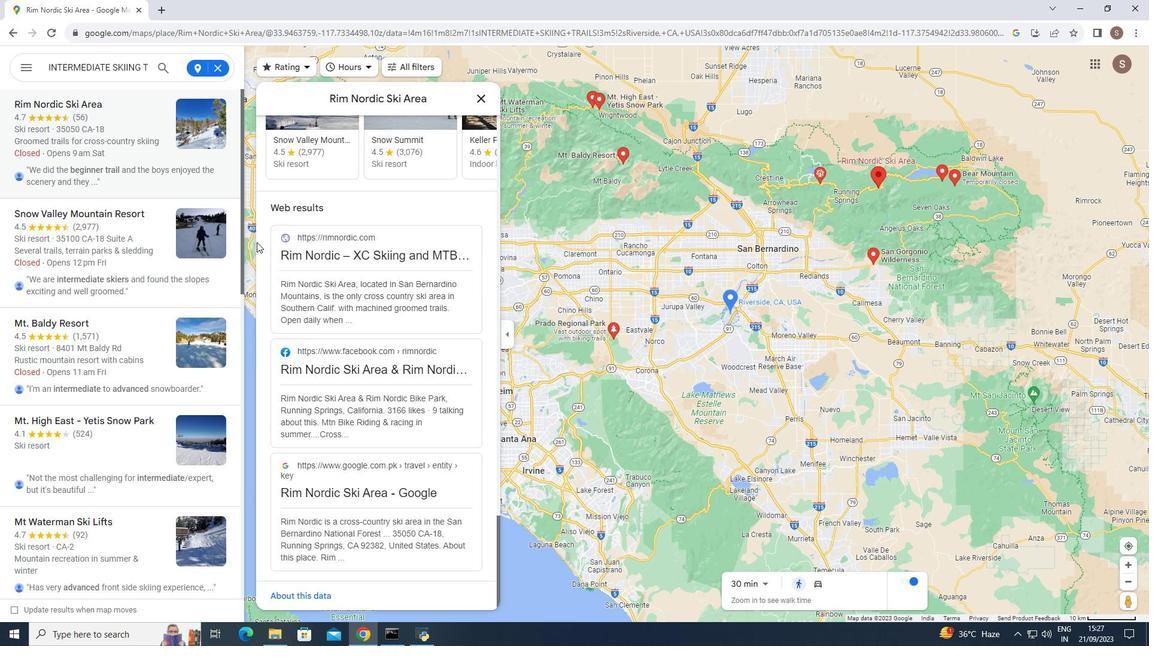 
Action: Mouse scrolled (255, 243) with delta (0, 0)
Screenshot: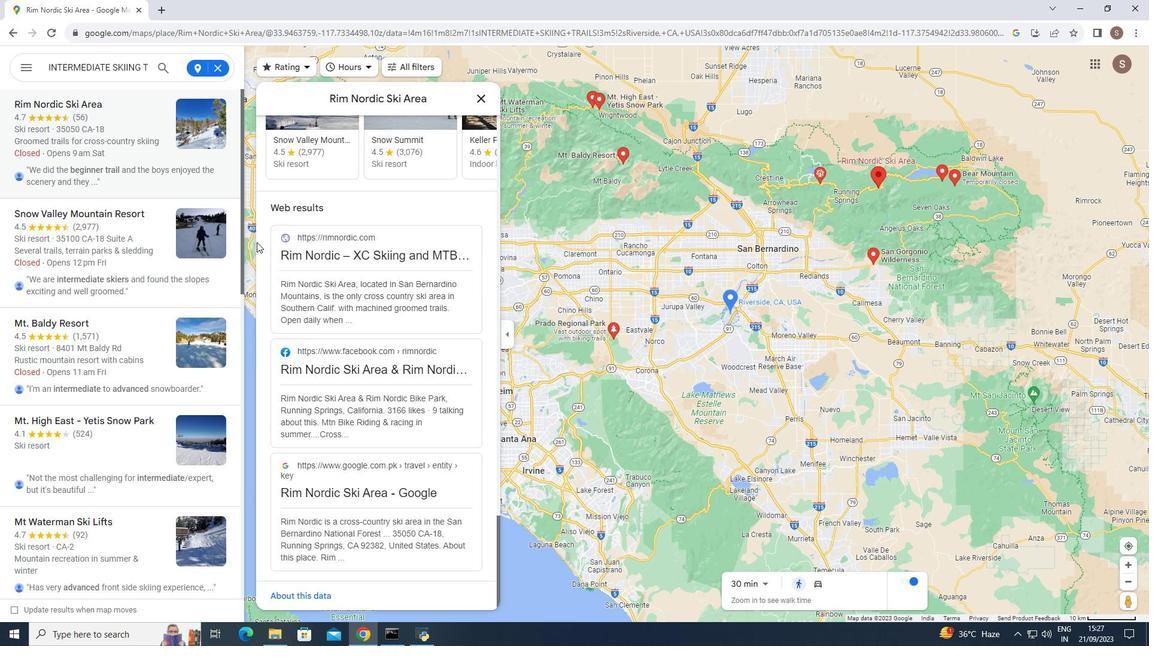
Action: Mouse scrolled (255, 243) with delta (0, 0)
Screenshot: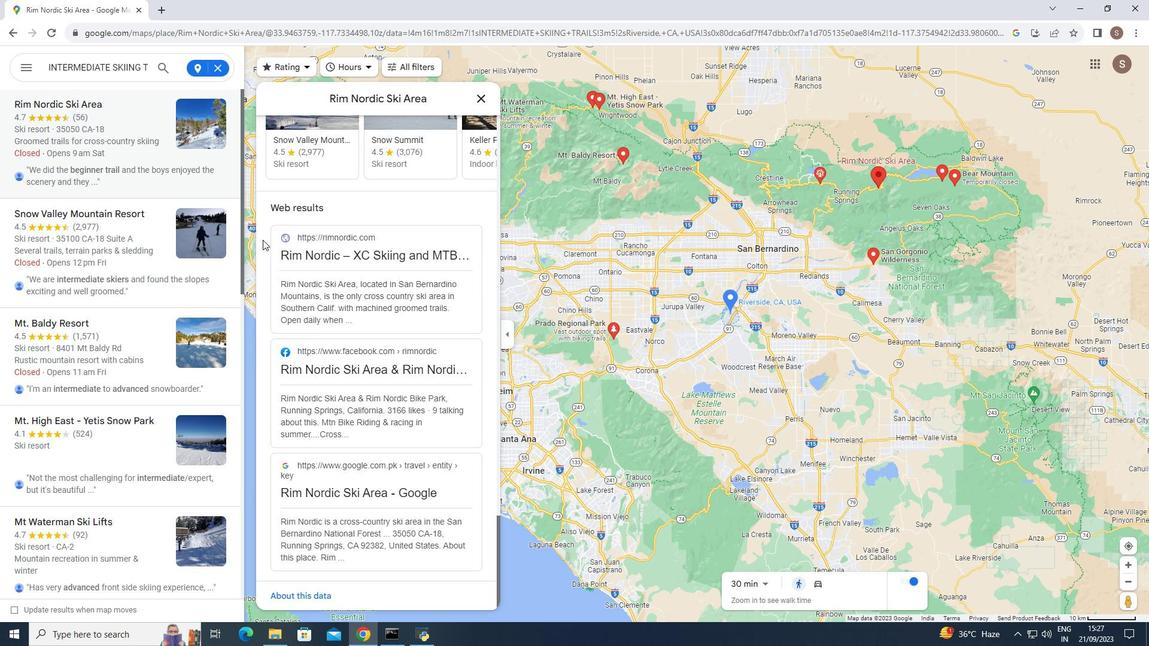 
Action: Mouse scrolled (255, 243) with delta (0, 0)
Screenshot: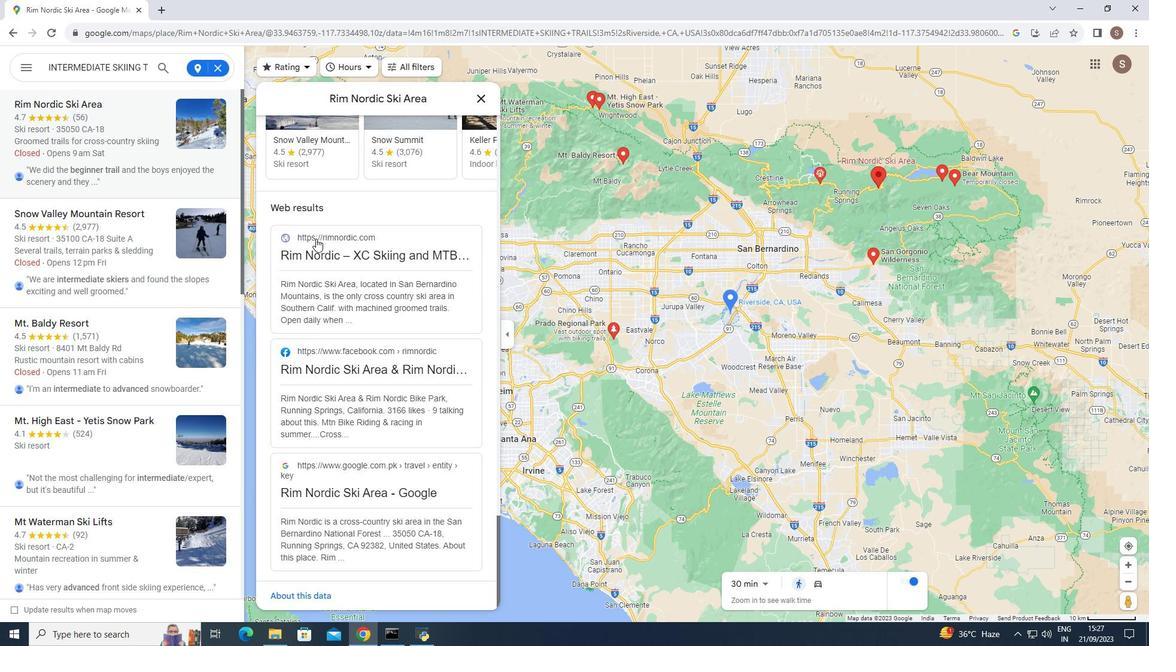 
Action: Mouse moved to (368, 239)
Screenshot: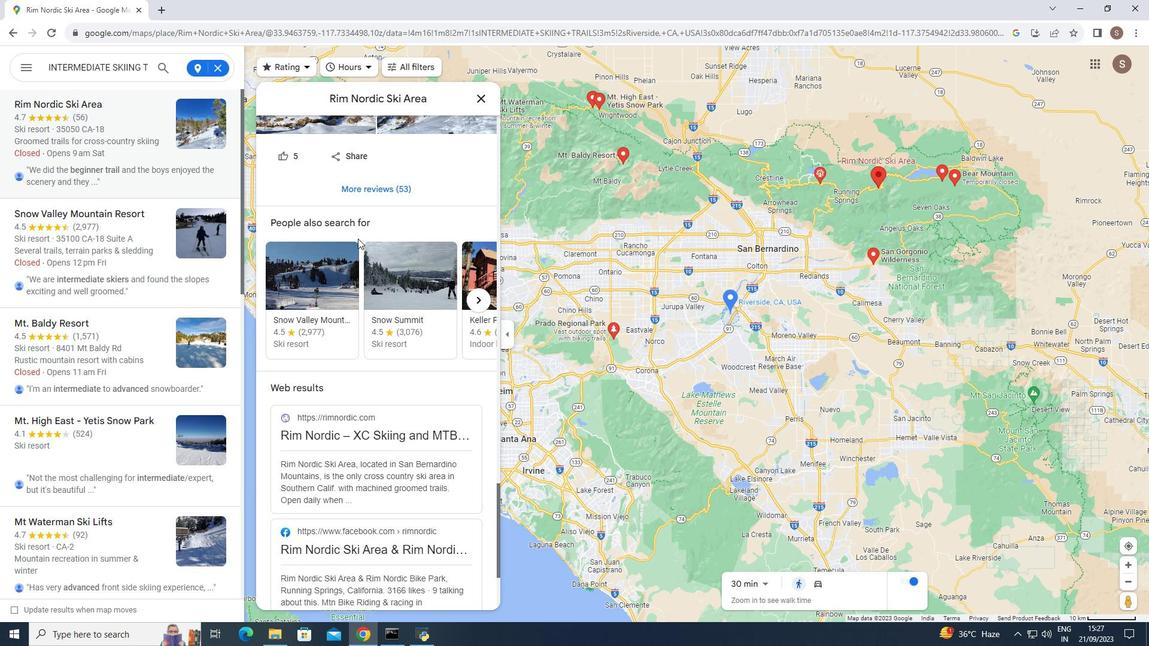 
Action: Mouse scrolled (368, 240) with delta (0, 0)
Screenshot: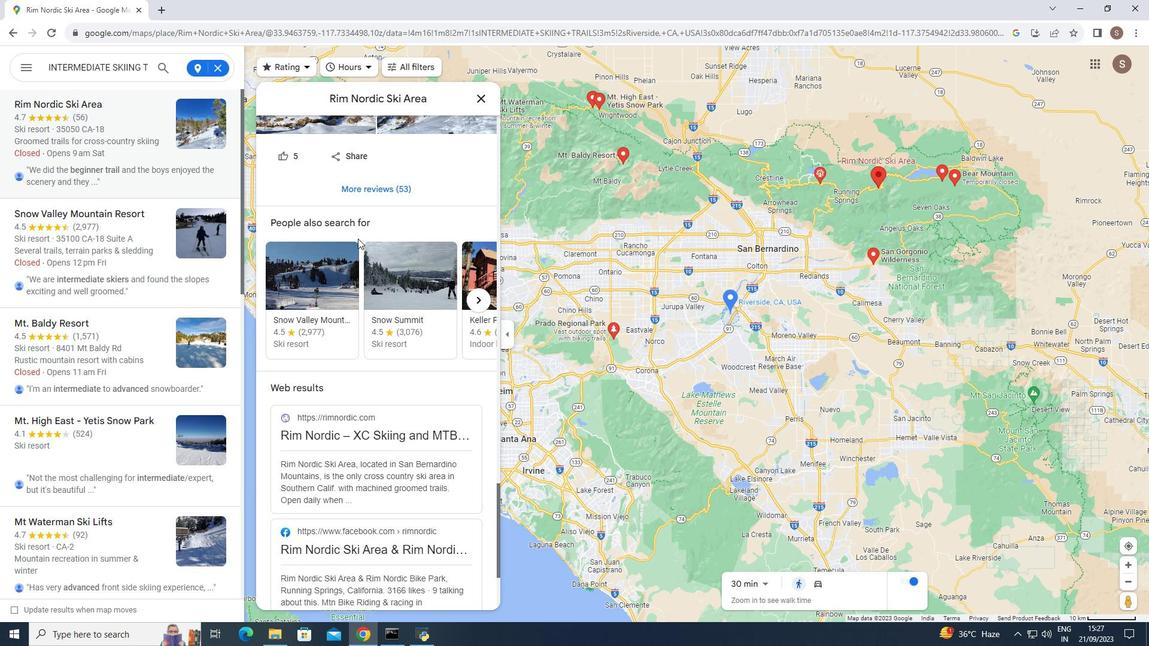 
Action: Mouse moved to (368, 240)
Screenshot: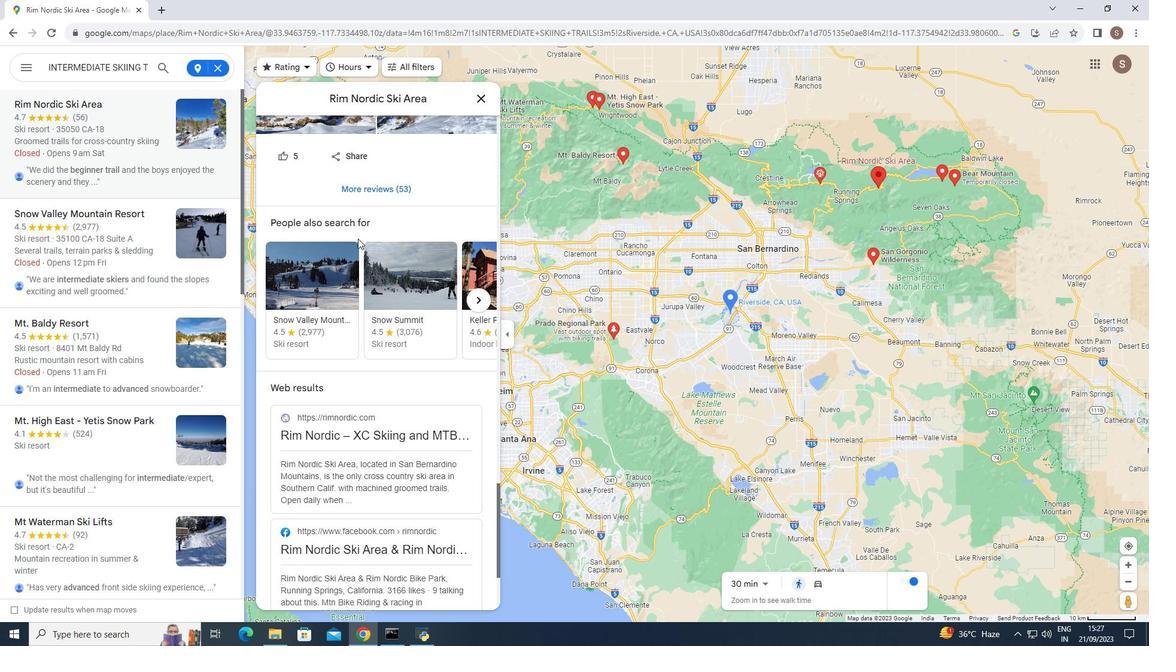 
Action: Mouse scrolled (368, 240) with delta (0, 0)
Screenshot: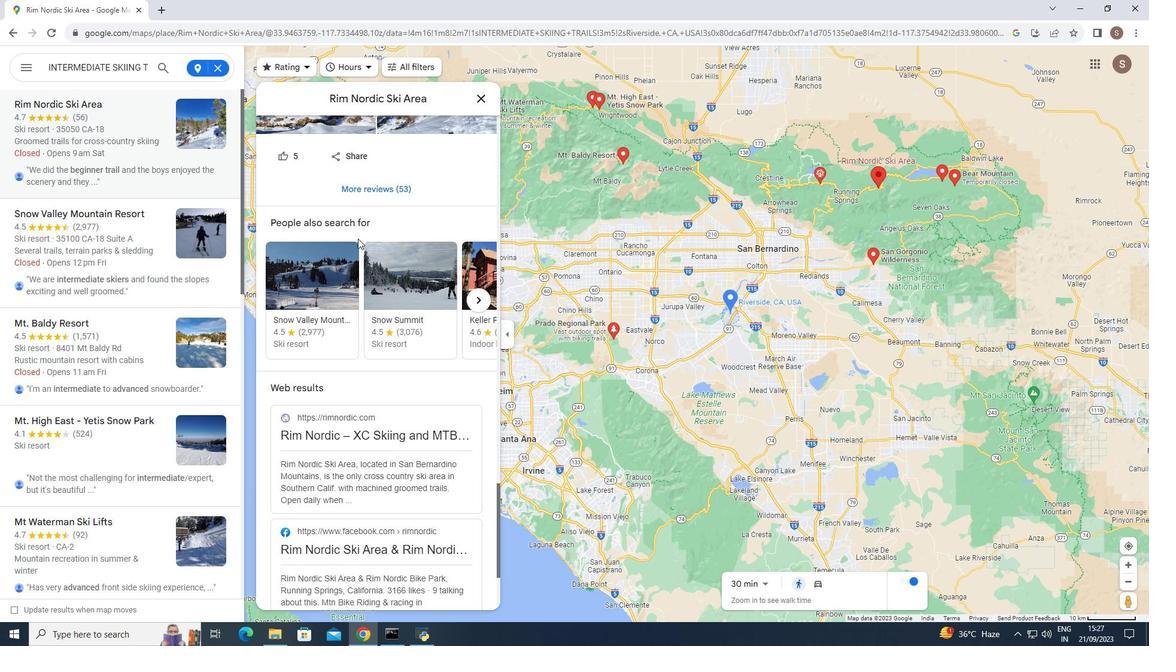 
Action: Mouse scrolled (368, 240) with delta (0, 0)
Screenshot: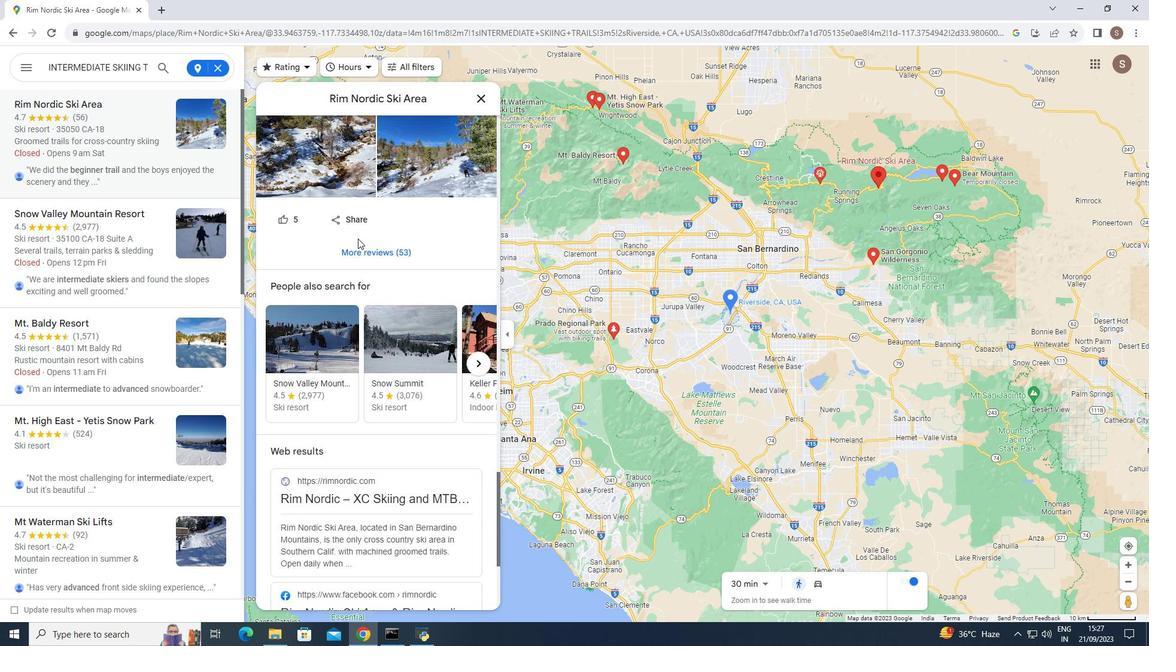 
Action: Mouse moved to (358, 238)
Screenshot: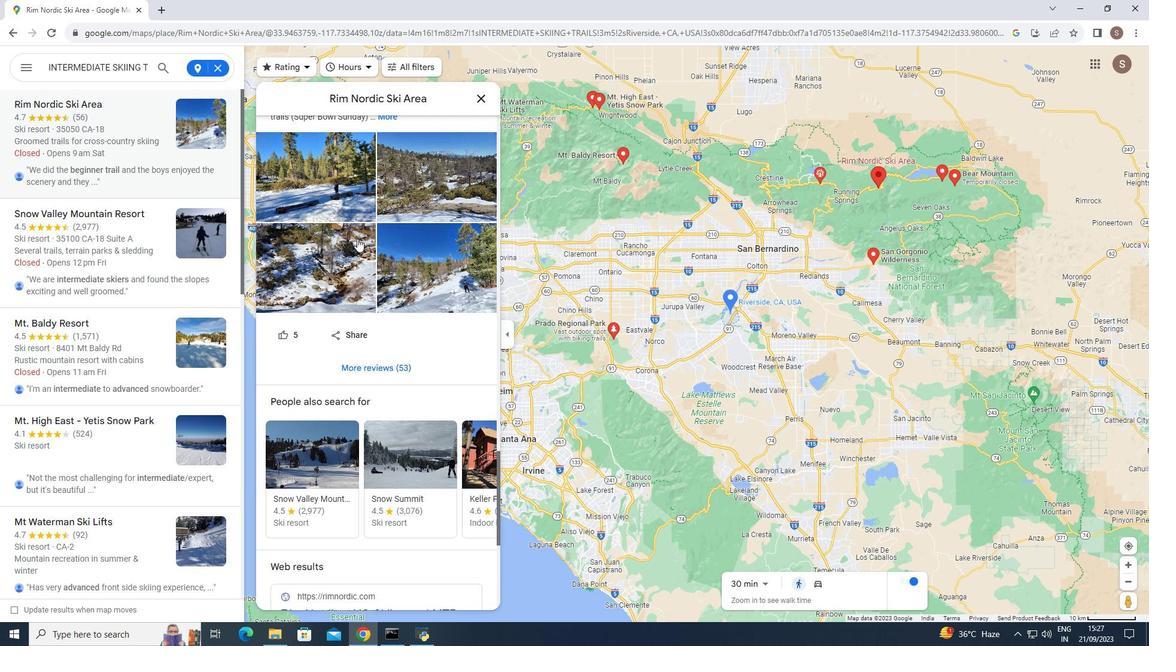 
Action: Mouse scrolled (358, 239) with delta (0, 0)
Screenshot: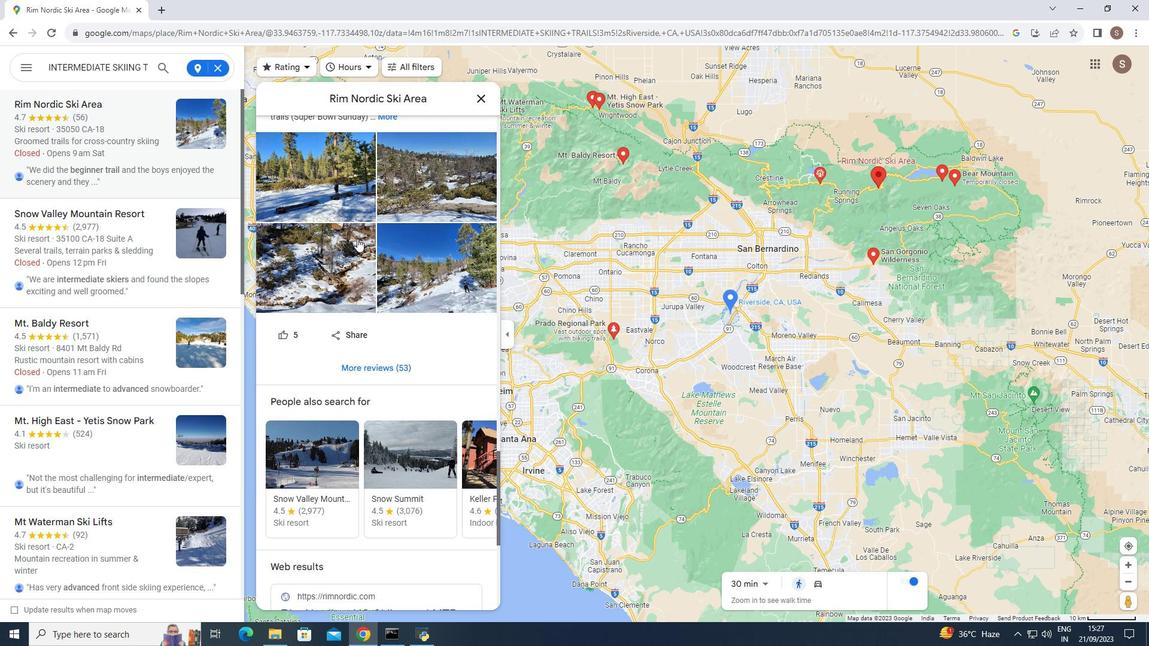 
Action: Mouse scrolled (358, 239) with delta (0, 0)
Screenshot: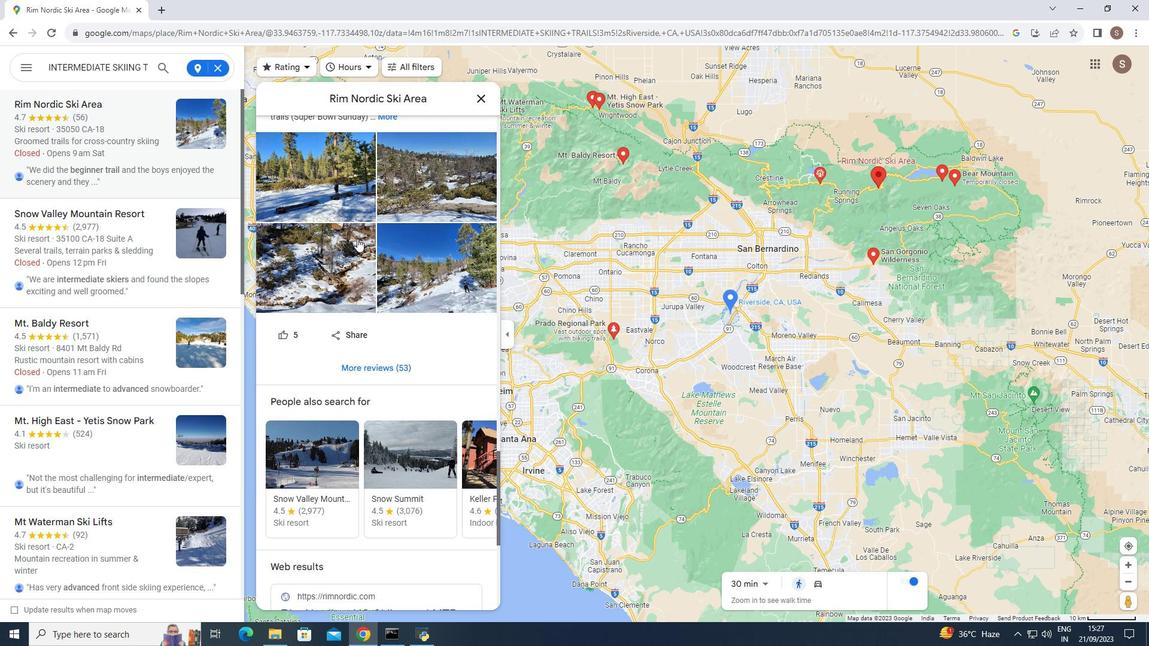 
Action: Mouse scrolled (358, 239) with delta (0, 0)
Screenshot: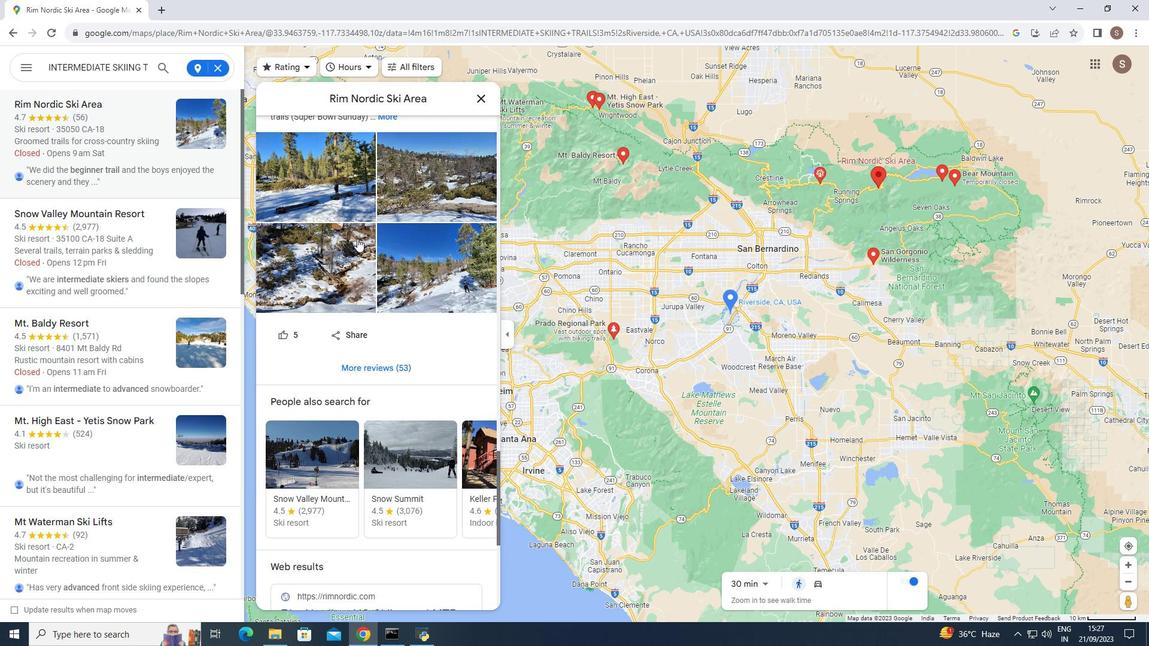 
Action: Mouse moved to (357, 238)
Screenshot: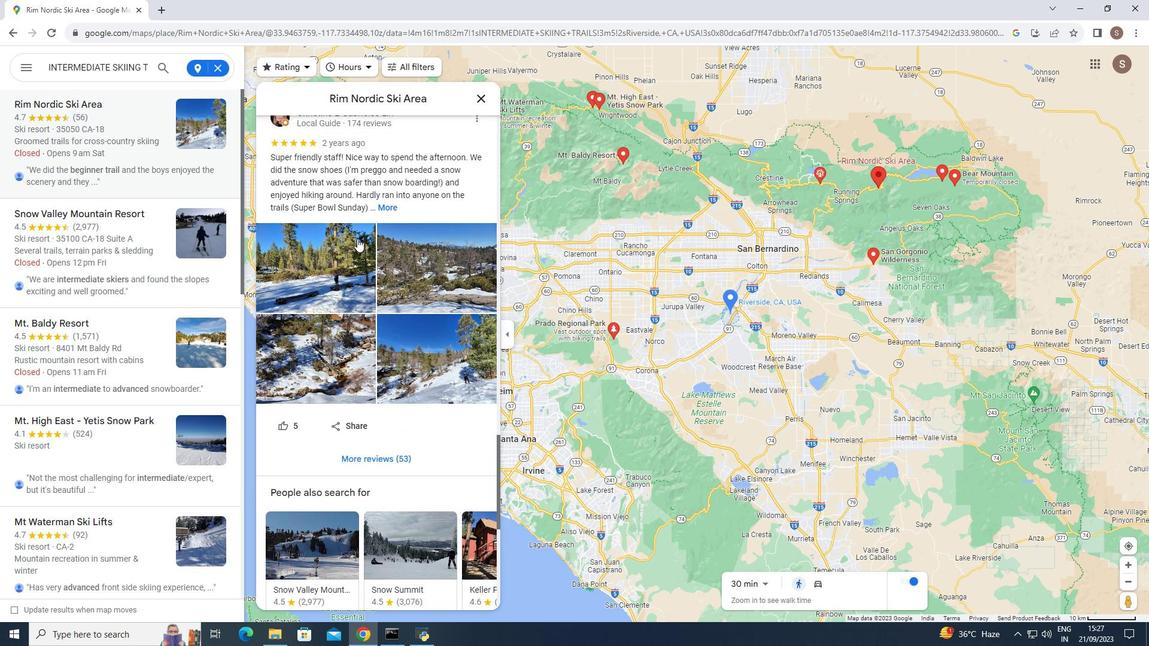 
Action: Mouse scrolled (357, 239) with delta (0, 0)
Screenshot: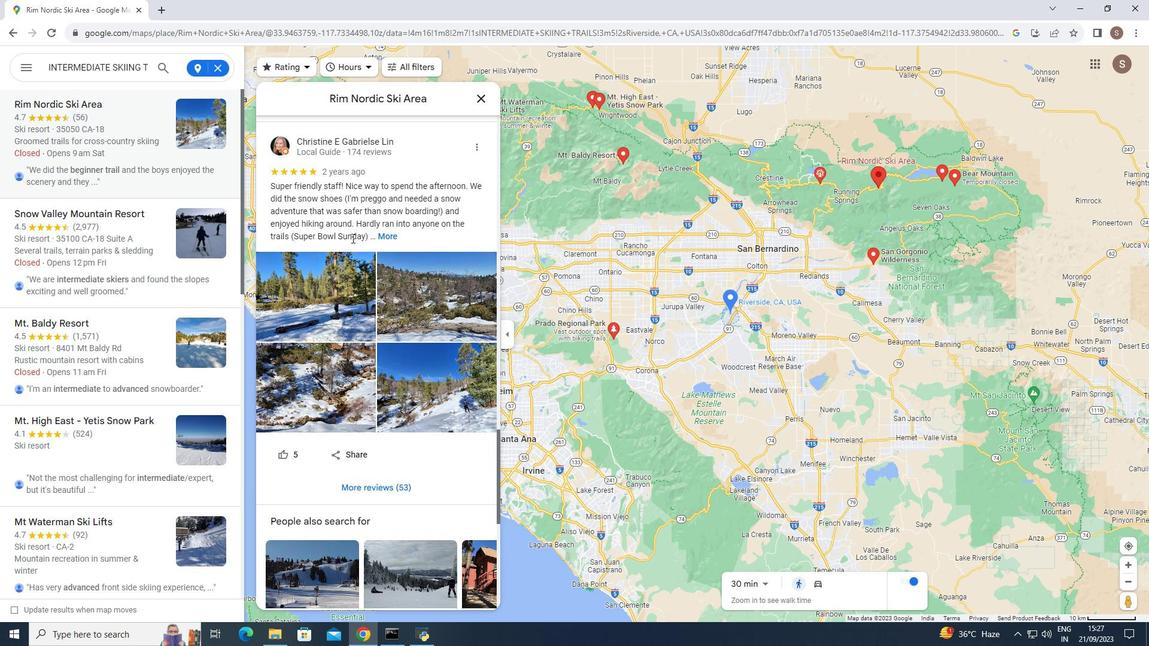 
Action: Mouse scrolled (357, 239) with delta (0, 0)
Screenshot: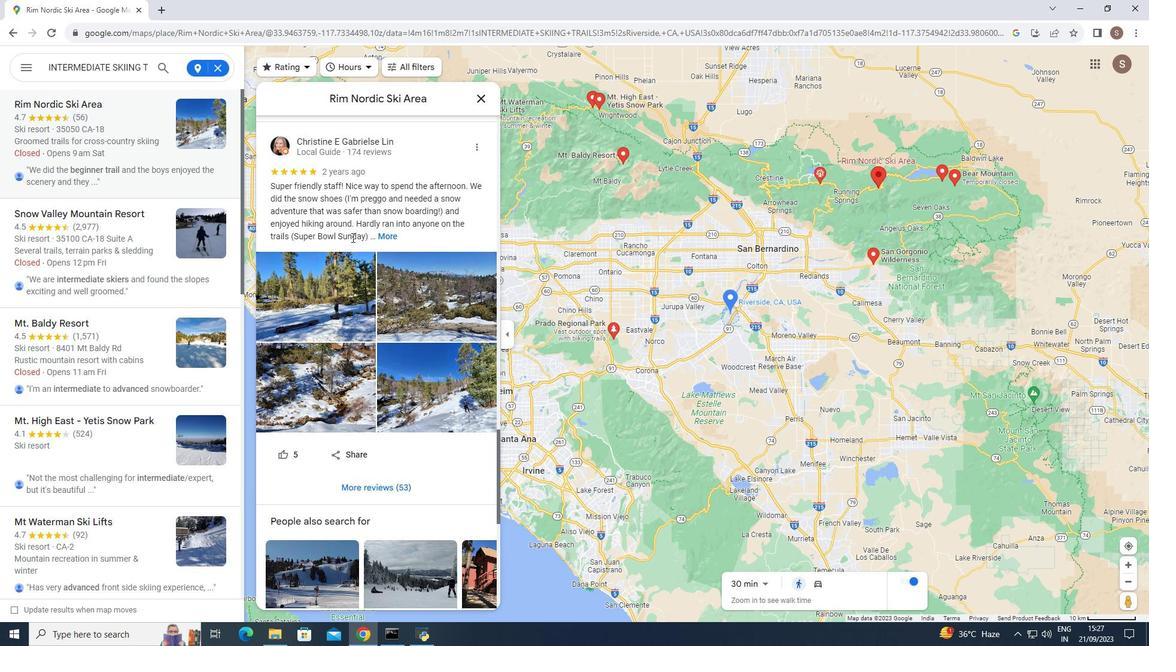 
Action: Mouse moved to (352, 237)
Screenshot: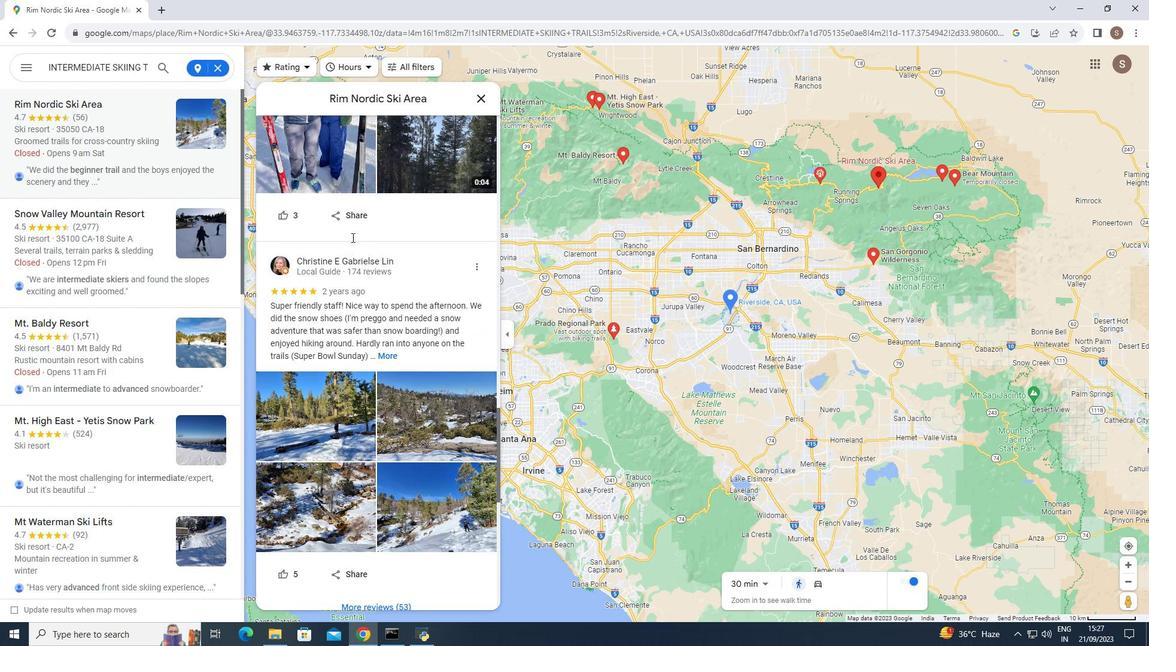 
Action: Mouse scrolled (352, 238) with delta (0, 0)
Screenshot: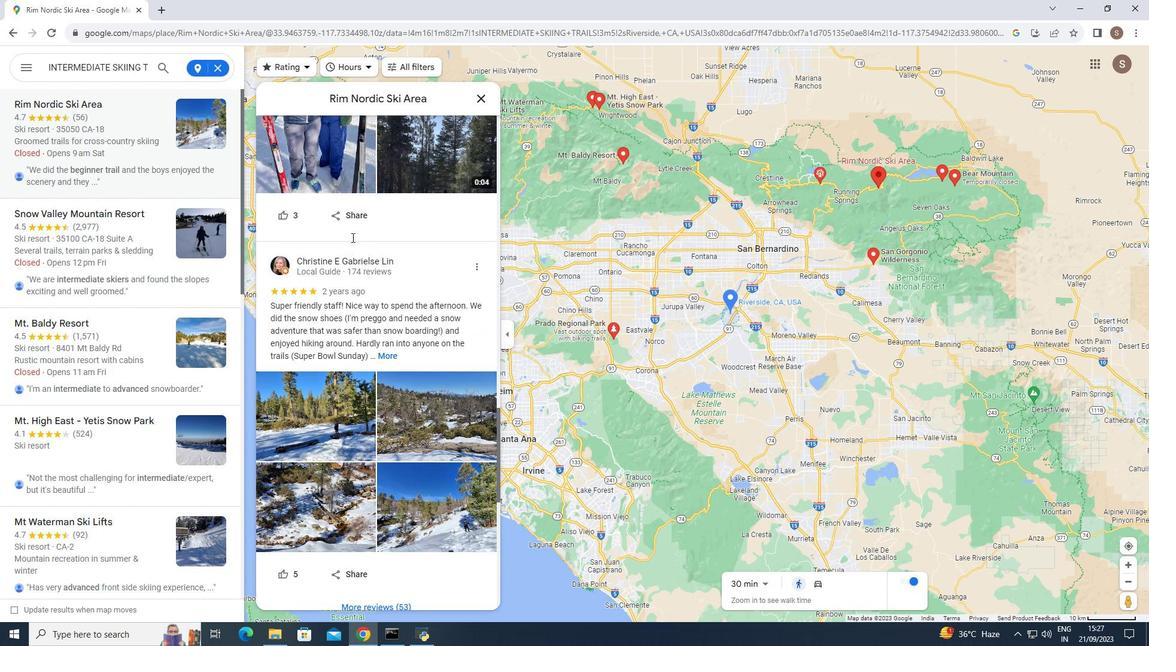 
Action: Mouse scrolled (352, 238) with delta (0, 0)
Screenshot: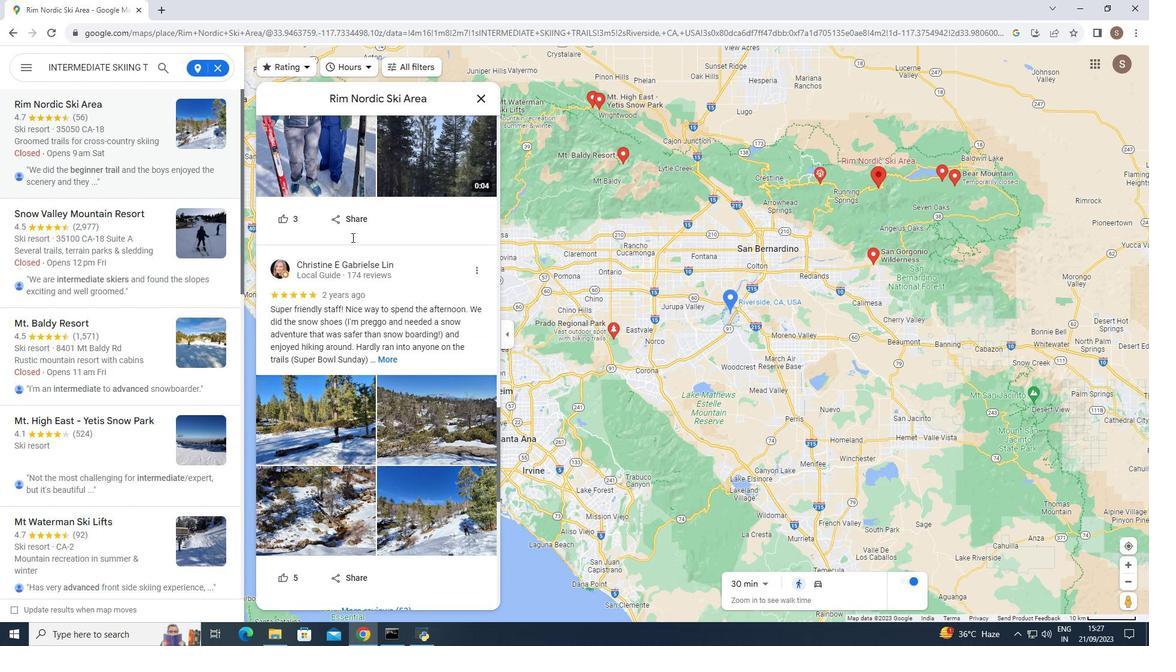 
Action: Mouse scrolled (352, 238) with delta (0, 0)
Screenshot: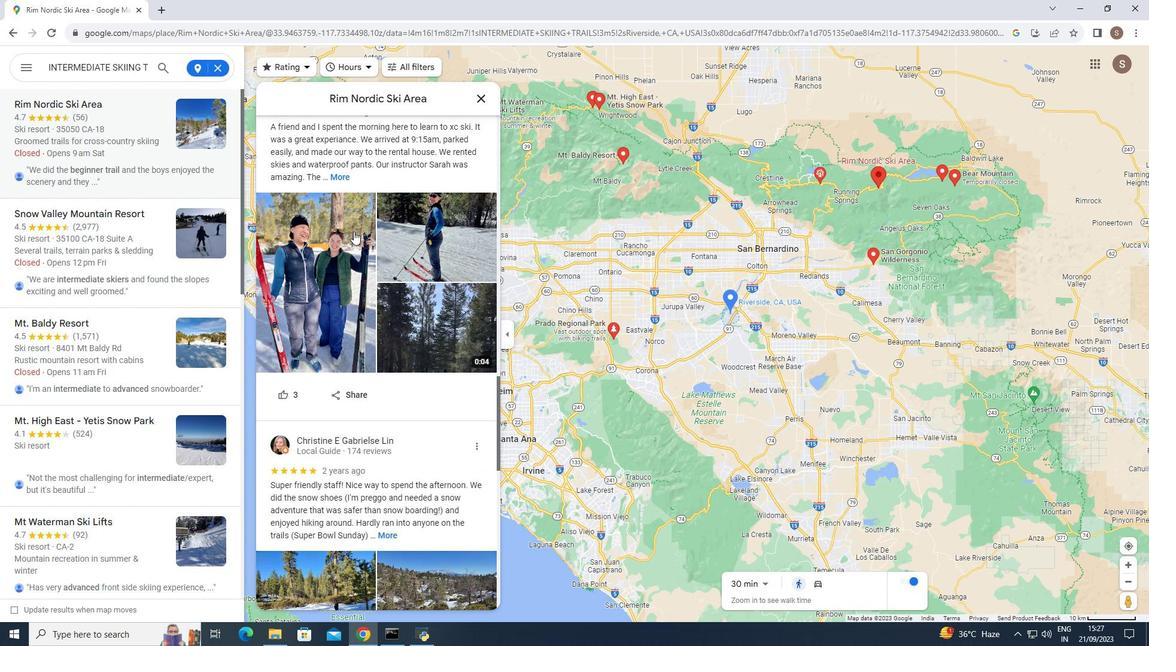 
Action: Mouse scrolled (352, 238) with delta (0, 0)
Screenshot: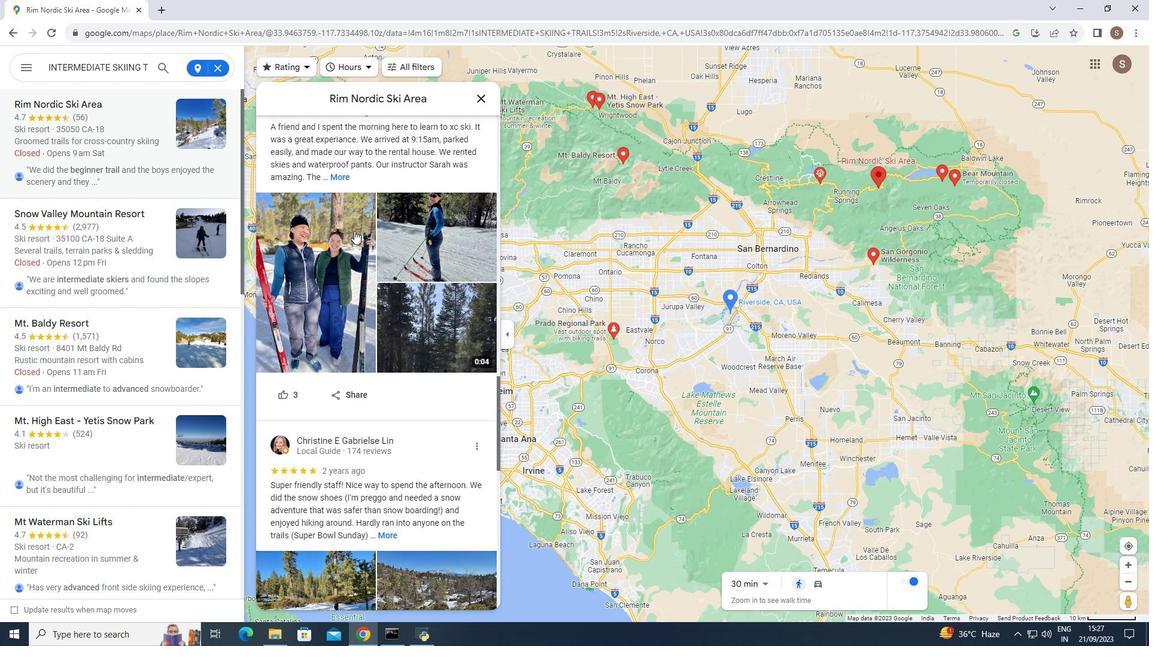 
Action: Mouse scrolled (352, 238) with delta (0, 0)
Screenshot: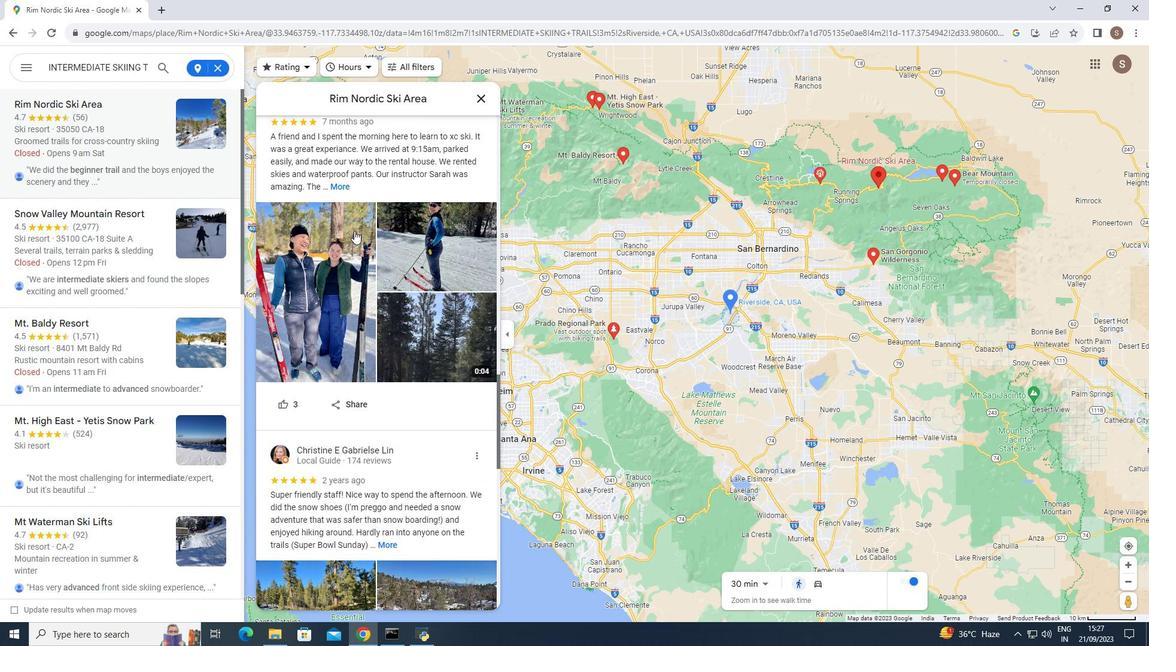 
Action: Mouse moved to (353, 231)
Screenshot: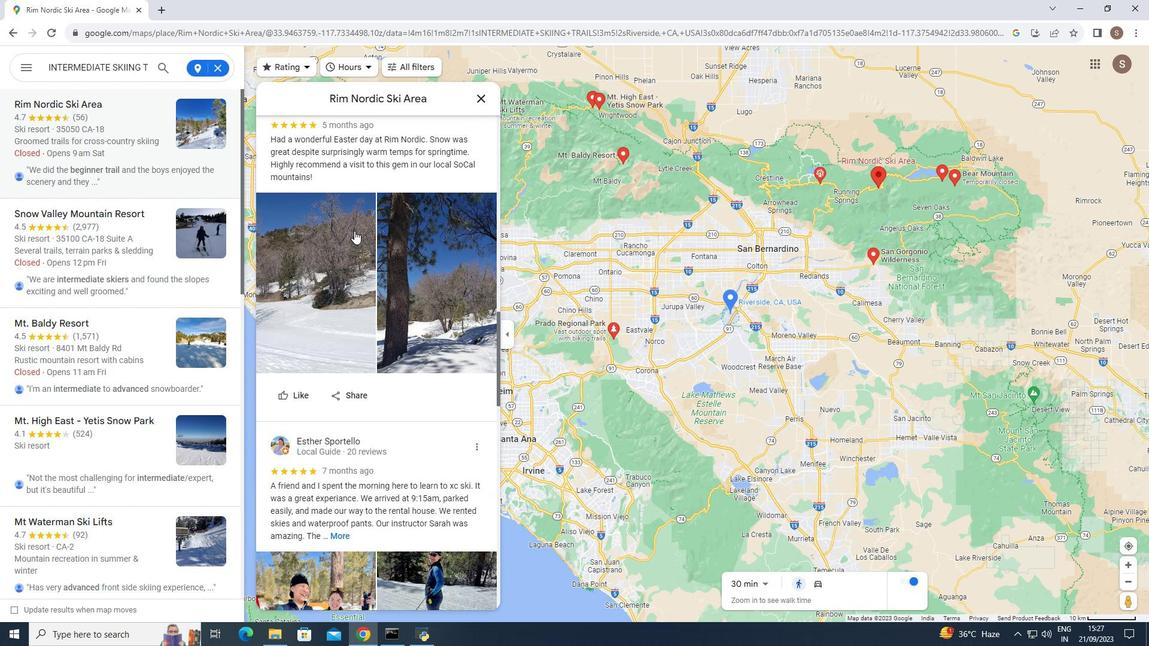 
Action: Mouse scrolled (353, 232) with delta (0, 0)
Screenshot: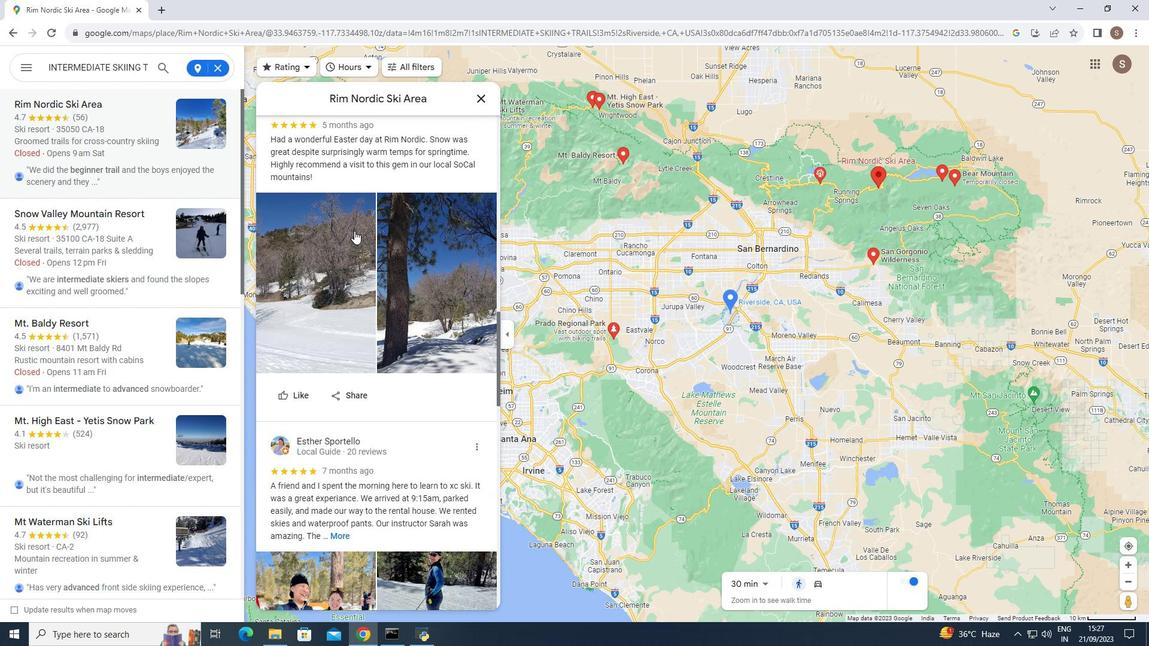 
Action: Mouse moved to (354, 231)
Screenshot: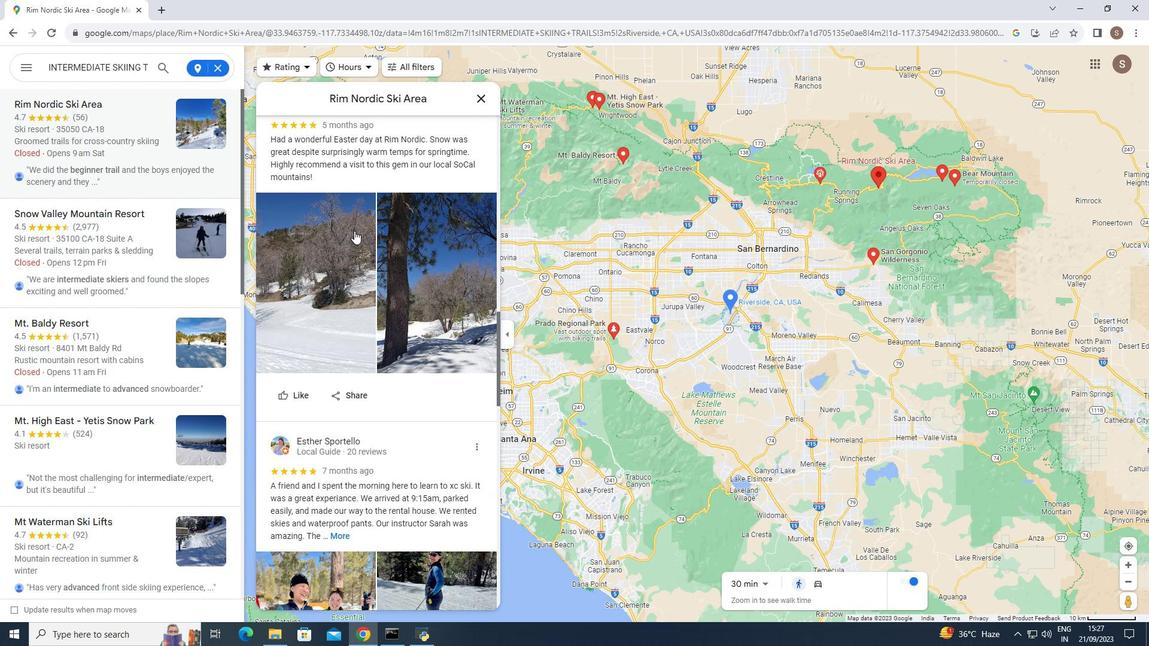 
Action: Mouse scrolled (354, 231) with delta (0, 0)
Screenshot: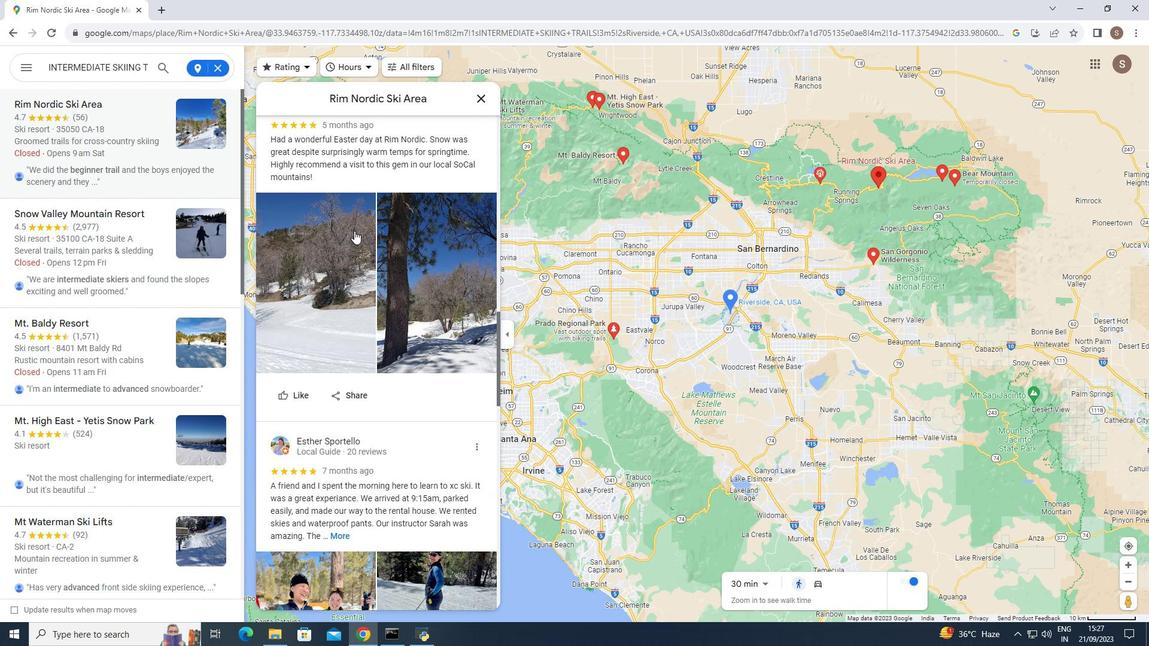 
Action: Mouse scrolled (354, 231) with delta (0, 0)
Screenshot: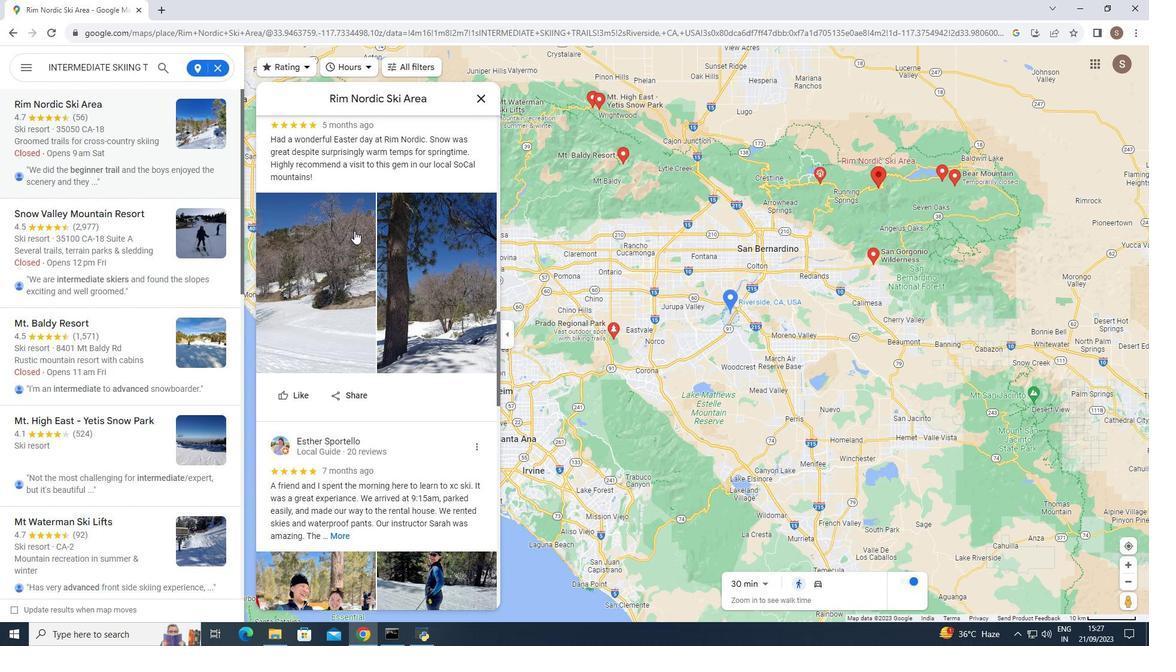 
Action: Mouse scrolled (354, 231) with delta (0, 0)
Screenshot: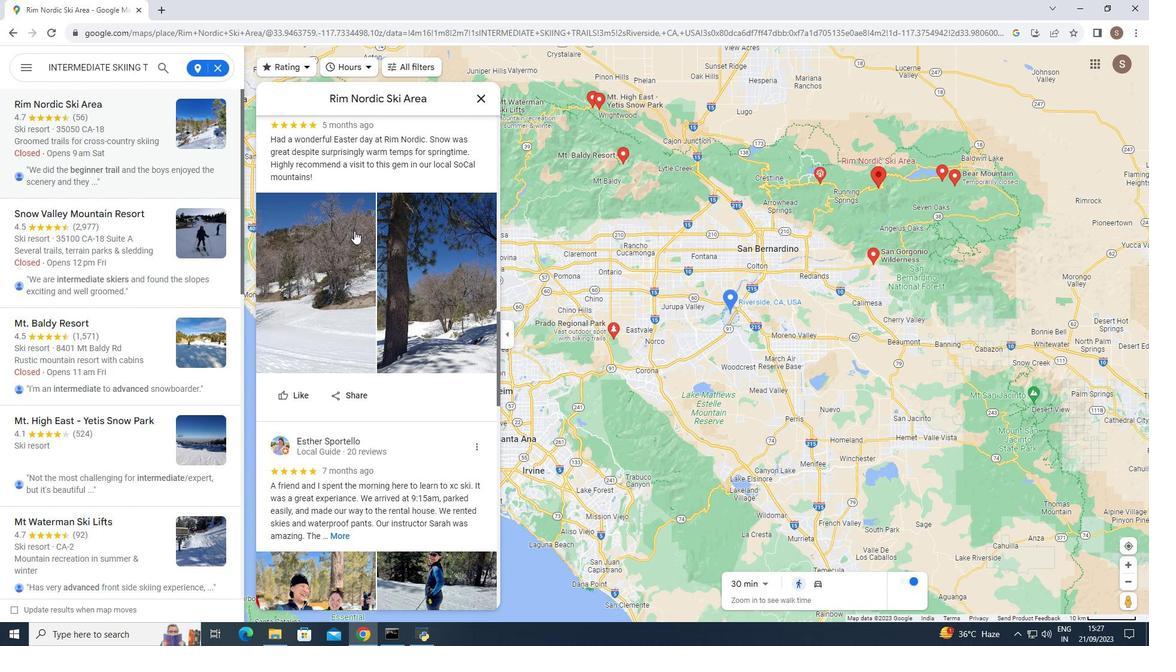 
Action: Mouse scrolled (354, 231) with delta (0, 0)
Screenshot: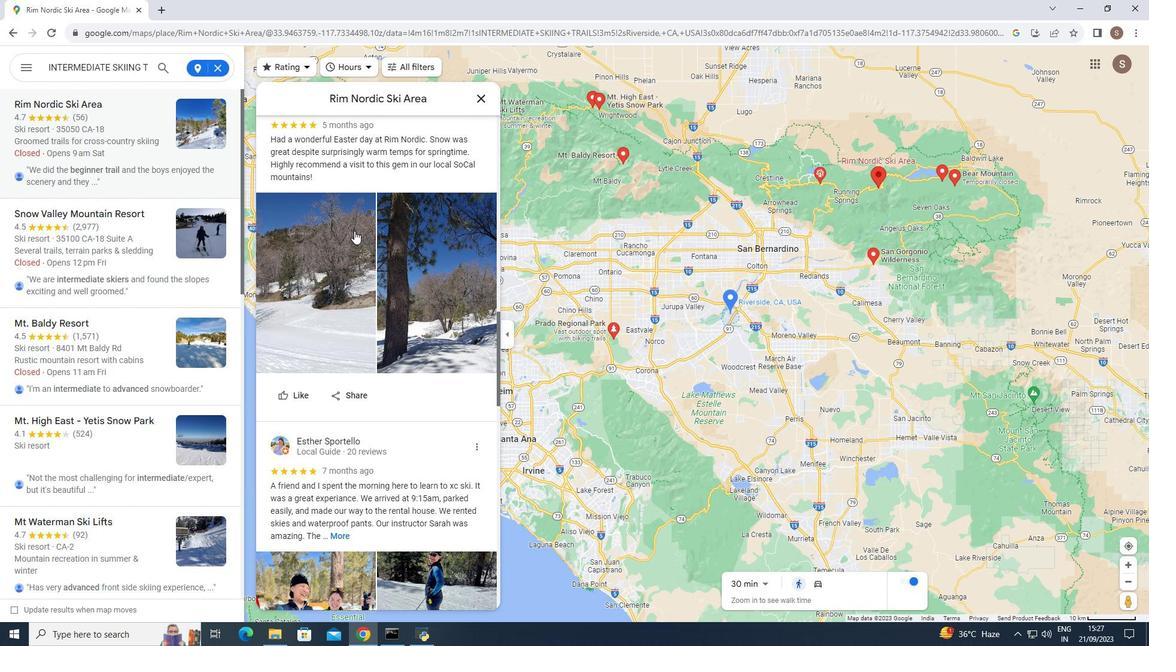 
Action: Mouse scrolled (354, 231) with delta (0, 0)
Screenshot: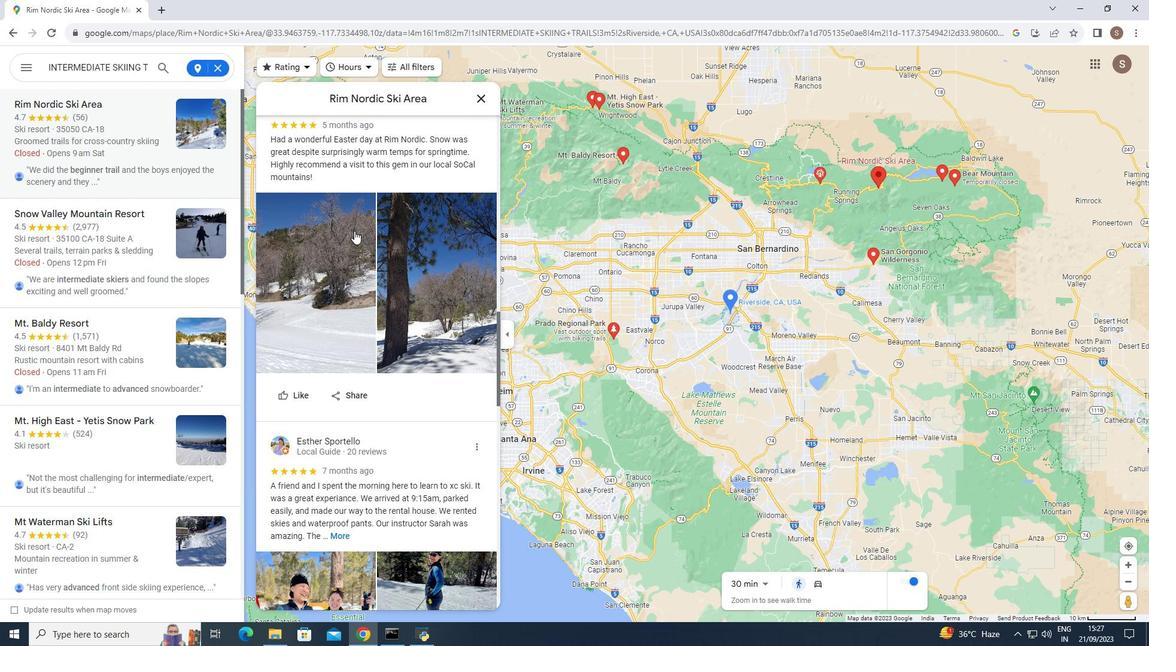 
Action: Mouse scrolled (354, 230) with delta (0, 0)
Screenshot: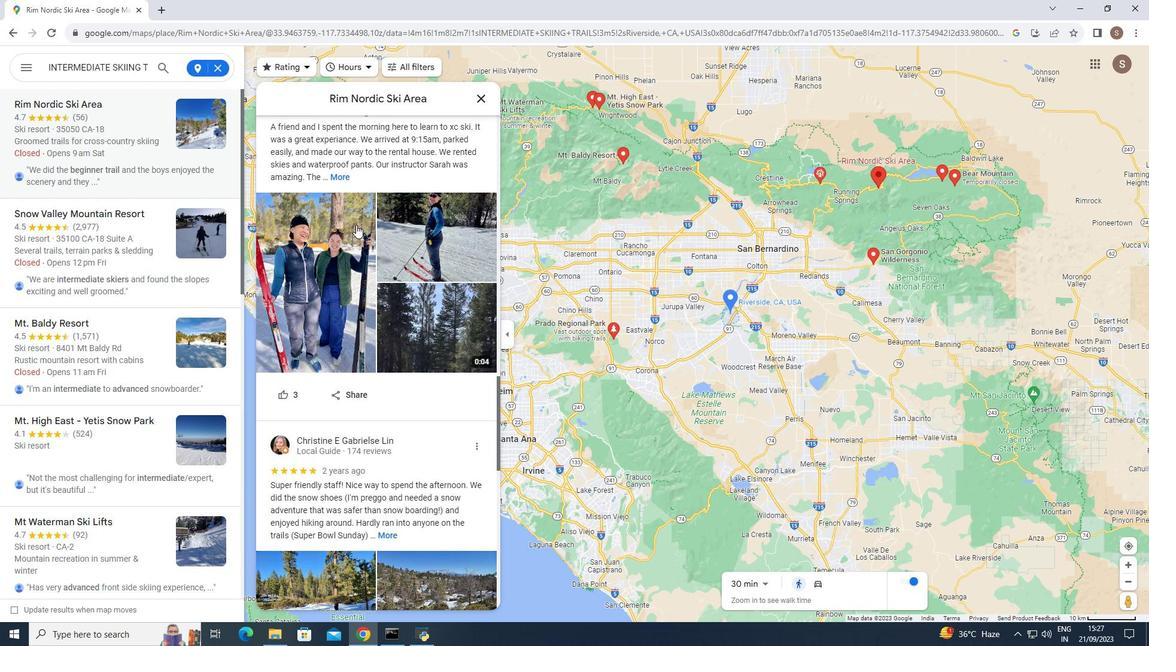 
Action: Mouse scrolled (354, 230) with delta (0, 0)
Screenshot: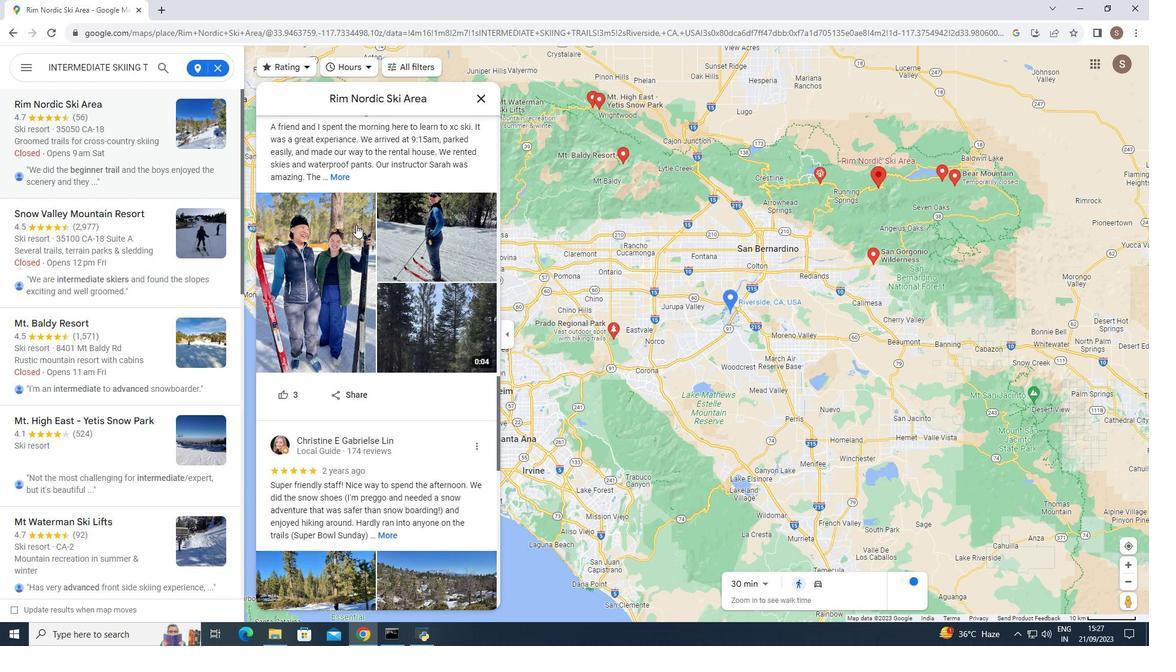 
Action: Mouse scrolled (354, 230) with delta (0, 0)
Screenshot: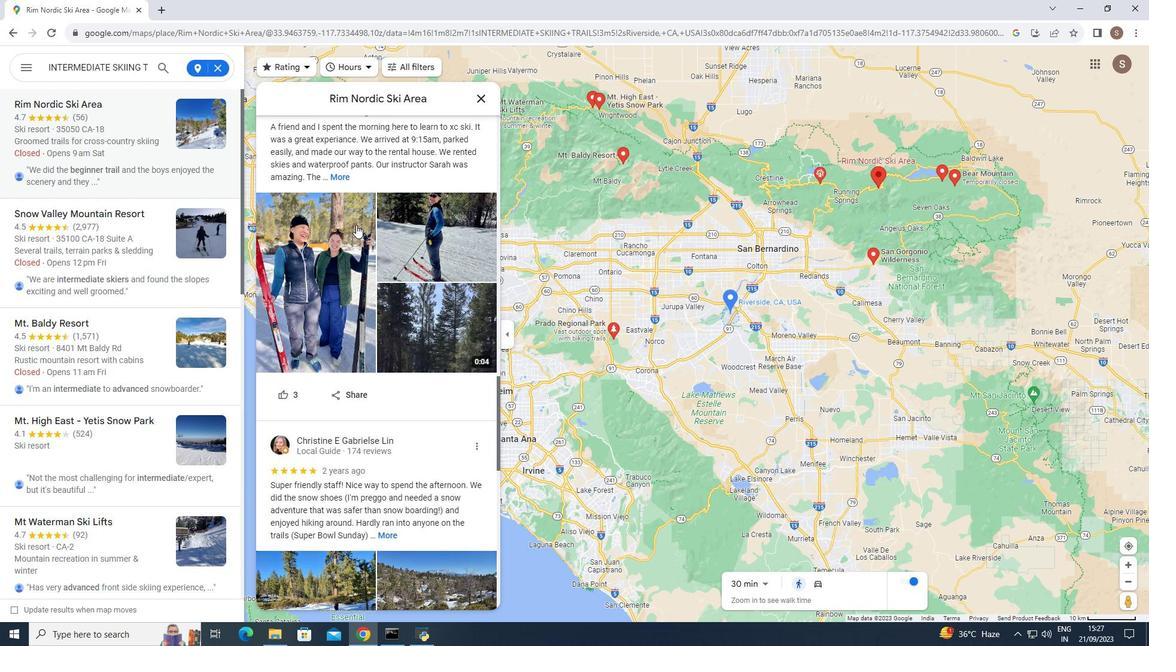 
Action: Mouse scrolled (354, 230) with delta (0, 0)
Screenshot: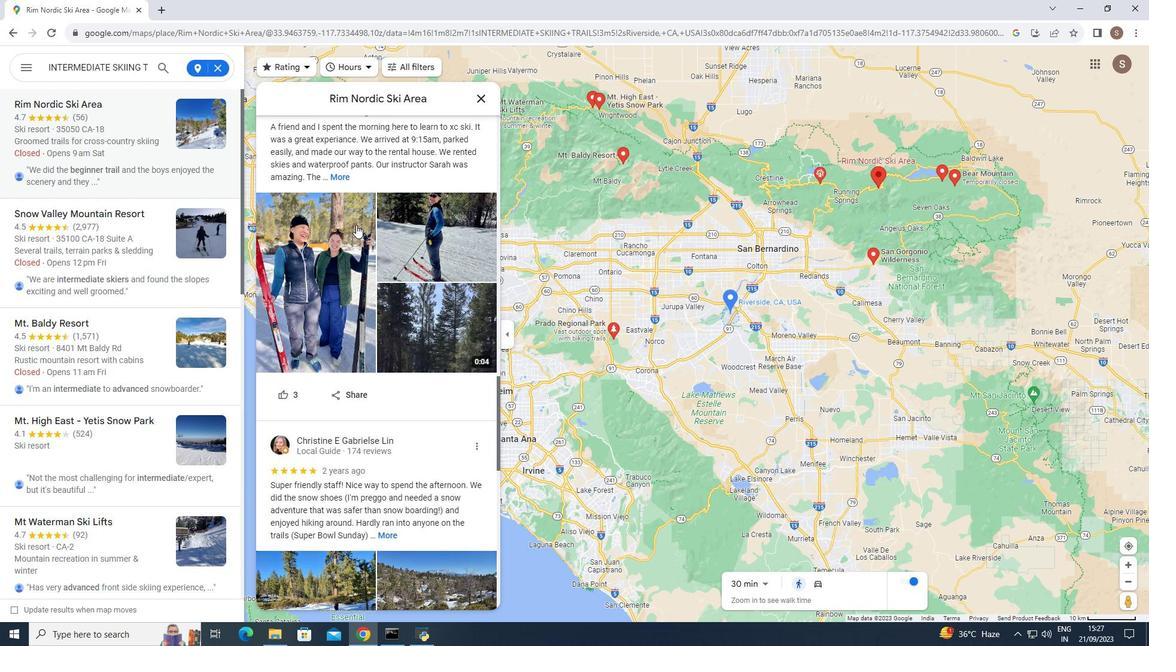 
Action: Mouse scrolled (354, 230) with delta (0, 0)
Screenshot: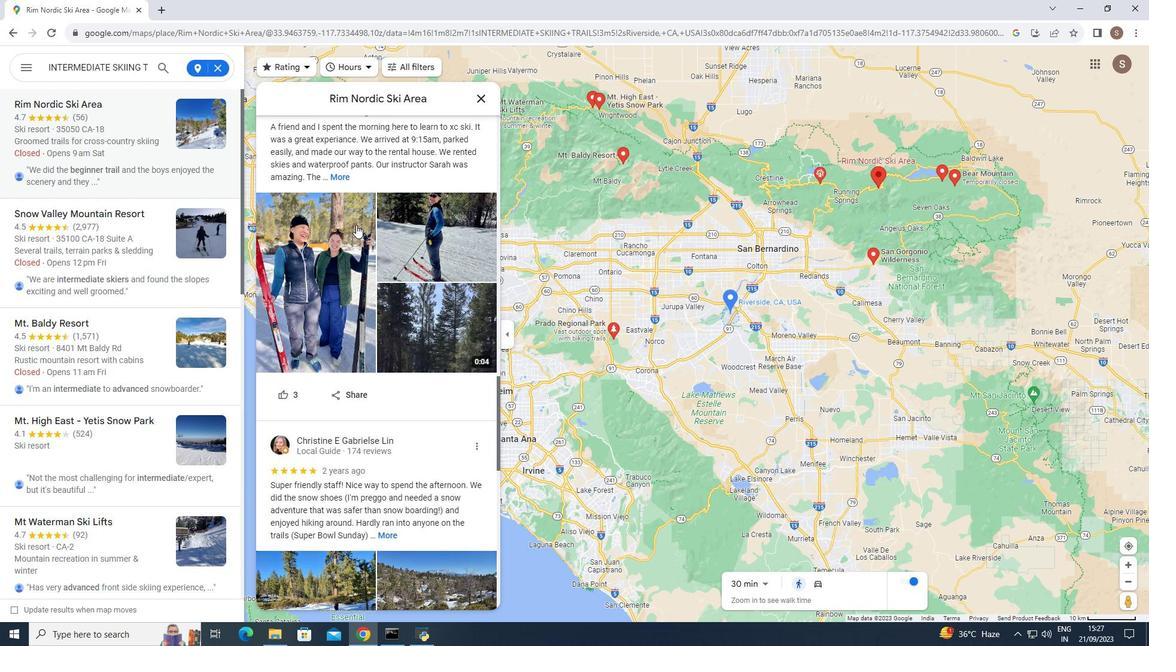 
Action: Mouse scrolled (354, 230) with delta (0, 0)
Screenshot: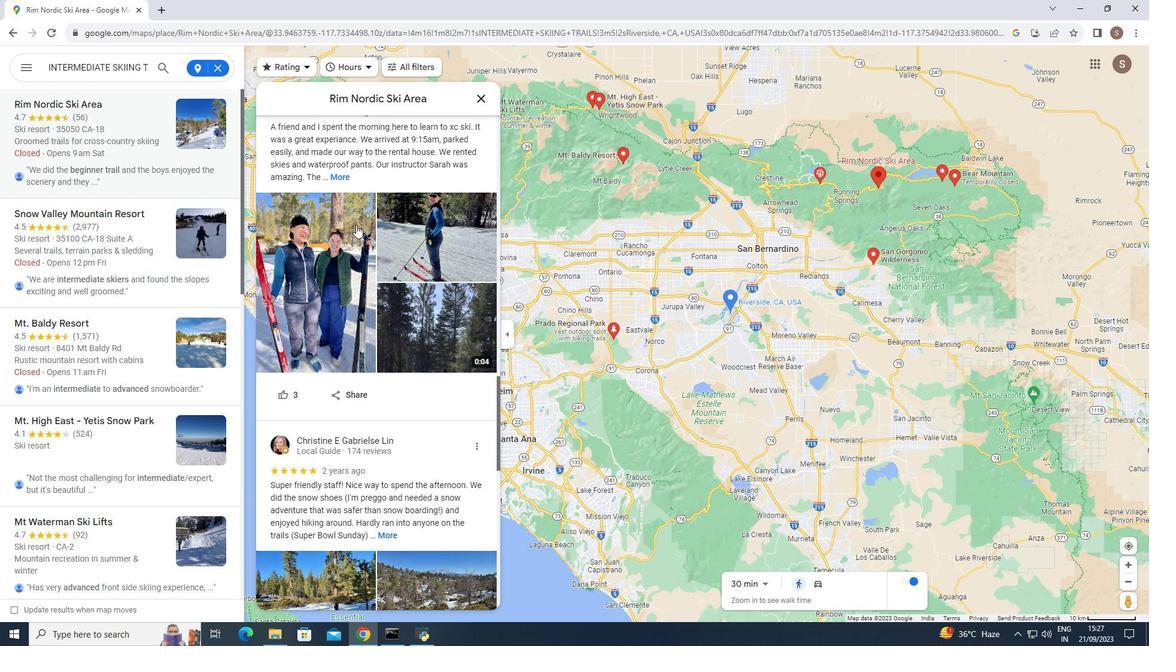 
Action: Mouse moved to (356, 225)
Screenshot: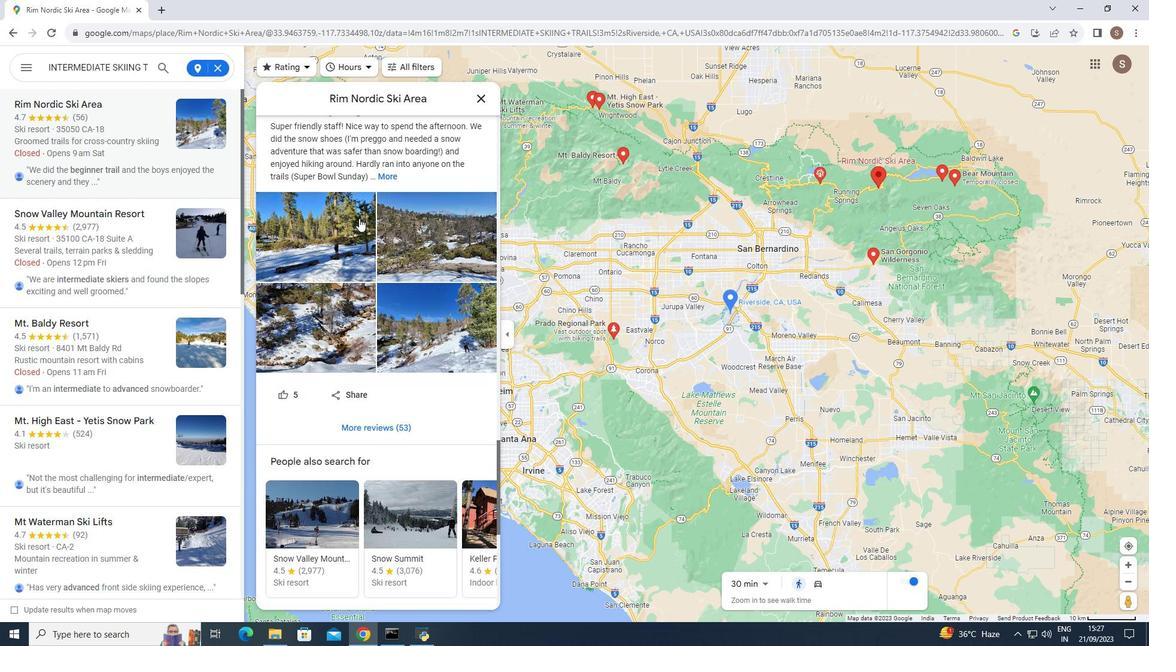 
Action: Mouse scrolled (356, 224) with delta (0, 0)
Screenshot: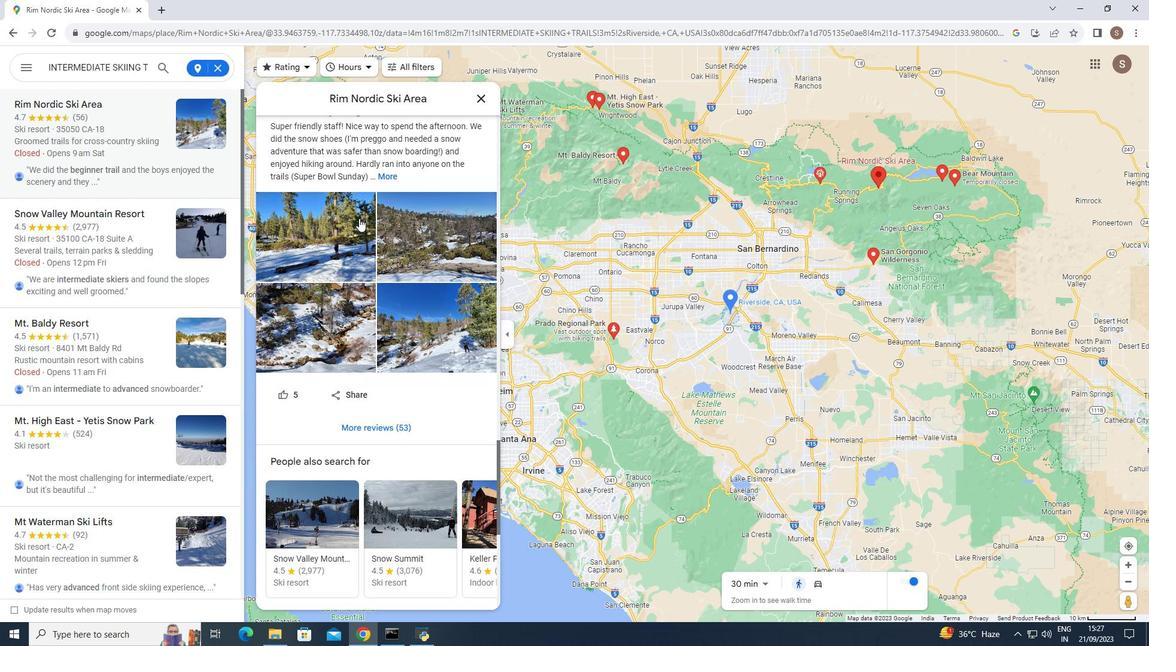 
Action: Mouse scrolled (356, 224) with delta (0, 0)
Screenshot: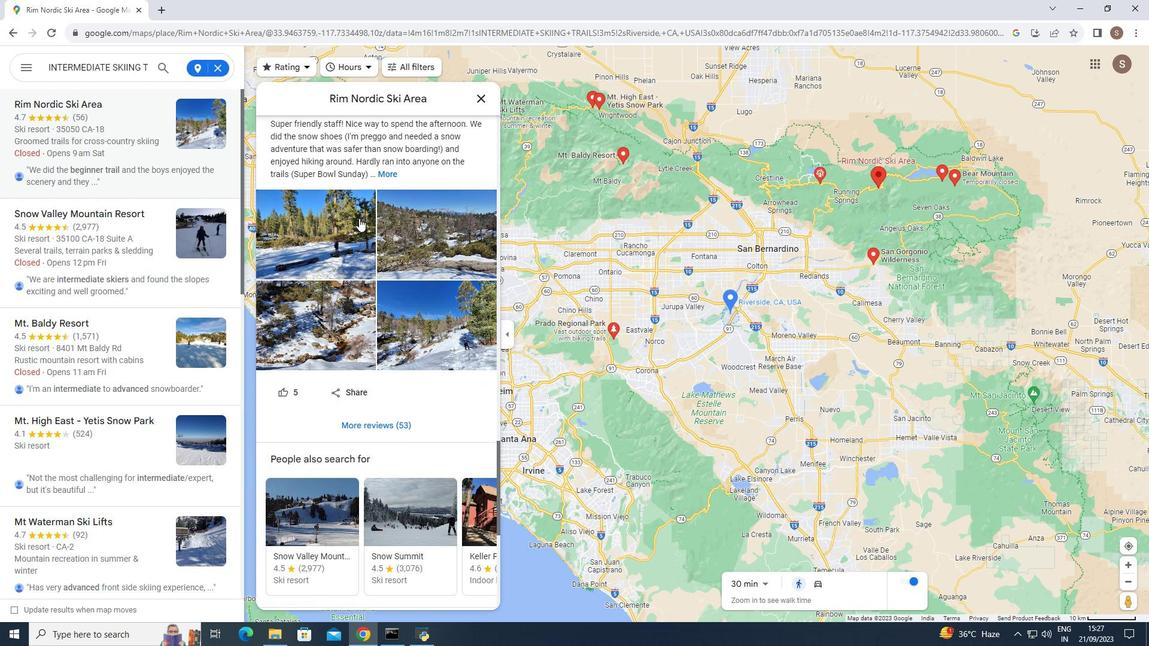 
Action: Mouse scrolled (356, 224) with delta (0, 0)
Screenshot: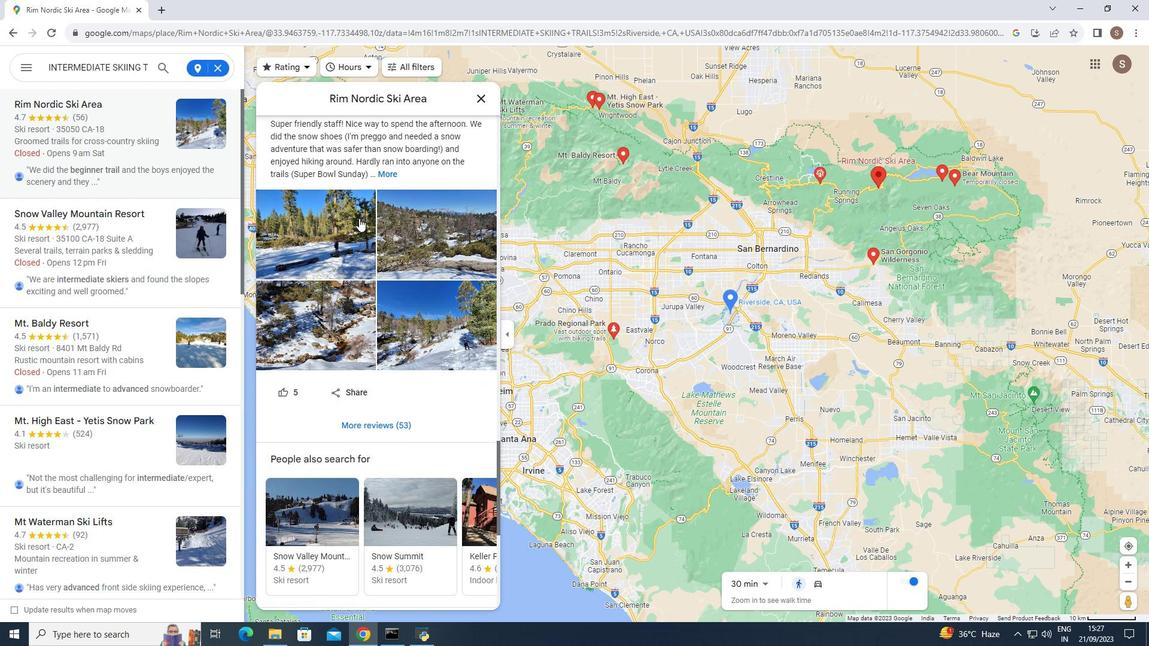 
Action: Mouse scrolled (356, 224) with delta (0, 0)
Screenshot: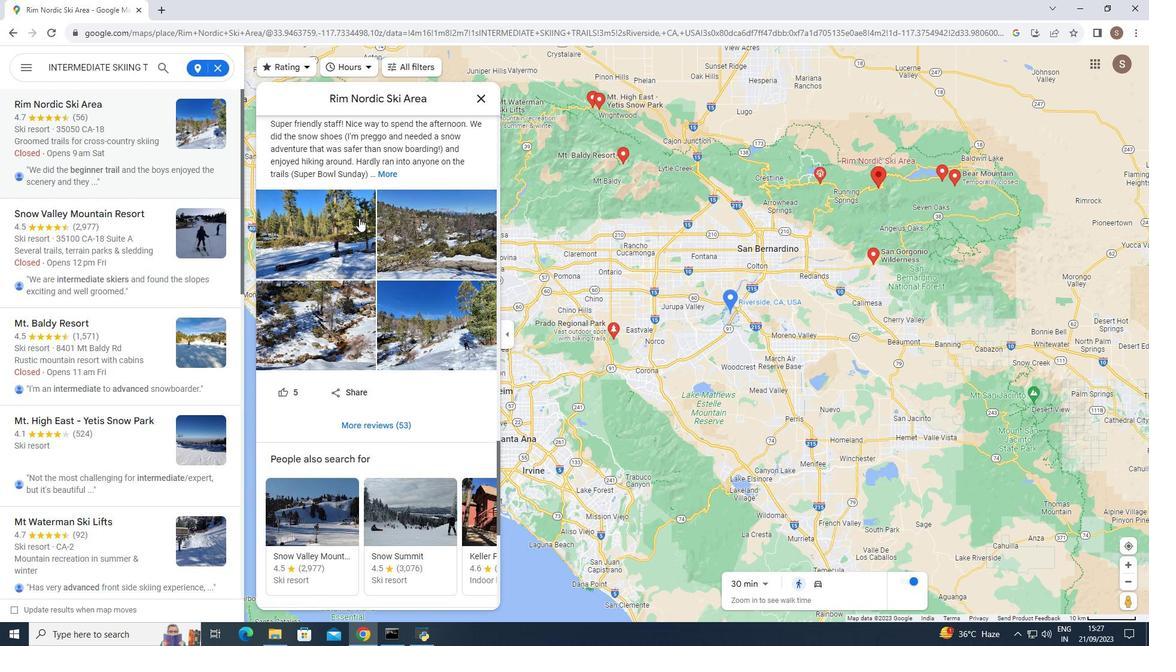 
Action: Mouse scrolled (356, 224) with delta (0, 0)
Screenshot: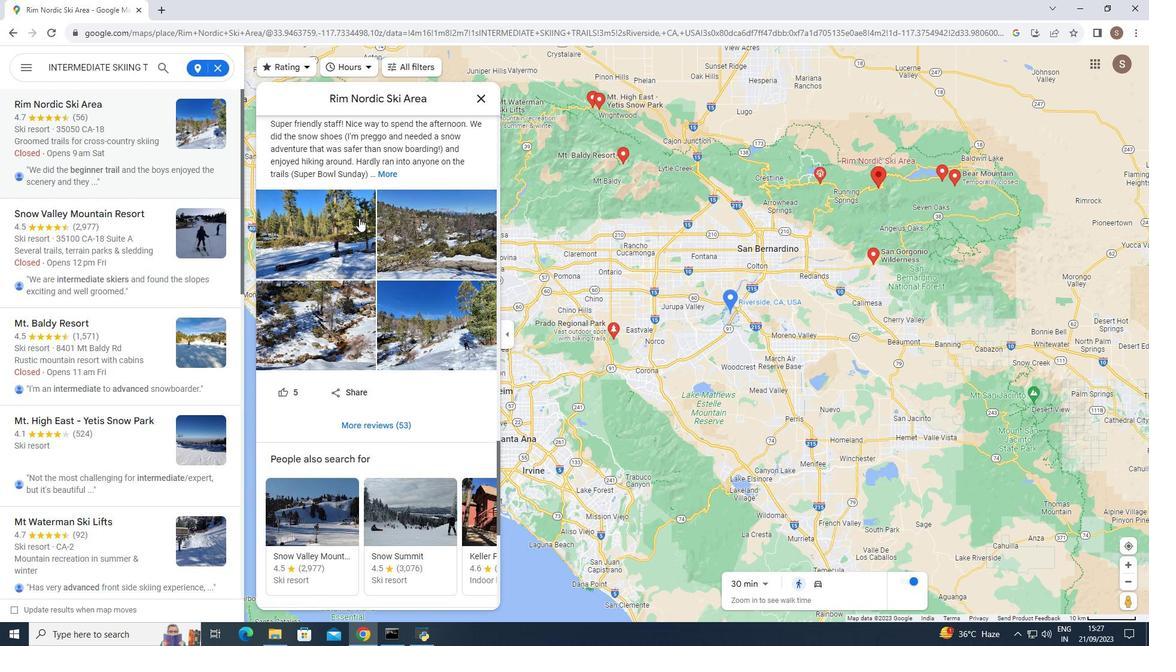 
Action: Mouse scrolled (356, 224) with delta (0, 0)
Screenshot: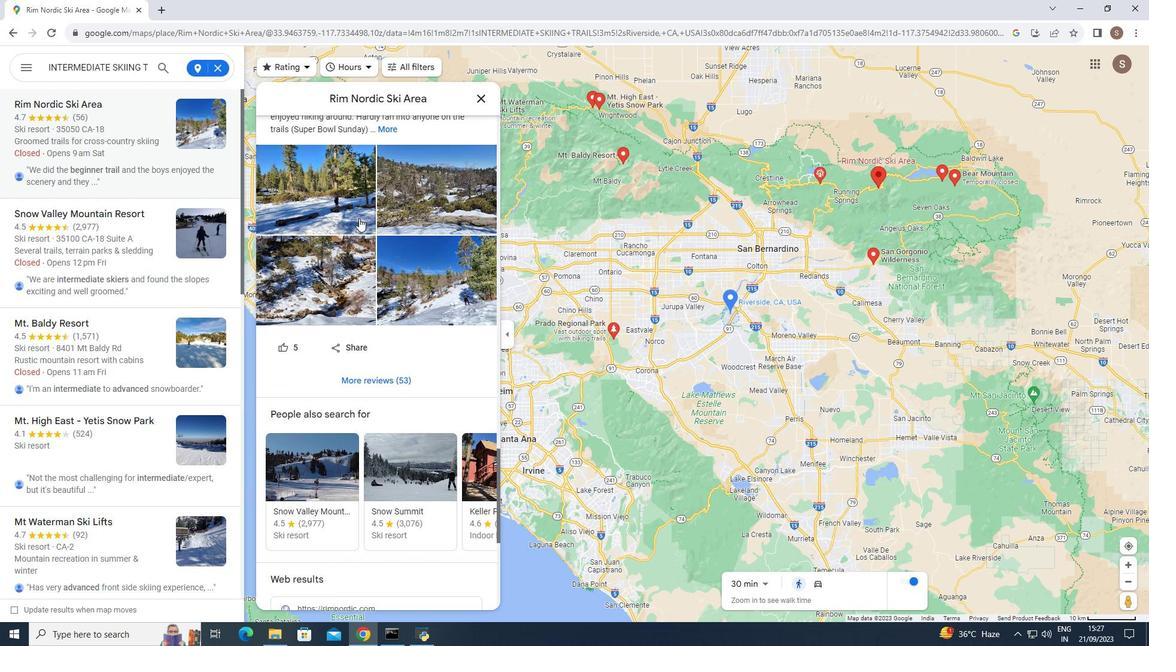 
Action: Mouse moved to (359, 218)
Screenshot: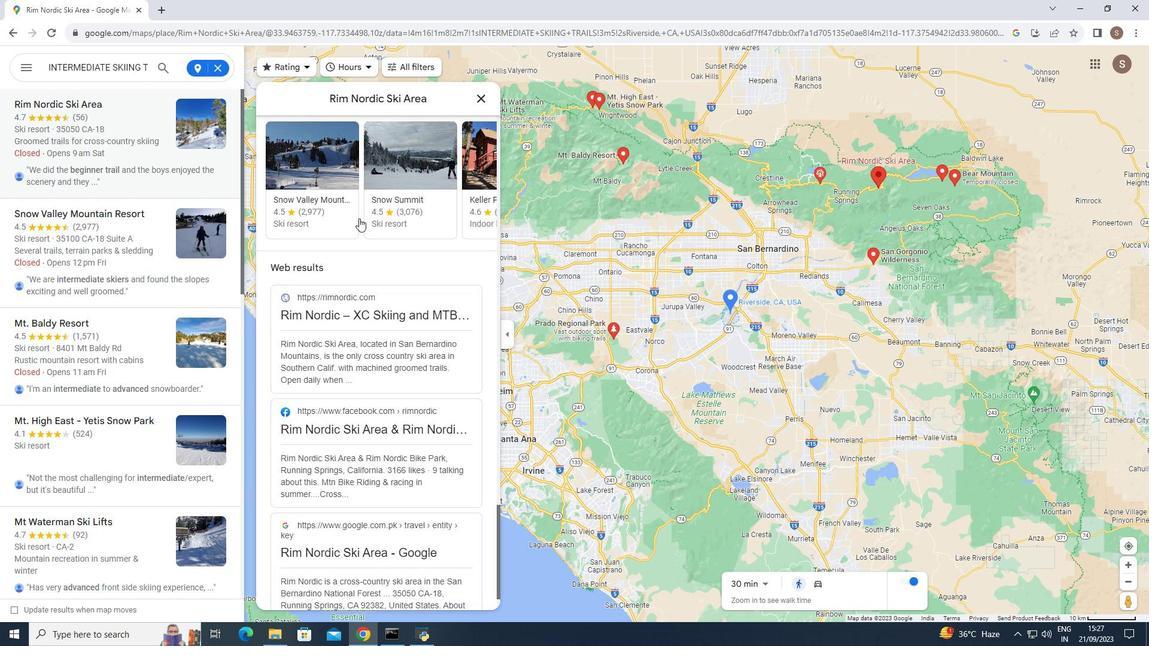 
Action: Mouse scrolled (359, 218) with delta (0, 0)
Screenshot: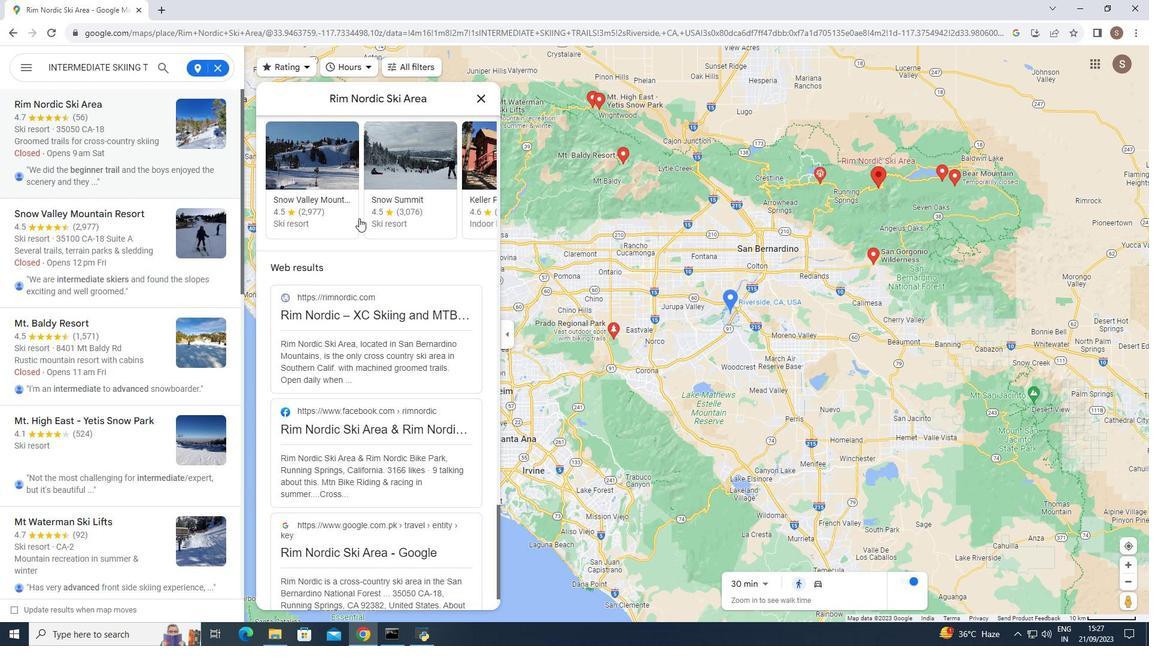 
Action: Mouse scrolled (359, 218) with delta (0, 0)
Screenshot: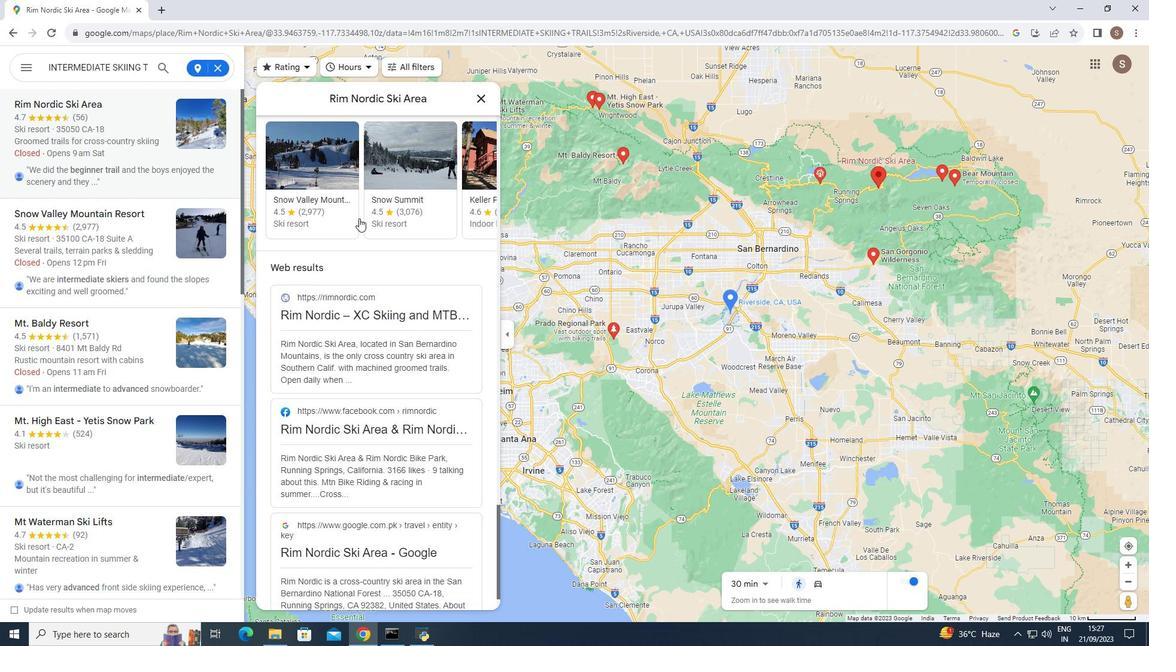 
Action: Mouse scrolled (359, 218) with delta (0, 0)
Screenshot: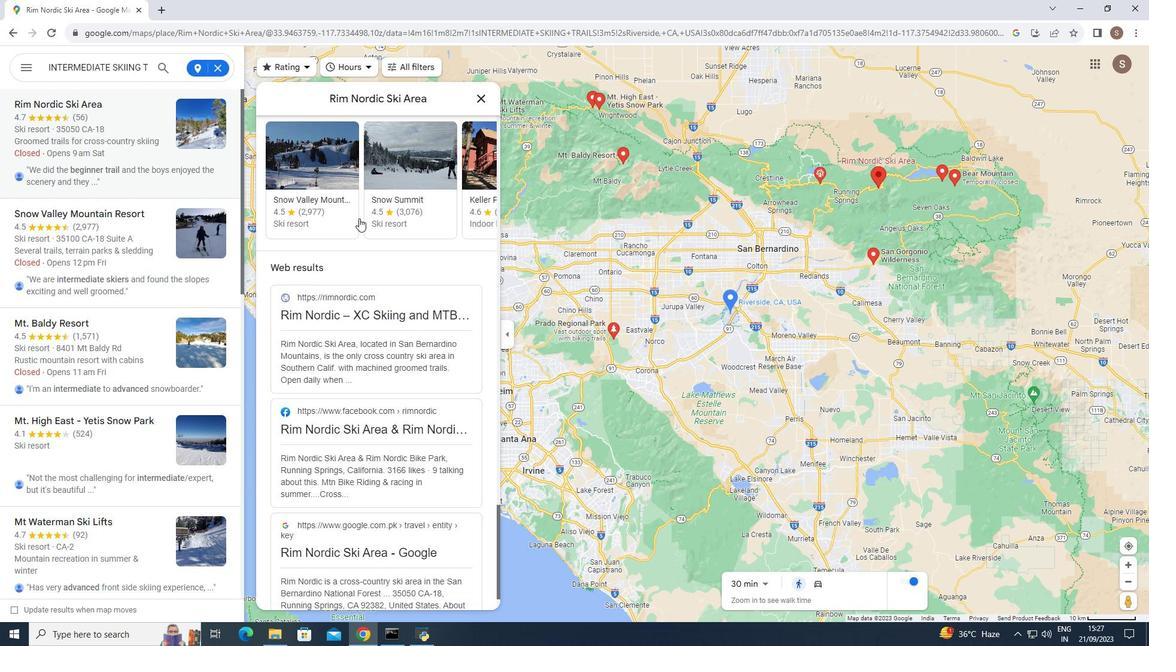 
Action: Mouse scrolled (359, 218) with delta (0, 0)
Screenshot: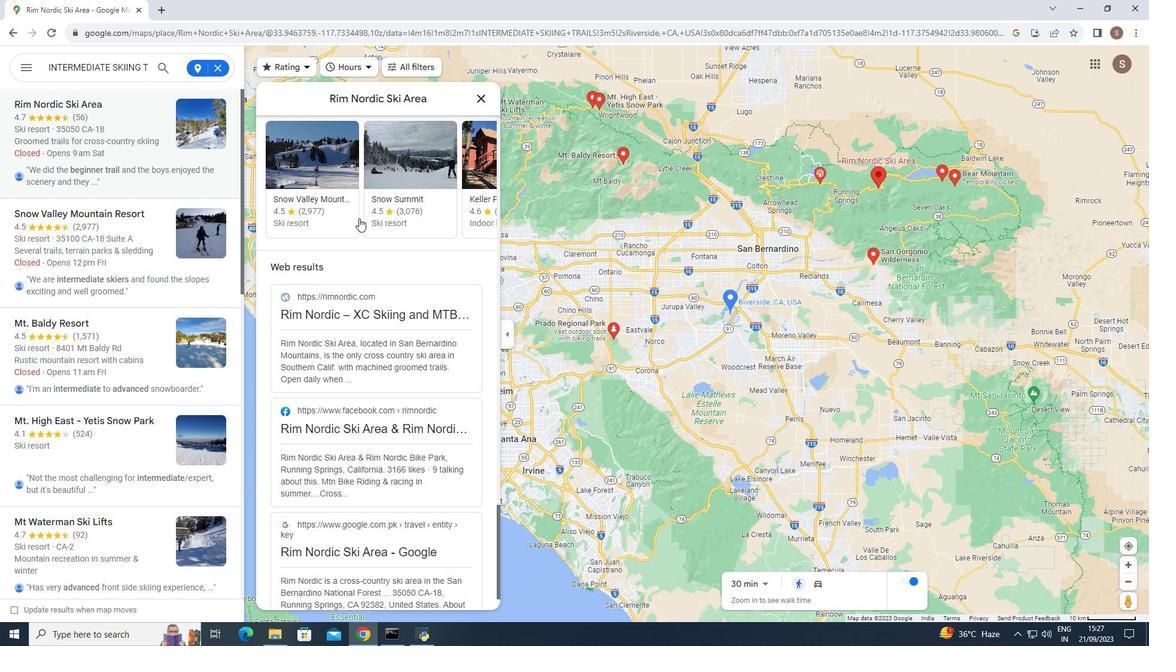
Action: Mouse scrolled (359, 218) with delta (0, 0)
Screenshot: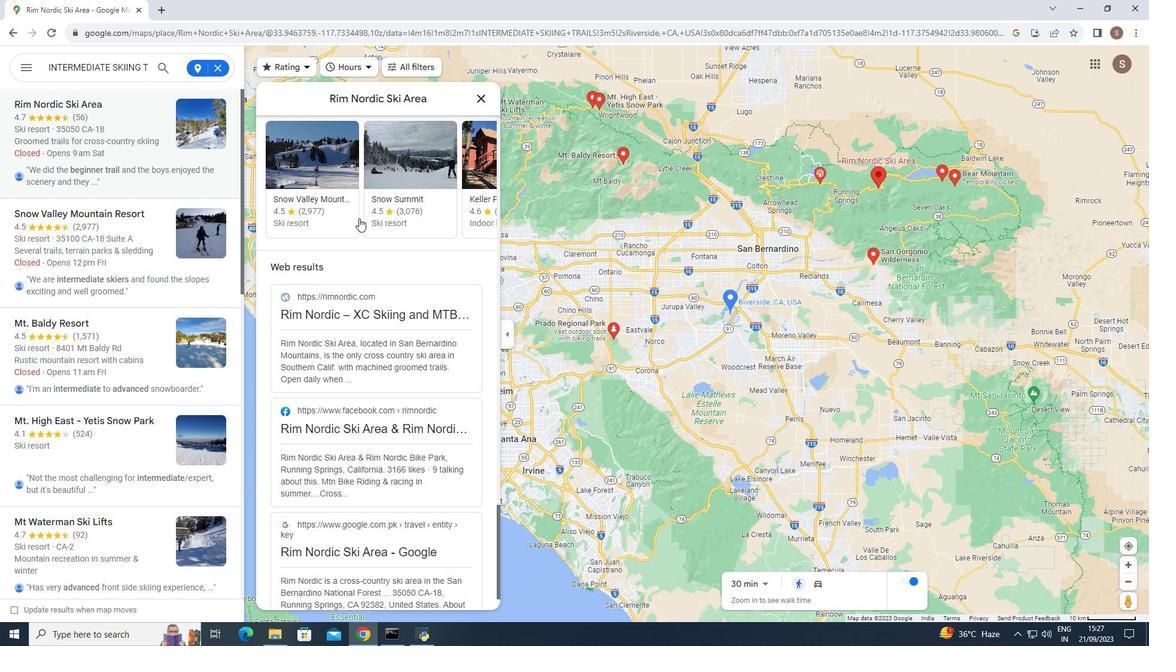 
Action: Mouse scrolled (359, 218) with delta (0, 0)
Screenshot: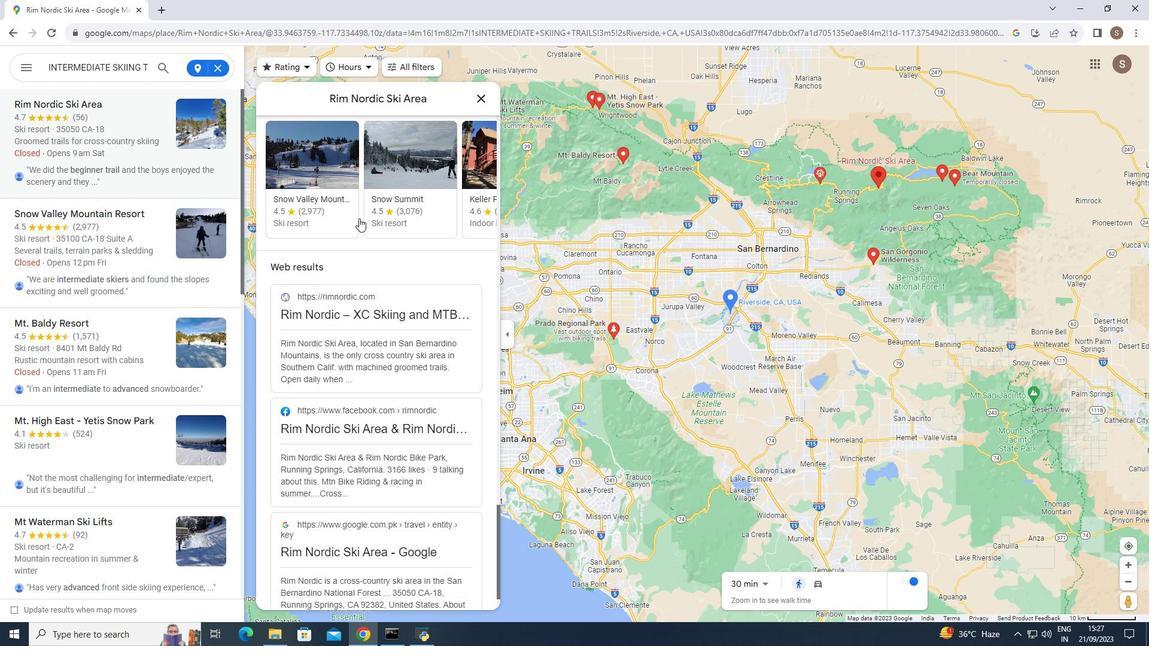 
Action: Mouse moved to (359, 218)
Screenshot: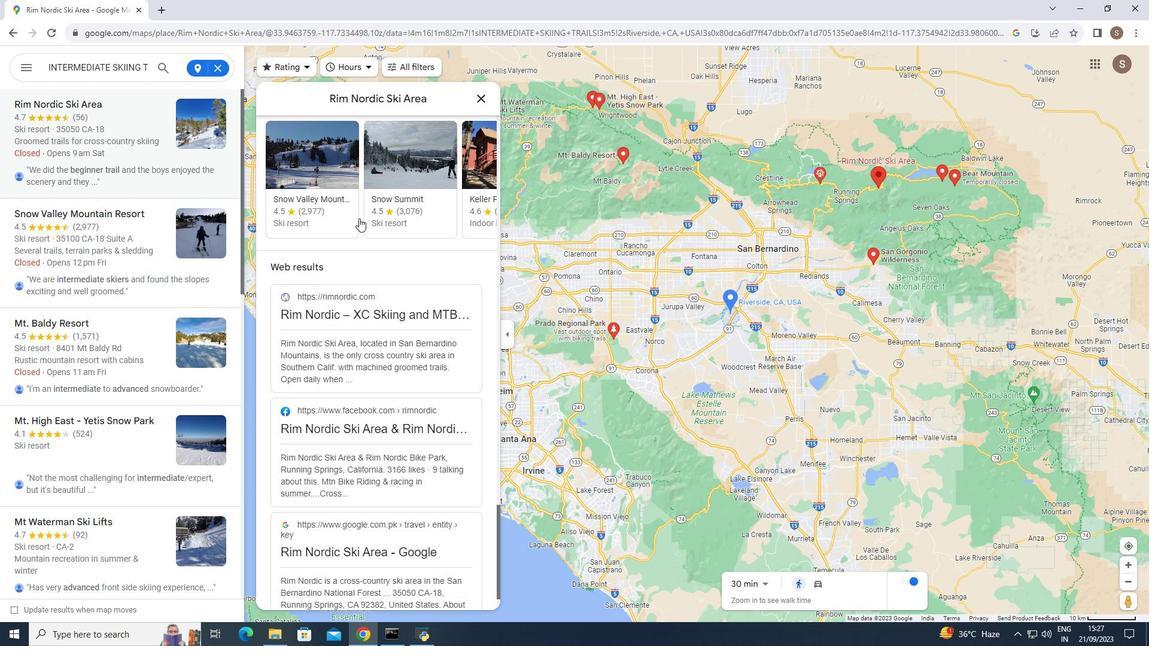 
Action: Mouse scrolled (359, 218) with delta (0, 0)
Screenshot: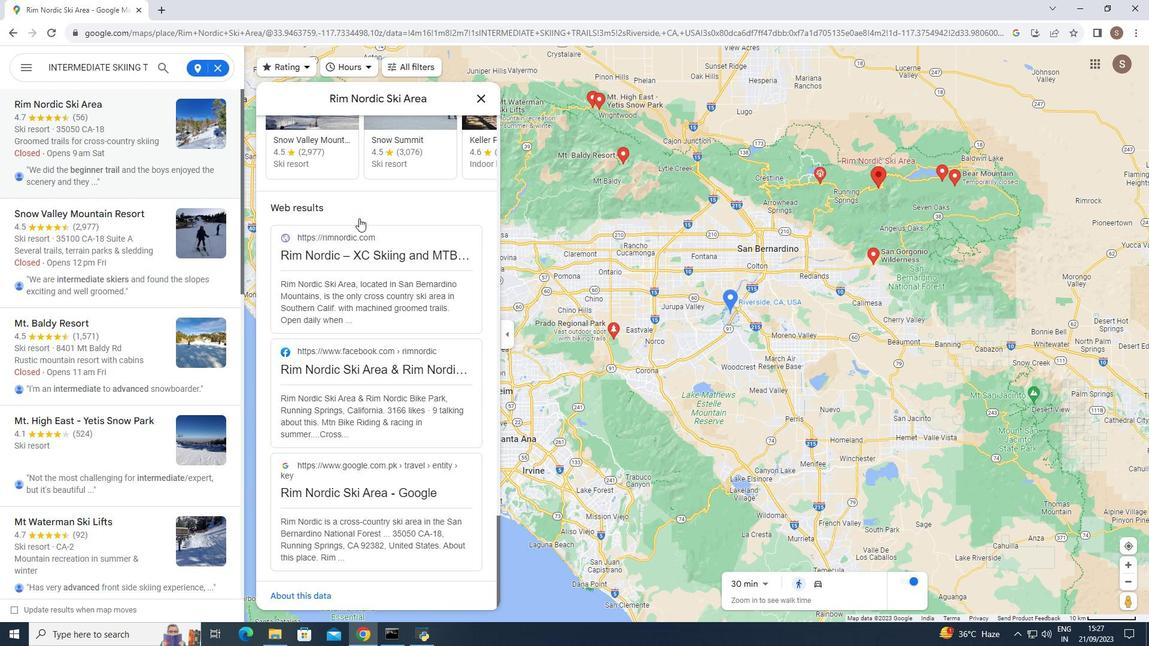 
Action: Mouse scrolled (359, 218) with delta (0, 0)
Screenshot: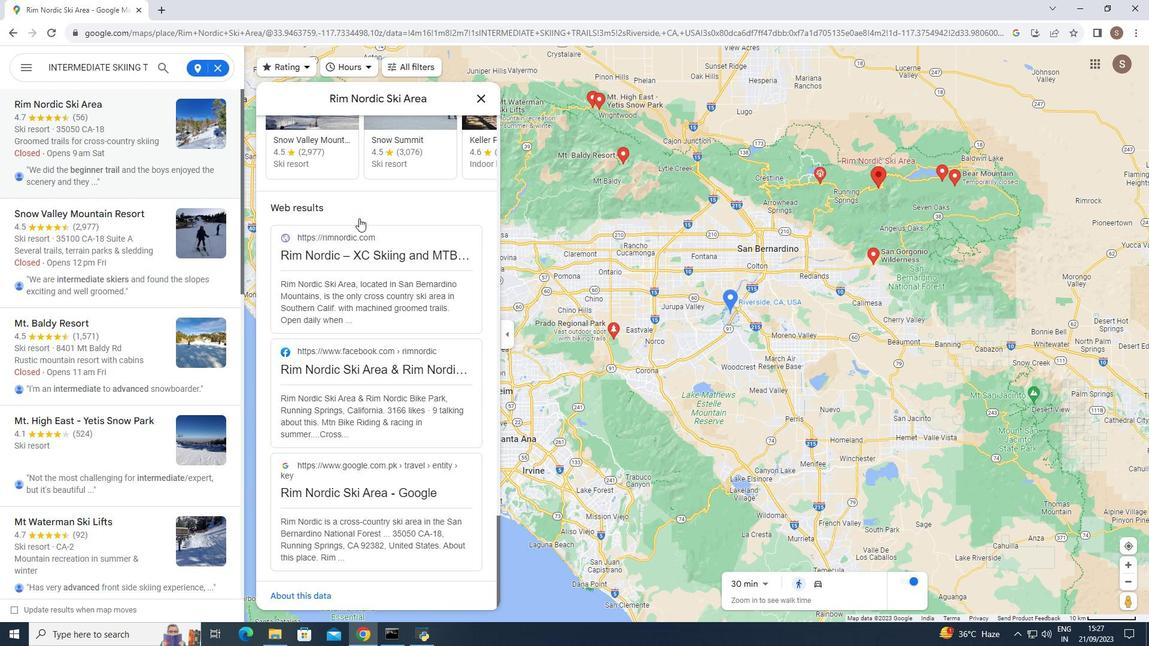 
Action: Mouse scrolled (359, 218) with delta (0, 0)
Screenshot: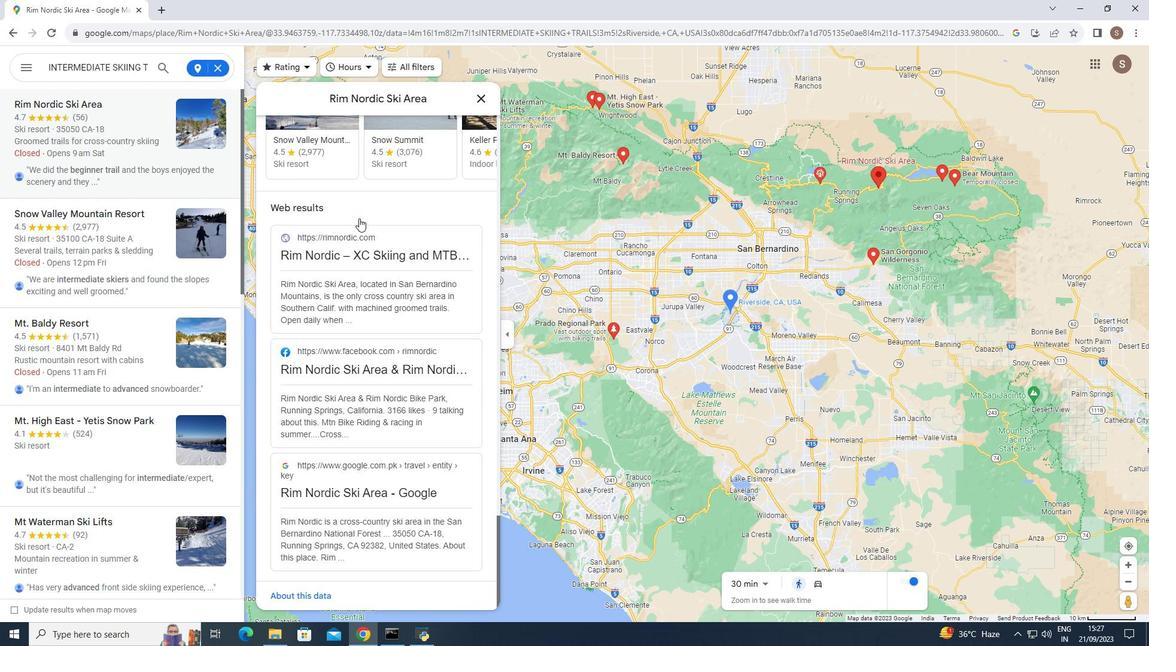 
Action: Mouse scrolled (359, 218) with delta (0, 0)
Screenshot: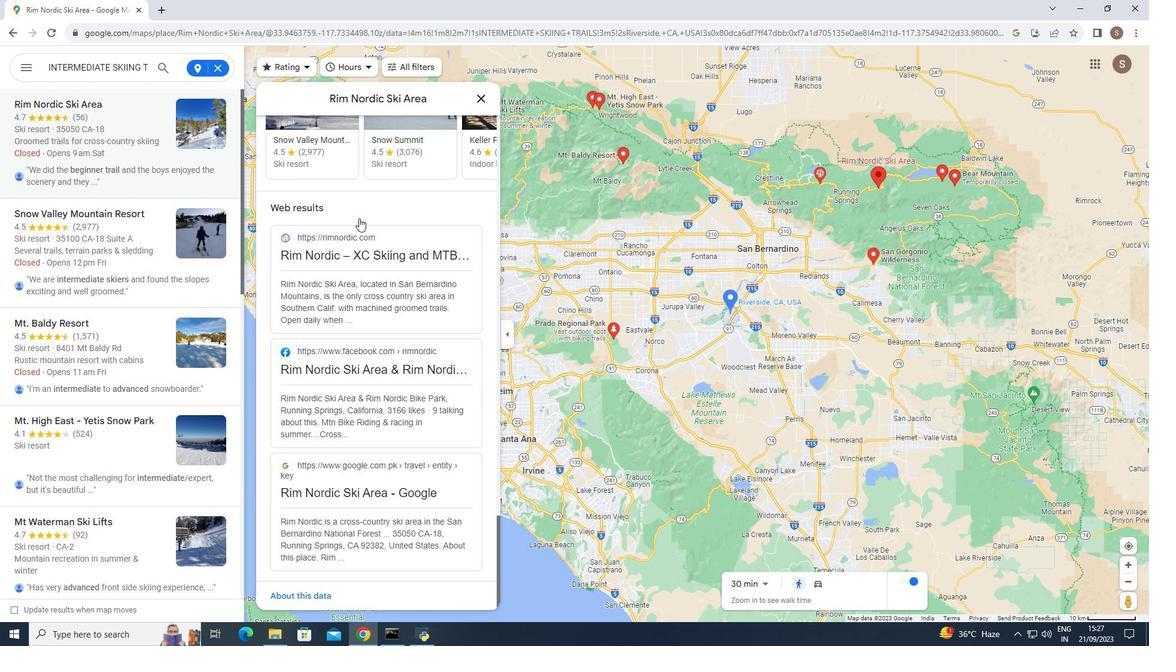 
Action: Mouse scrolled (359, 218) with delta (0, 0)
Screenshot: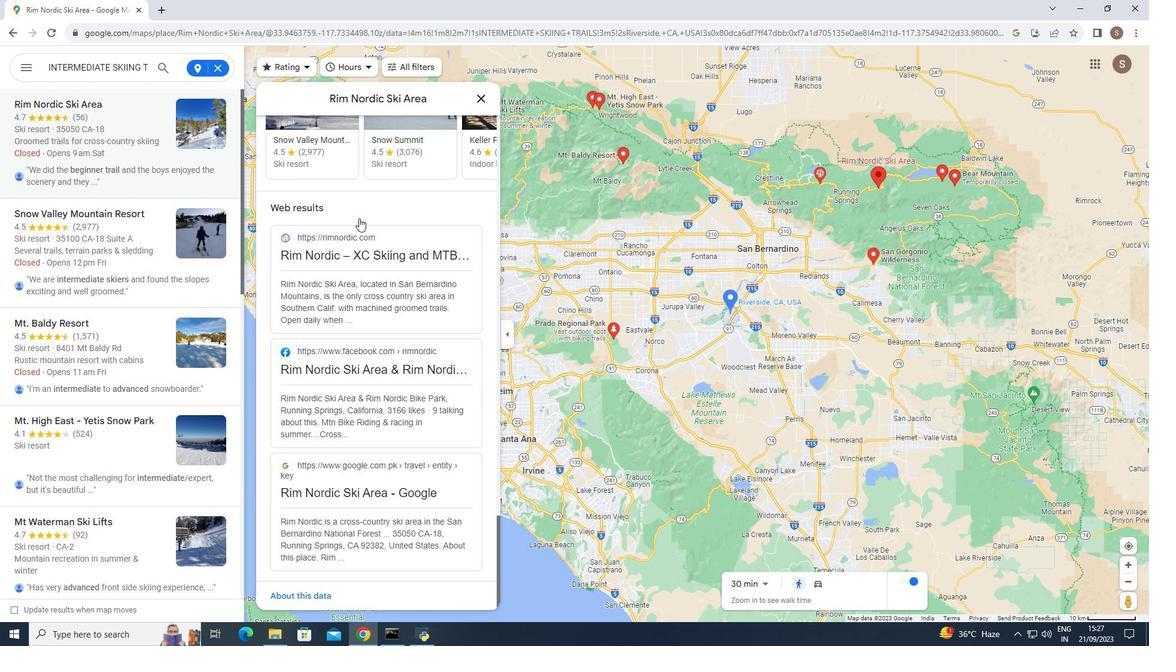 
Action: Mouse scrolled (359, 218) with delta (0, 0)
Screenshot: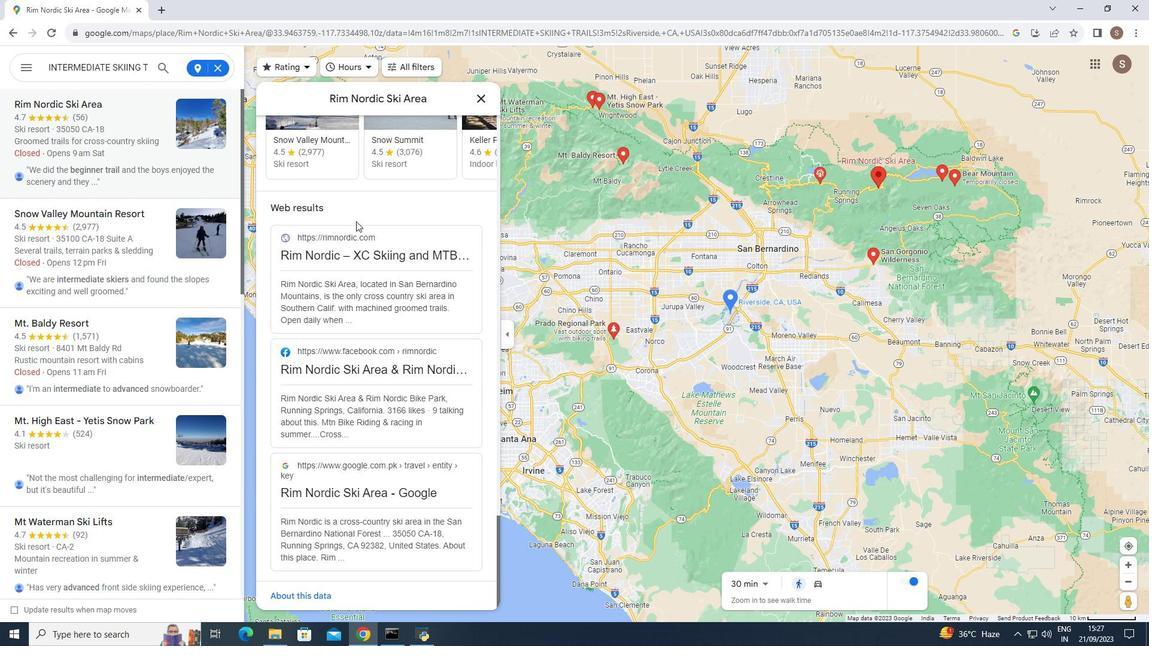 
Action: Mouse scrolled (359, 218) with delta (0, 0)
Screenshot: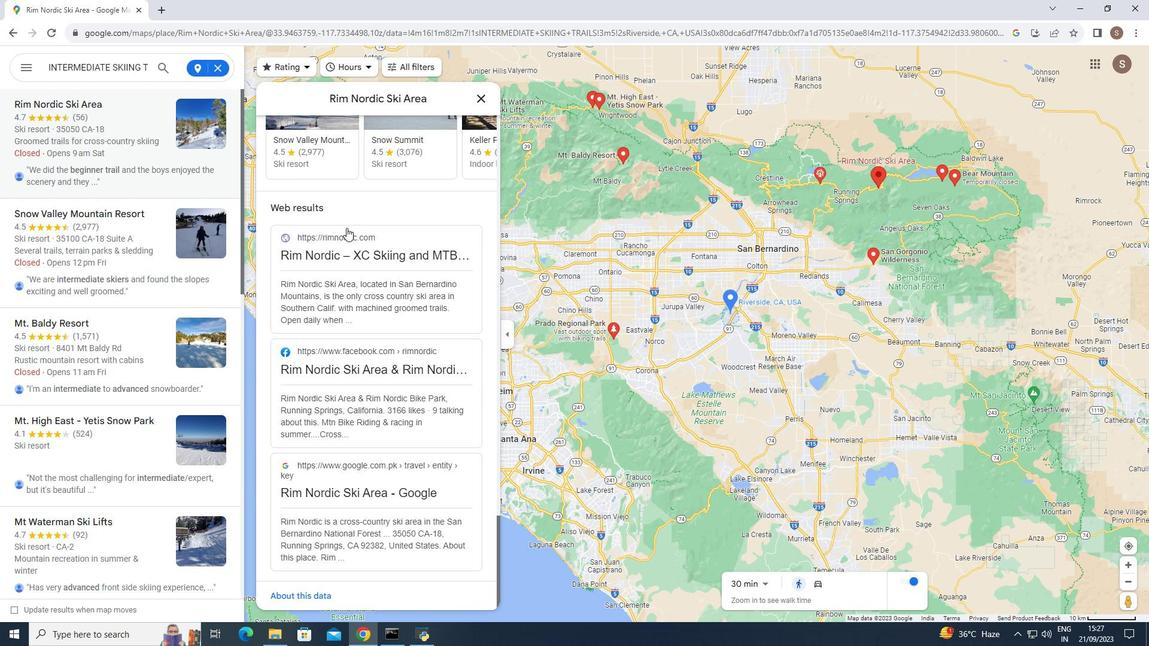 
Action: Mouse moved to (359, 219)
Screenshot: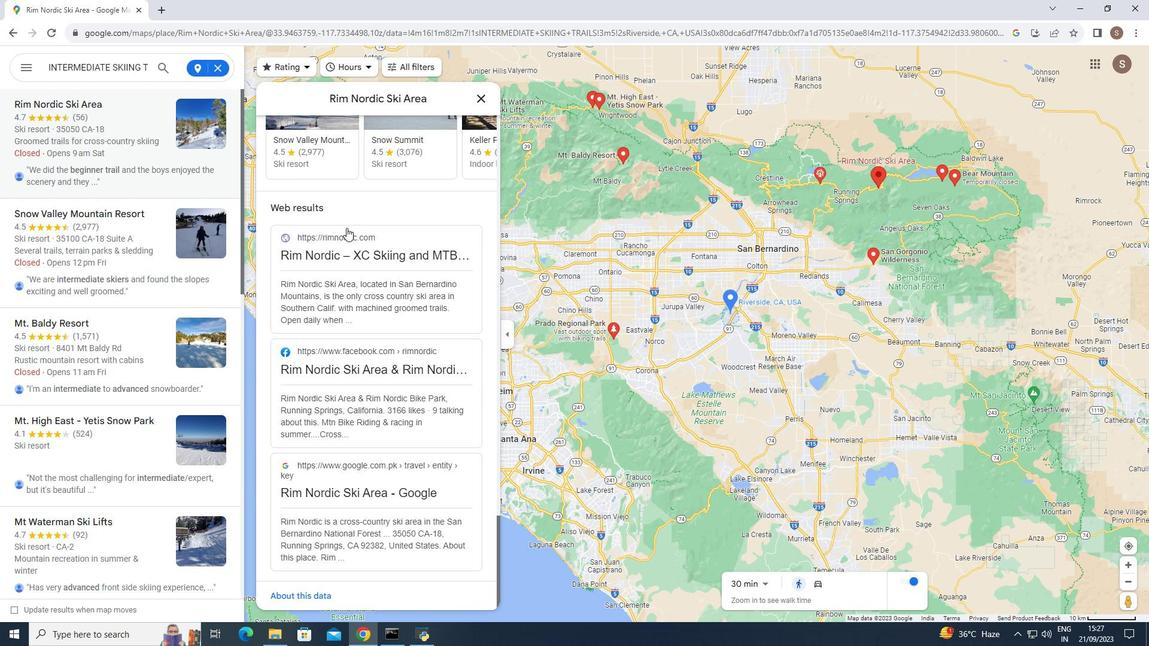 
Action: Mouse scrolled (359, 218) with delta (0, 0)
Screenshot: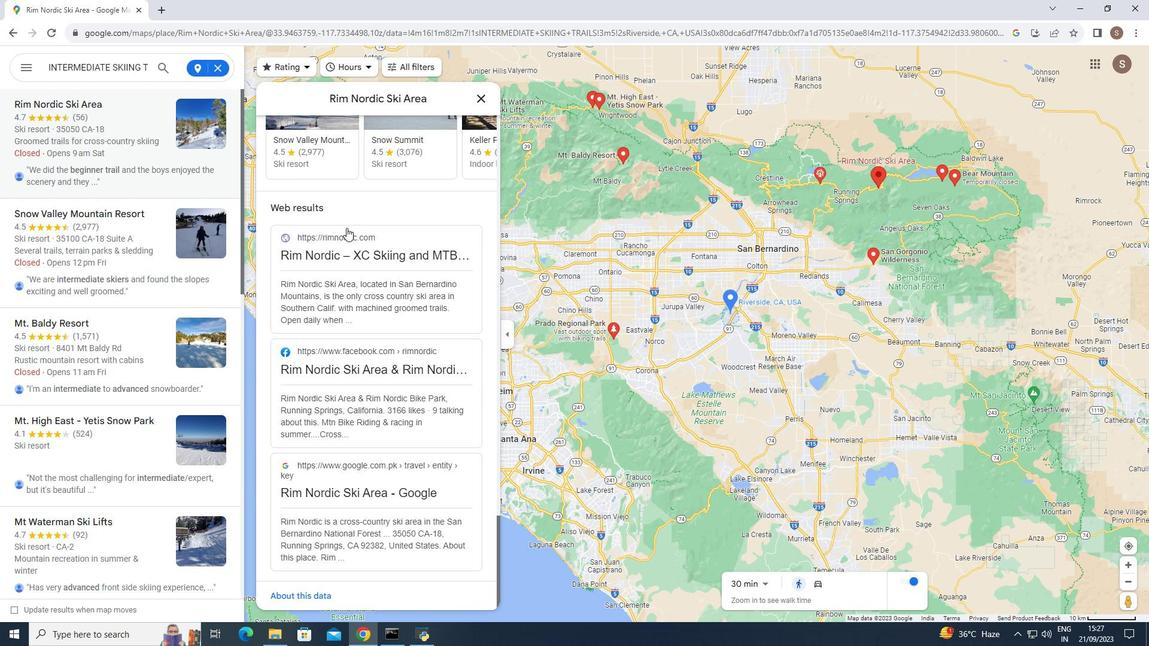 
Action: Mouse scrolled (359, 218) with delta (0, 0)
Screenshot: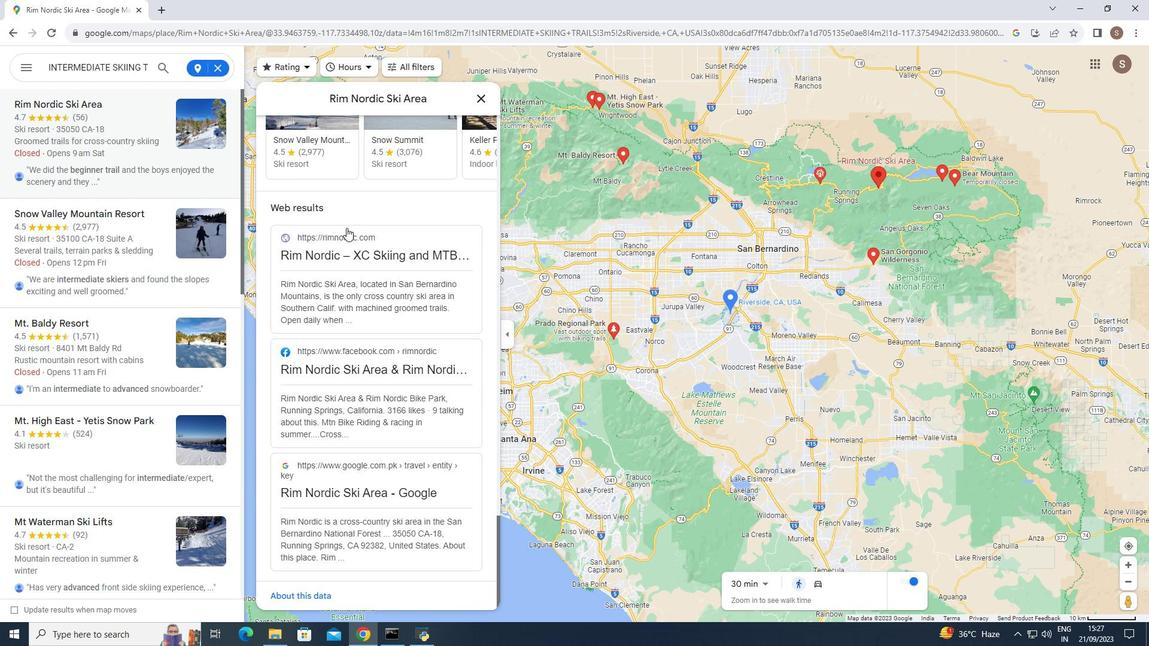 
Action: Mouse scrolled (359, 218) with delta (0, 0)
Screenshot: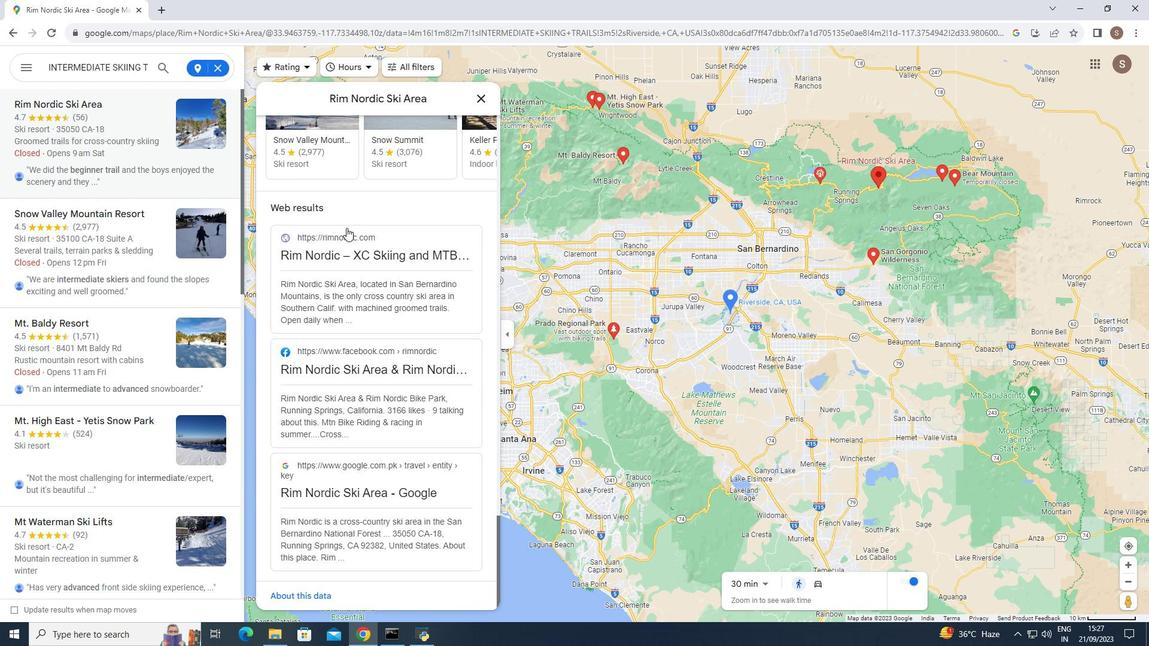 
Action: Mouse moved to (358, 219)
Screenshot: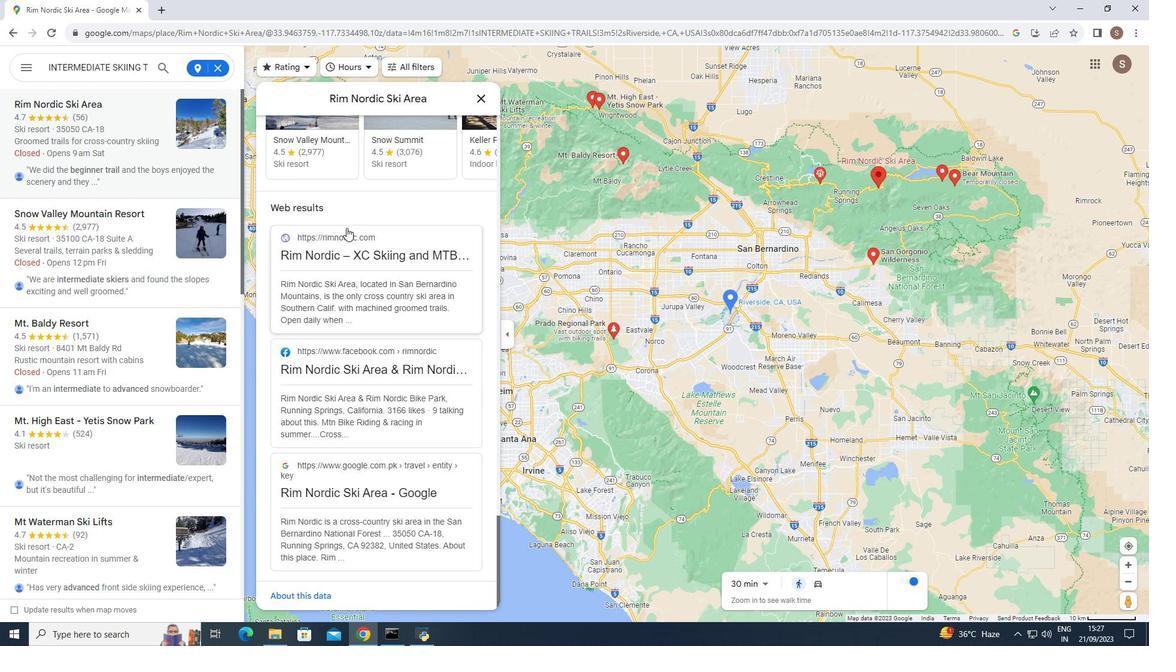 
Action: Mouse scrolled (358, 219) with delta (0, 0)
Screenshot: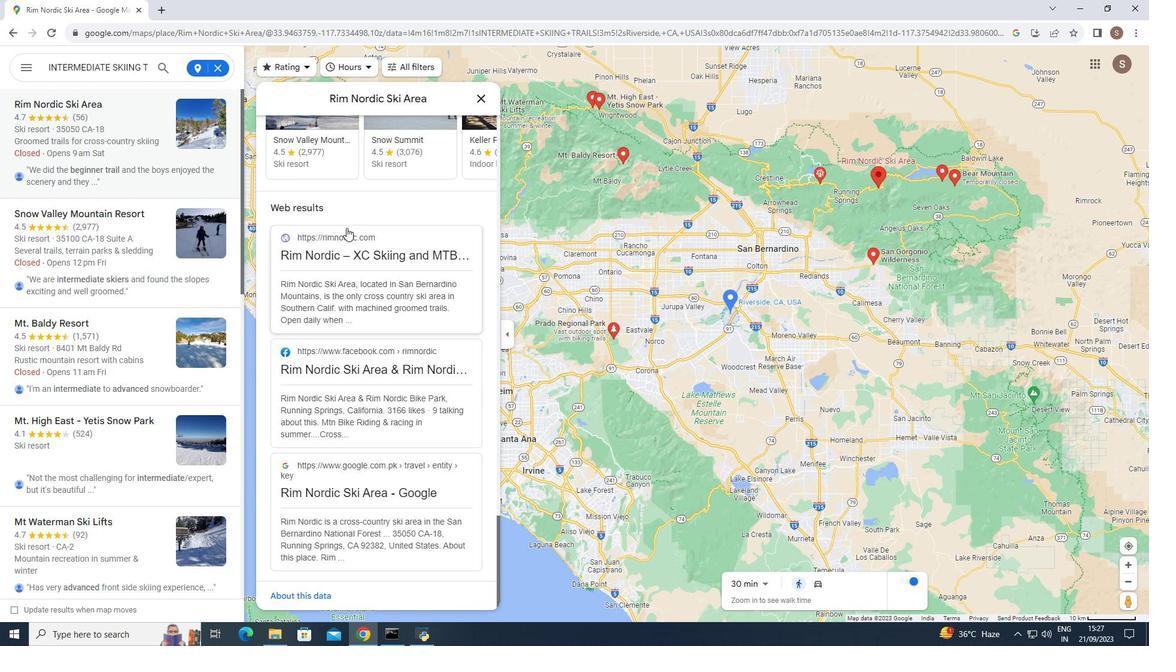 
Action: Mouse moved to (480, 98)
Screenshot: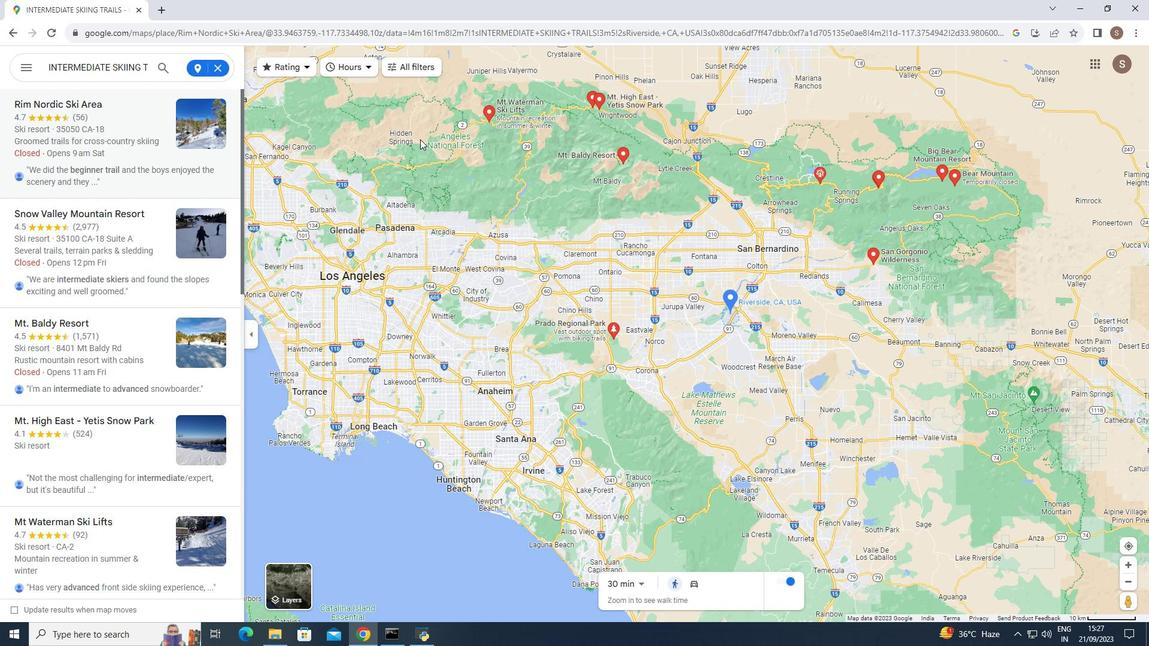 
Action: Mouse pressed left at (480, 98)
Screenshot: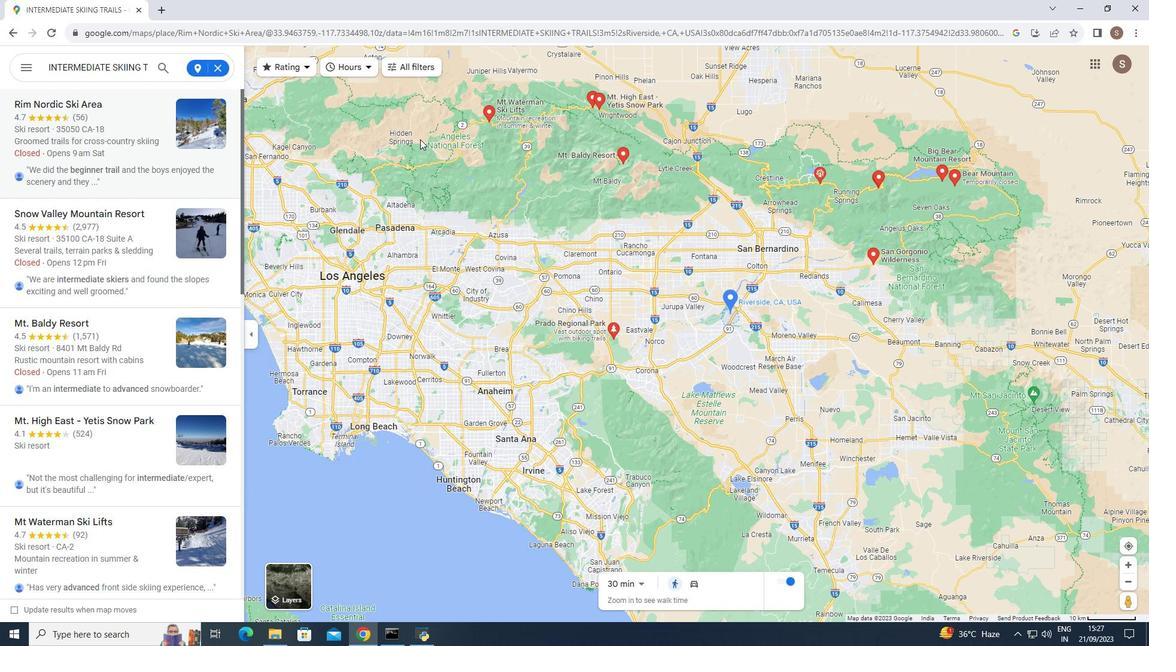 
Action: Mouse moved to (5, 31)
Screenshot: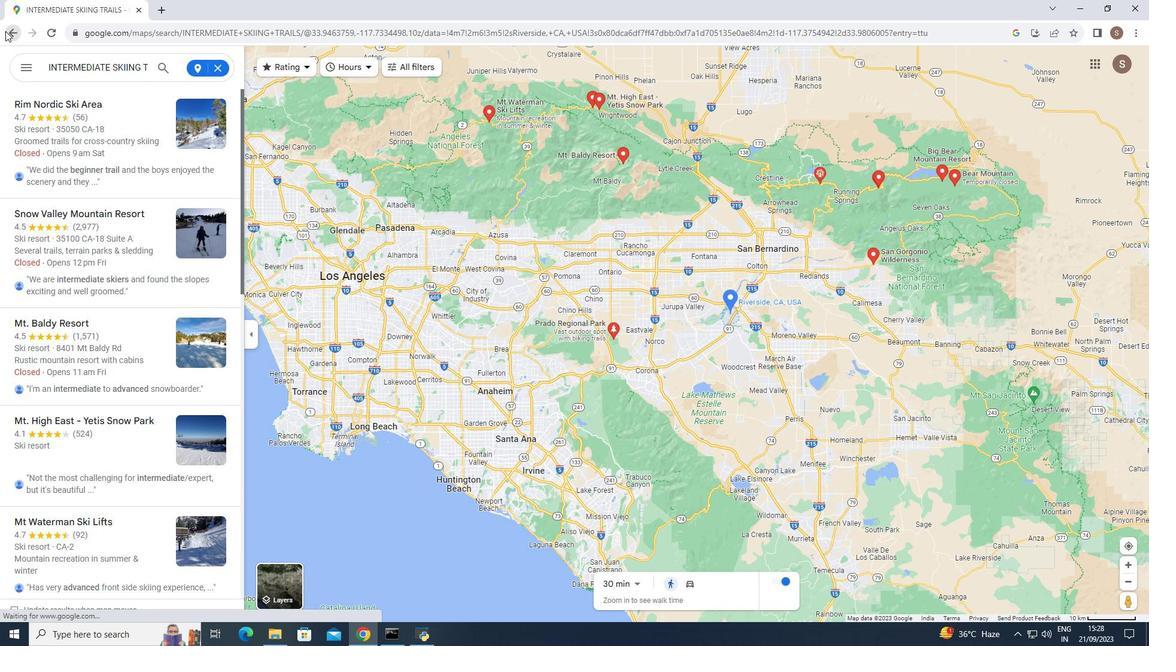 
Action: Mouse pressed left at (5, 31)
Screenshot: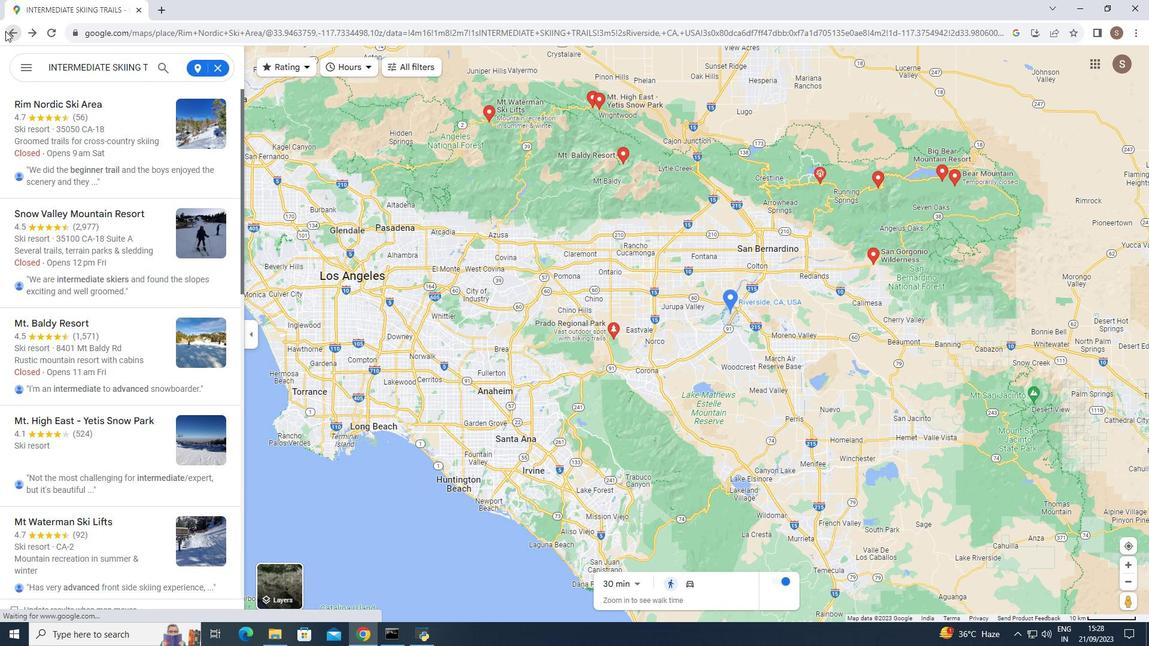 
Action: Mouse moved to (16, 34)
Screenshot: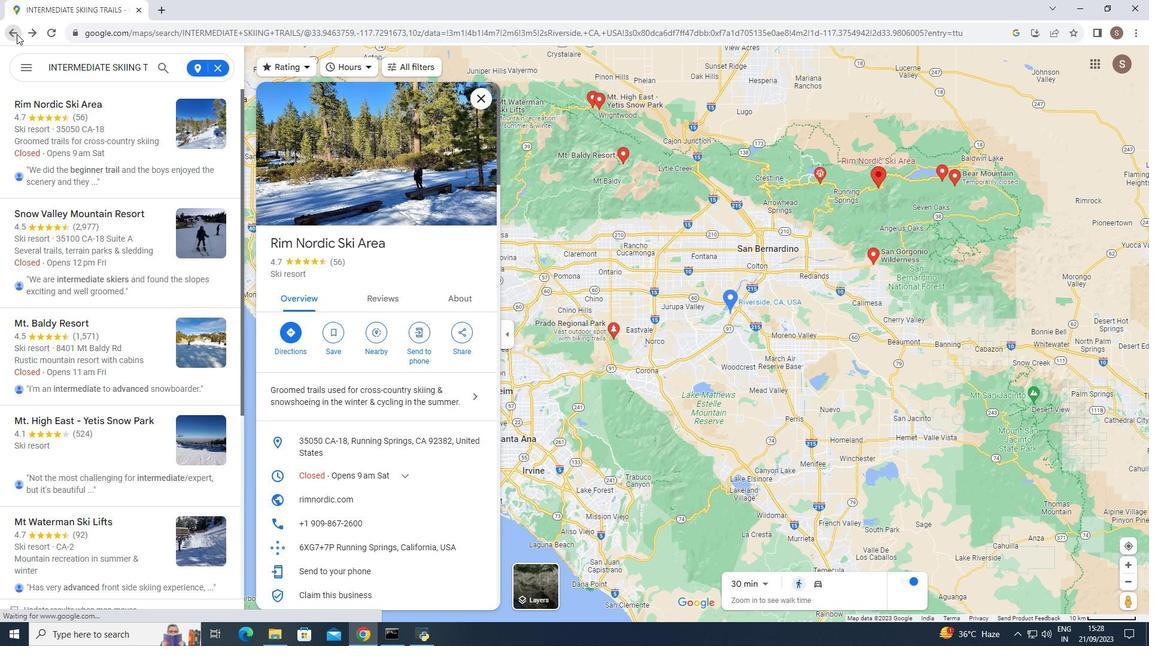 
Action: Mouse pressed left at (16, 34)
Screenshot: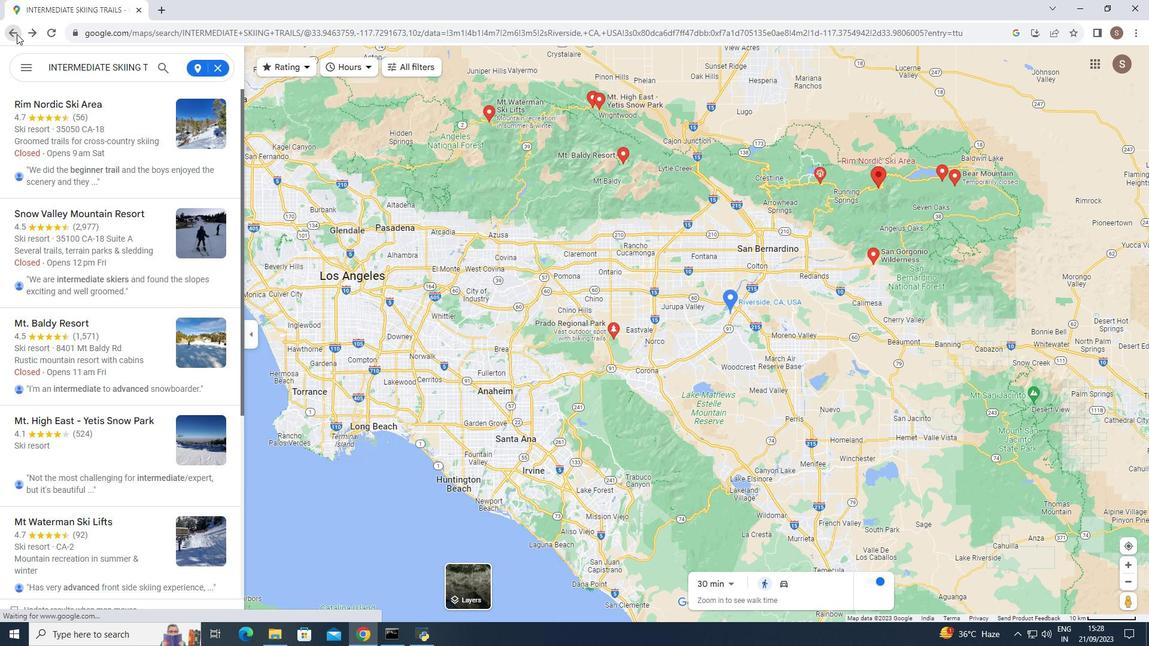 
Action: Mouse pressed left at (16, 34)
Screenshot: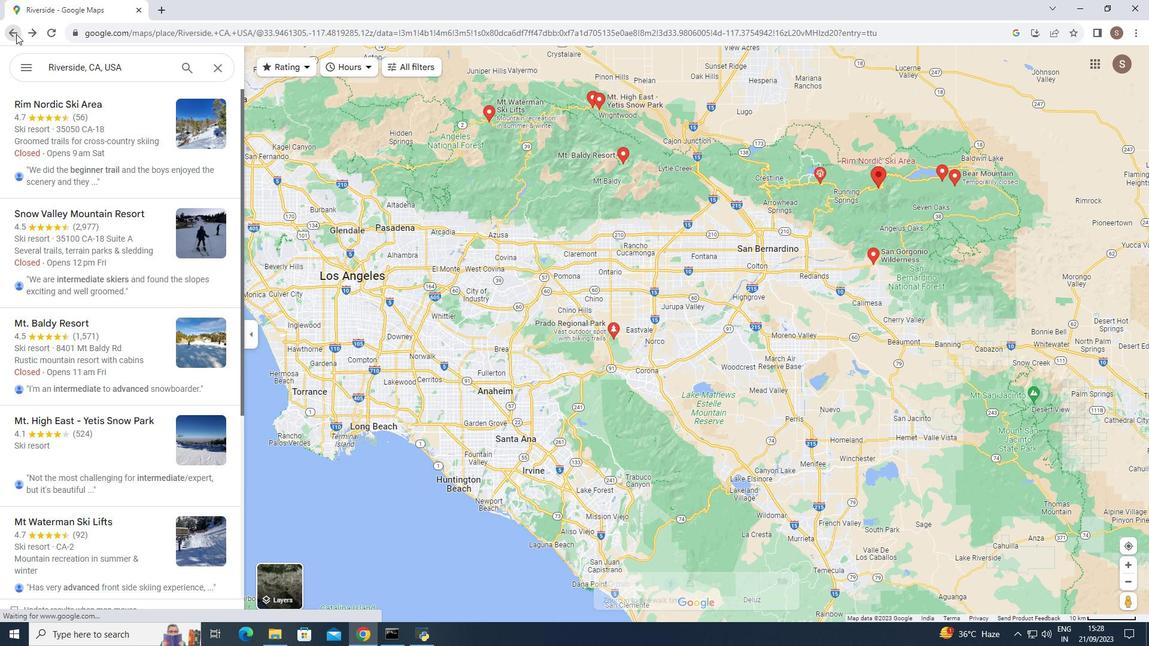 
Action: Mouse moved to (11, 34)
Screenshot: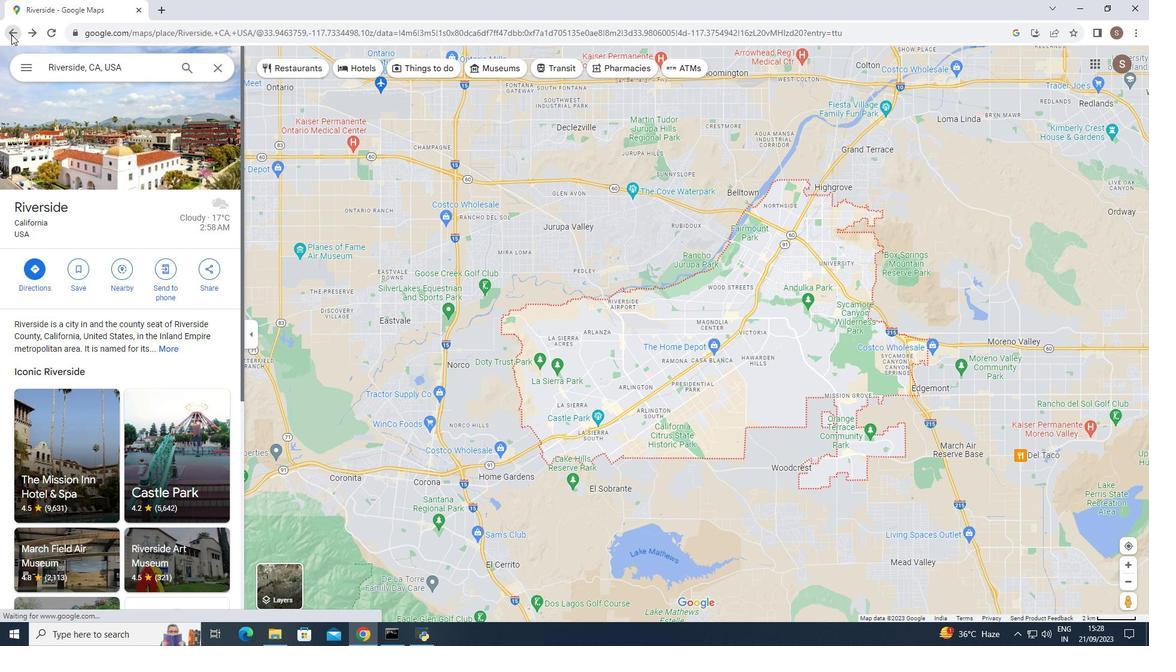 
Action: Mouse pressed left at (11, 34)
Screenshot: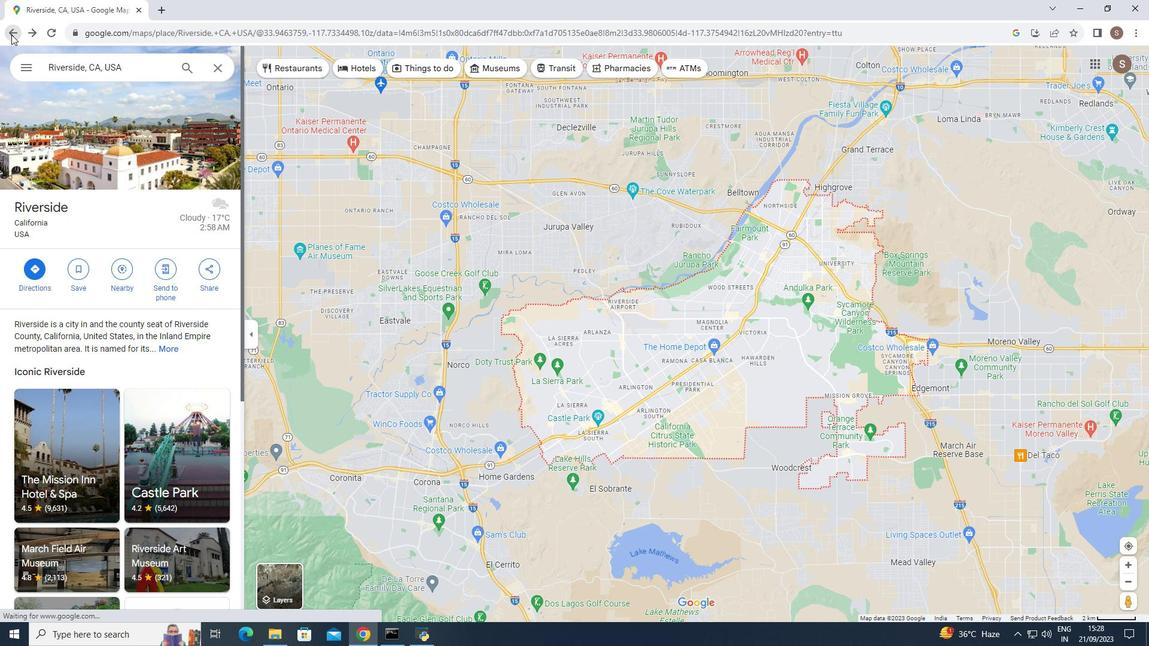 
Action: Mouse moved to (11, 32)
